 Task: Create a collage of FIFA World Cup 2022 final photos using Google Photos.
Action: Mouse moved to (1016, 68)
Screenshot: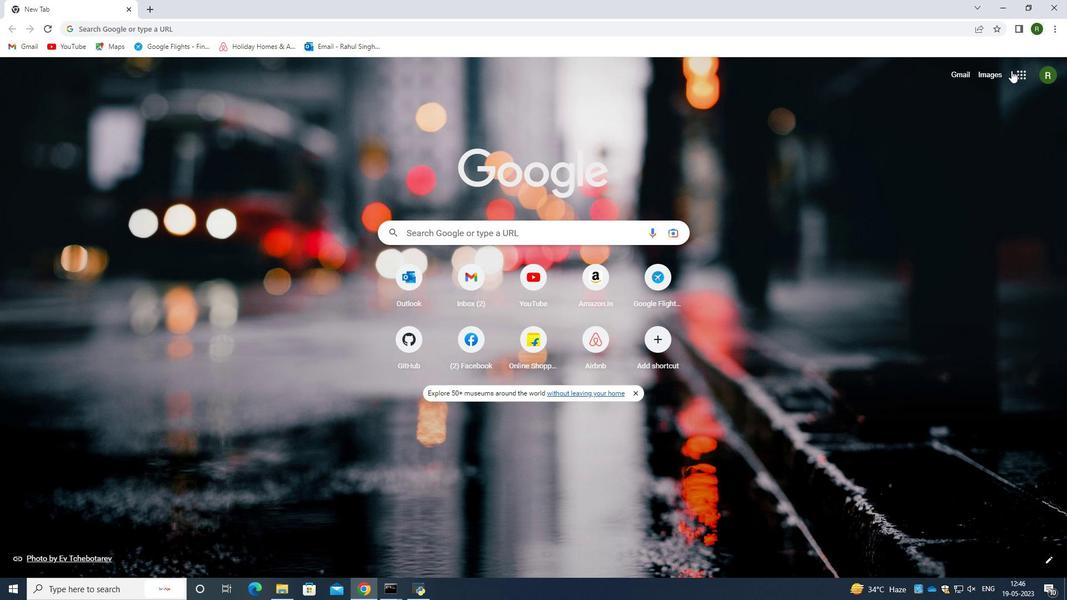 
Action: Mouse pressed left at (1016, 68)
Screenshot: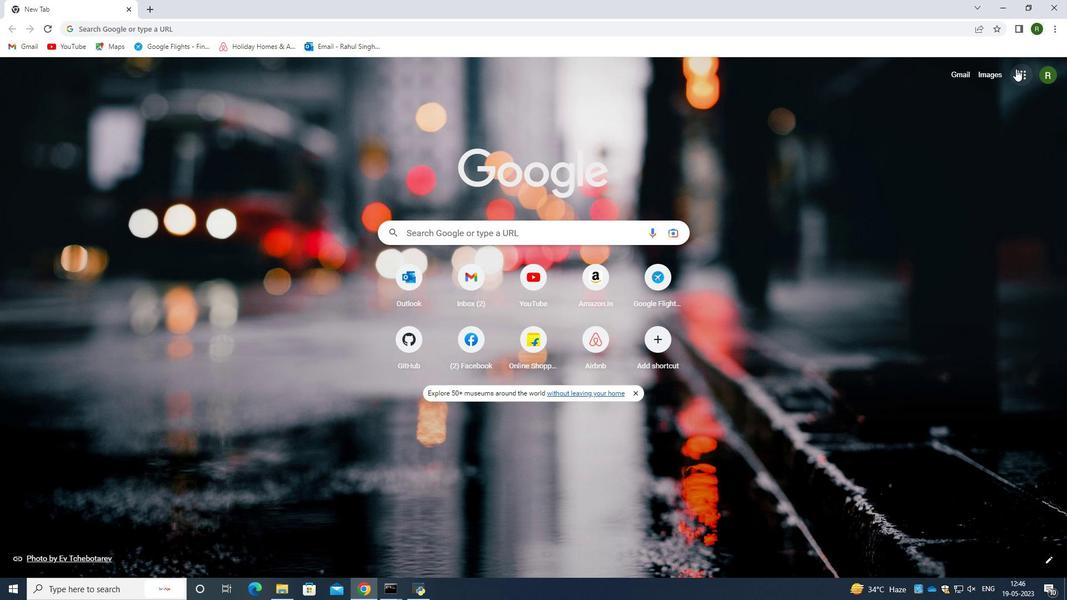 
Action: Mouse moved to (959, 220)
Screenshot: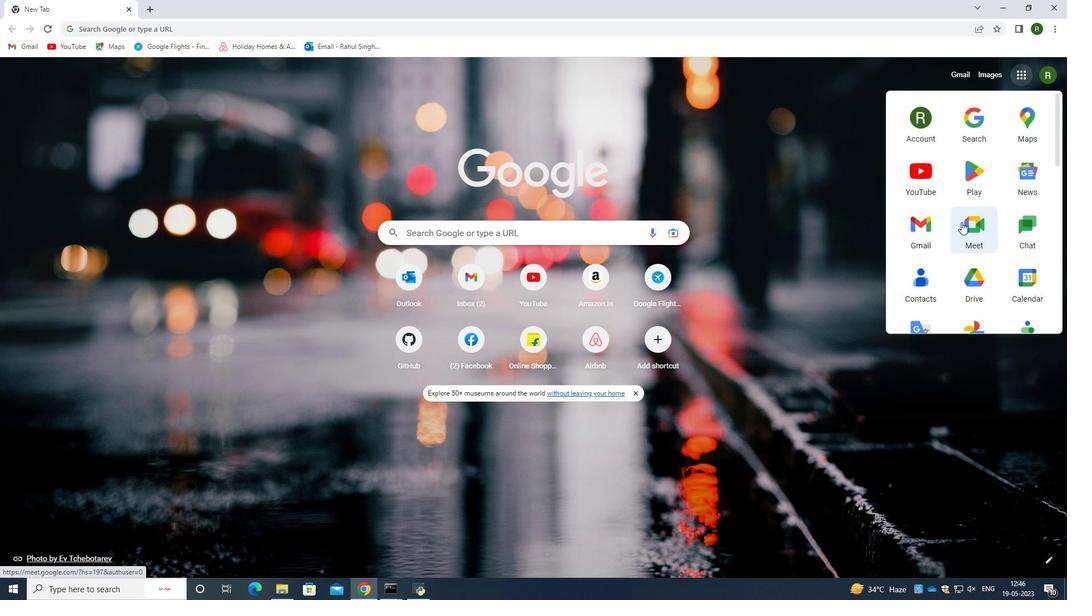 
Action: Mouse scrolled (959, 219) with delta (0, 0)
Screenshot: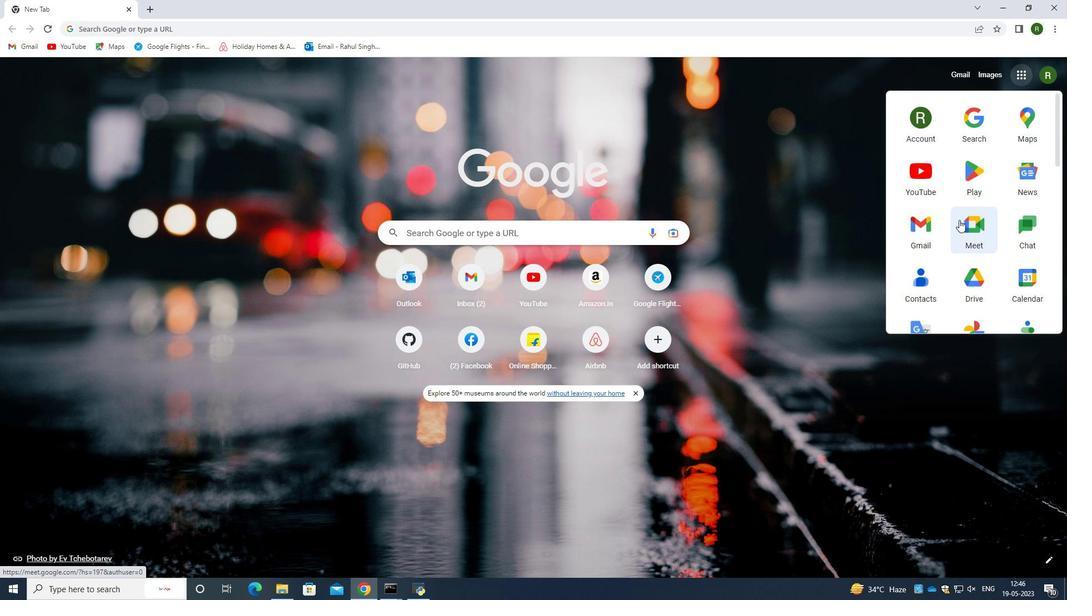 
Action: Mouse moved to (958, 220)
Screenshot: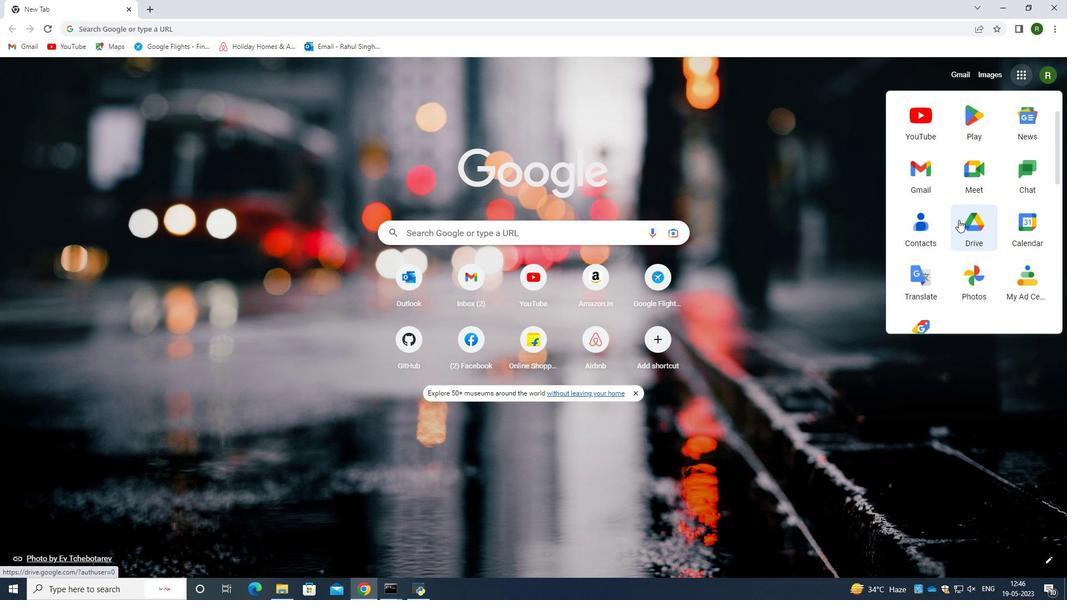 
Action: Mouse scrolled (958, 220) with delta (0, 0)
Screenshot: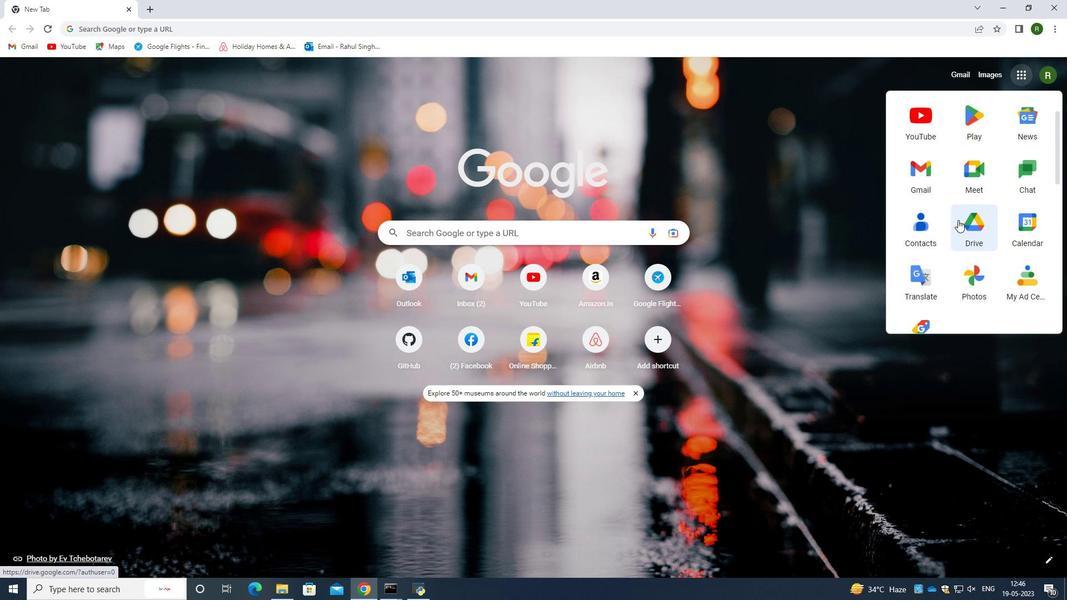 
Action: Mouse scrolled (958, 220) with delta (0, 0)
Screenshot: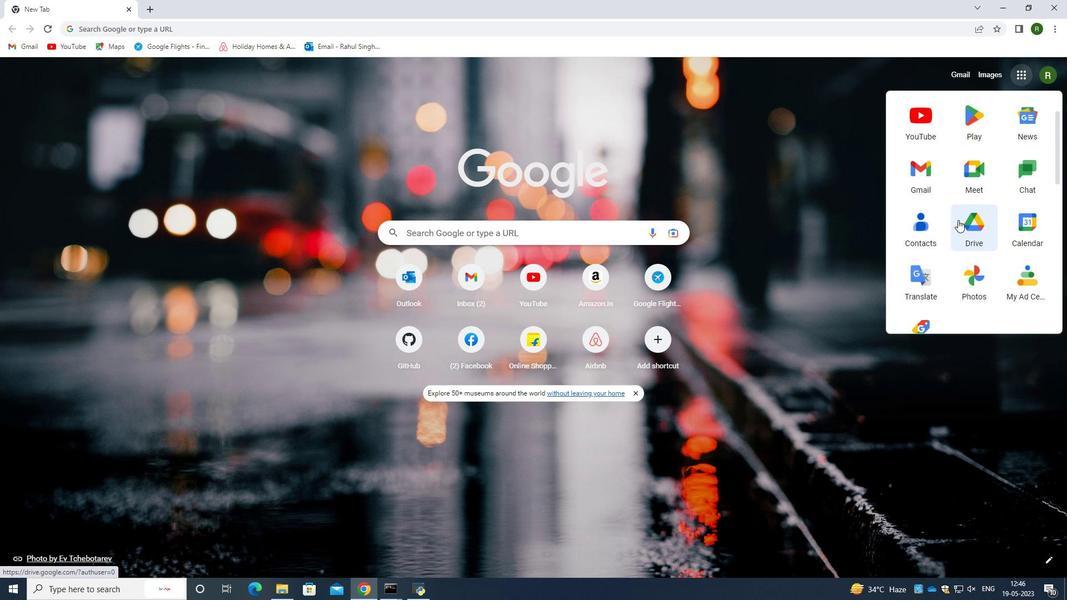 
Action: Mouse scrolled (958, 219) with delta (0, 0)
Screenshot: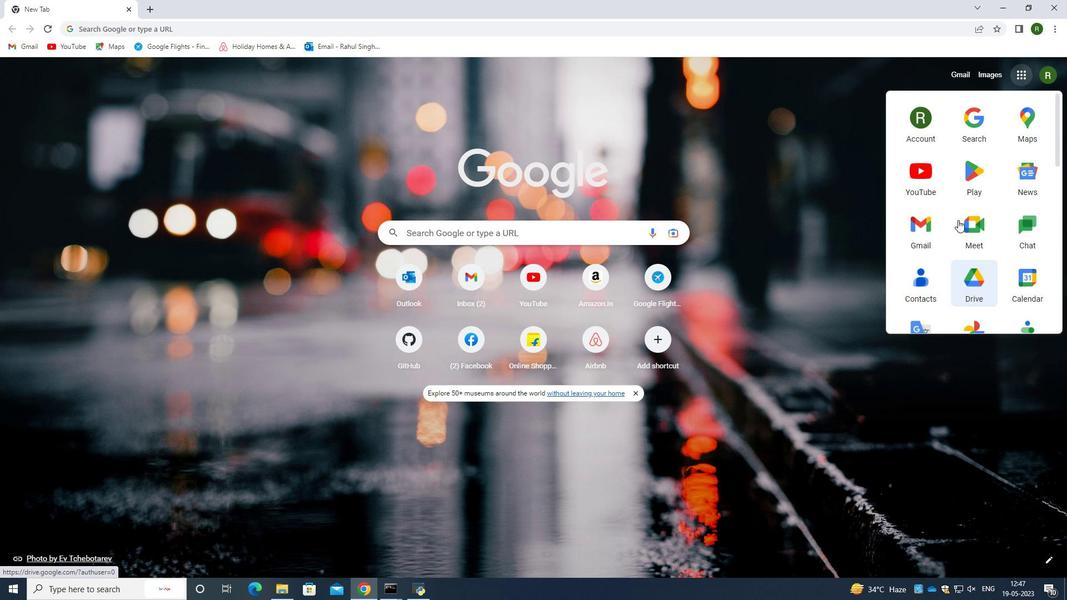 
Action: Mouse scrolled (958, 220) with delta (0, 0)
Screenshot: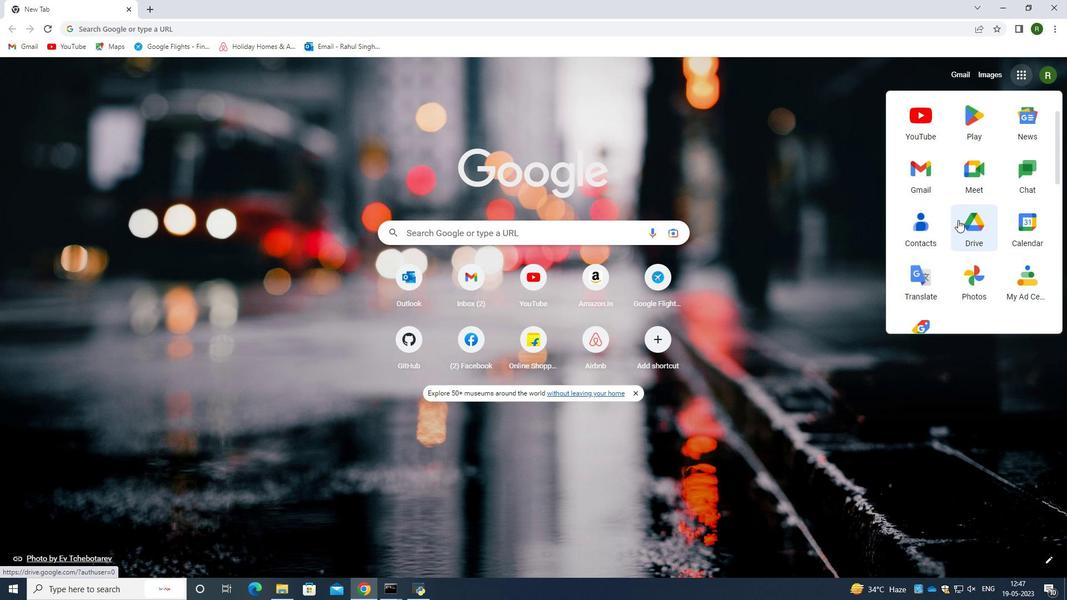 
Action: Mouse scrolled (958, 219) with delta (0, 0)
Screenshot: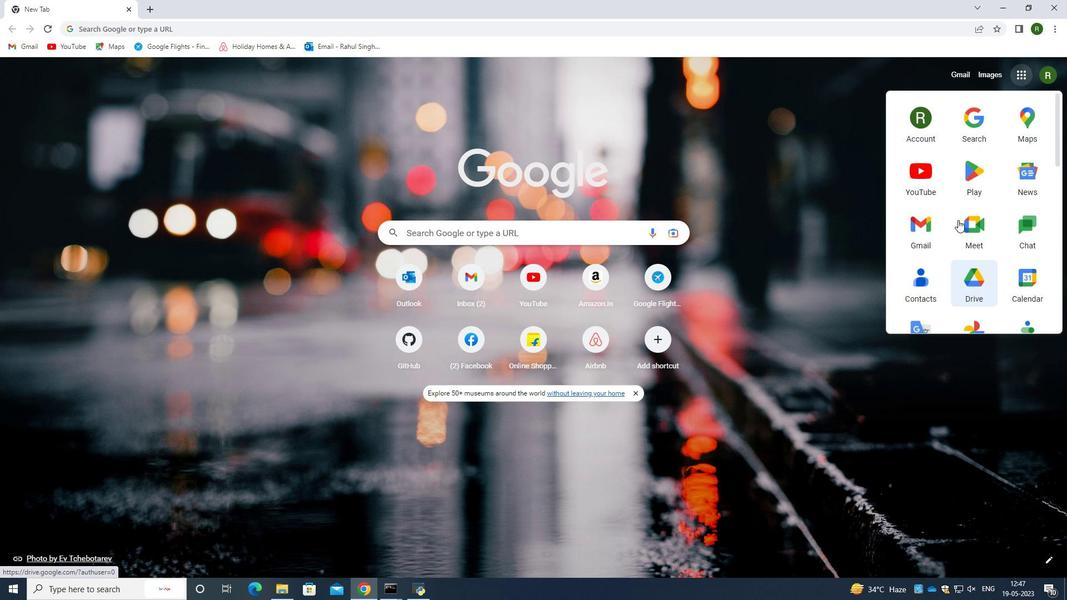 
Action: Mouse scrolled (958, 219) with delta (0, 0)
Screenshot: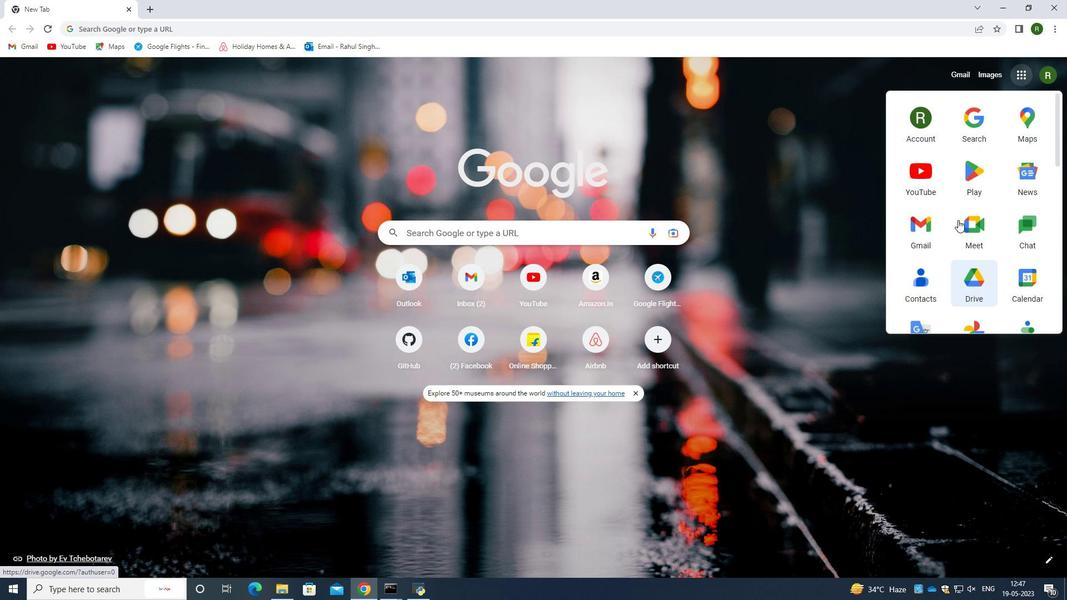 
Action: Mouse scrolled (958, 219) with delta (0, 0)
Screenshot: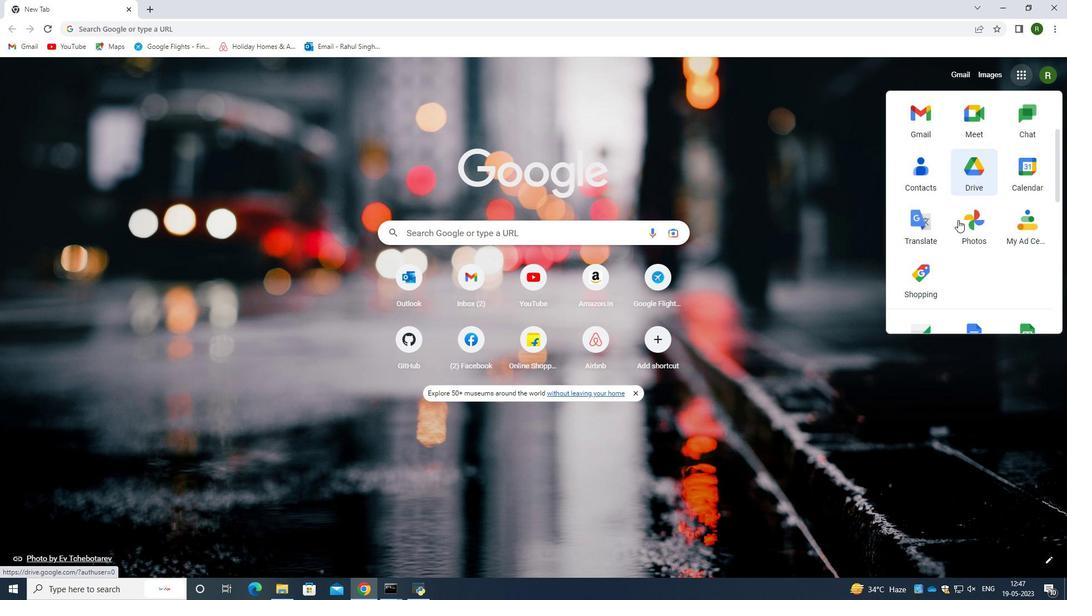 
Action: Mouse moved to (988, 186)
Screenshot: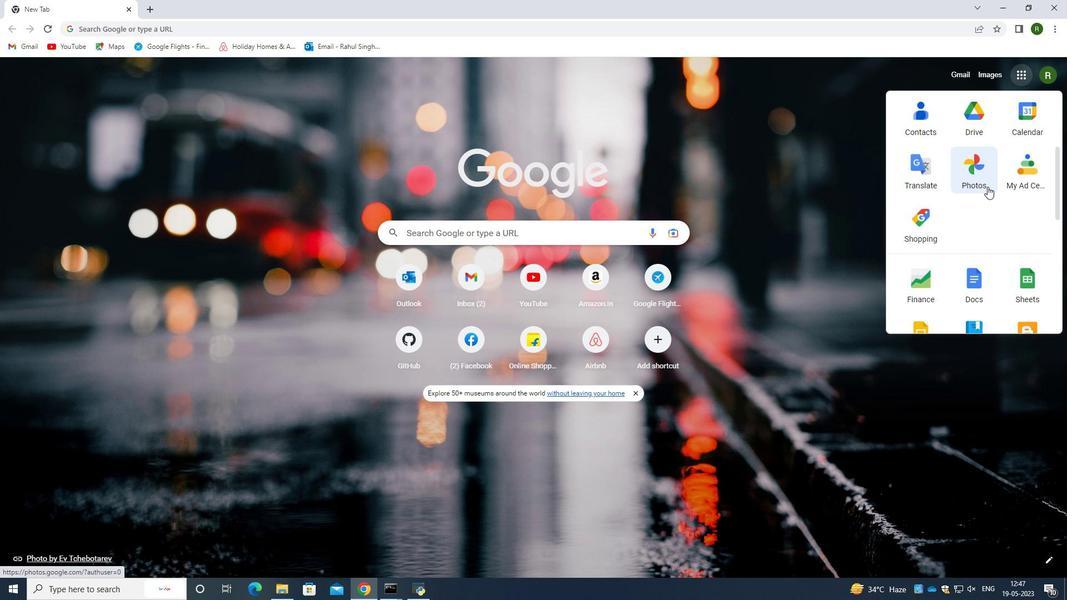 
Action: Mouse pressed left at (988, 186)
Screenshot: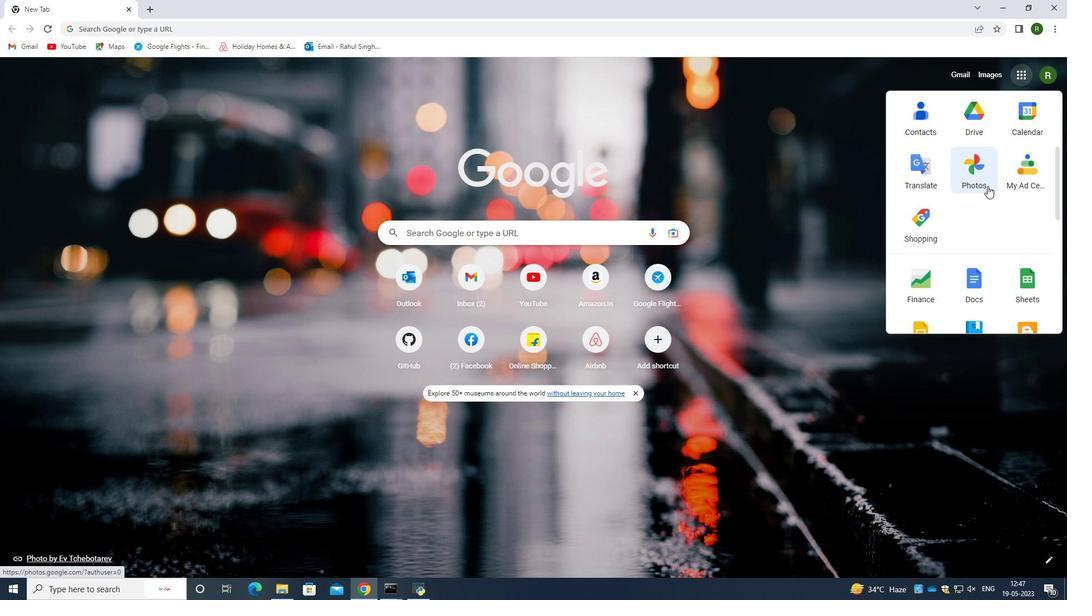
Action: Mouse moved to (149, 8)
Screenshot: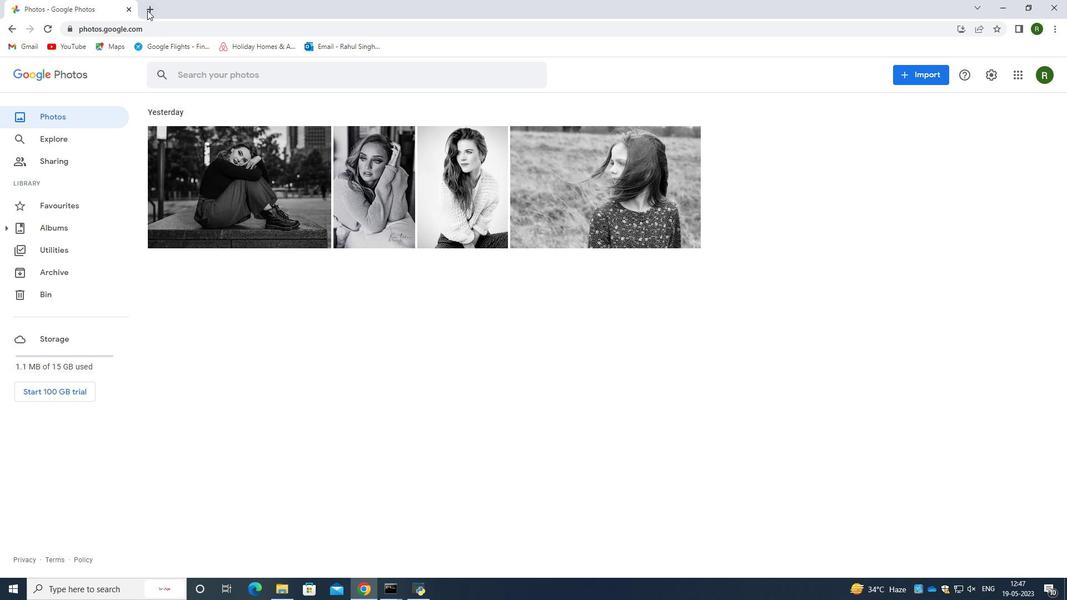 
Action: Mouse pressed left at (149, 8)
Screenshot: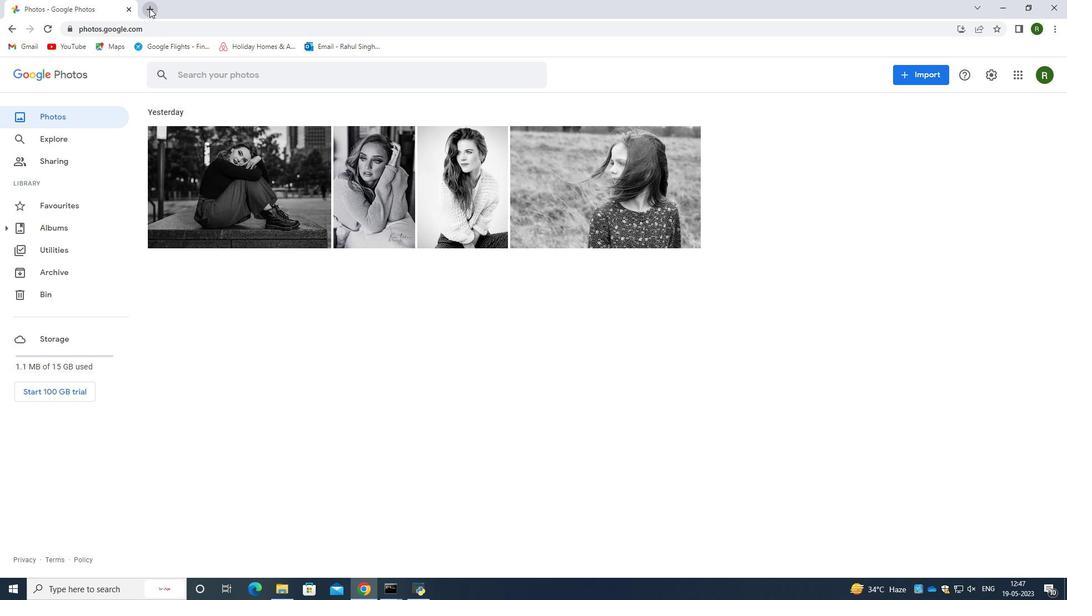 
Action: Mouse moved to (186, 29)
Screenshot: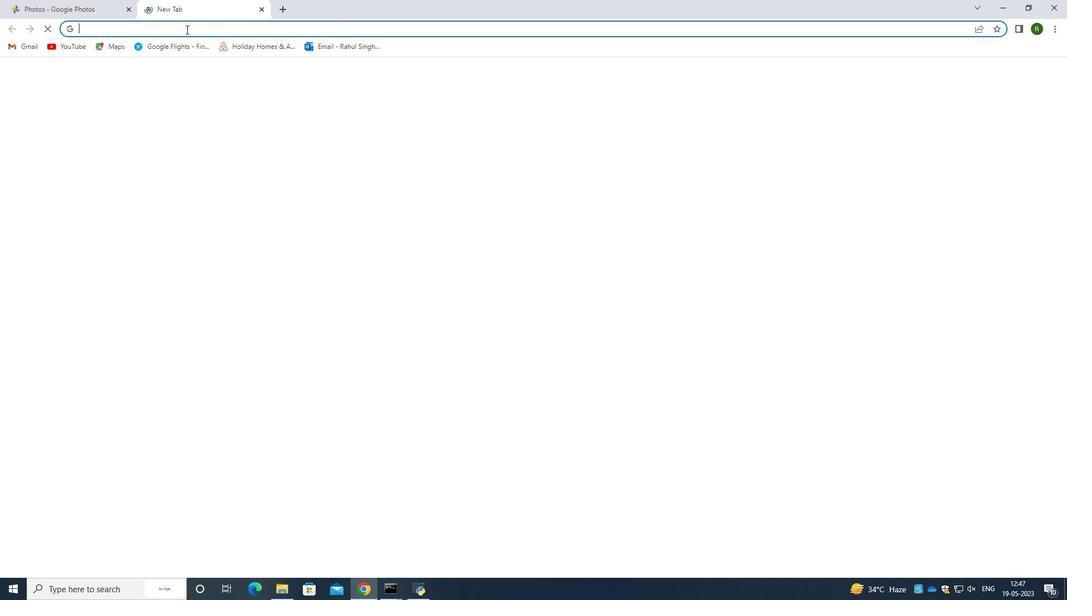 
Action: Key pressed pix<Key.backspace><Key.backspace><Key.backspace><Key.backspace>pix<Key.backspace>cs<Key.space>of<Key.space>a<Key.space>specific<Key.space>event\<Key.enter>
Screenshot: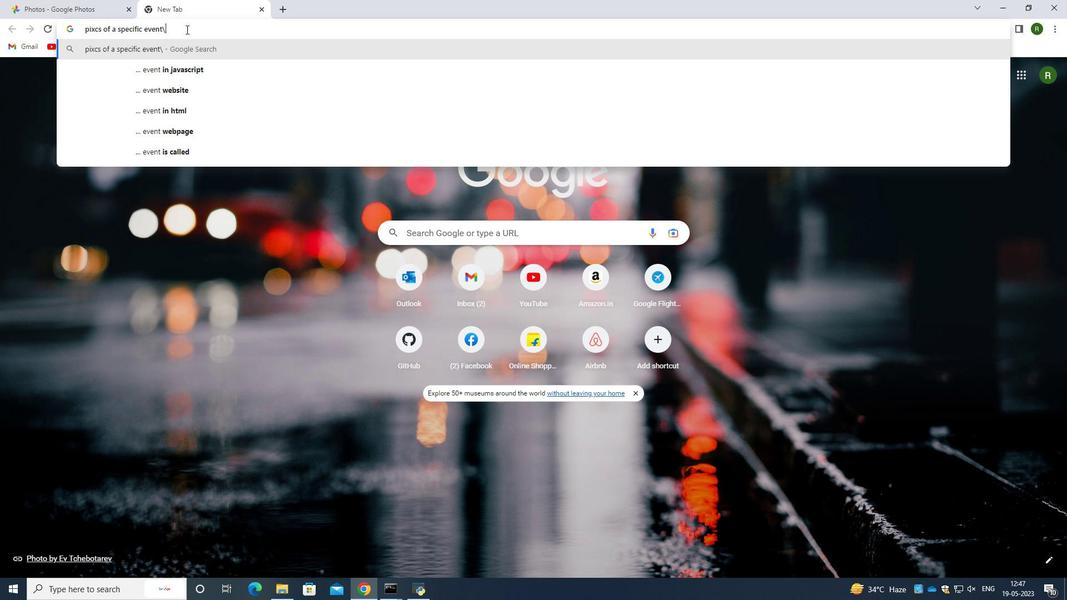 
Action: Mouse moved to (170, 117)
Screenshot: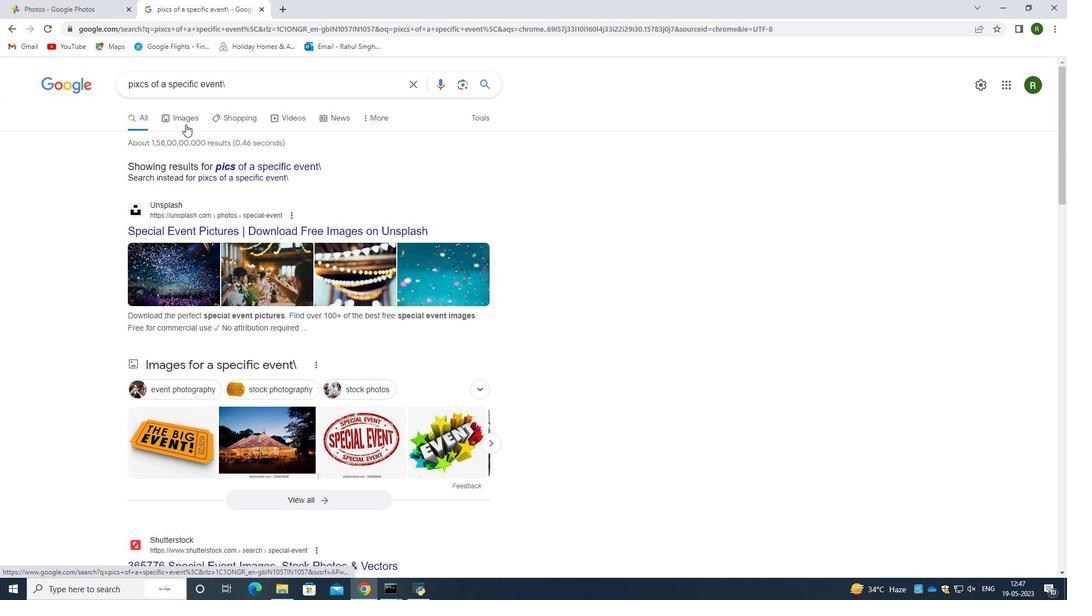 
Action: Mouse pressed left at (170, 117)
Screenshot: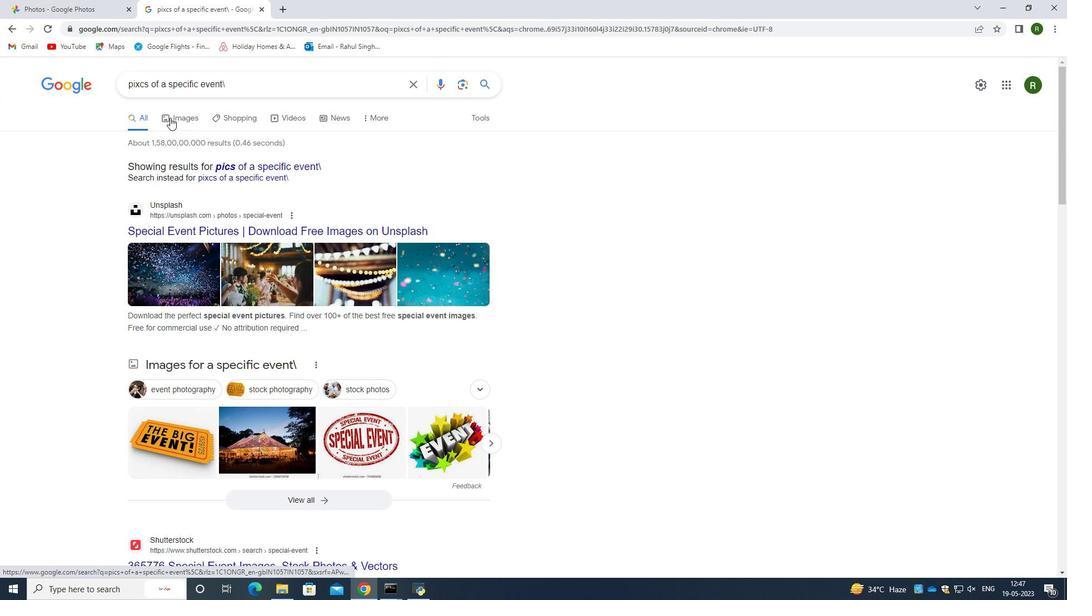 
Action: Mouse moved to (197, 171)
Screenshot: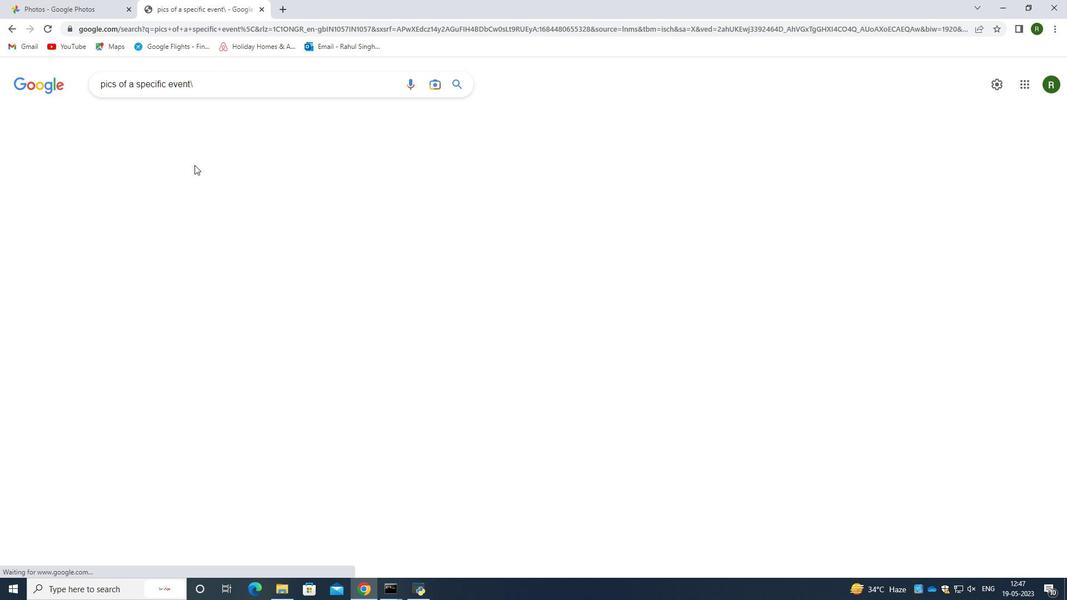 
Action: Mouse scrolled (197, 170) with delta (0, 0)
Screenshot: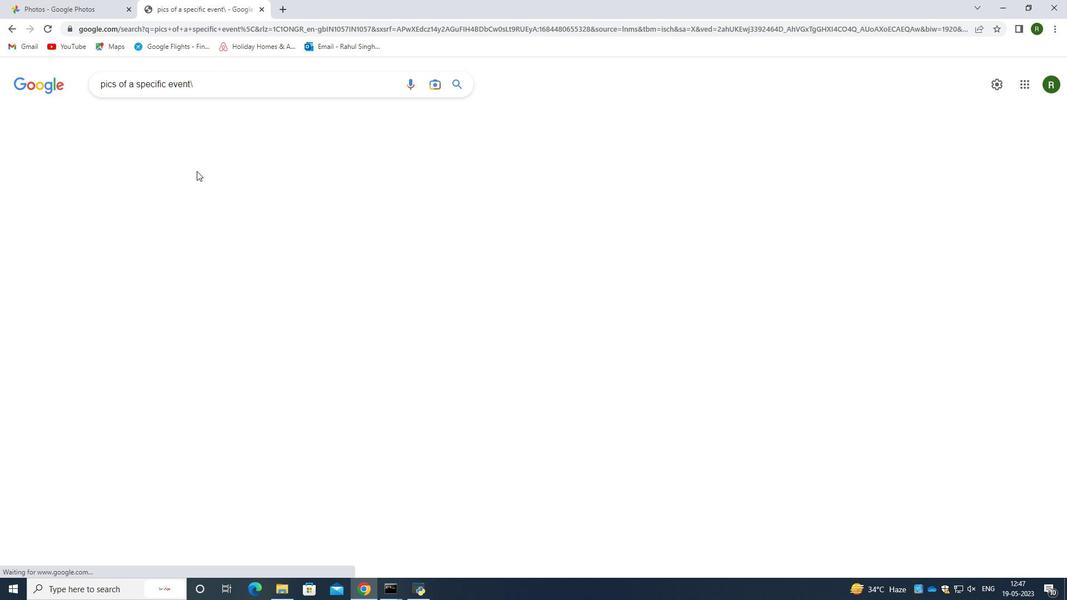 
Action: Mouse scrolled (197, 170) with delta (0, 0)
Screenshot: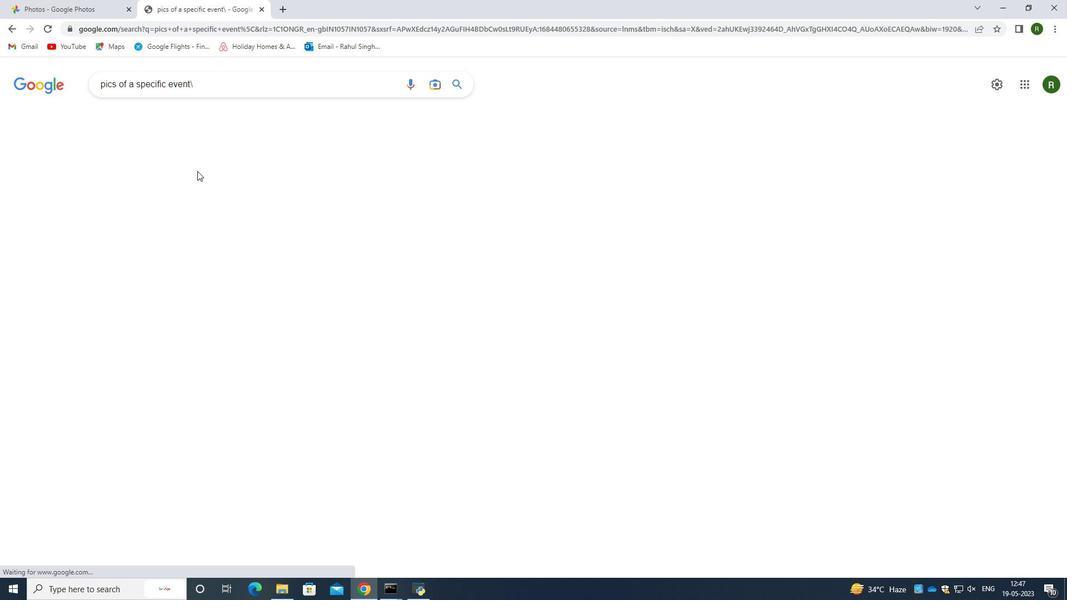 
Action: Mouse moved to (193, 179)
Screenshot: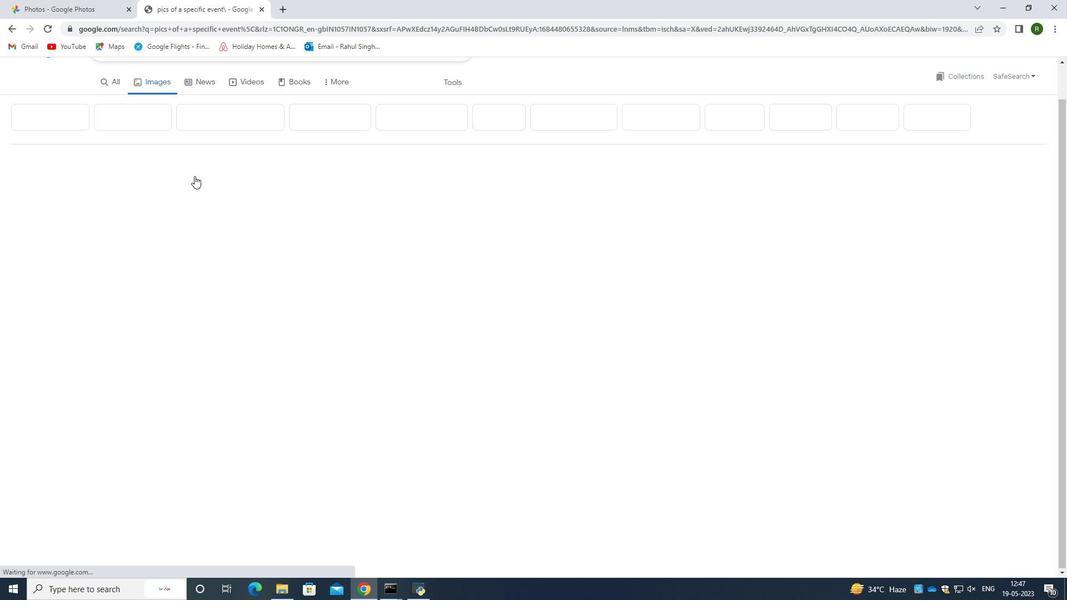 
Action: Mouse scrolled (193, 179) with delta (0, 0)
Screenshot: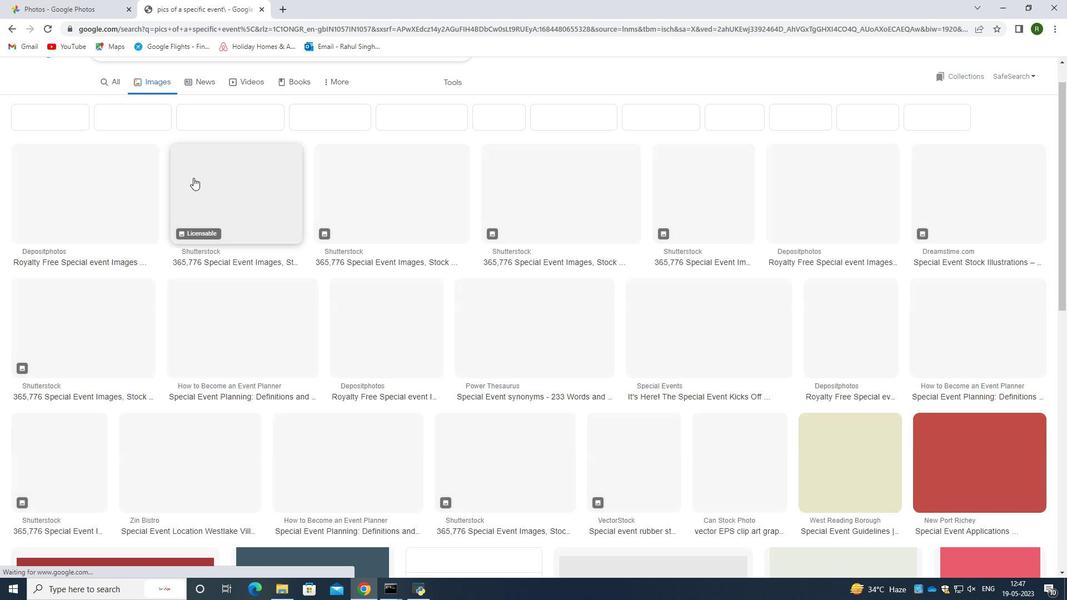 
Action: Mouse moved to (195, 181)
Screenshot: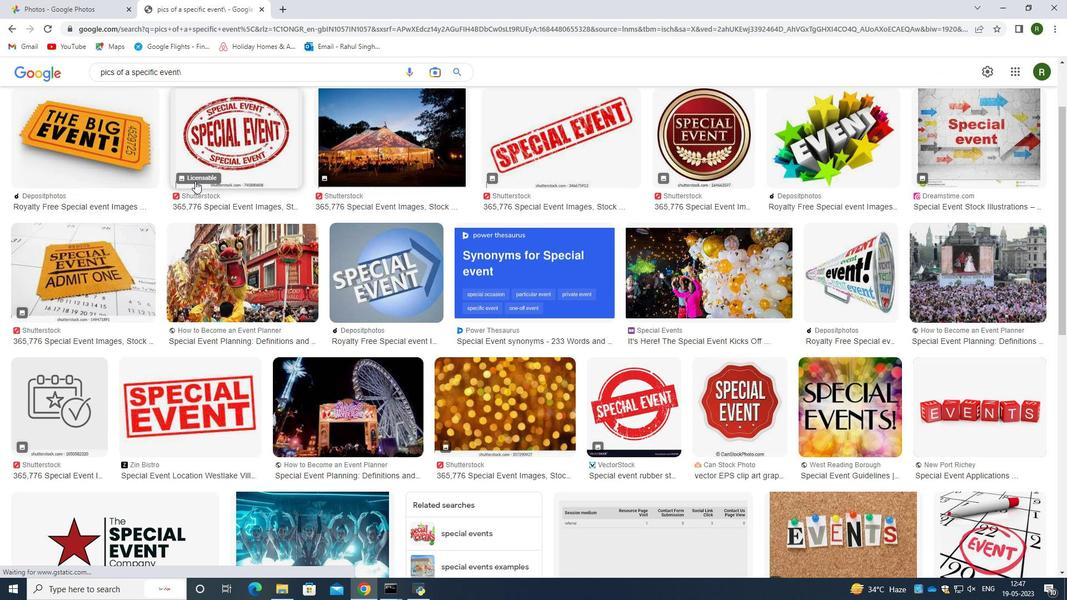 
Action: Mouse scrolled (195, 181) with delta (0, 0)
Screenshot: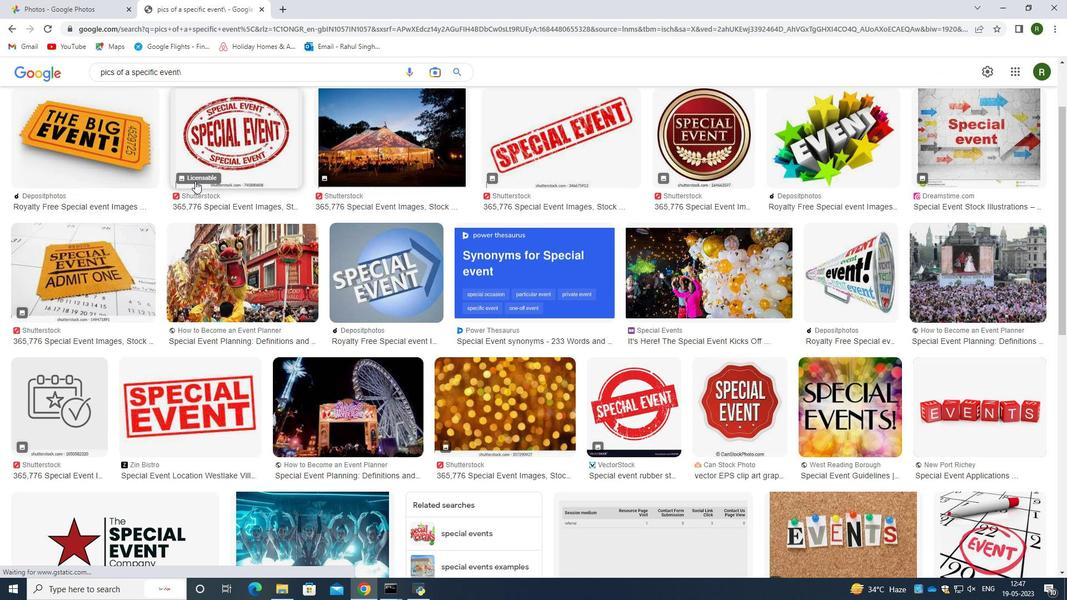
Action: Mouse scrolled (195, 181) with delta (0, 0)
Screenshot: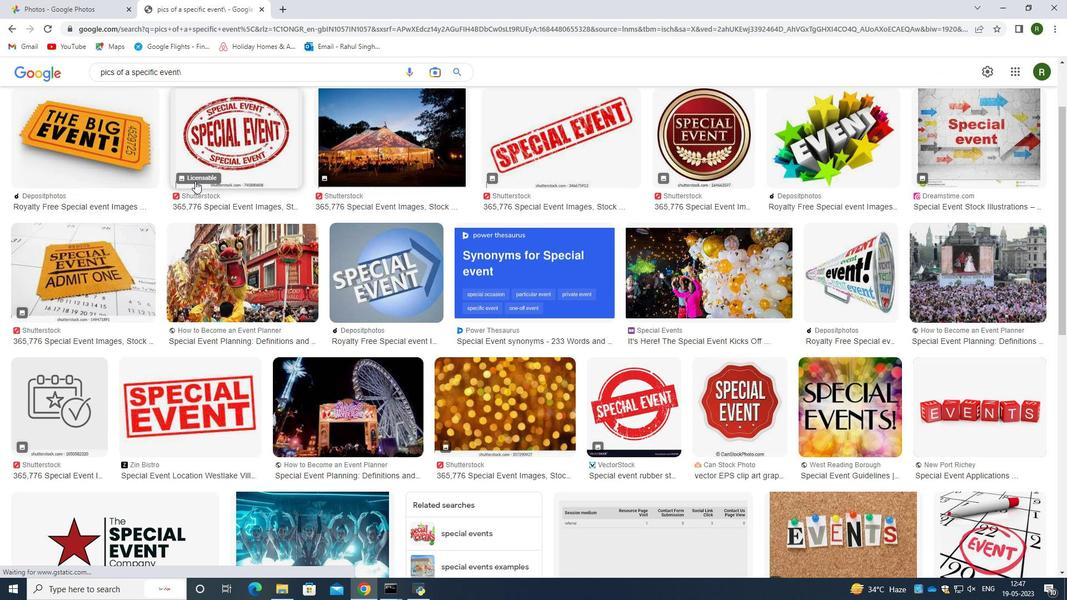 
Action: Mouse scrolled (195, 181) with delta (0, 0)
Screenshot: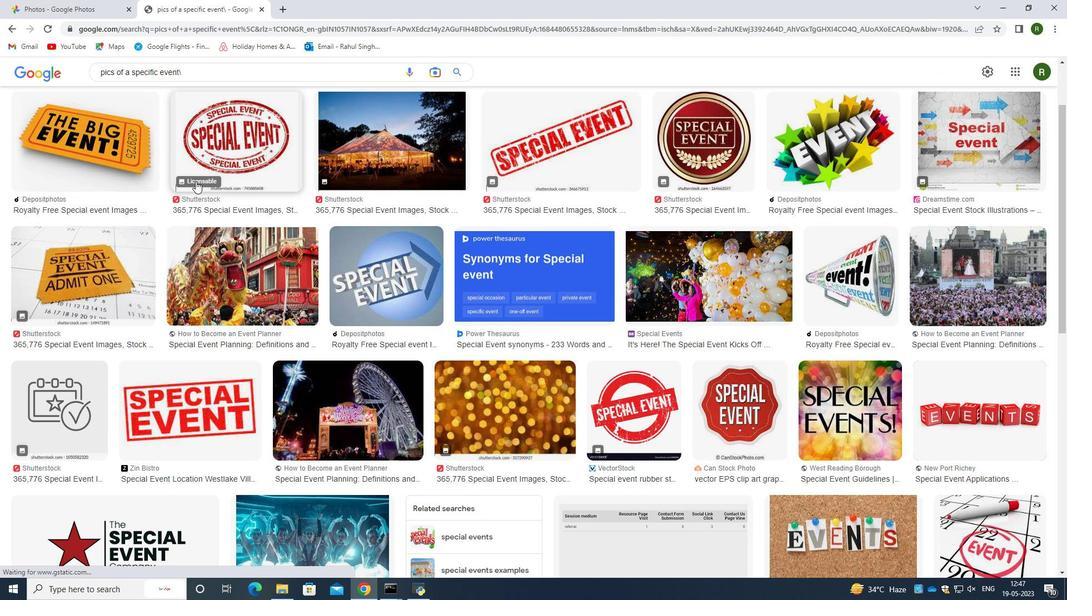 
Action: Mouse moved to (198, 82)
Screenshot: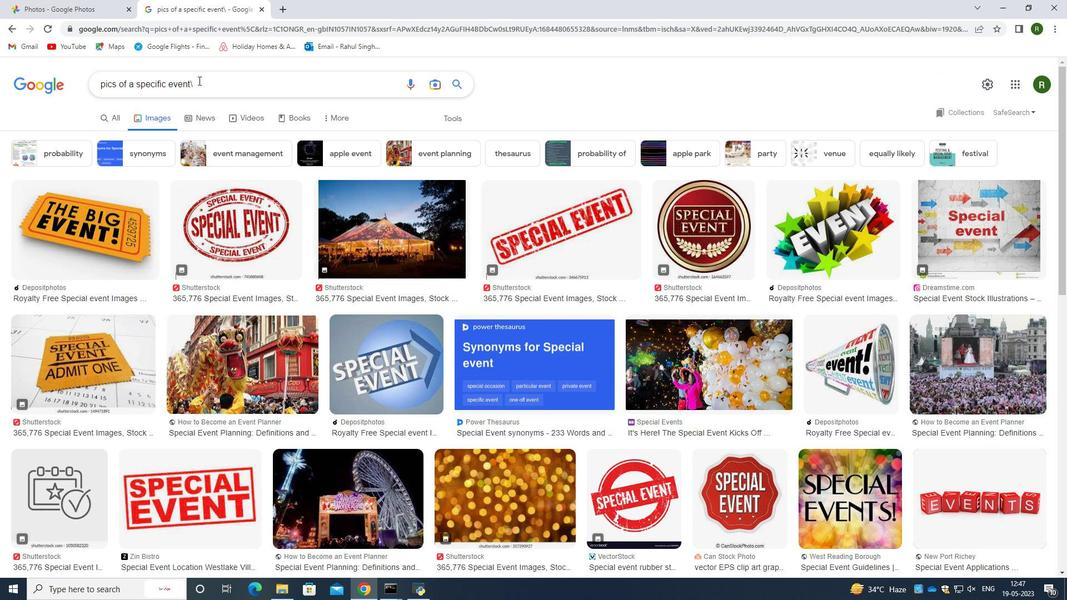 
Action: Mouse pressed left at (198, 82)
Screenshot: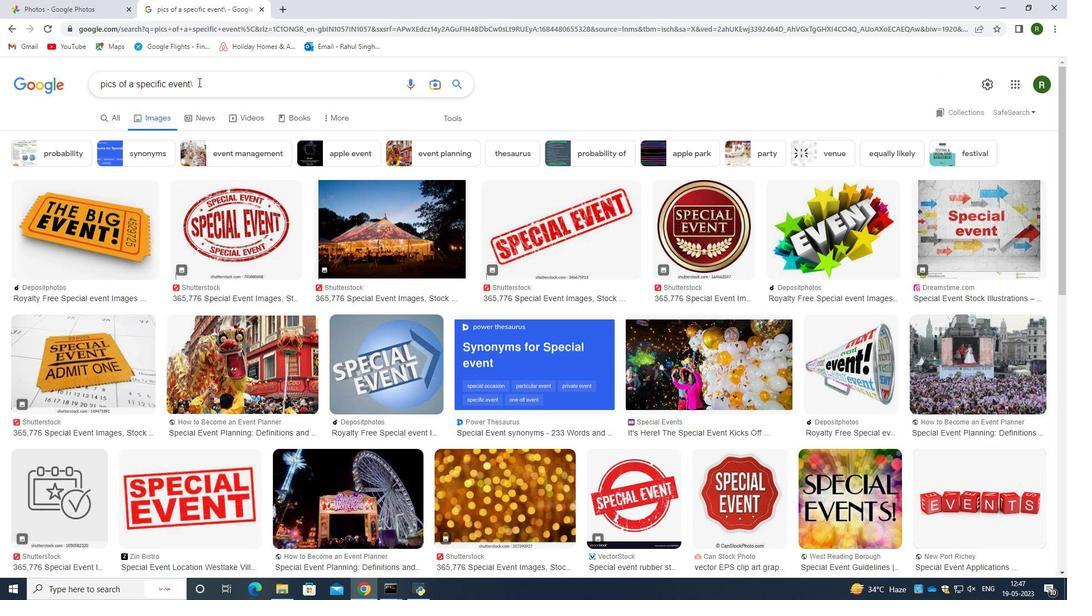
Action: Mouse moved to (92, 82)
Screenshot: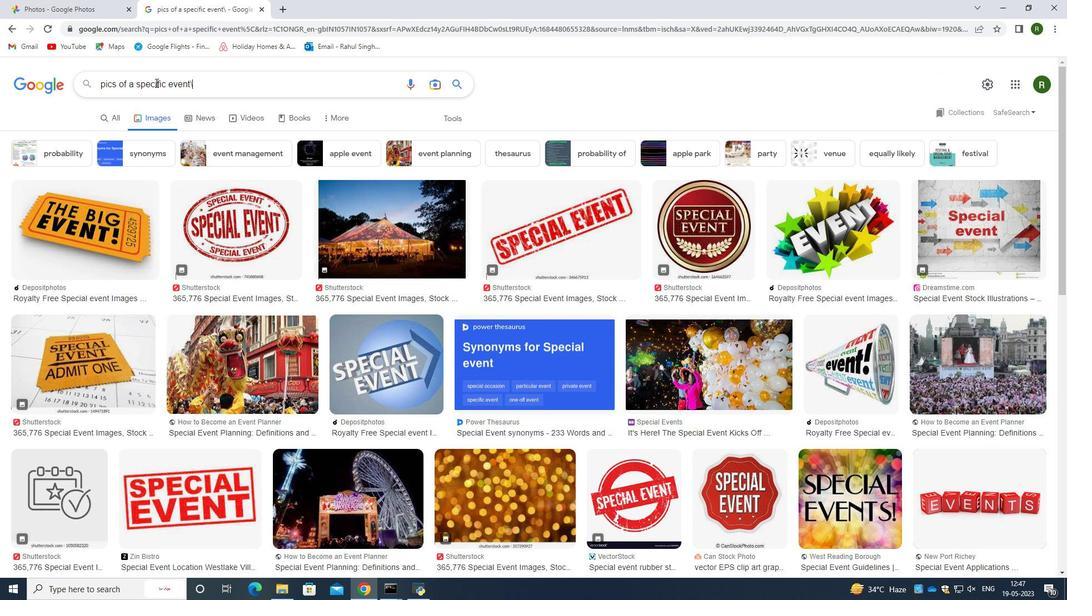 
Action: Key pressed <Key.backspace>b<Key.backspace>fifa<Key.space><Key.enter>
Screenshot: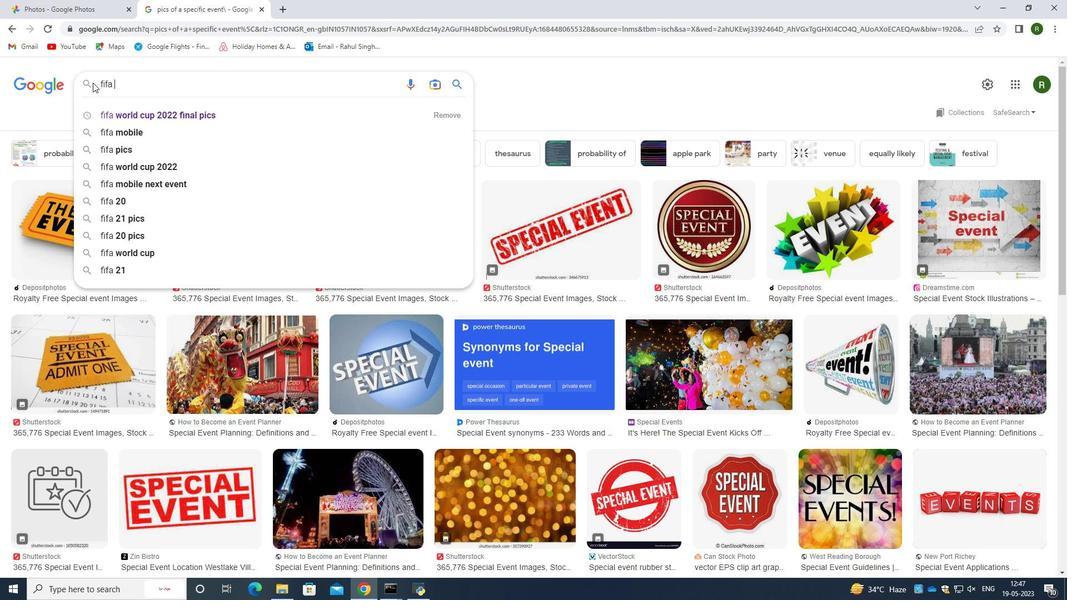 
Action: Mouse moved to (138, 89)
Screenshot: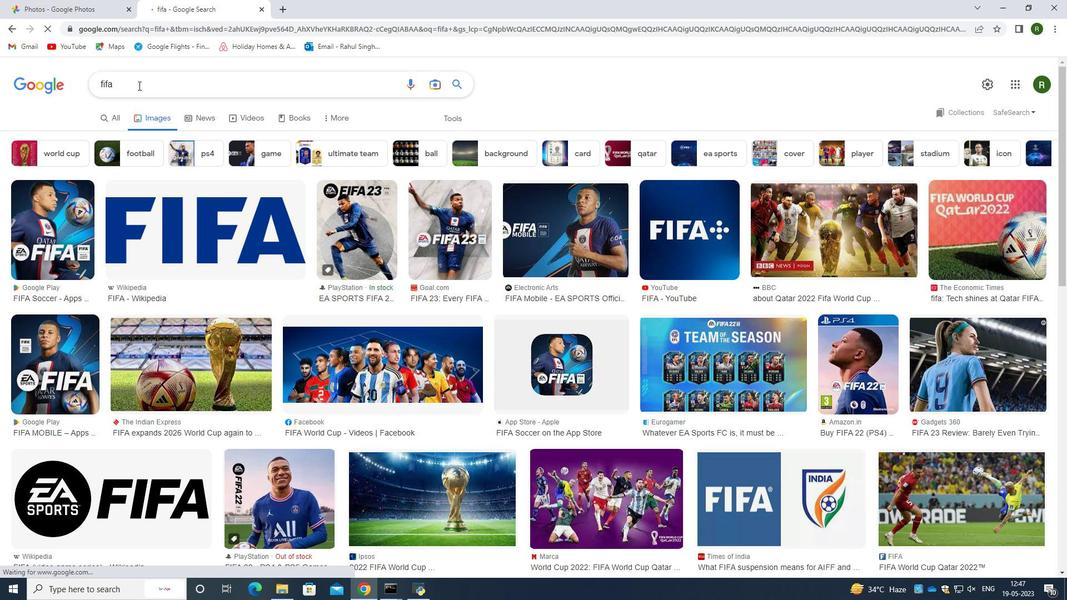 
Action: Mouse pressed left at (138, 89)
Screenshot: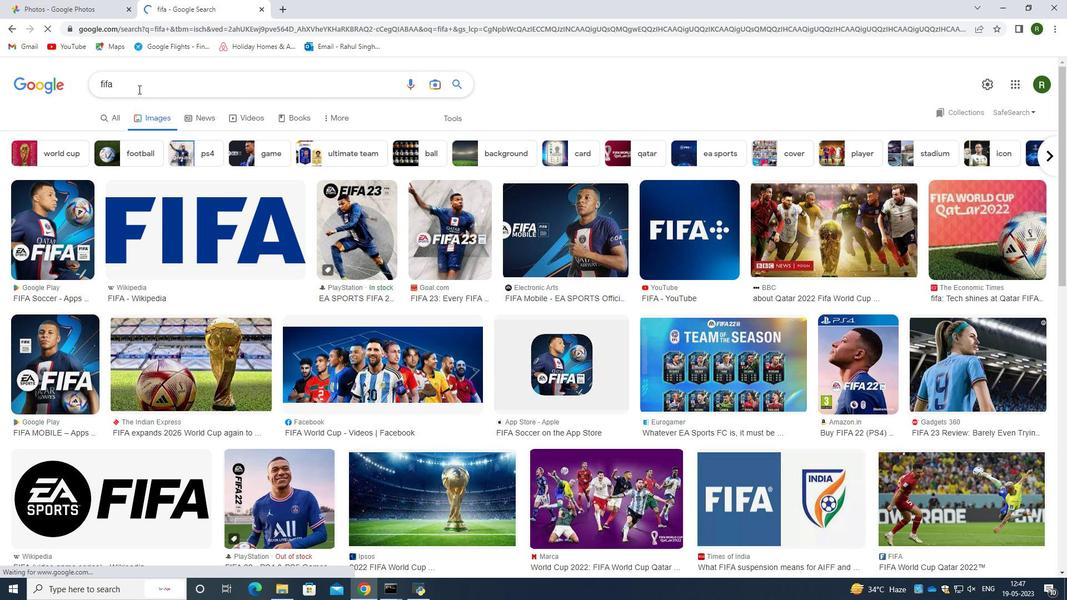 
Action: Key pressed <Key.space>
Screenshot: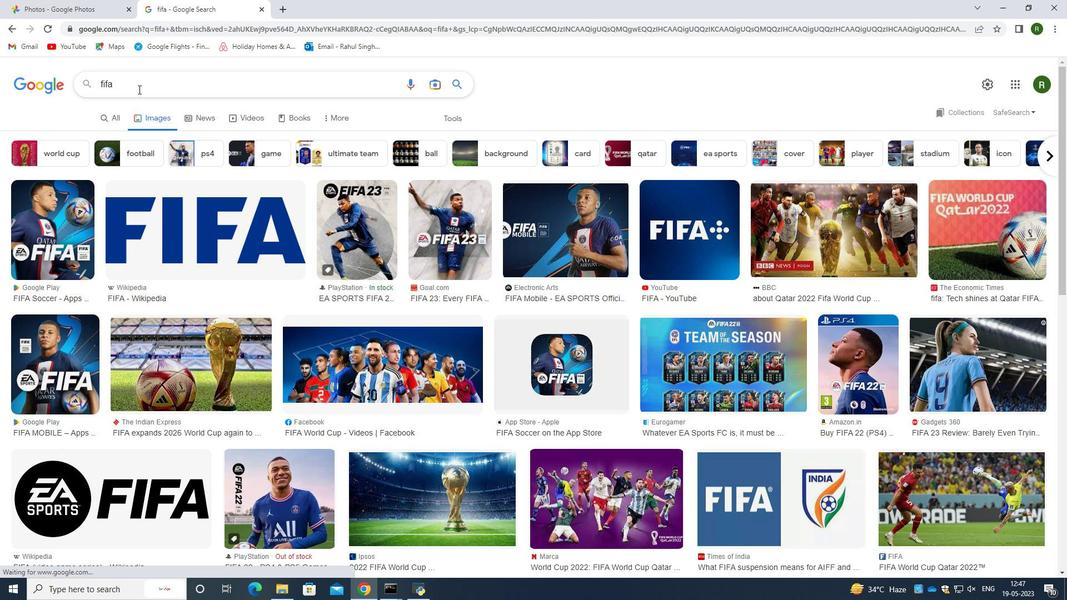 
Action: Mouse moved to (177, 116)
Screenshot: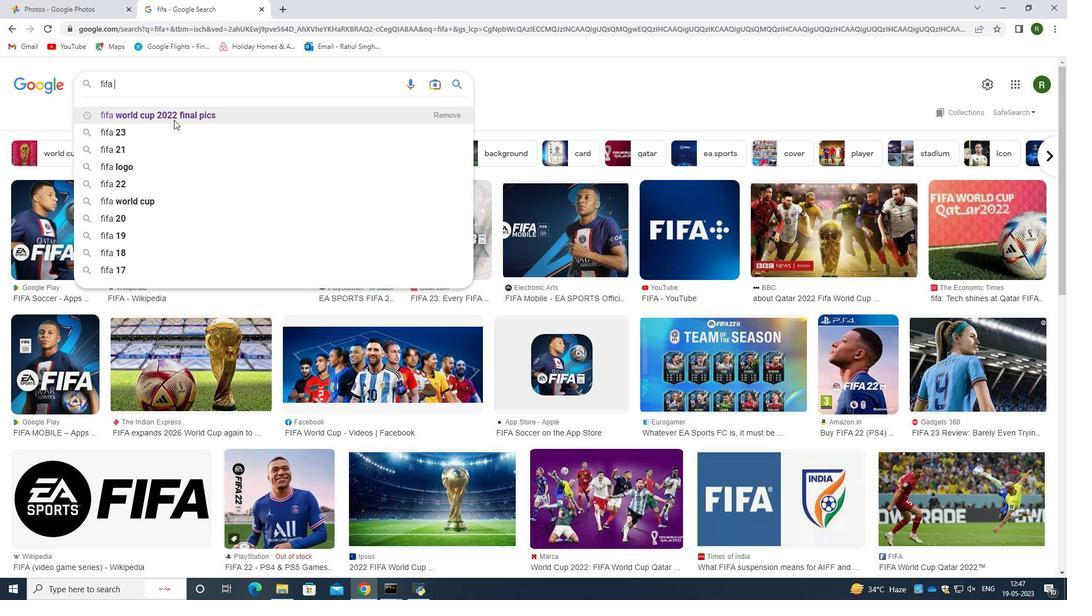 
Action: Mouse pressed left at (177, 116)
Screenshot: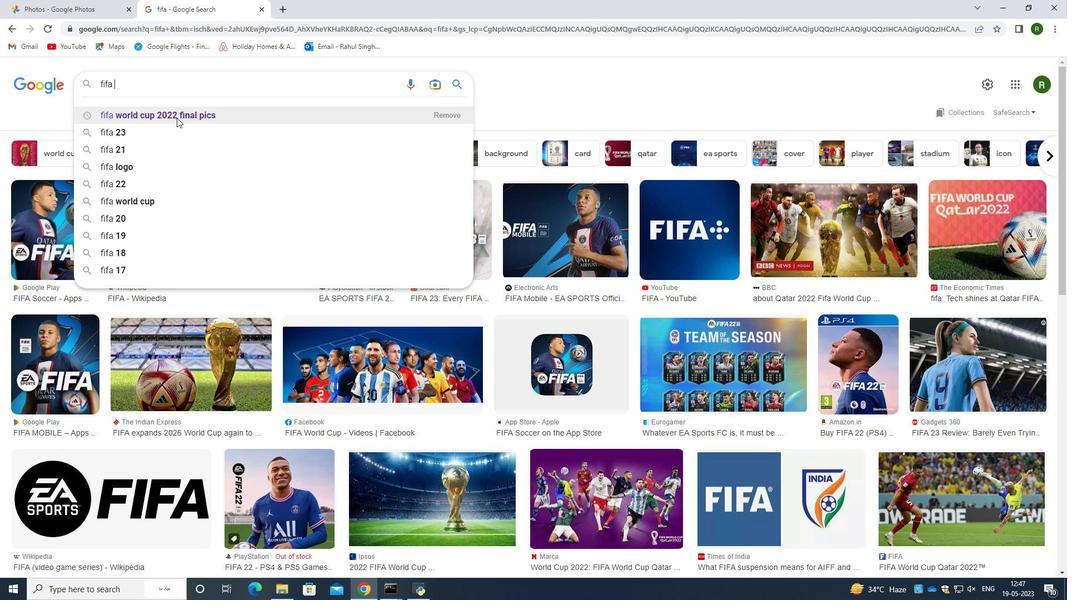 
Action: Mouse moved to (243, 291)
Screenshot: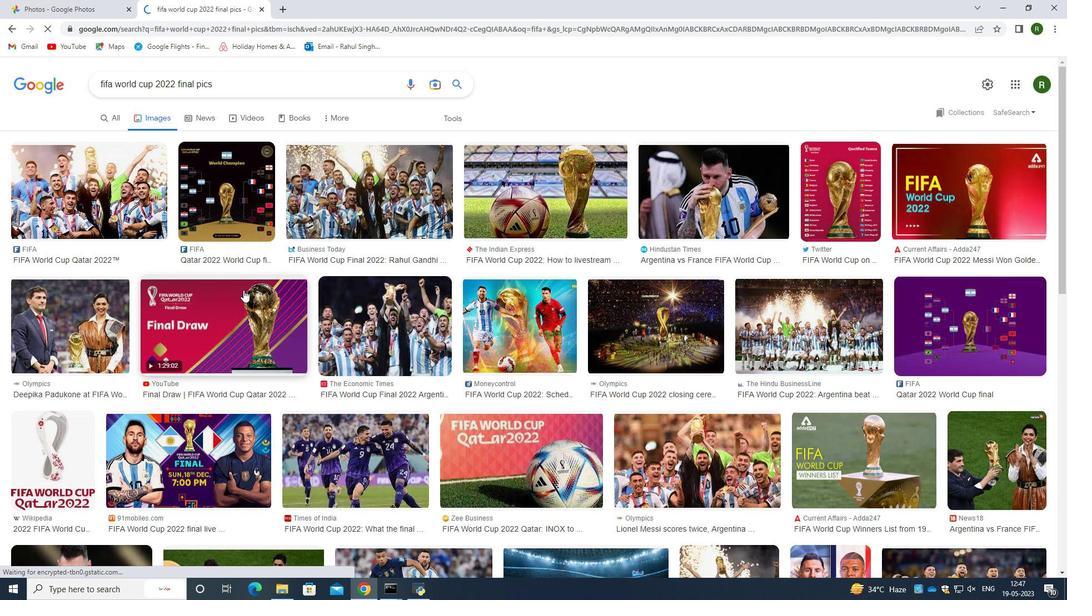 
Action: Mouse scrolled (243, 289) with delta (0, 0)
Screenshot: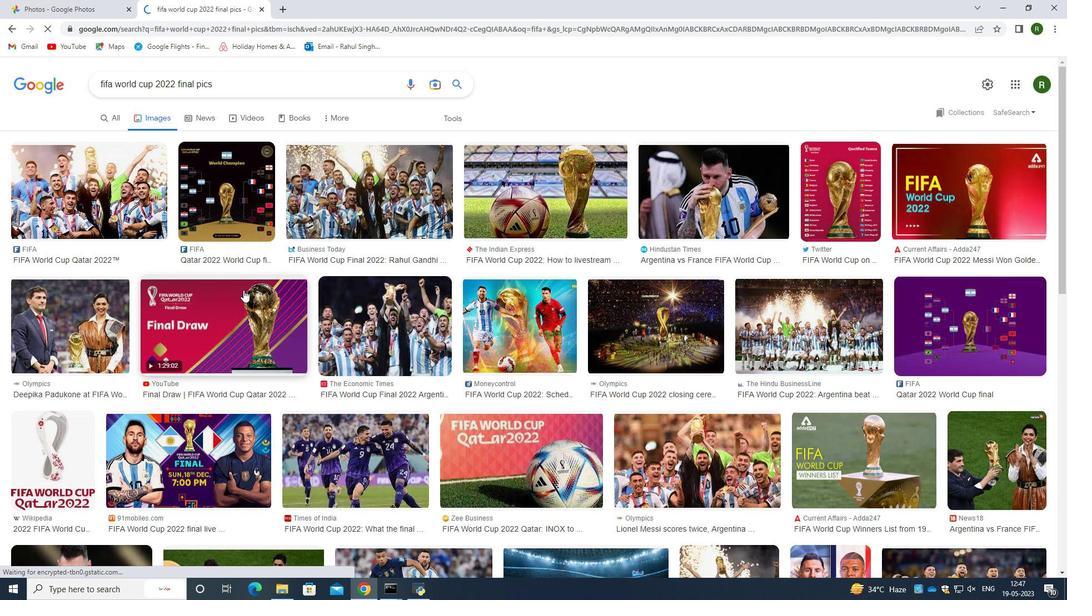 
Action: Mouse moved to (231, 296)
Screenshot: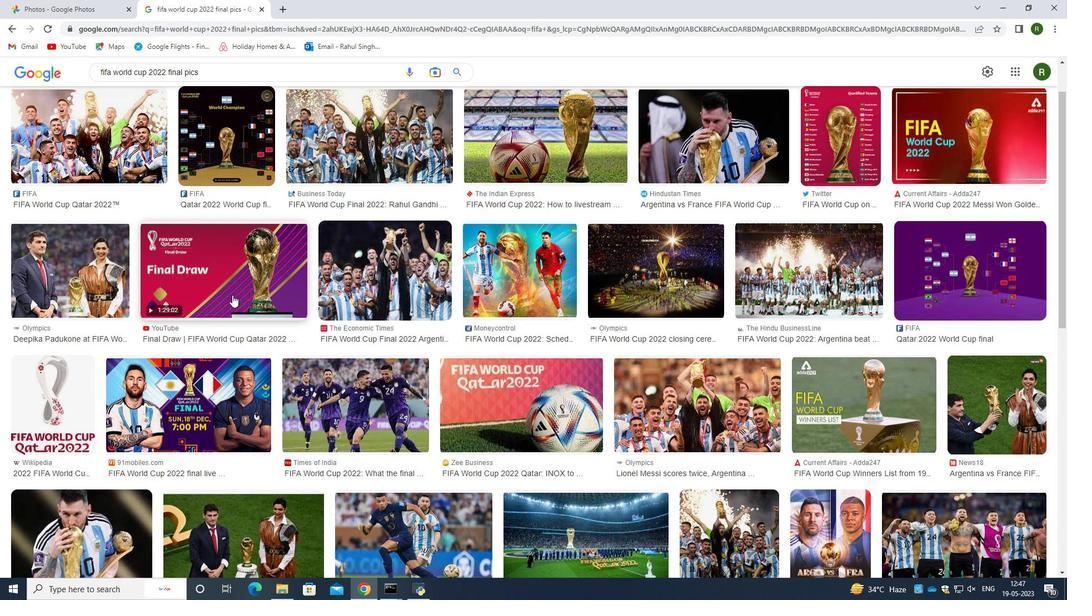 
Action: Mouse scrolled (231, 296) with delta (0, 0)
Screenshot: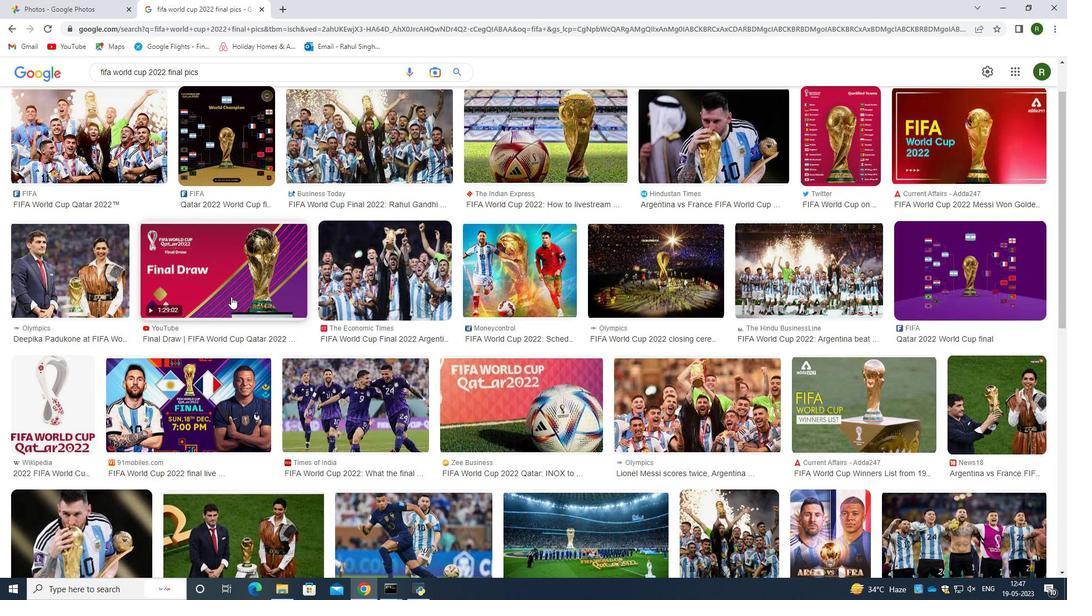 
Action: Mouse moved to (363, 335)
Screenshot: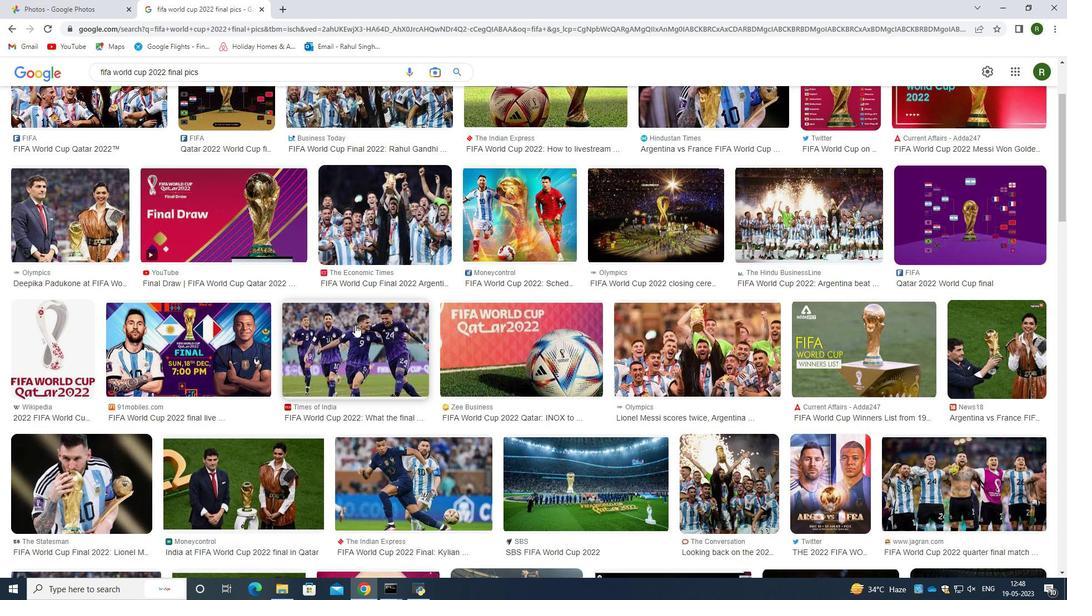 
Action: Mouse scrolled (363, 334) with delta (0, 0)
Screenshot: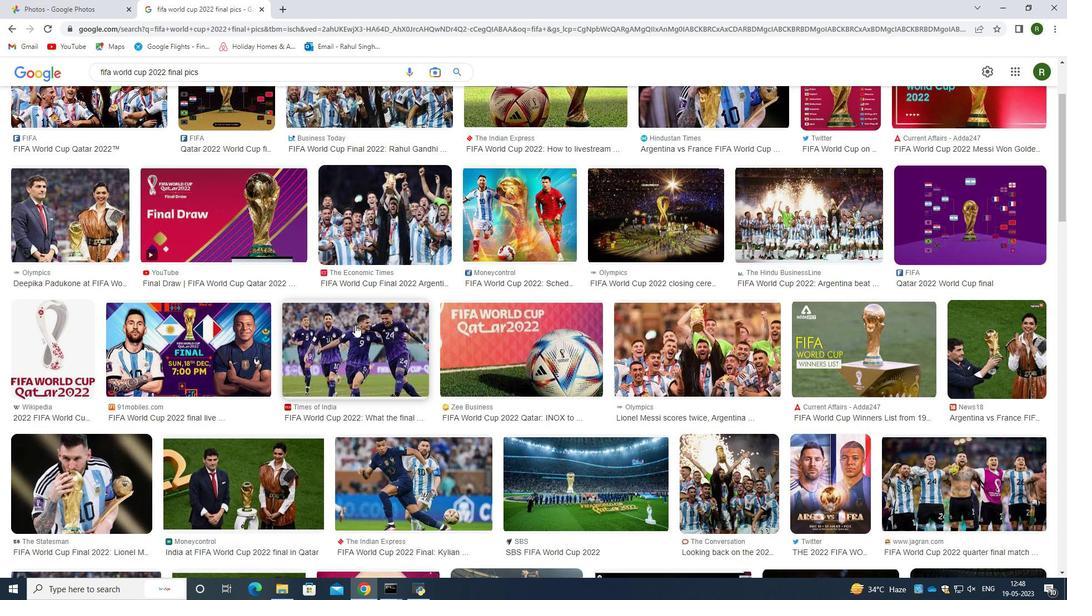 
Action: Mouse moved to (517, 299)
Screenshot: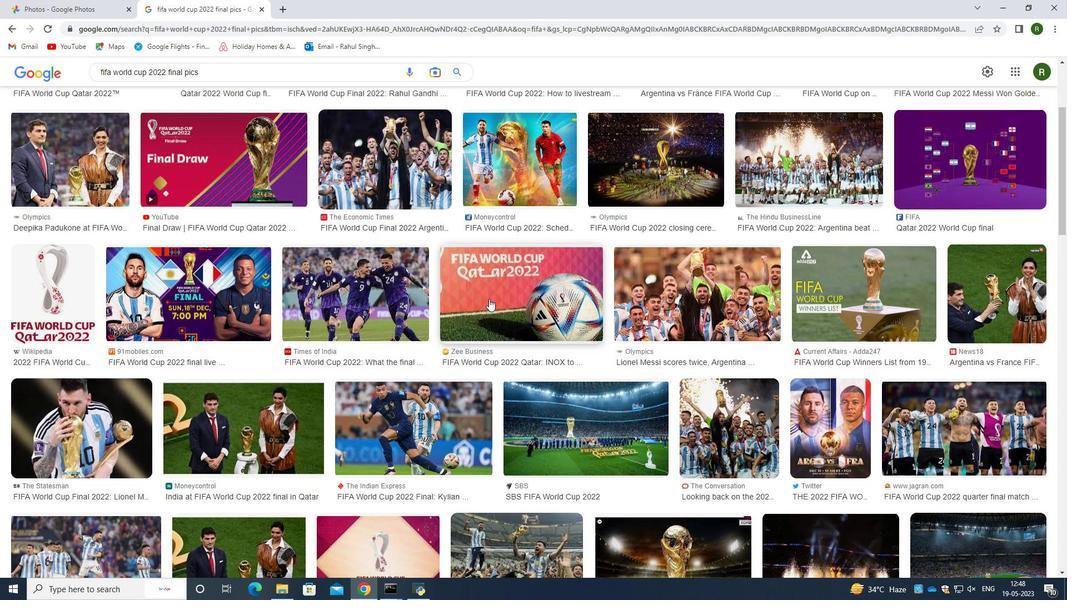 
Action: Mouse pressed left at (517, 299)
Screenshot: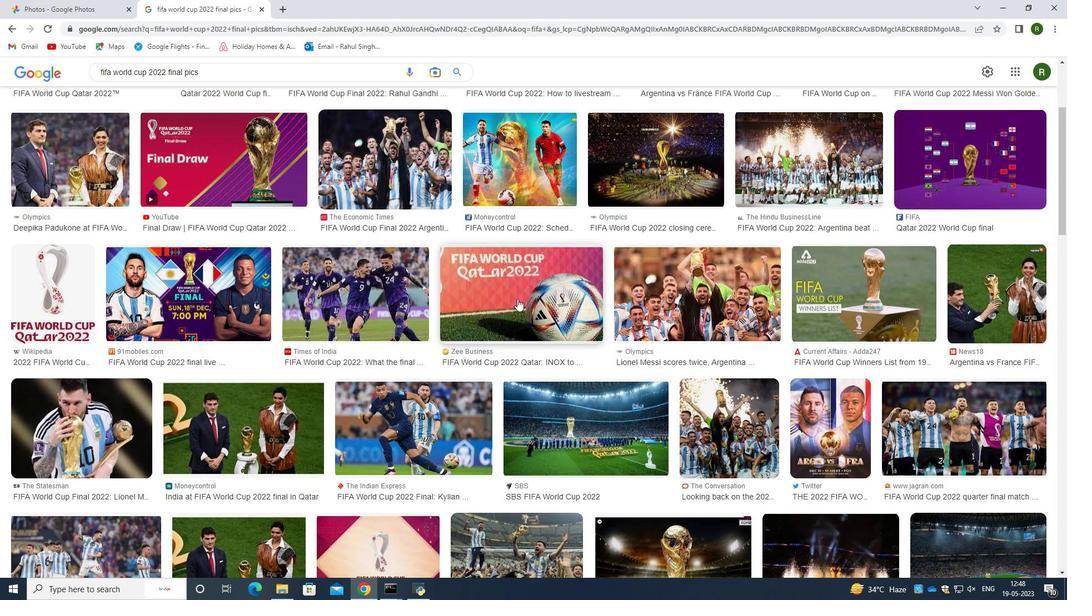 
Action: Mouse moved to (796, 258)
Screenshot: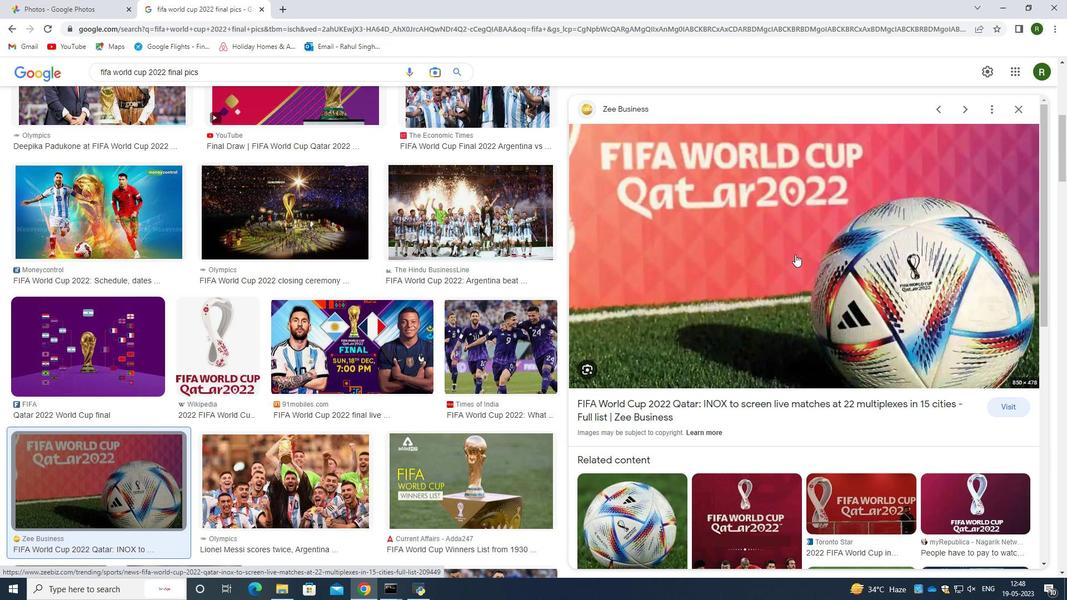 
Action: Mouse pressed right at (796, 258)
Screenshot: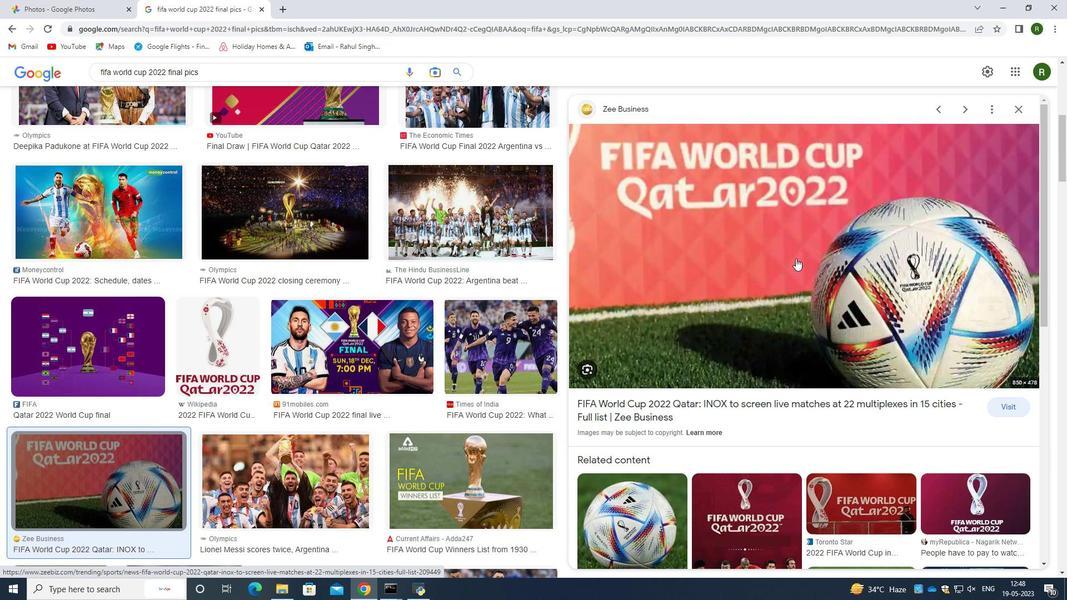 
Action: Mouse moved to (865, 377)
Screenshot: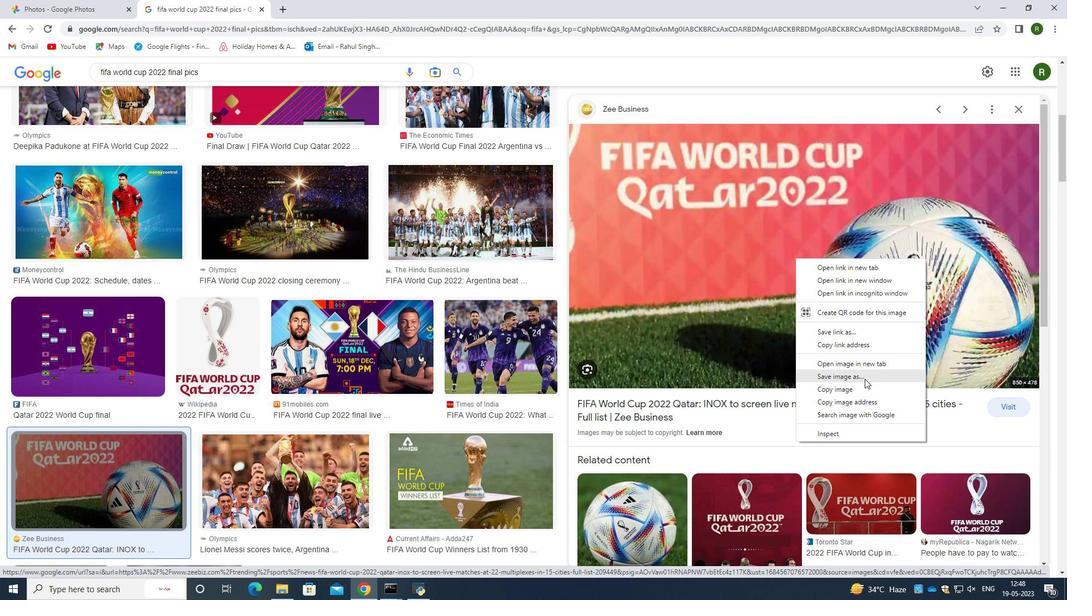 
Action: Mouse pressed left at (865, 377)
Screenshot: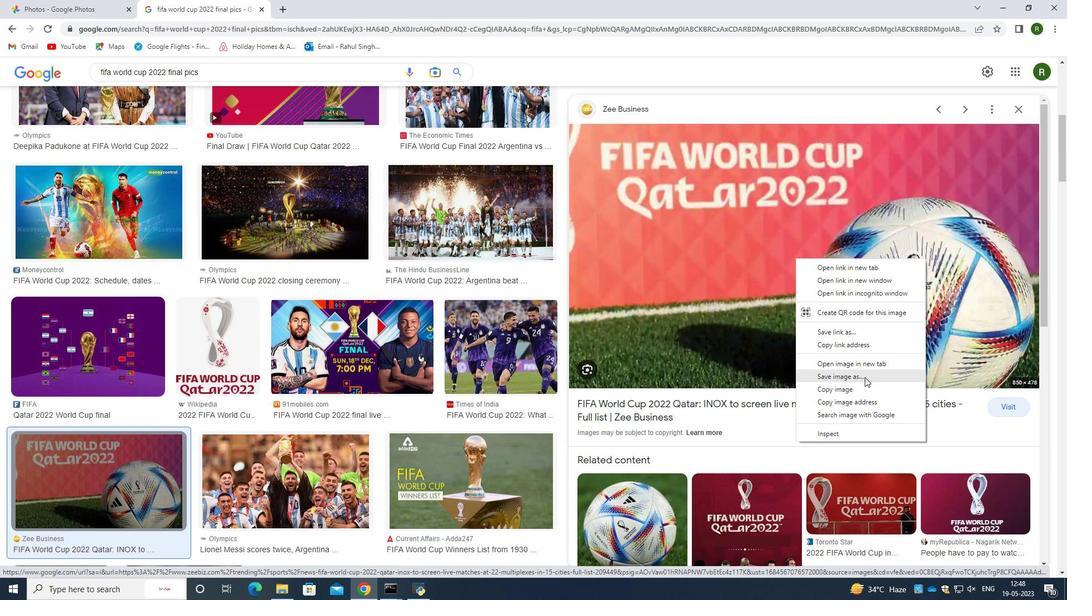 
Action: Mouse moved to (515, 6)
Screenshot: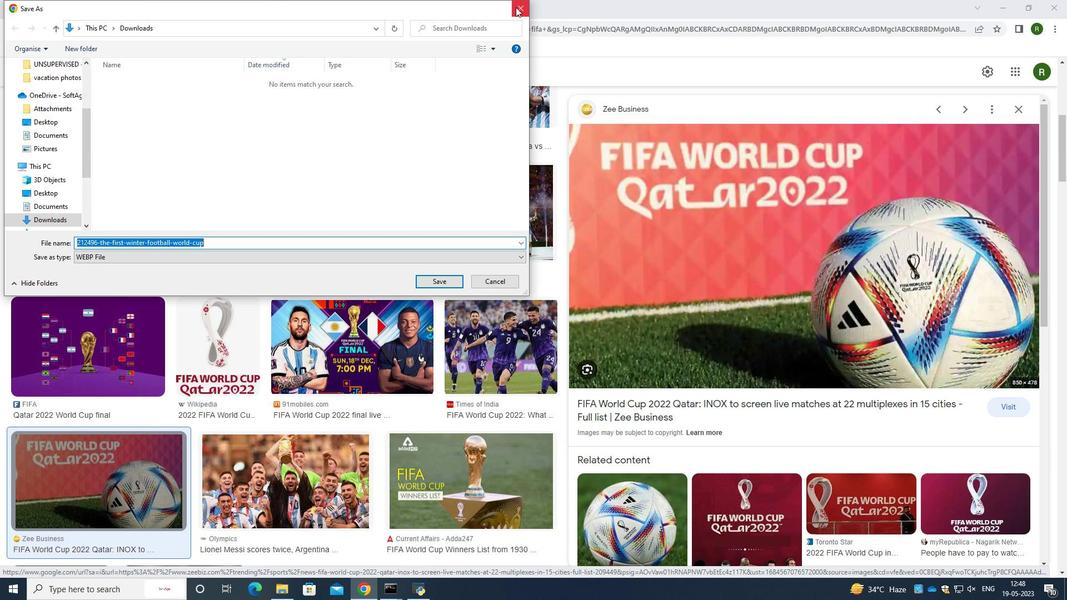 
Action: Mouse pressed left at (515, 6)
Screenshot: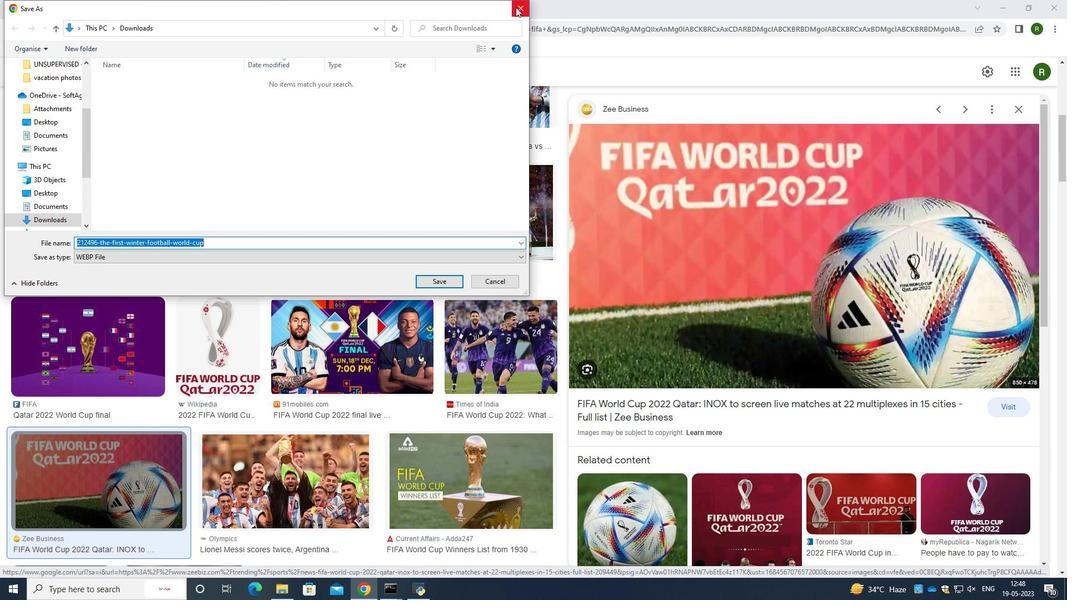 
Action: Mouse moved to (381, 298)
Screenshot: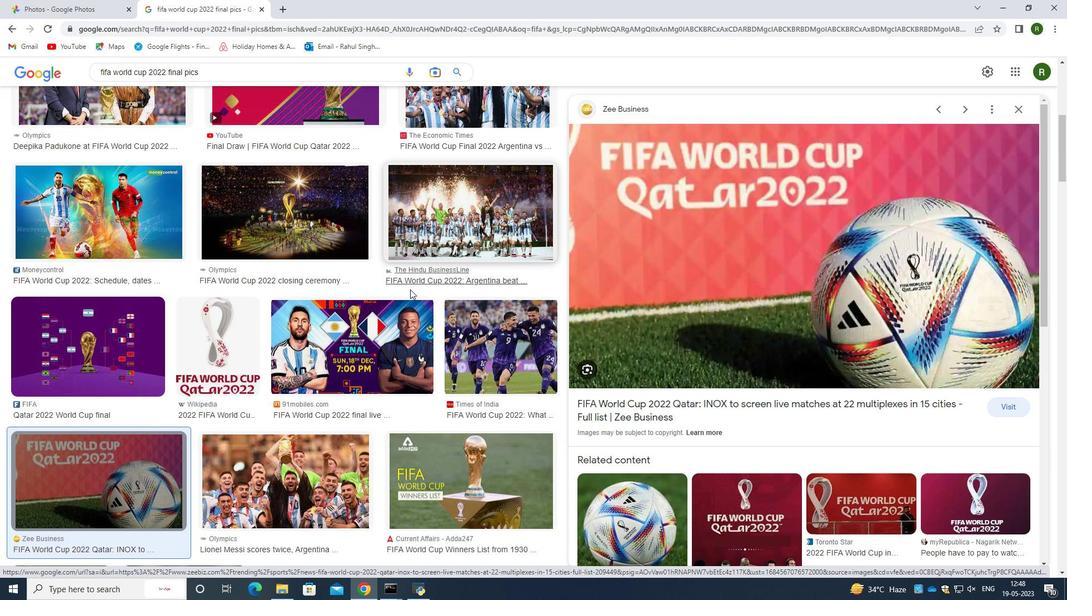 
Action: Mouse scrolled (381, 297) with delta (0, 0)
Screenshot: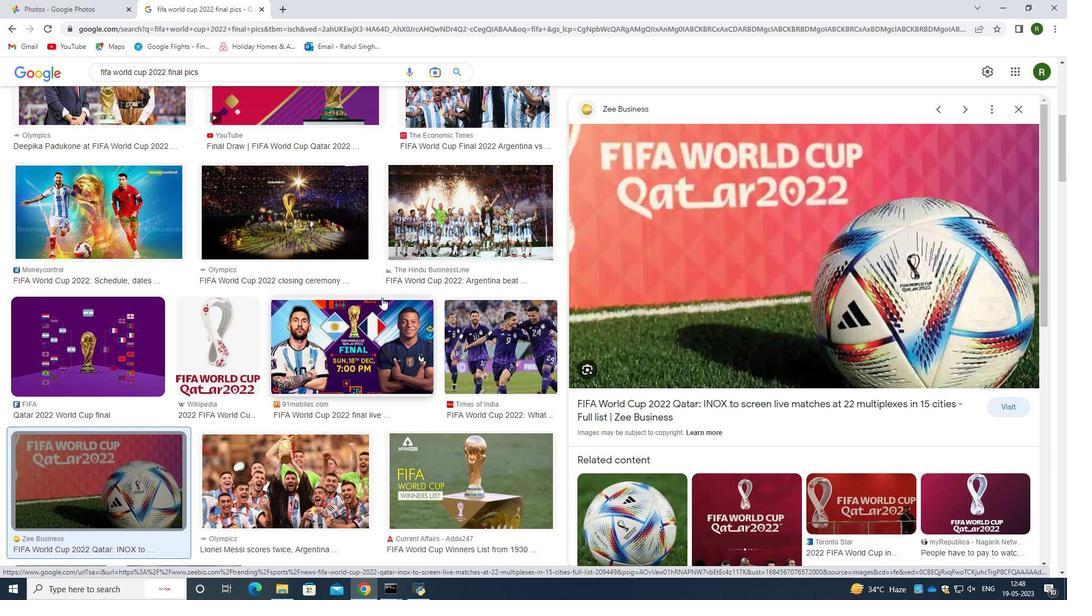 
Action: Mouse scrolled (381, 297) with delta (0, 0)
Screenshot: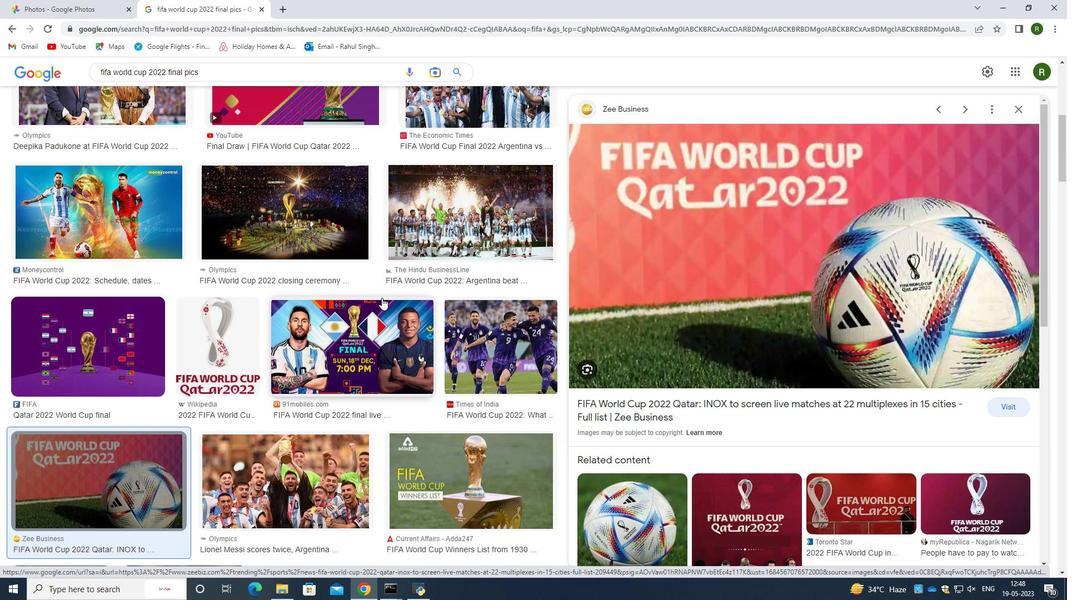 
Action: Mouse moved to (738, 544)
Screenshot: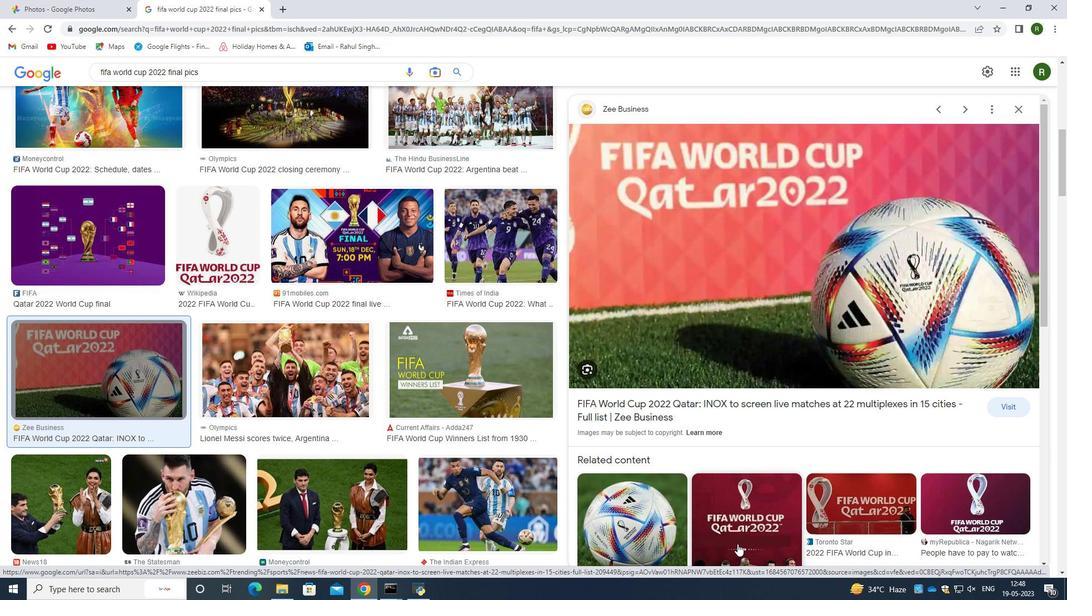 
Action: Mouse pressed left at (738, 544)
Screenshot: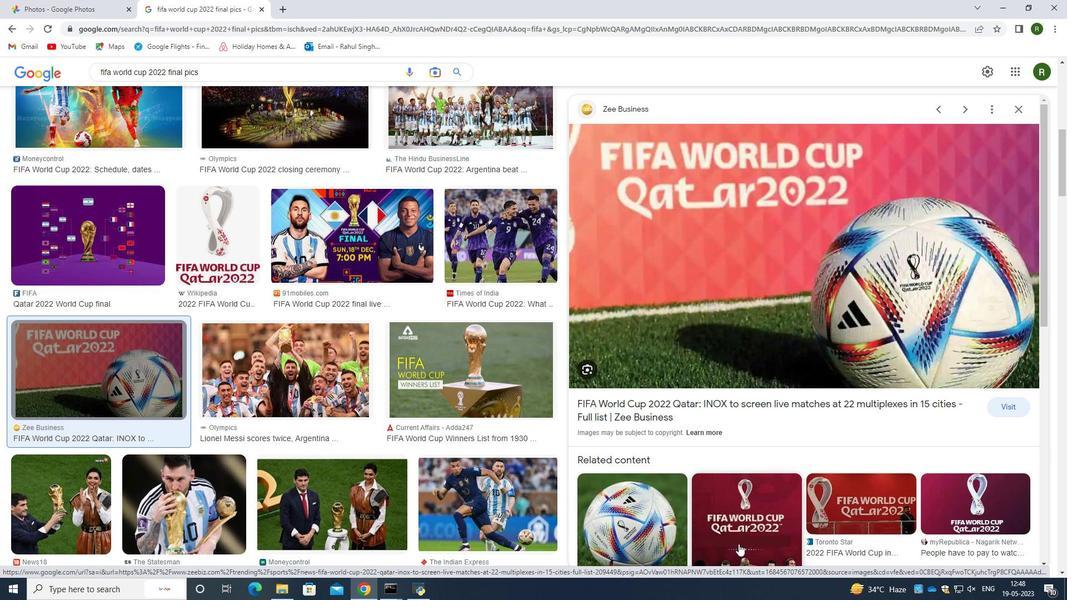 
Action: Mouse moved to (795, 296)
Screenshot: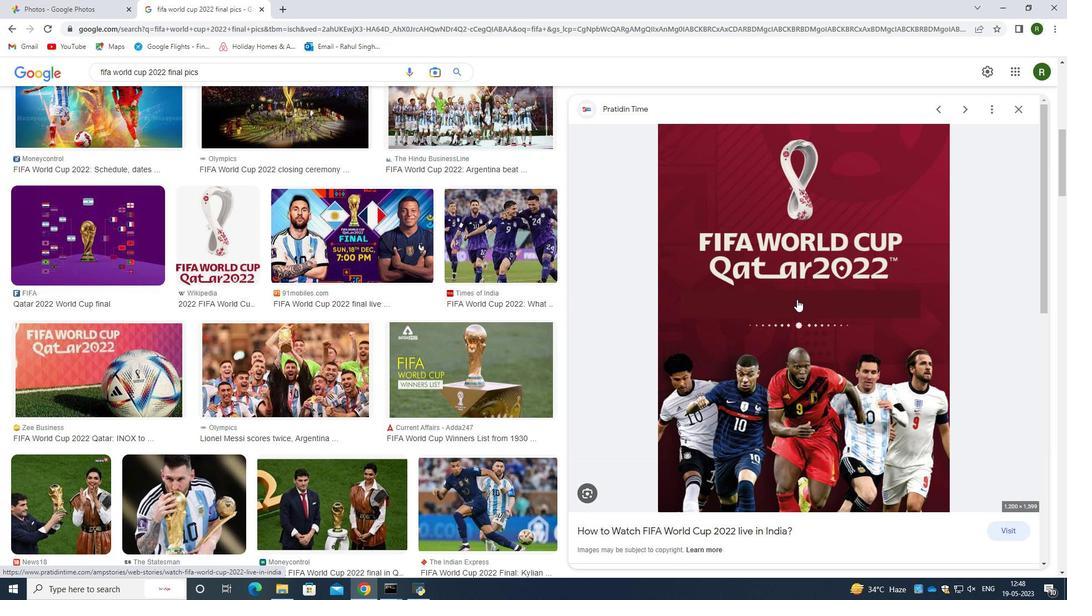 
Action: Mouse pressed right at (795, 296)
Screenshot: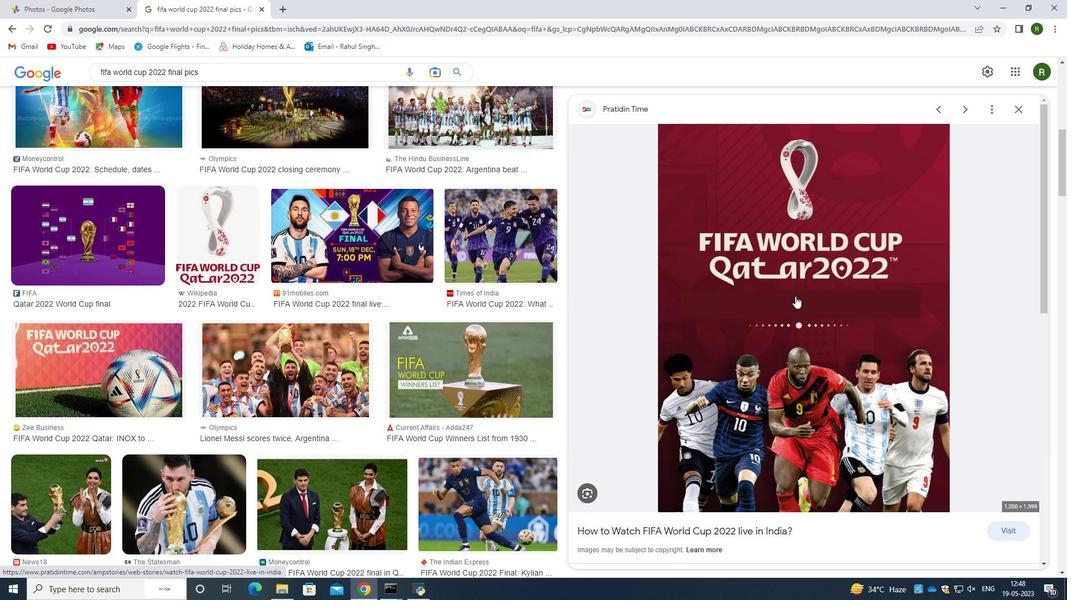 
Action: Mouse moved to (859, 416)
Screenshot: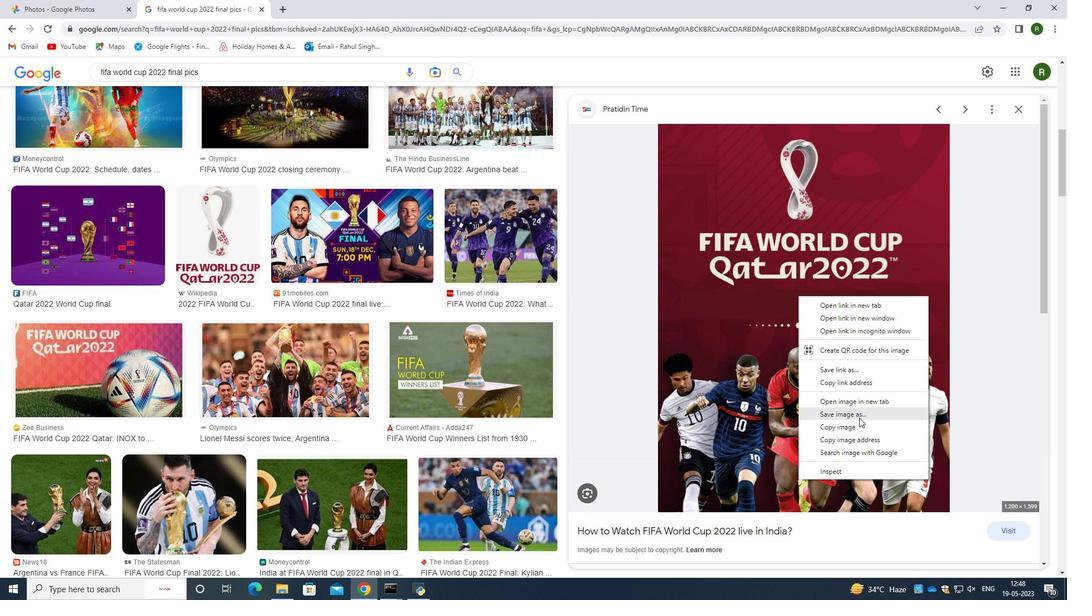 
Action: Mouse pressed left at (859, 416)
Screenshot: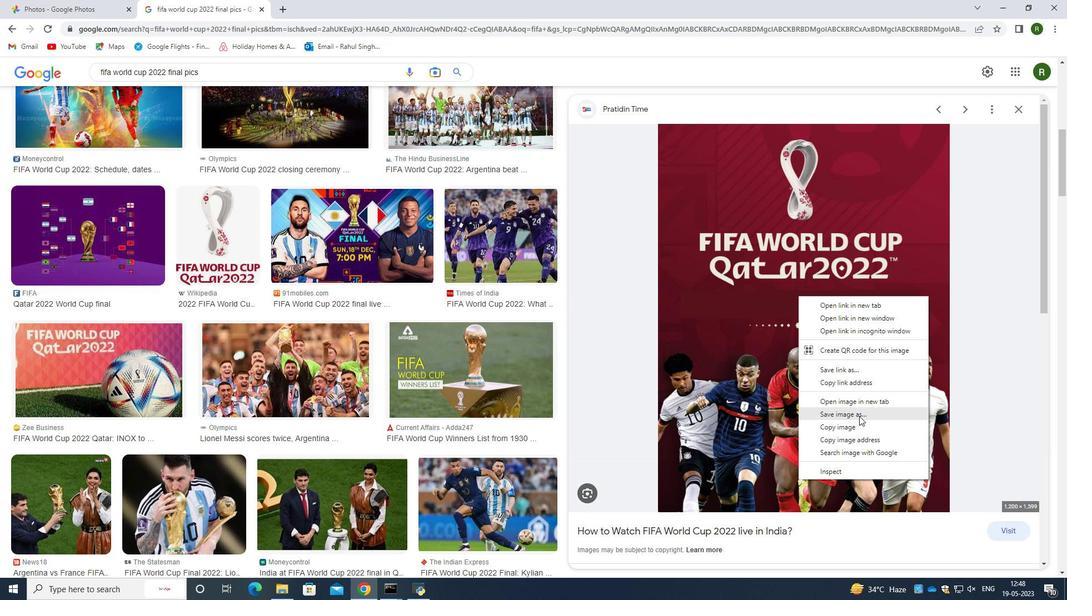 
Action: Mouse moved to (523, 8)
Screenshot: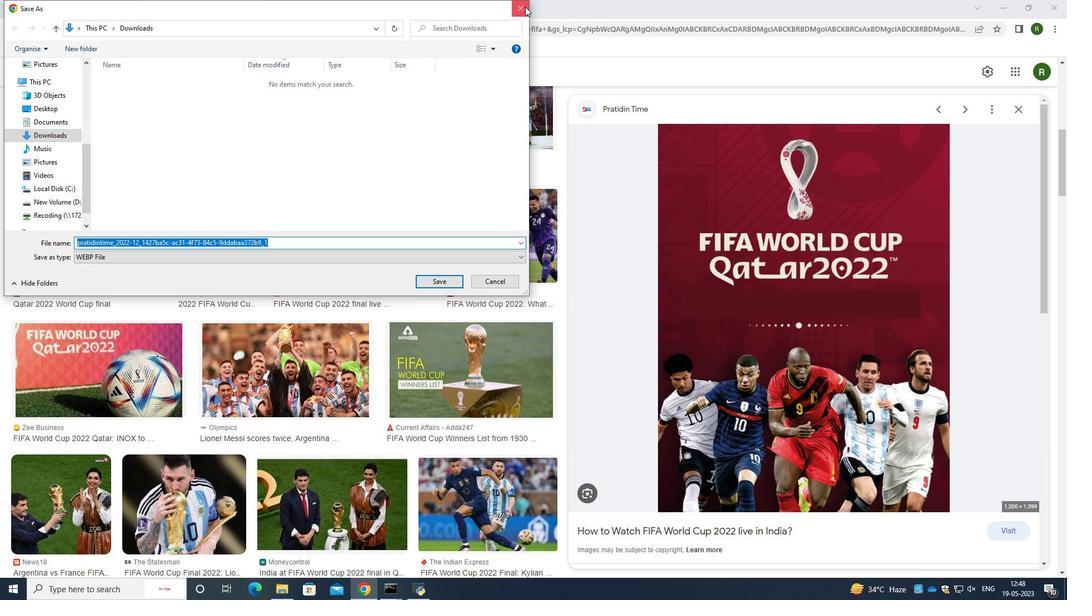 
Action: Mouse pressed left at (523, 8)
Screenshot: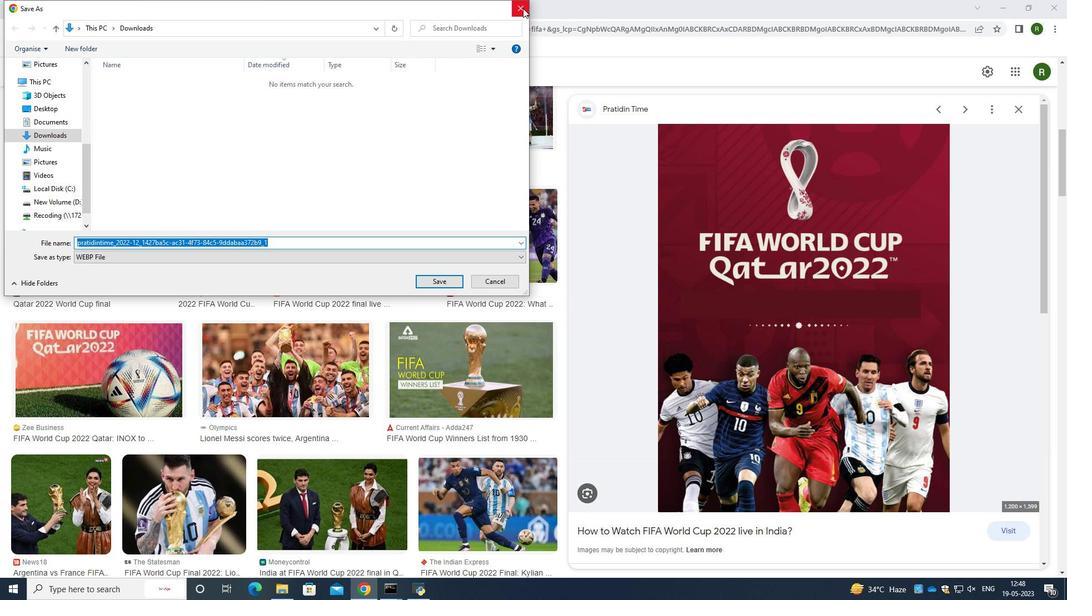 
Action: Mouse moved to (311, 447)
Screenshot: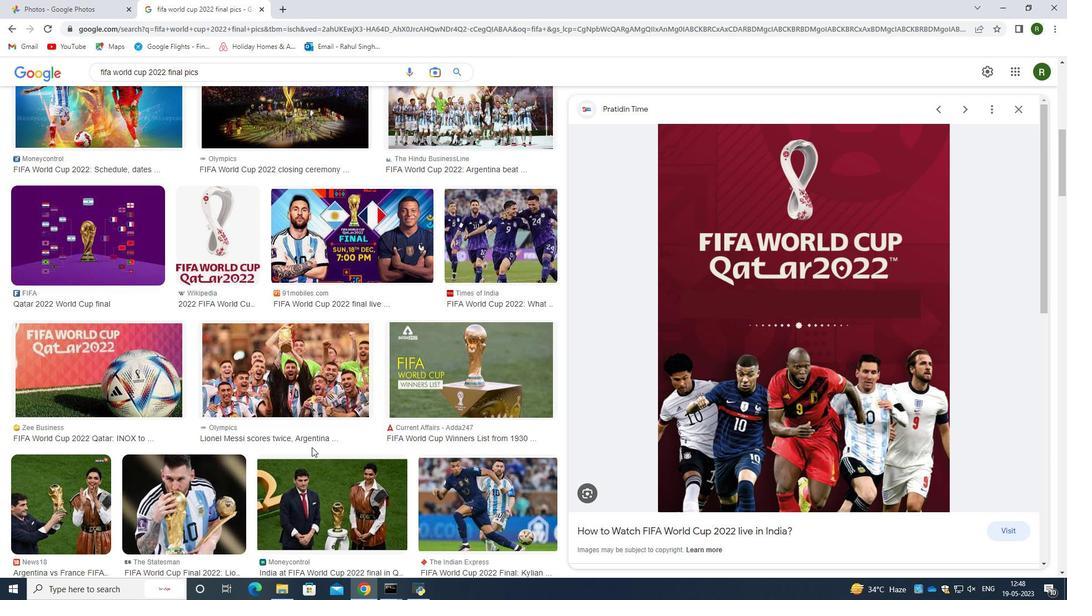 
Action: Mouse scrolled (311, 447) with delta (0, 0)
Screenshot: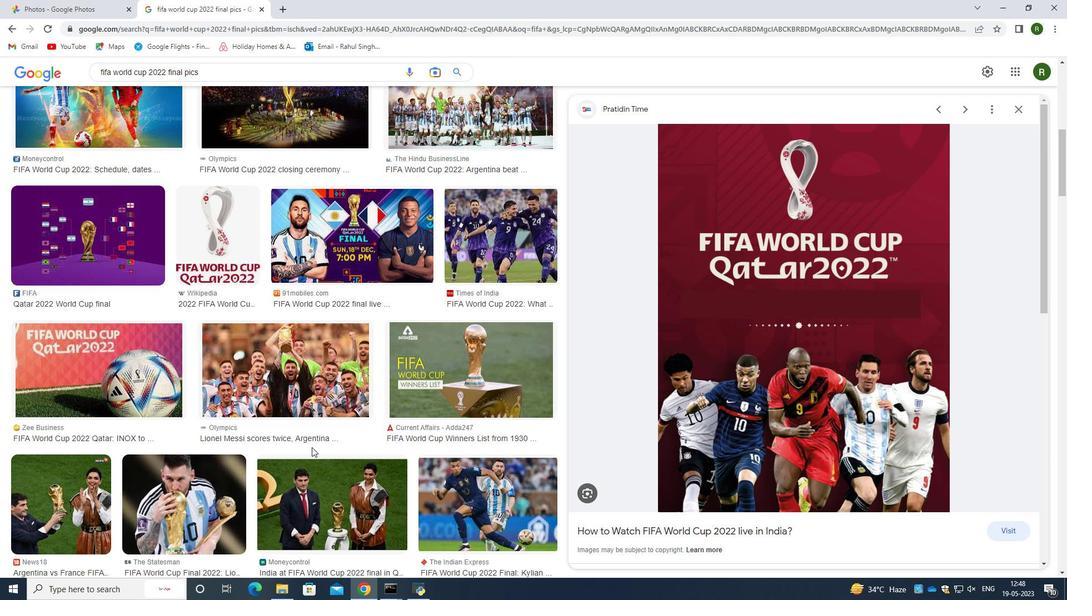 
Action: Mouse moved to (166, 434)
Screenshot: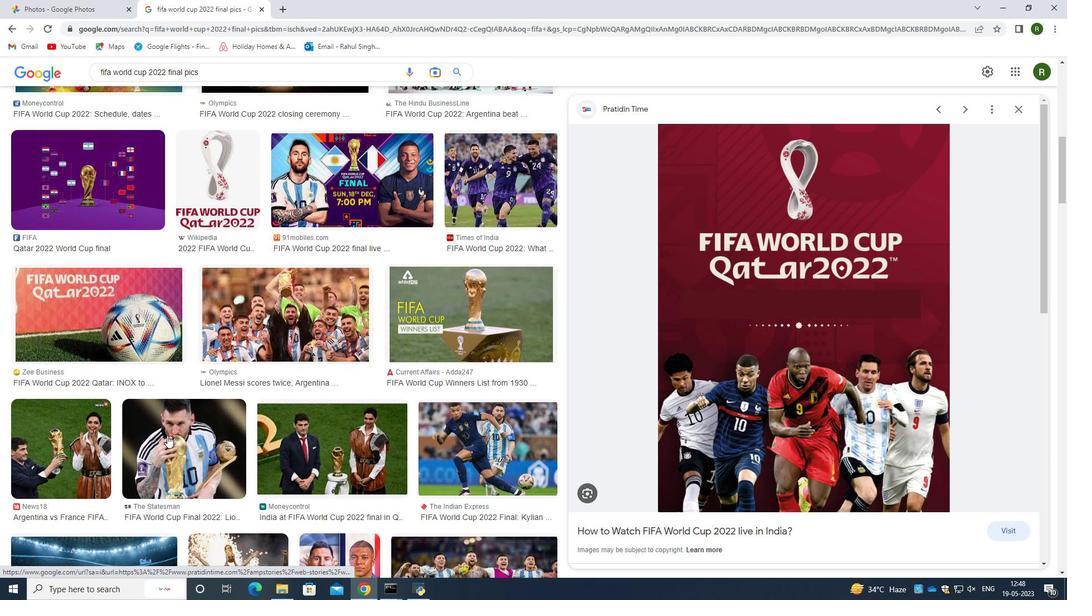 
Action: Mouse pressed left at (166, 434)
Screenshot: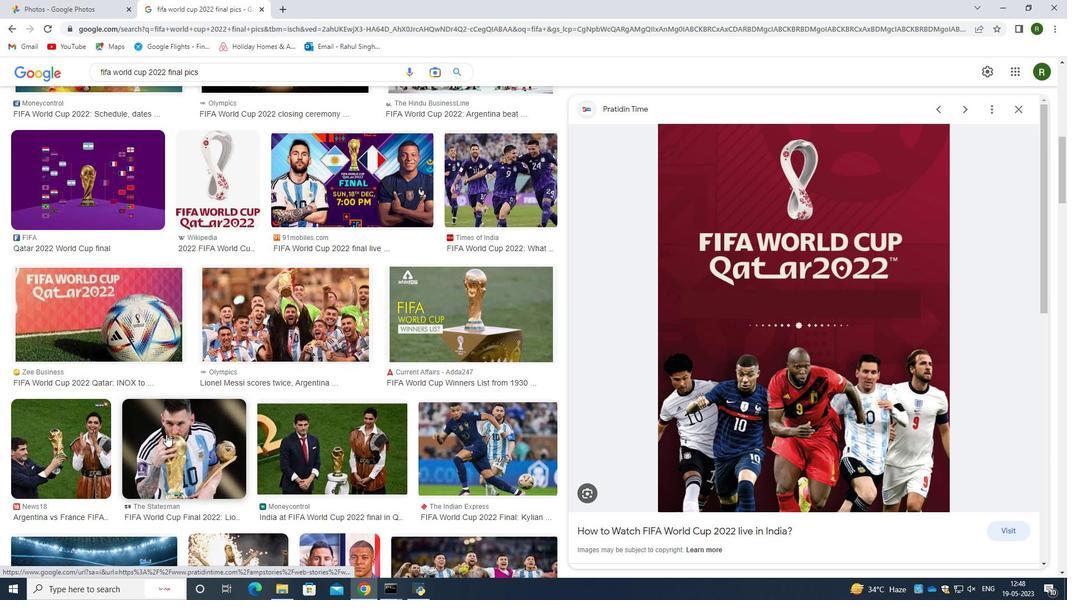 
Action: Mouse moved to (761, 318)
Screenshot: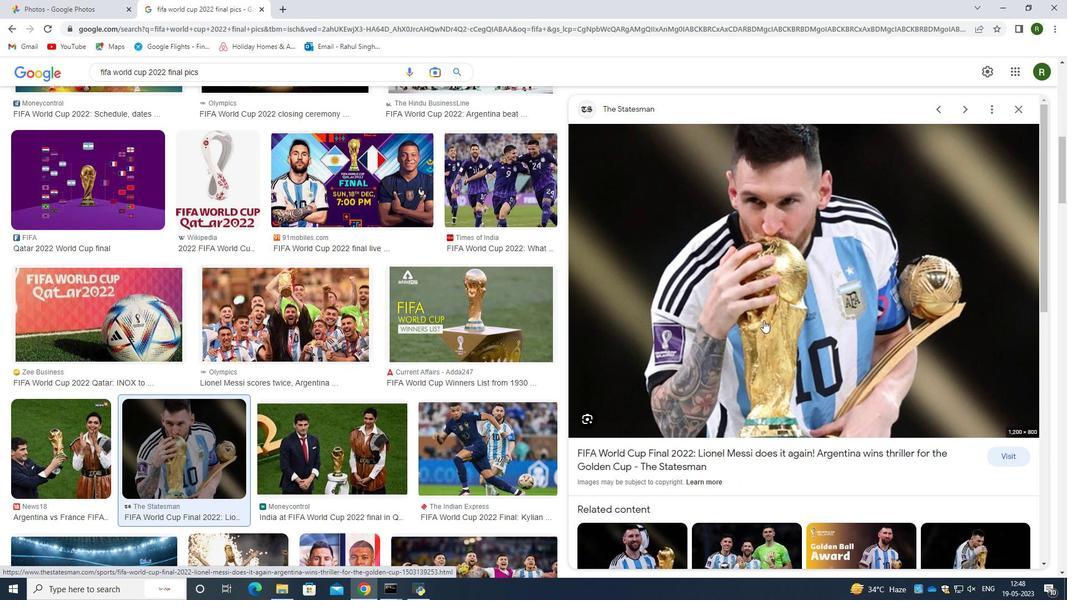 
Action: Mouse pressed right at (761, 318)
Screenshot: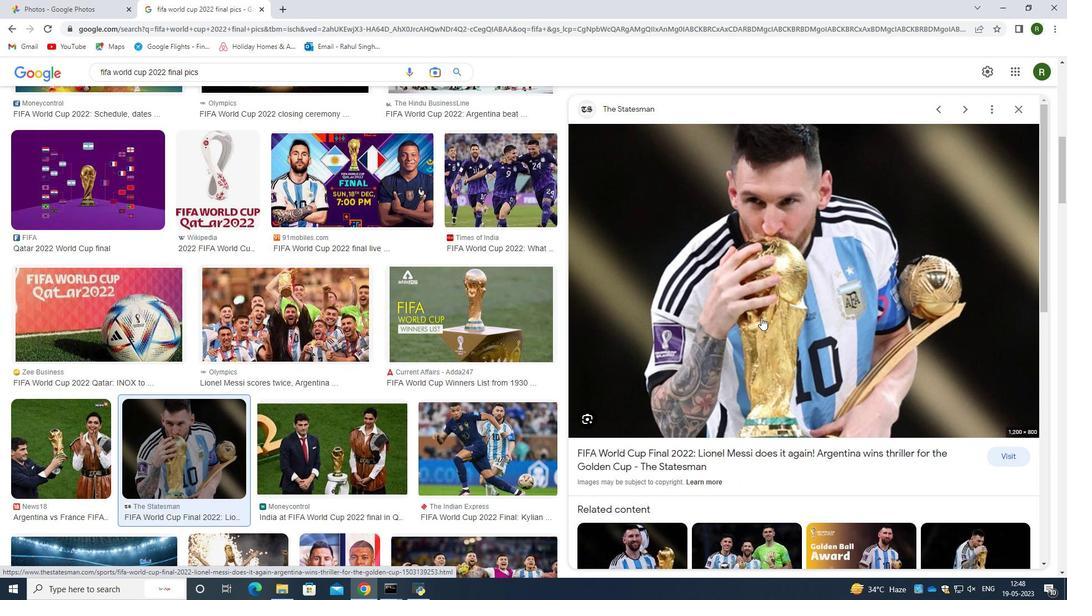 
Action: Mouse moved to (826, 433)
Screenshot: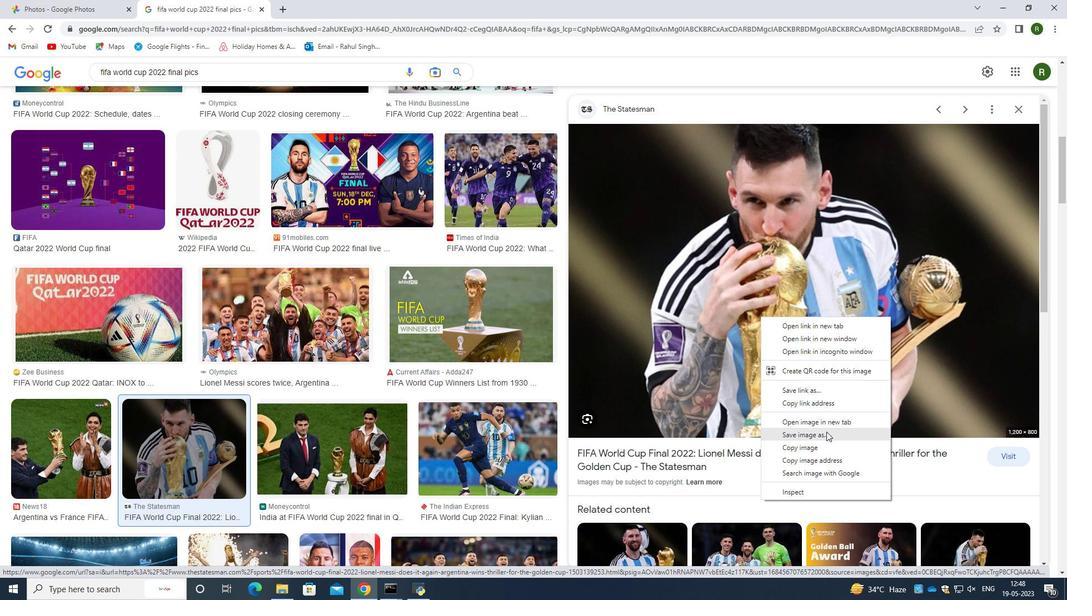 
Action: Mouse pressed left at (826, 433)
Screenshot: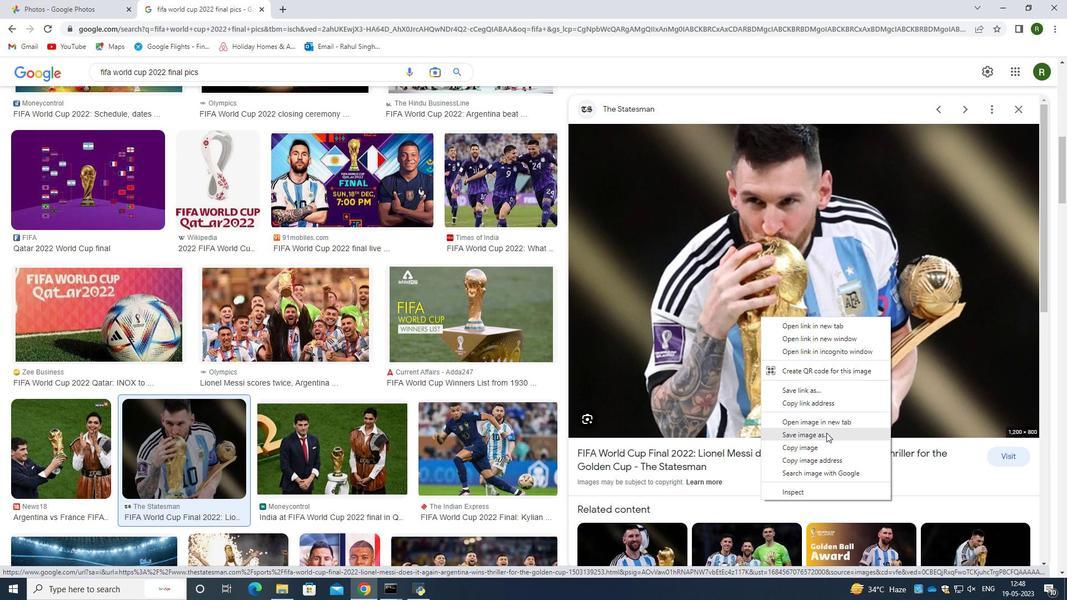 
Action: Mouse moved to (58, 200)
Screenshot: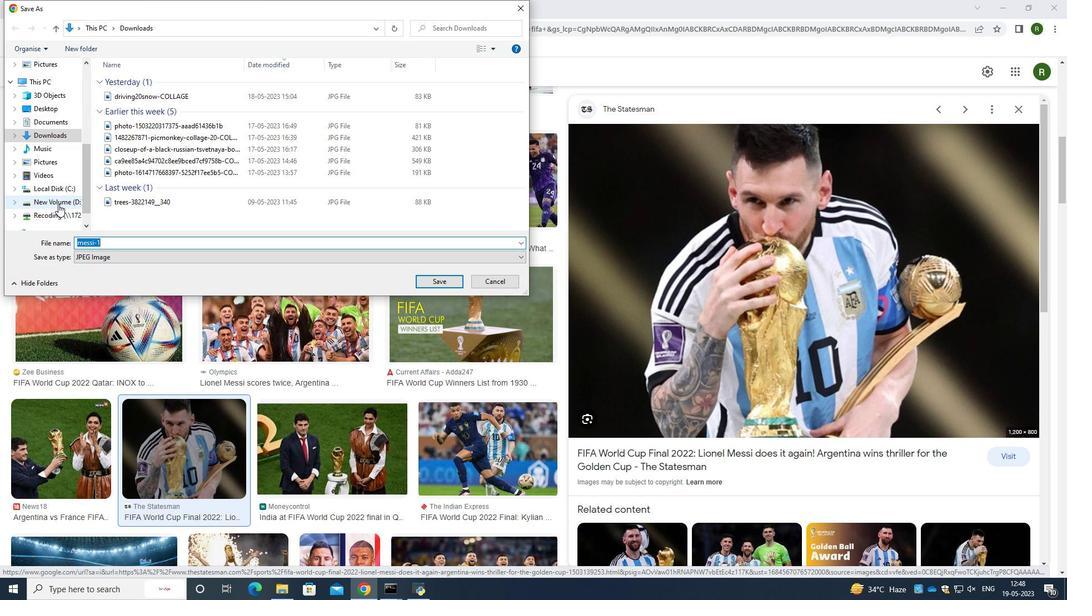 
Action: Mouse pressed left at (58, 200)
Screenshot: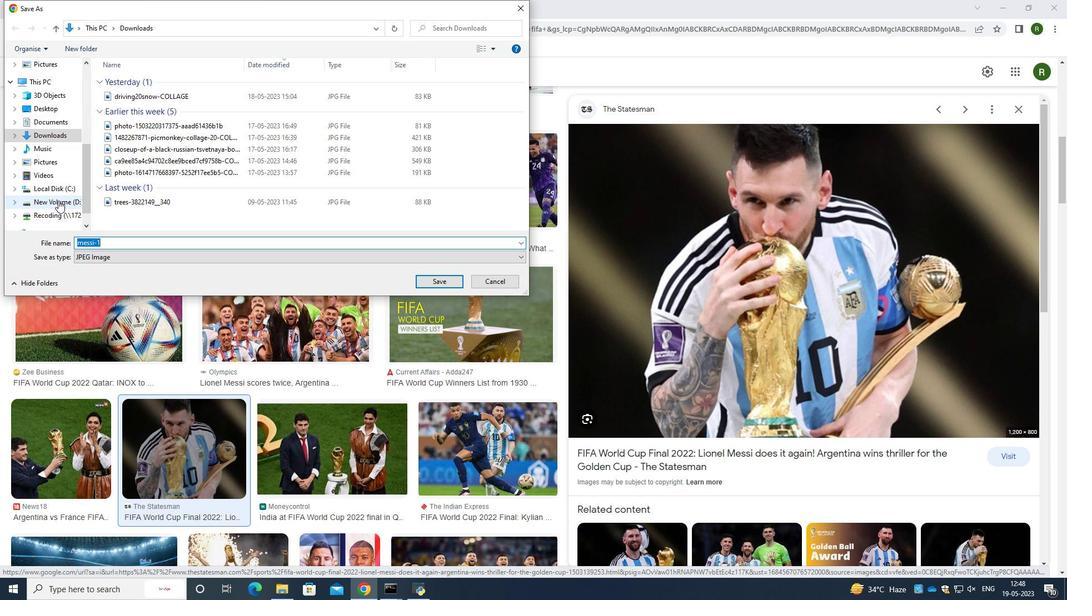 
Action: Mouse moved to (444, 281)
Screenshot: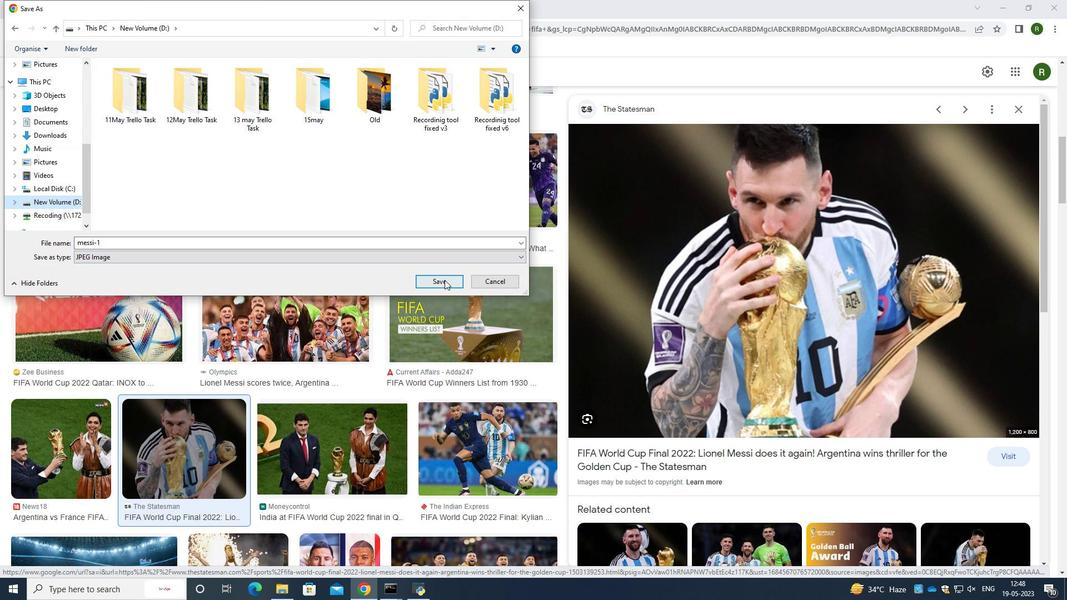 
Action: Mouse pressed left at (444, 281)
Screenshot: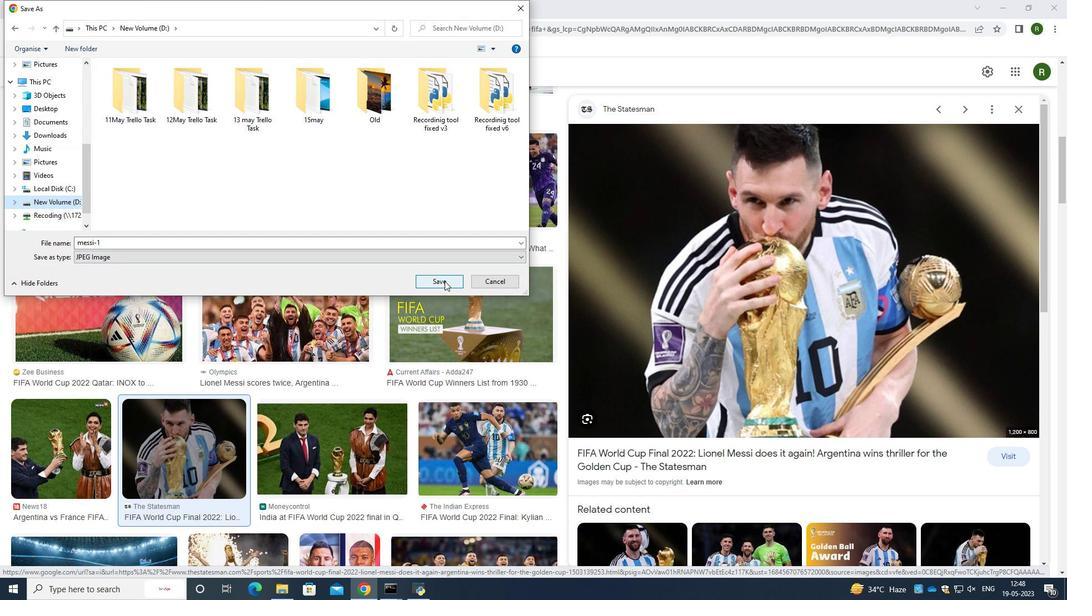 
Action: Mouse moved to (459, 318)
Screenshot: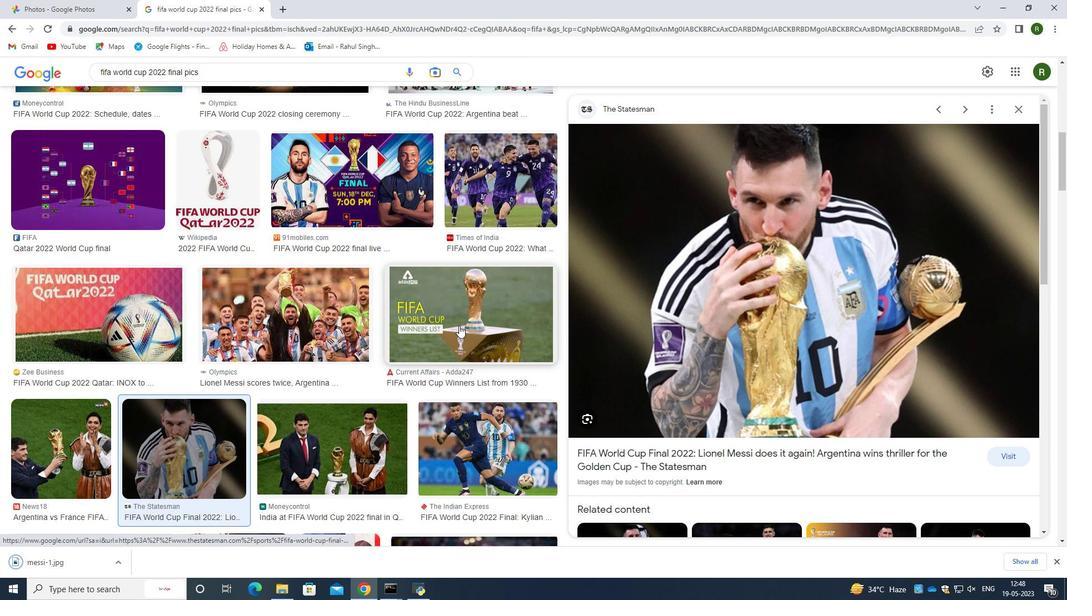 
Action: Mouse scrolled (459, 317) with delta (0, 0)
Screenshot: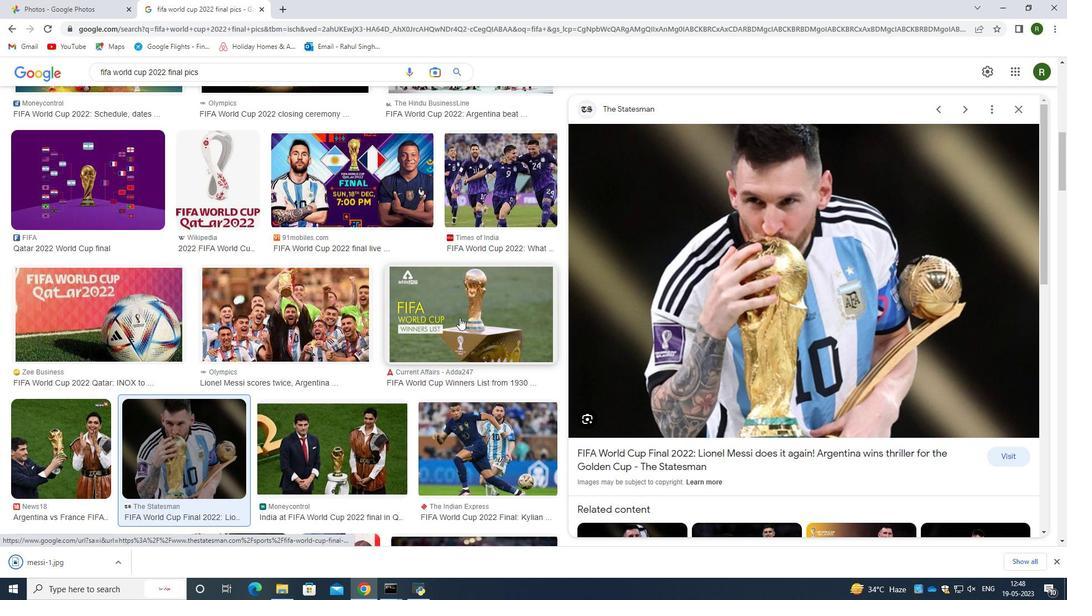 
Action: Mouse scrolled (459, 317) with delta (0, 0)
Screenshot: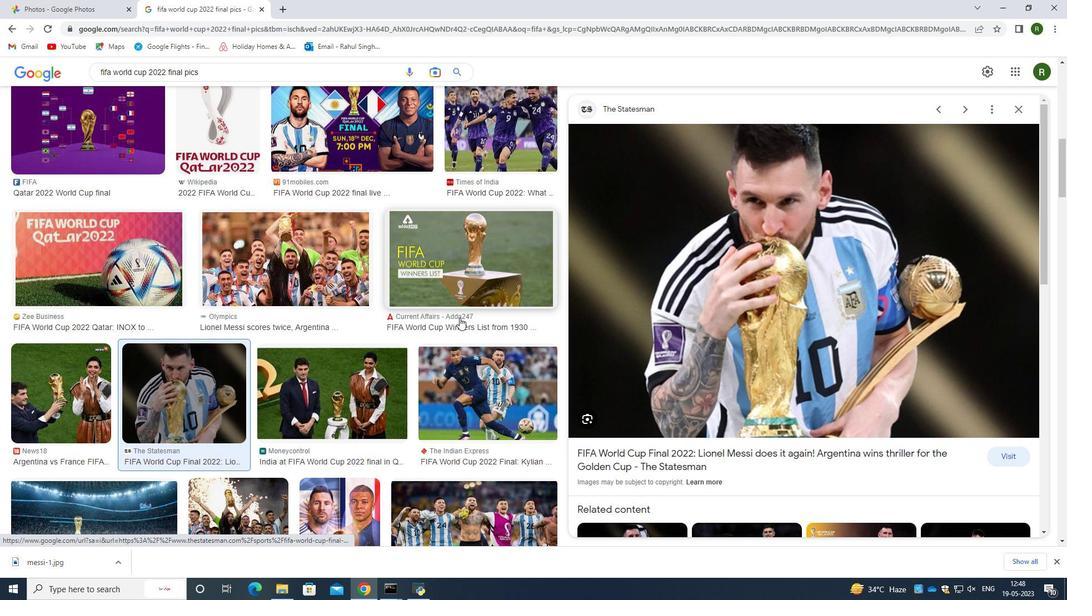 
Action: Mouse scrolled (459, 317) with delta (0, 0)
Screenshot: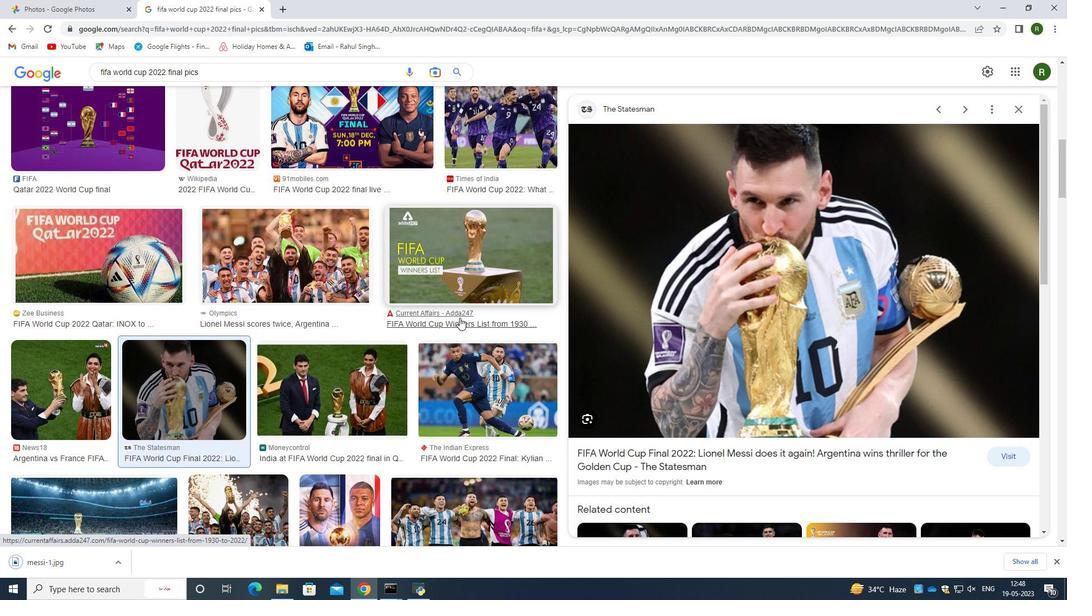 
Action: Mouse scrolled (459, 317) with delta (0, 0)
Screenshot: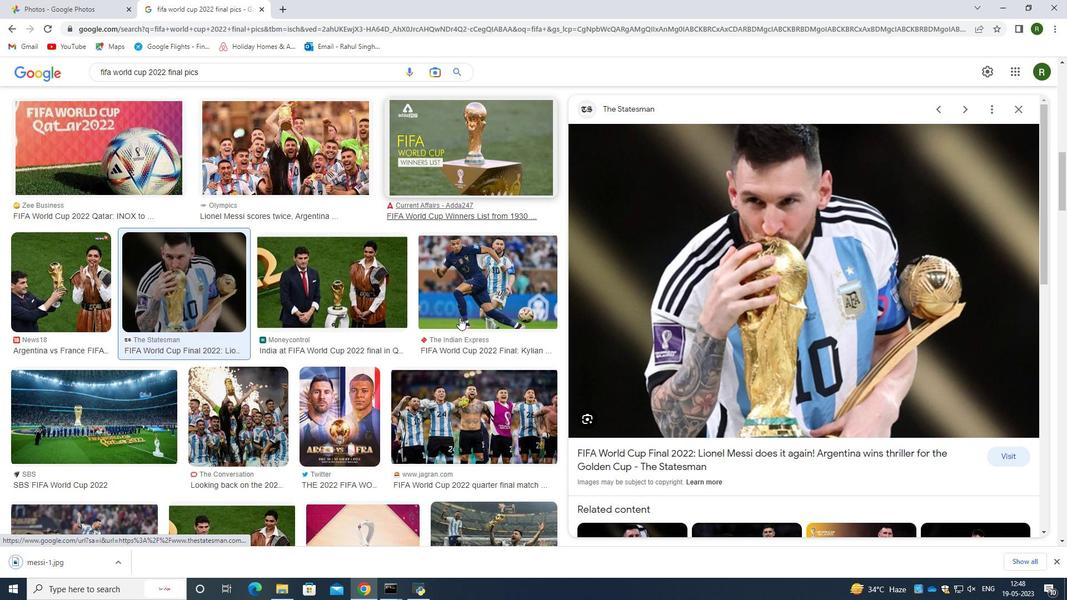 
Action: Mouse moved to (487, 250)
Screenshot: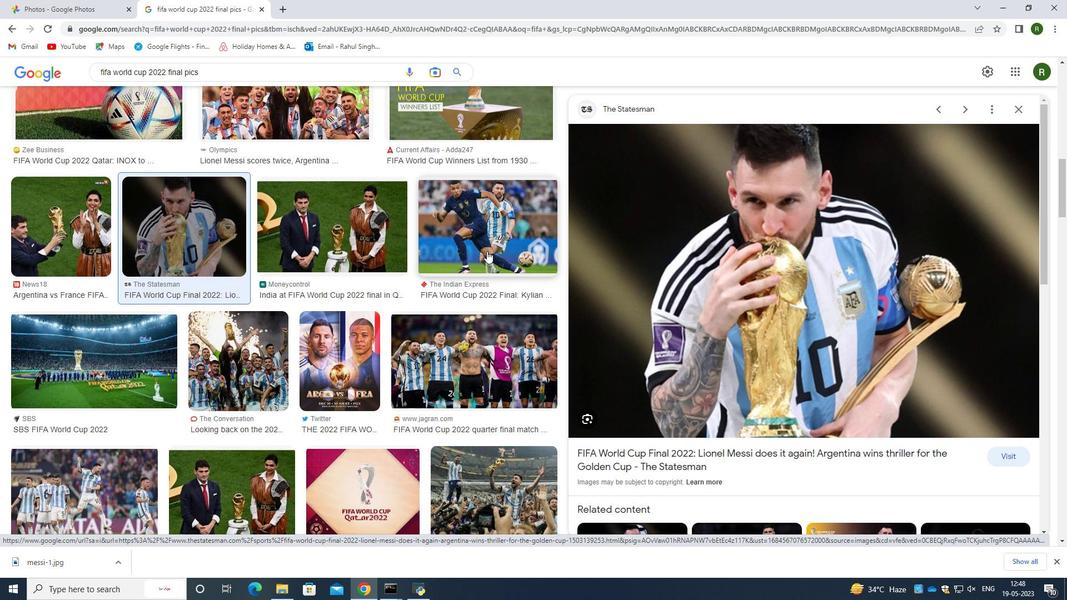 
Action: Mouse pressed left at (487, 250)
Screenshot: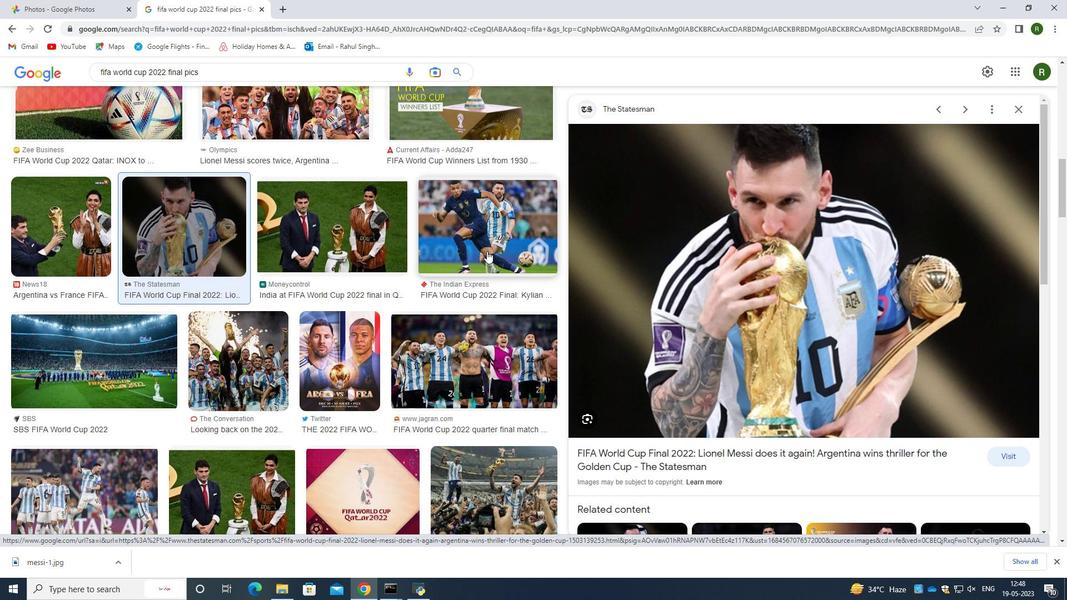 
Action: Mouse moved to (752, 274)
Screenshot: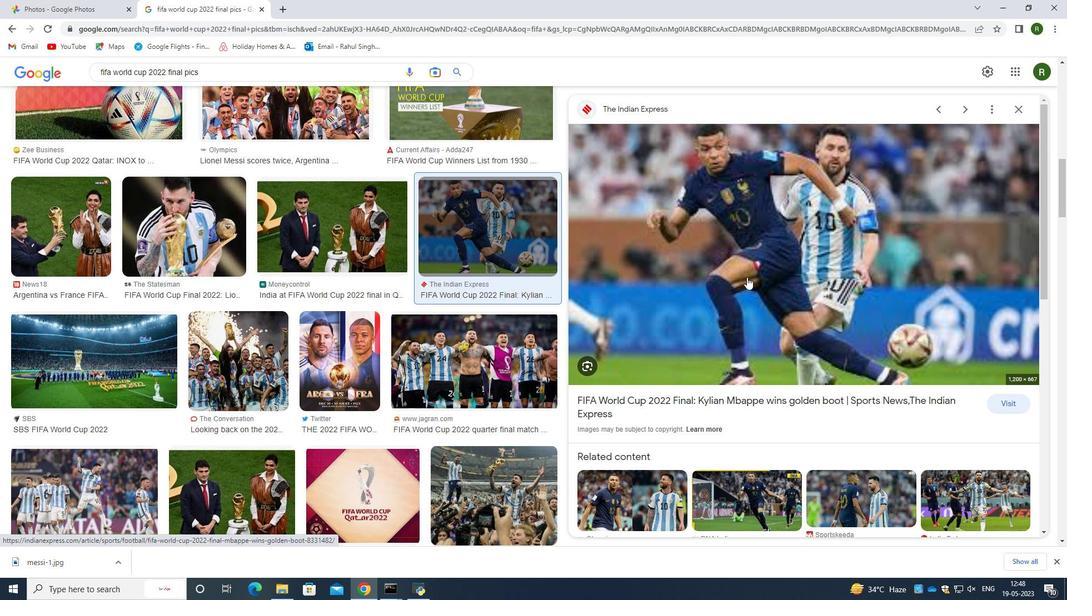 
Action: Mouse pressed right at (752, 274)
Screenshot: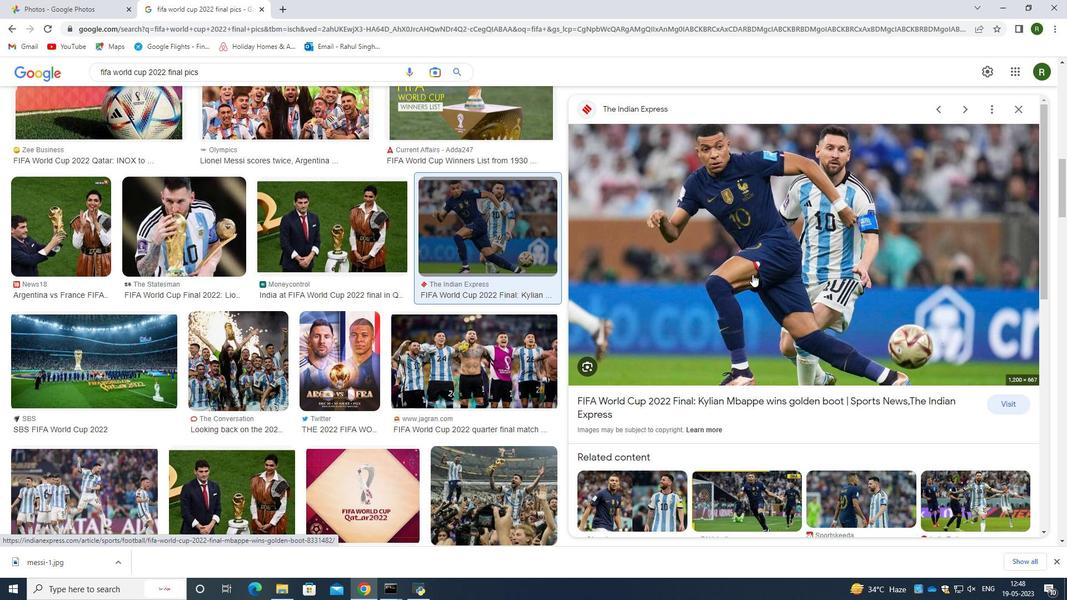 
Action: Mouse moved to (814, 389)
Screenshot: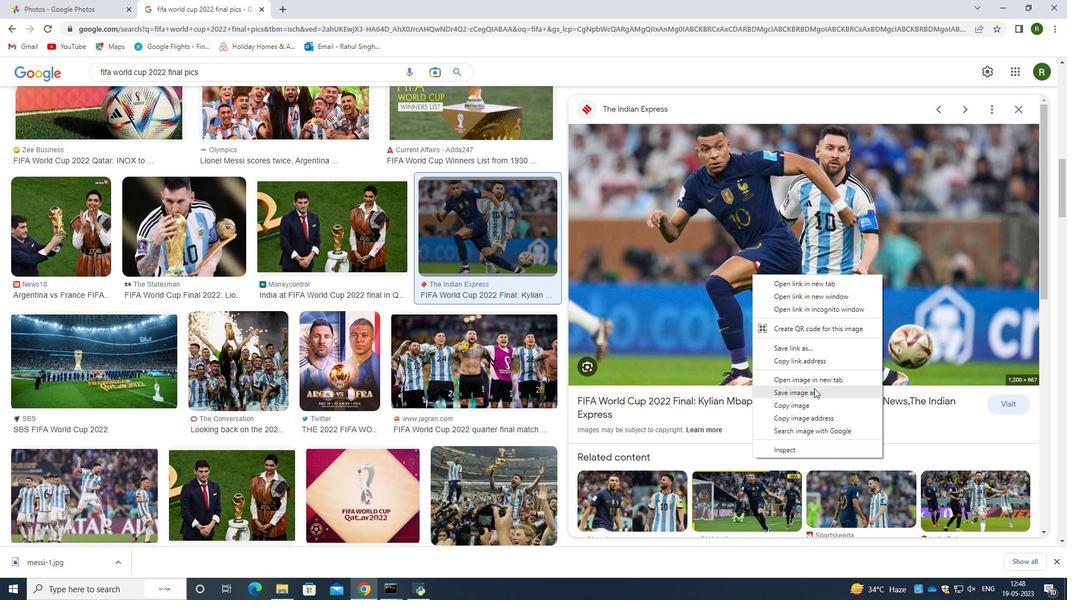
Action: Mouse pressed left at (814, 389)
Screenshot: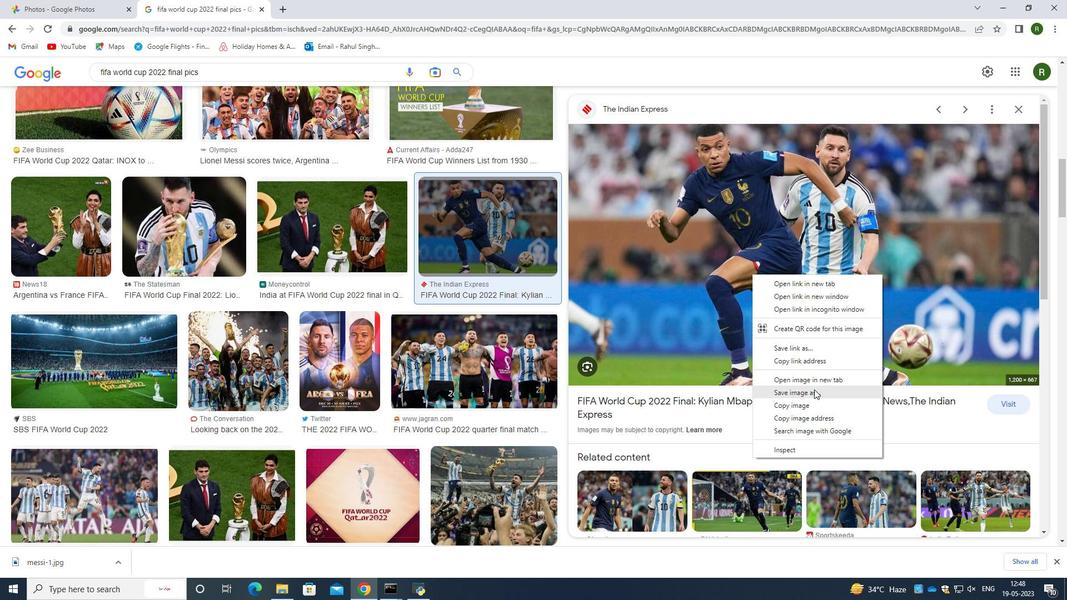 
Action: Mouse moved to (427, 283)
Screenshot: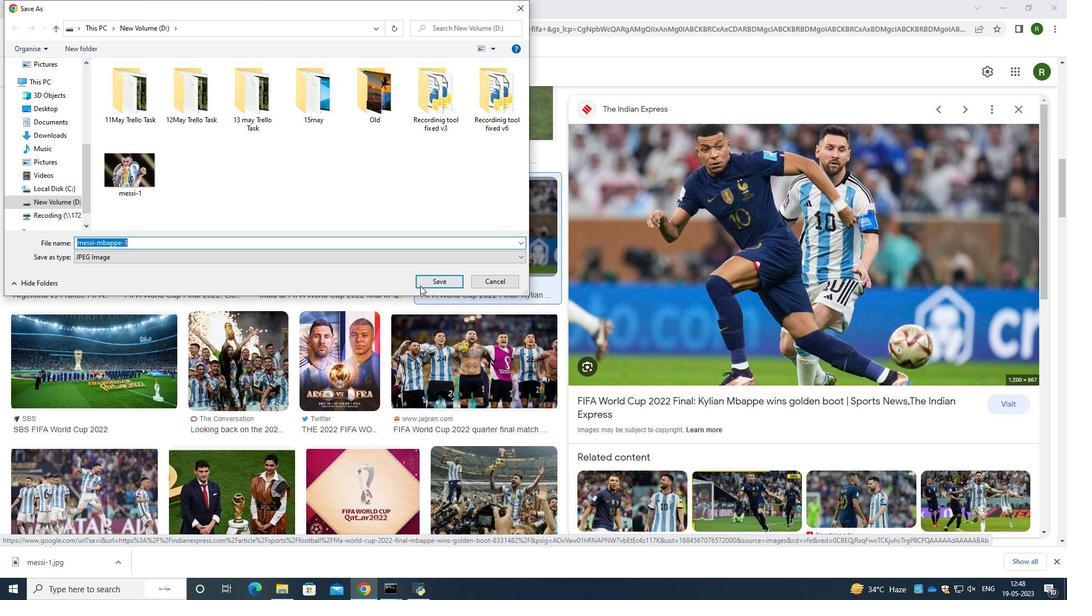 
Action: Mouse pressed left at (427, 283)
Screenshot: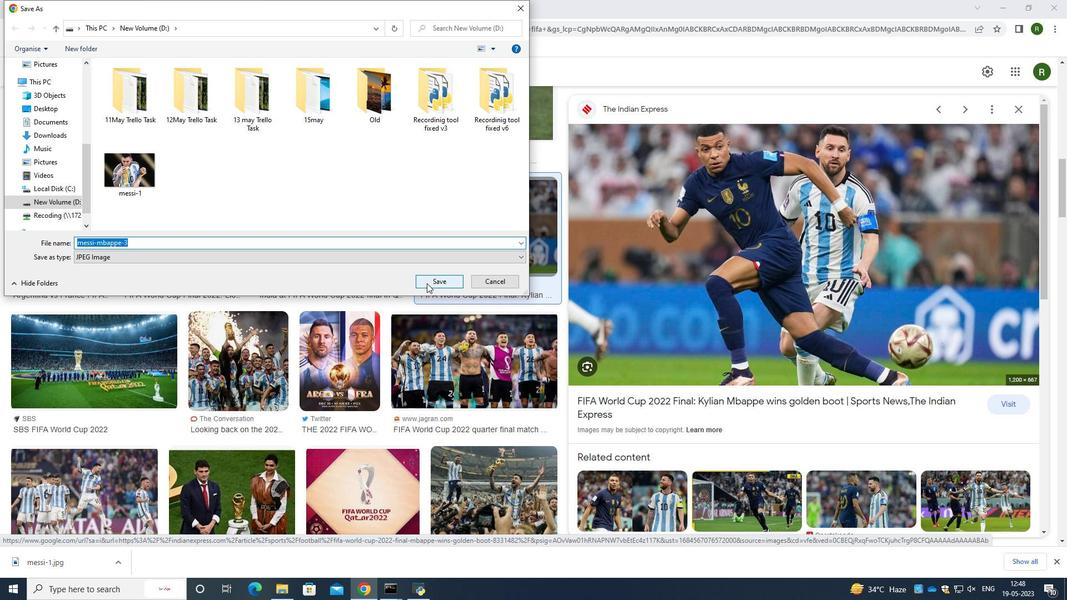 
Action: Mouse moved to (338, 387)
Screenshot: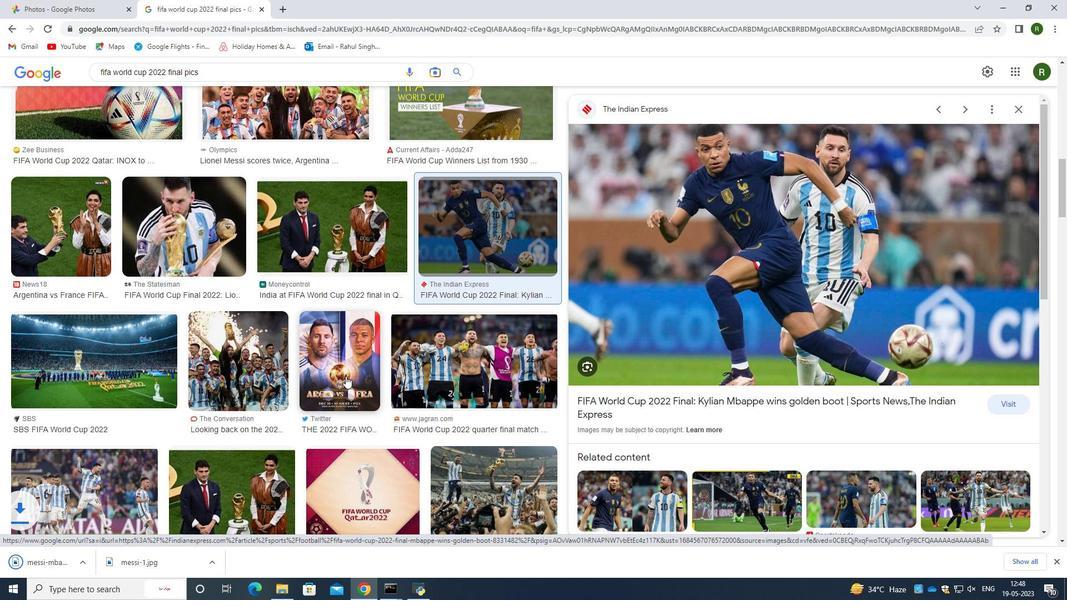 
Action: Mouse scrolled (338, 386) with delta (0, 0)
Screenshot: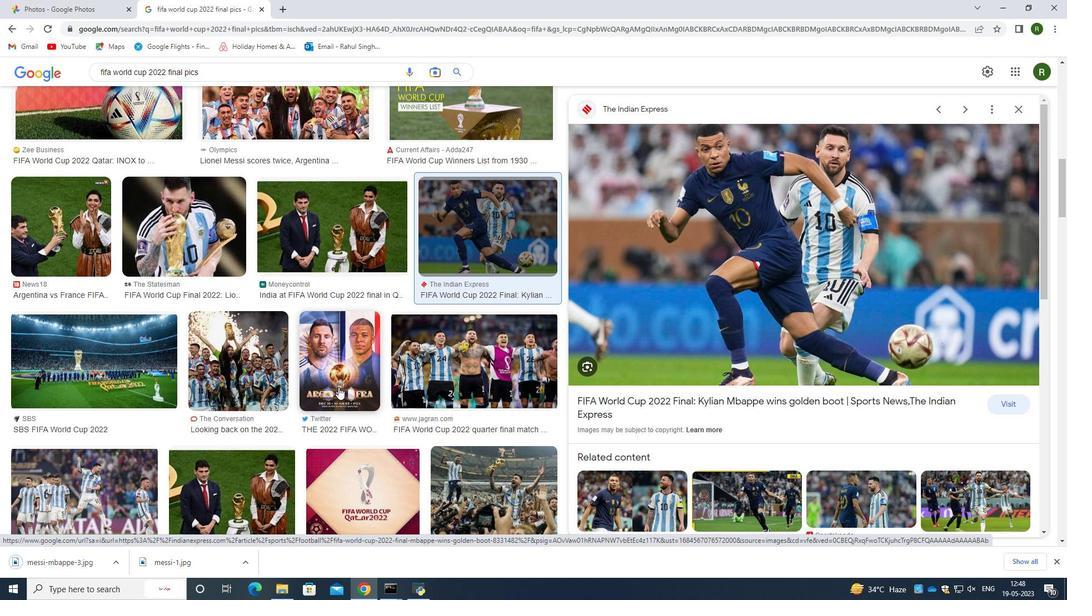 
Action: Mouse scrolled (338, 386) with delta (0, 0)
Screenshot: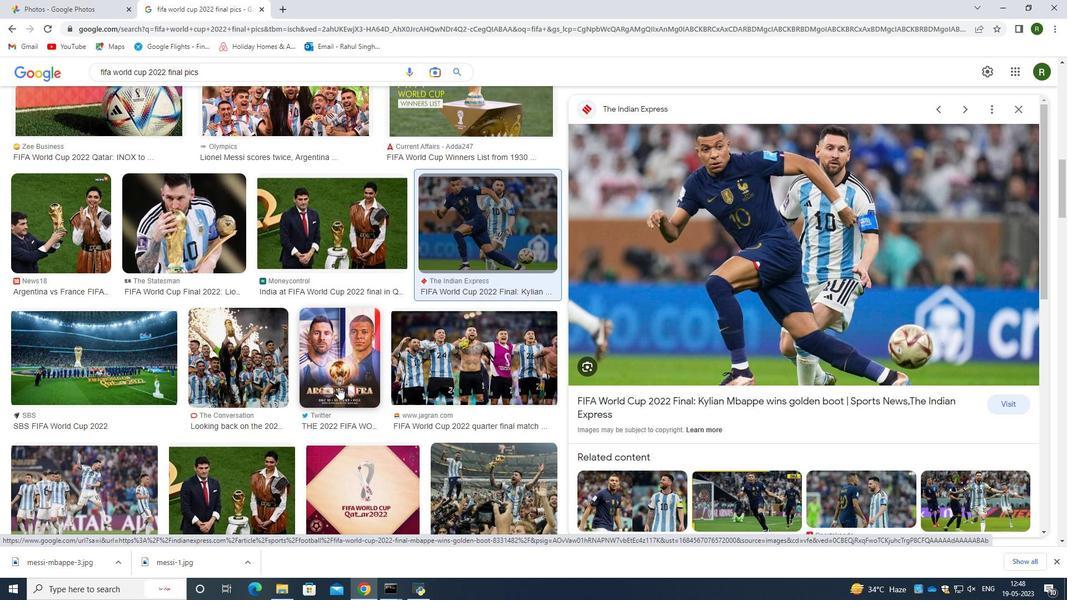 
Action: Mouse moved to (339, 388)
Screenshot: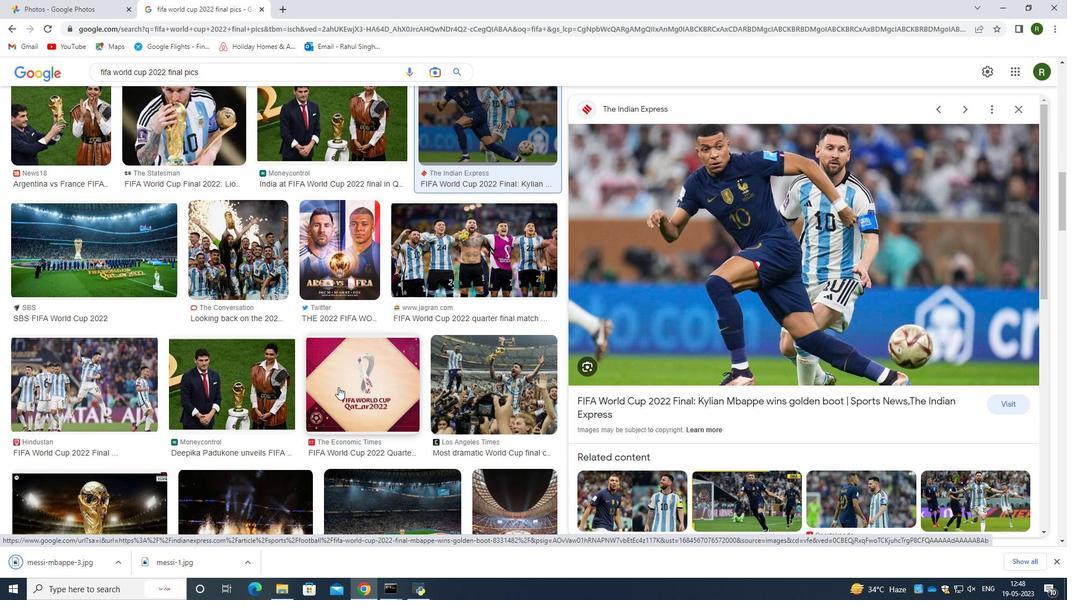 
Action: Mouse scrolled (339, 387) with delta (0, 0)
Screenshot: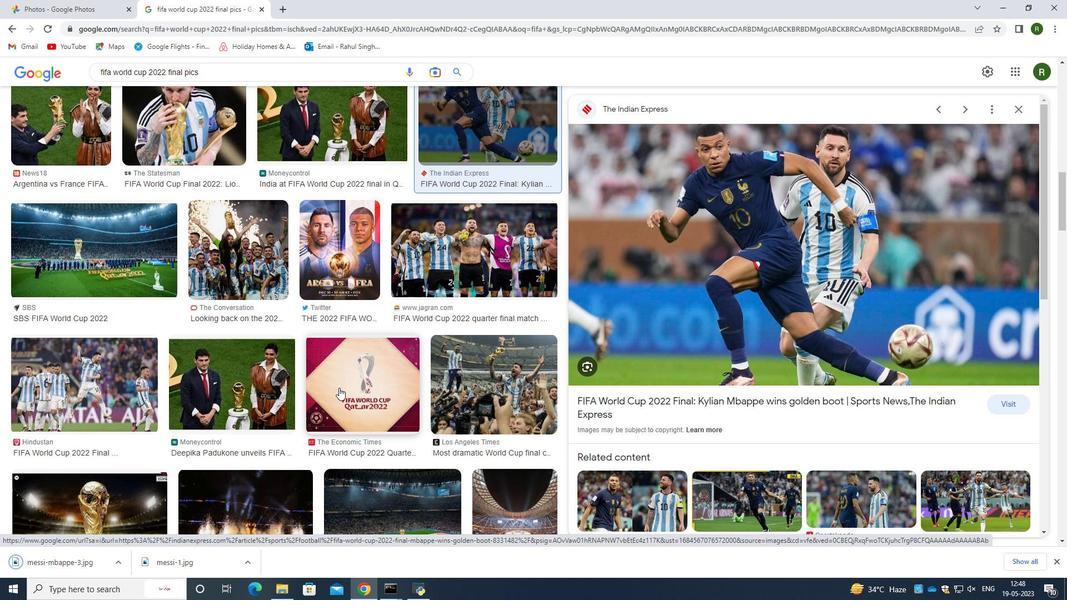 
Action: Mouse moved to (340, 388)
Screenshot: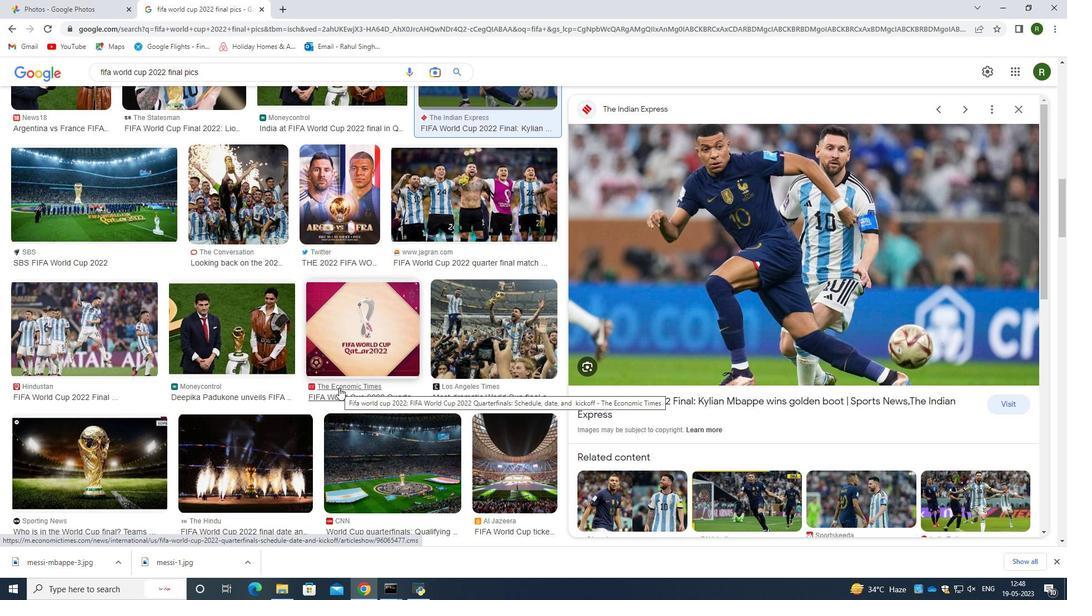 
Action: Mouse scrolled (340, 387) with delta (0, 0)
Screenshot: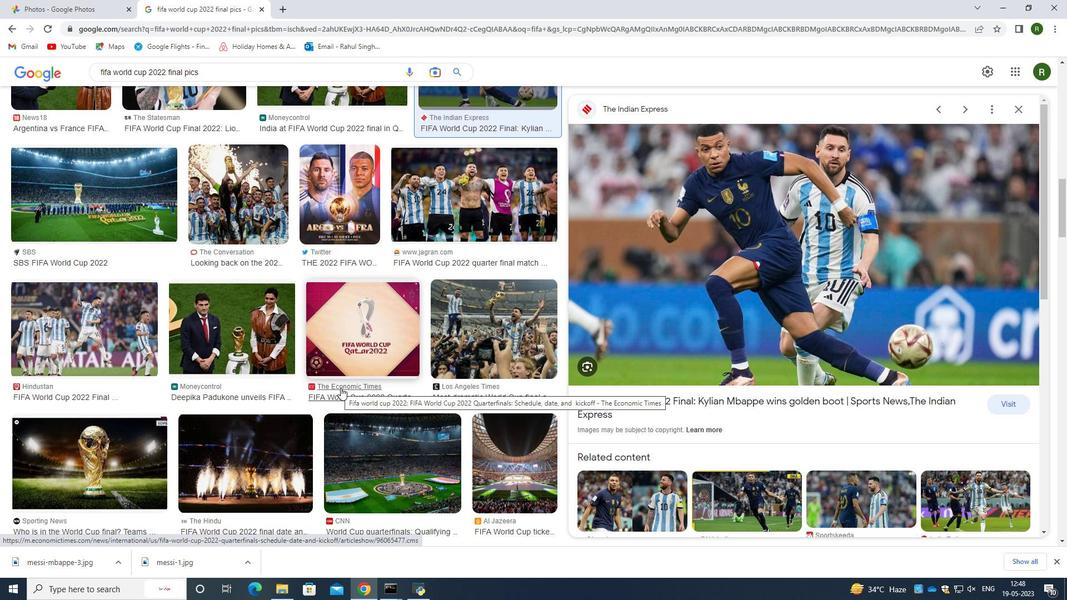 
Action: Mouse moved to (252, 278)
Screenshot: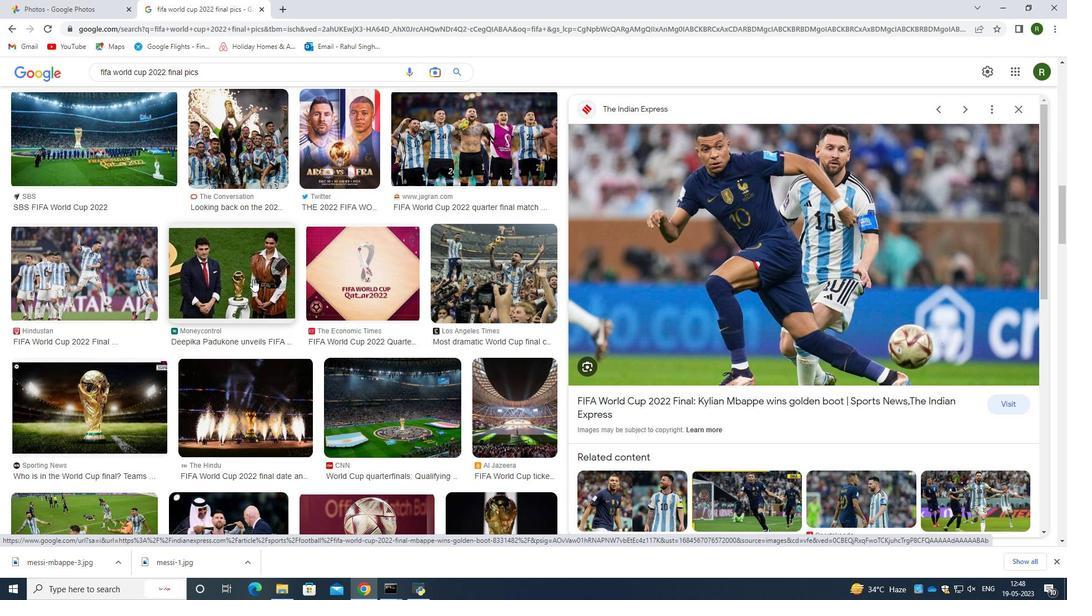 
Action: Mouse pressed left at (252, 278)
Screenshot: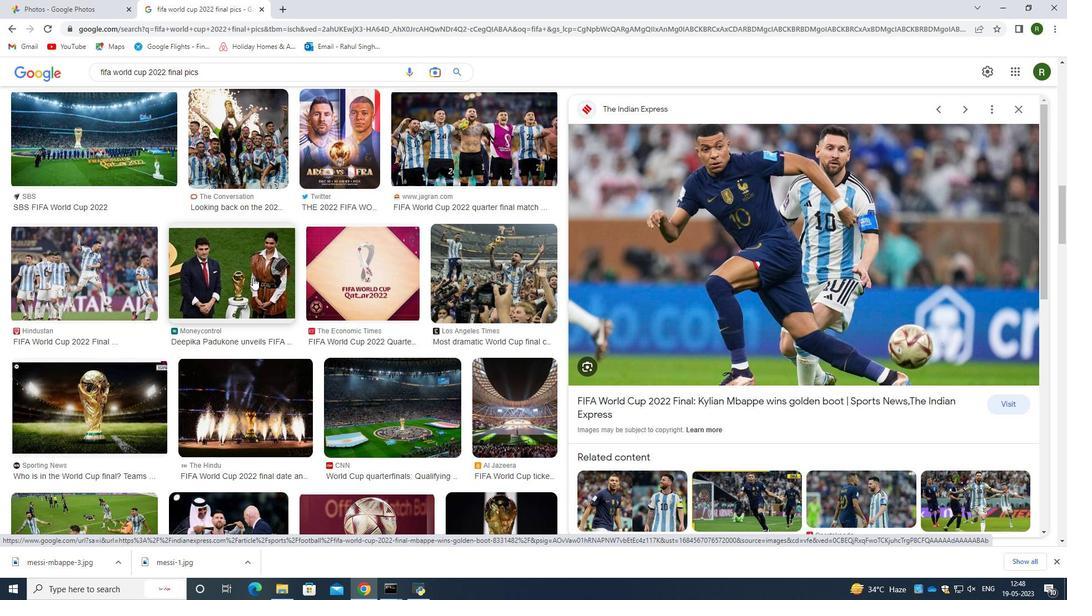
Action: Mouse moved to (628, 462)
Screenshot: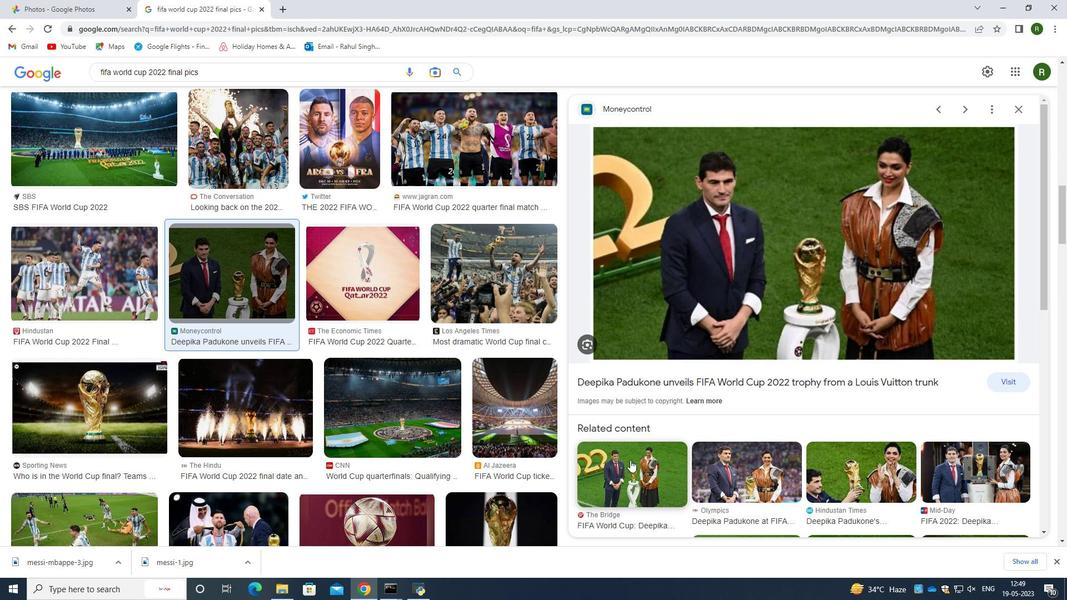 
Action: Mouse pressed left at (628, 462)
Screenshot: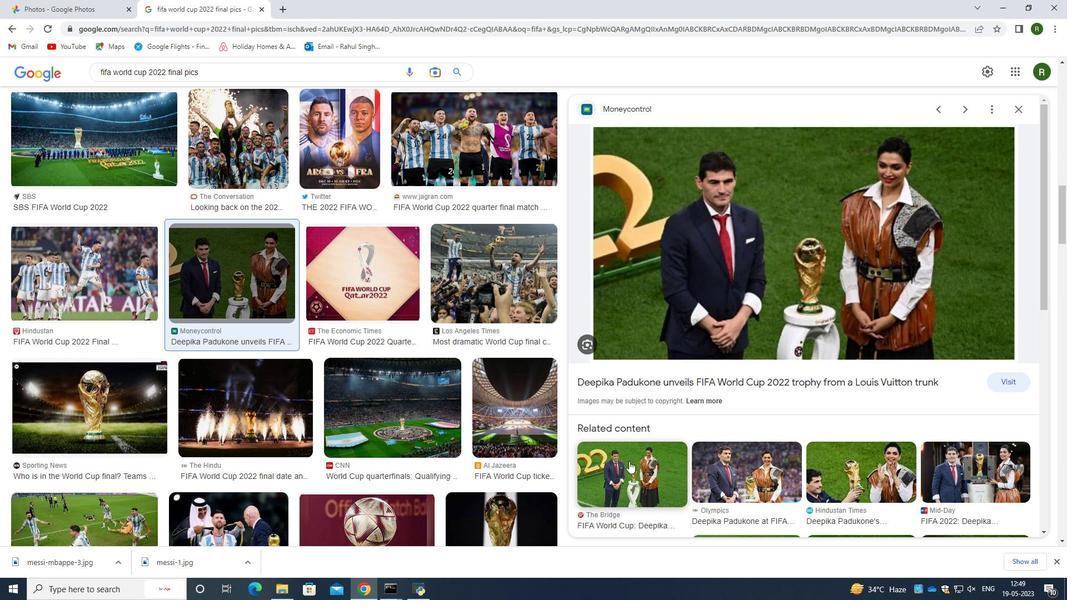 
Action: Mouse moved to (730, 282)
Screenshot: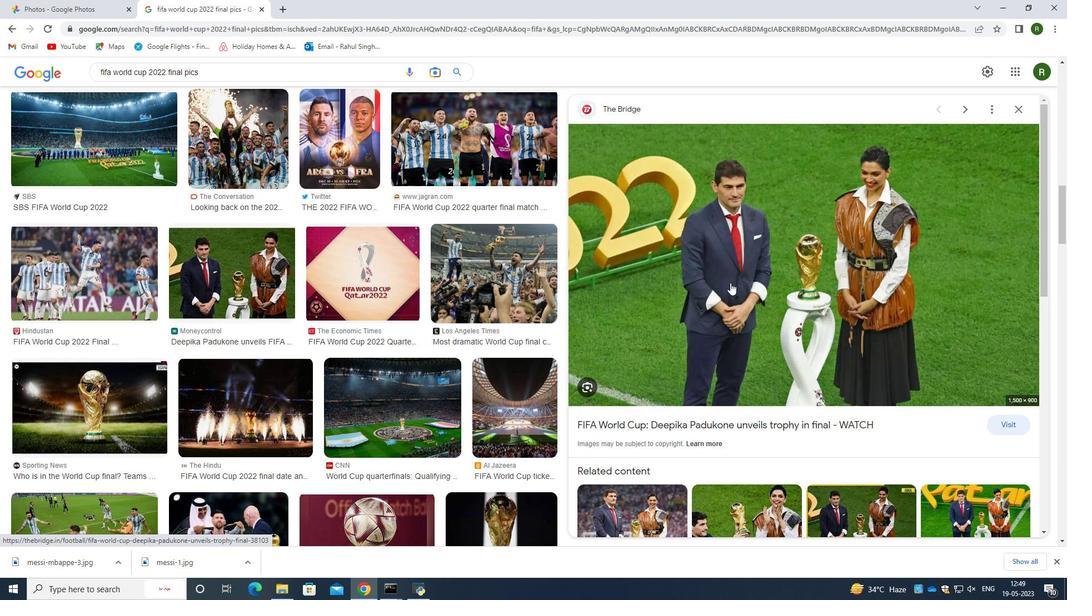 
Action: Mouse pressed right at (730, 282)
Screenshot: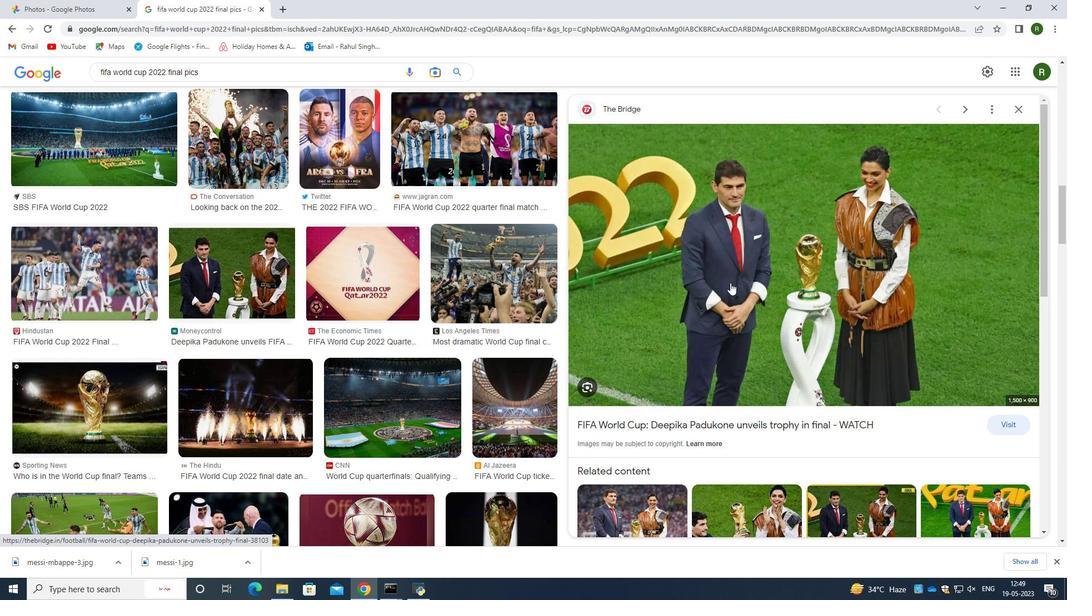 
Action: Mouse moved to (778, 408)
Screenshot: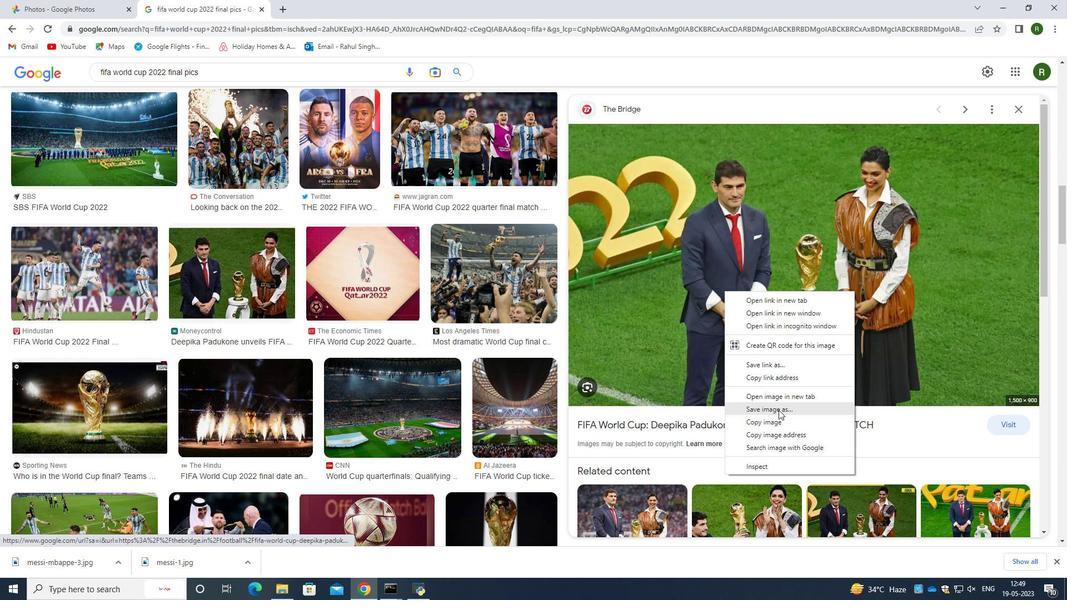 
Action: Mouse pressed left at (778, 408)
Screenshot: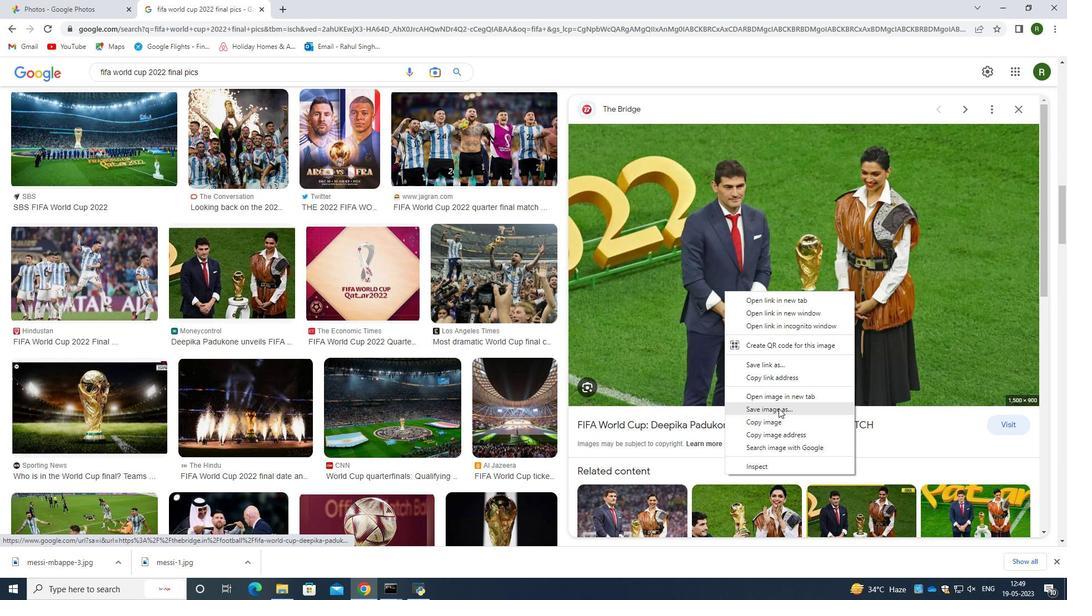 
Action: Mouse moved to (518, 7)
Screenshot: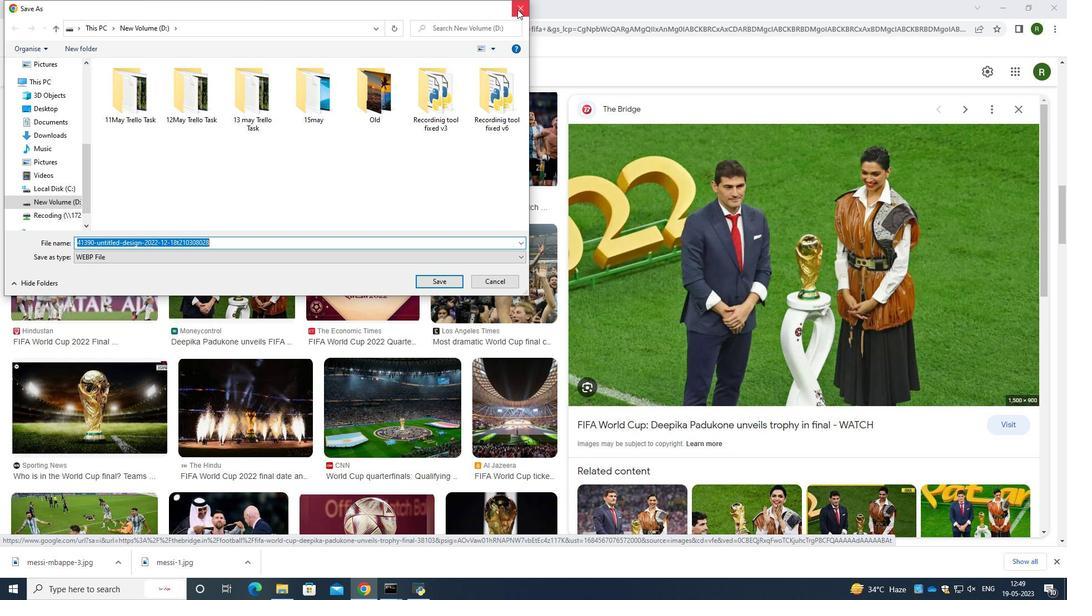 
Action: Mouse pressed left at (518, 7)
Screenshot: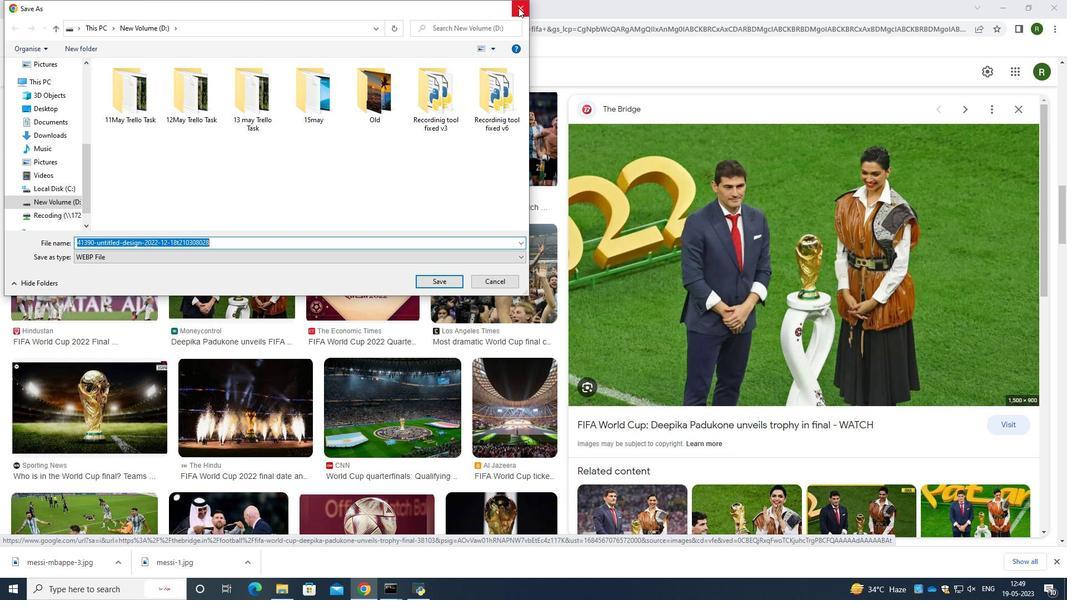 
Action: Mouse moved to (335, 351)
Screenshot: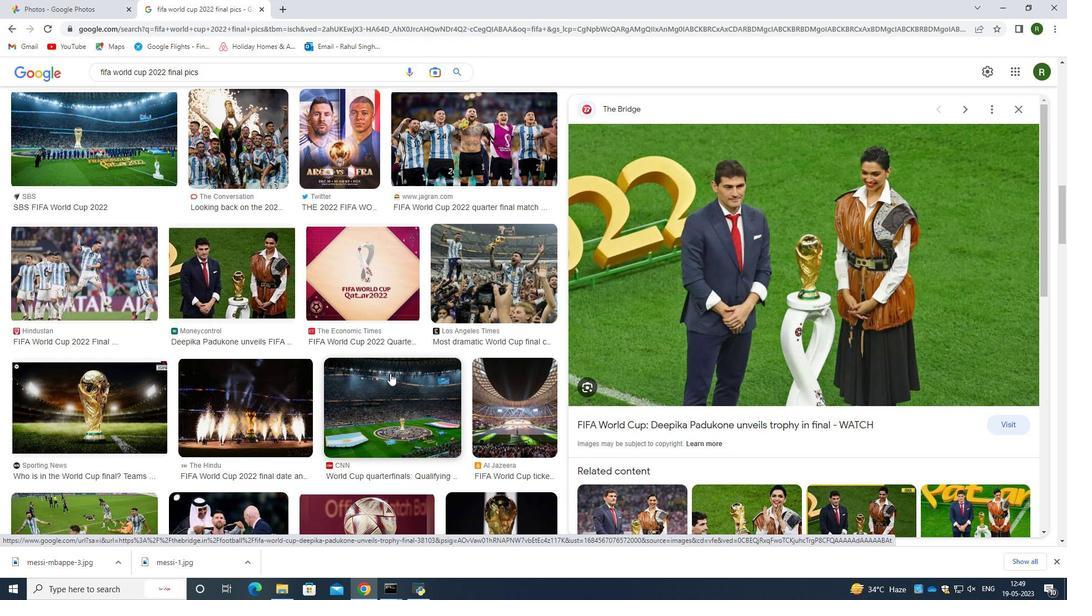 
Action: Mouse scrolled (335, 351) with delta (0, 0)
Screenshot: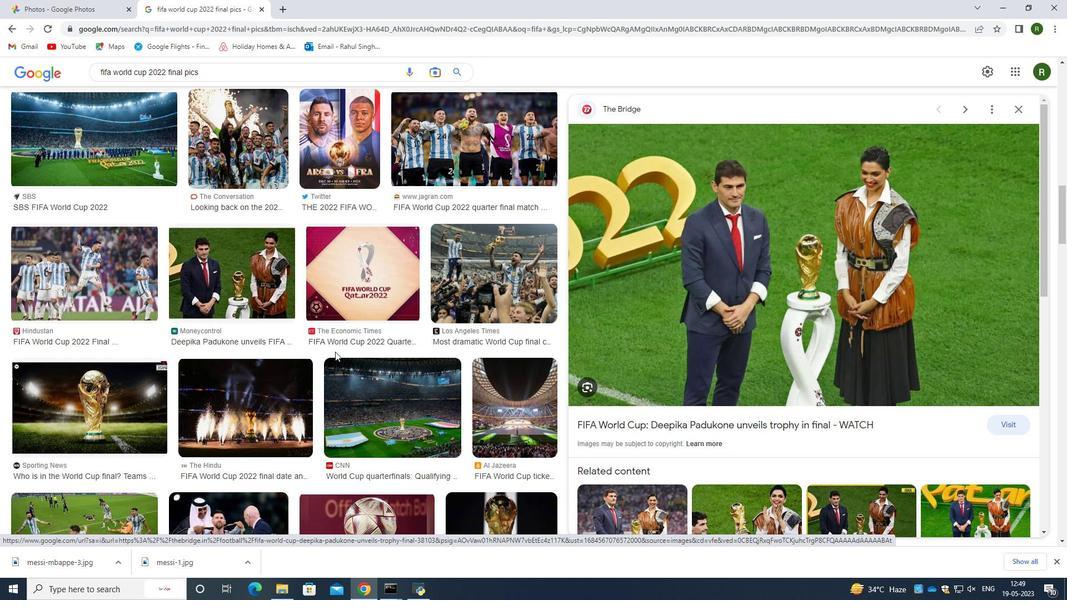 
Action: Mouse moved to (349, 349)
Screenshot: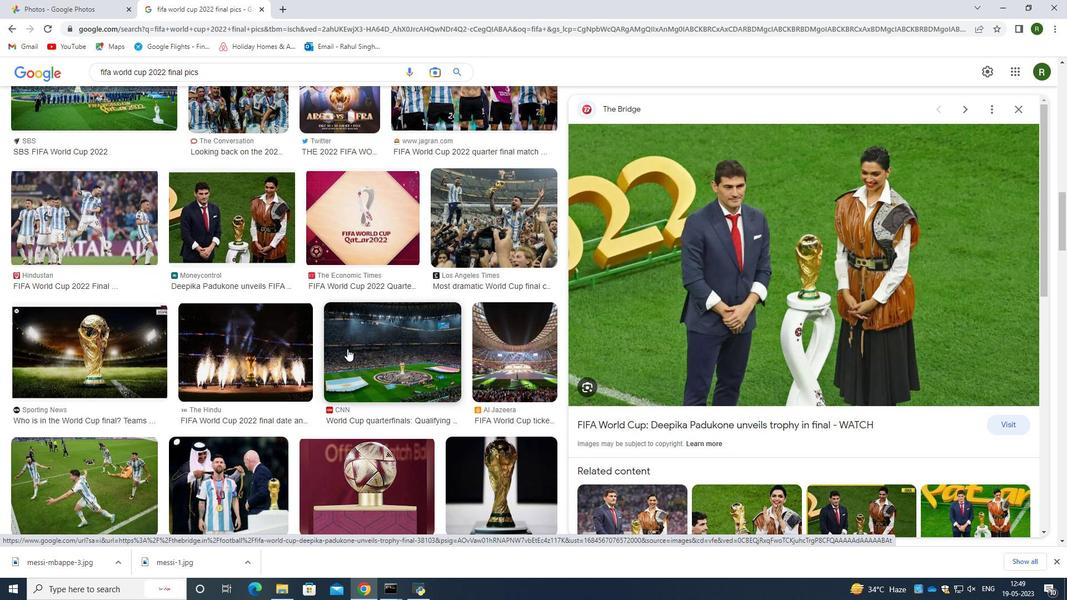 
Action: Mouse scrolled (349, 349) with delta (0, 0)
Screenshot: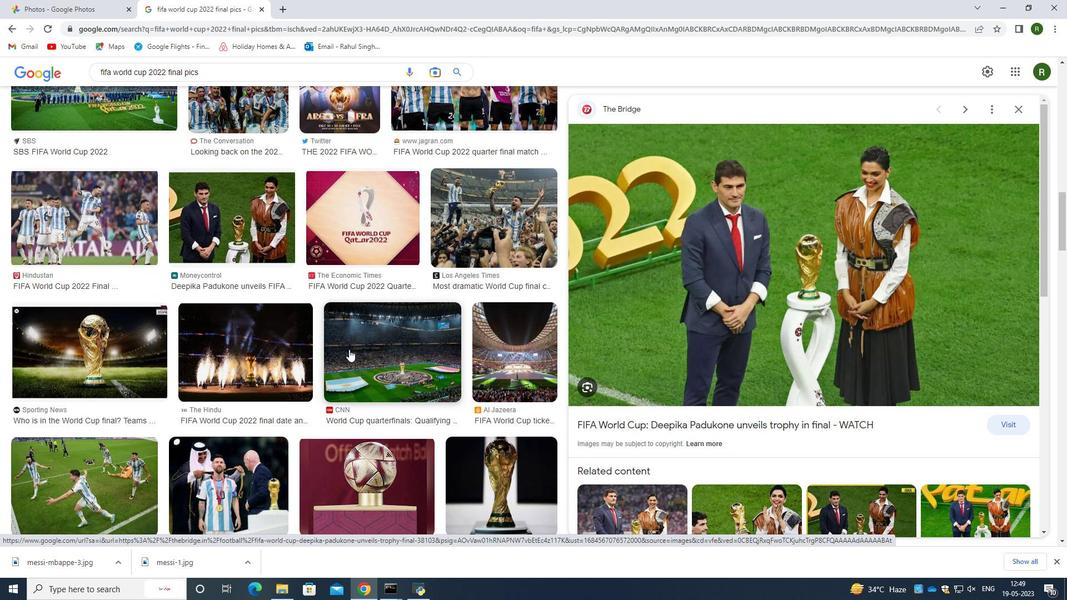 
Action: Mouse moved to (227, 429)
Screenshot: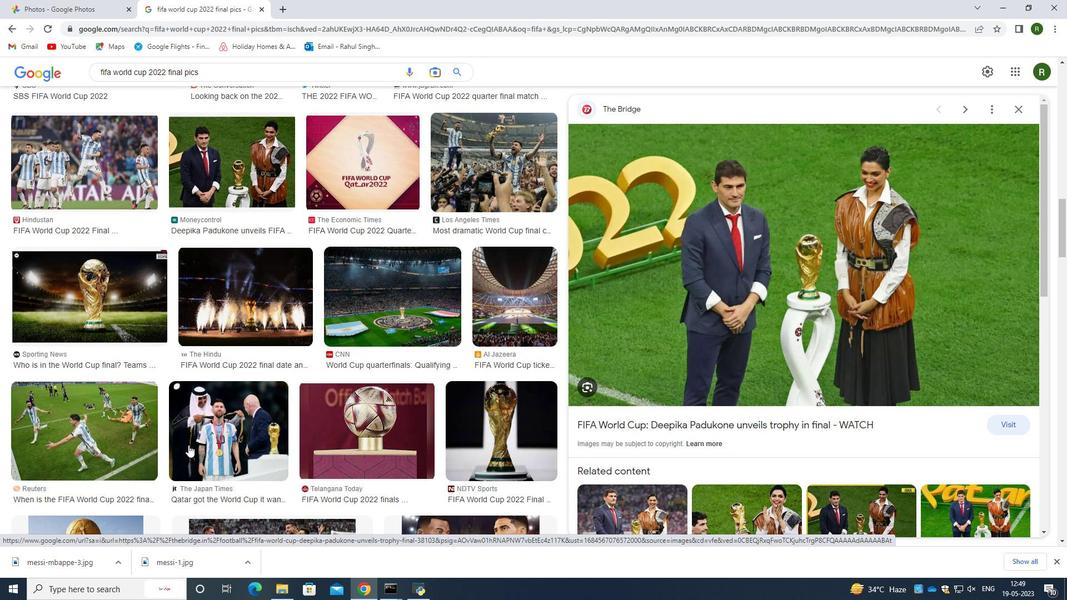 
Action: Mouse pressed left at (227, 429)
Screenshot: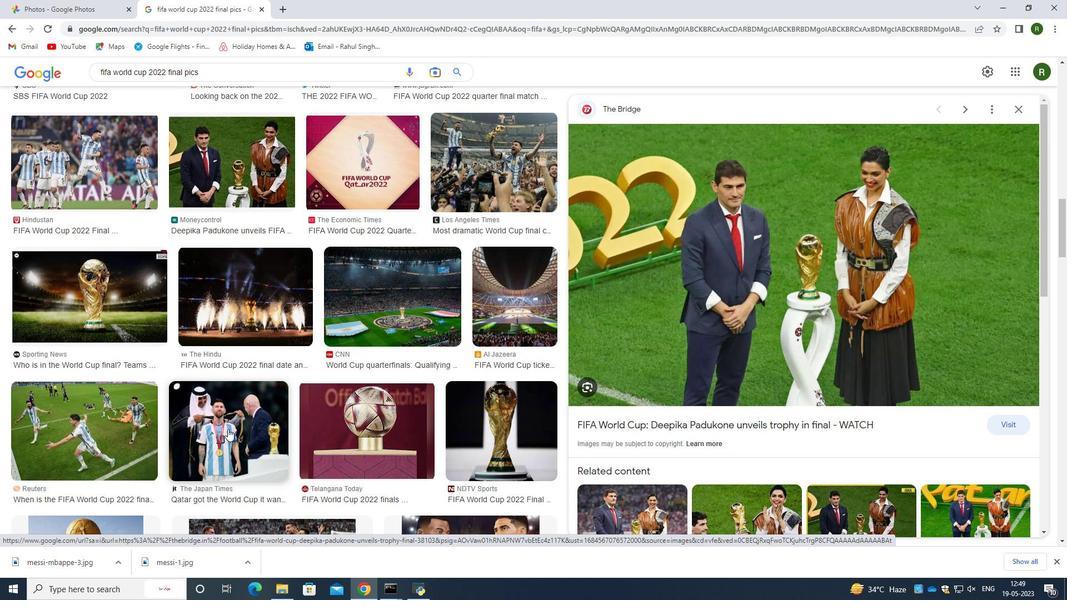 
Action: Mouse moved to (768, 316)
Screenshot: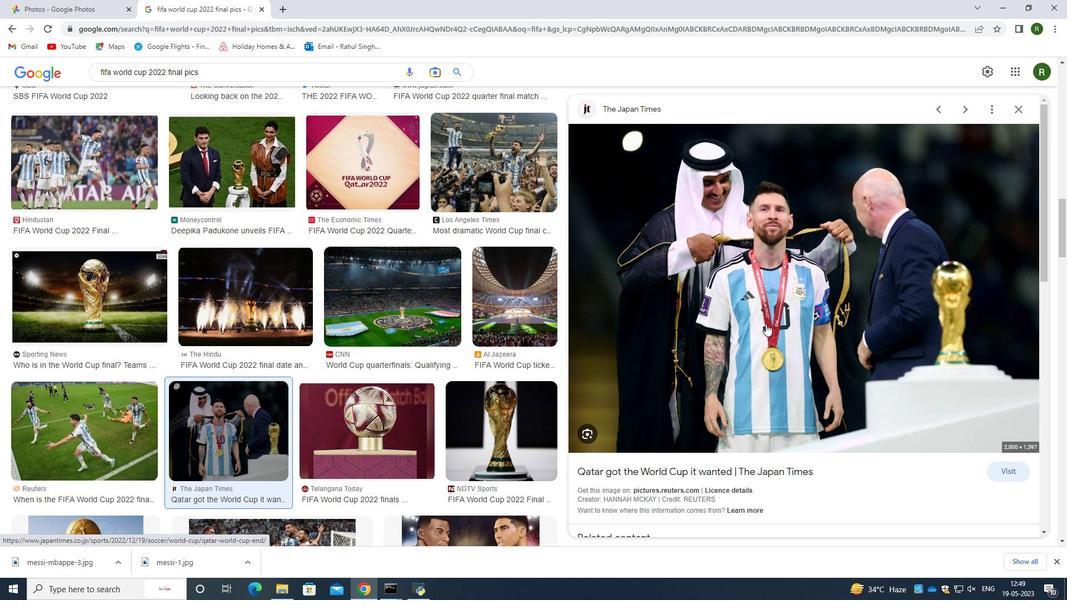 
Action: Mouse pressed right at (768, 316)
Screenshot: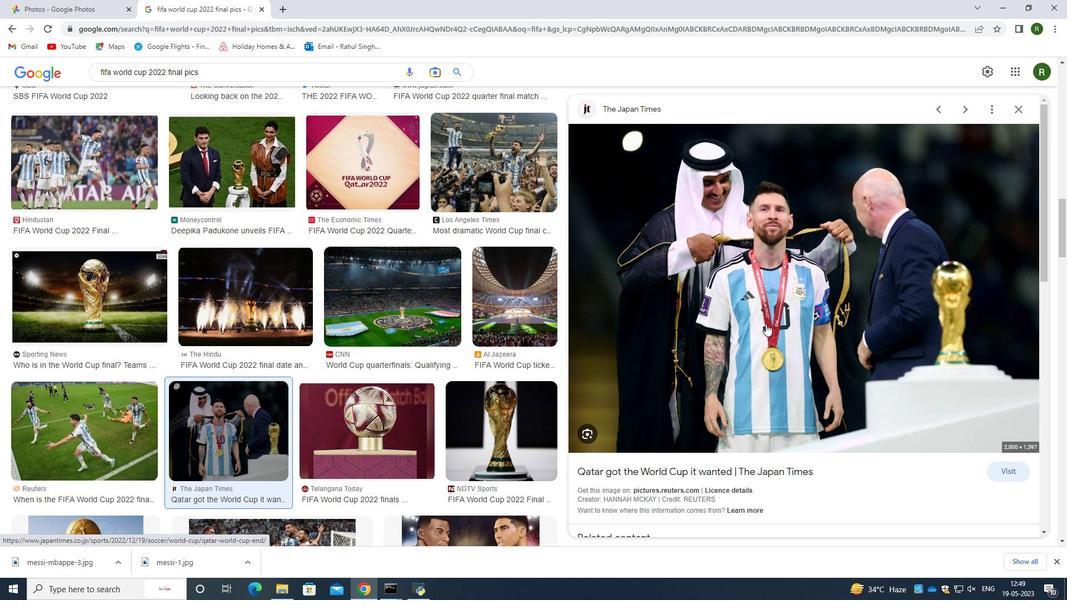 
Action: Mouse moved to (831, 430)
Screenshot: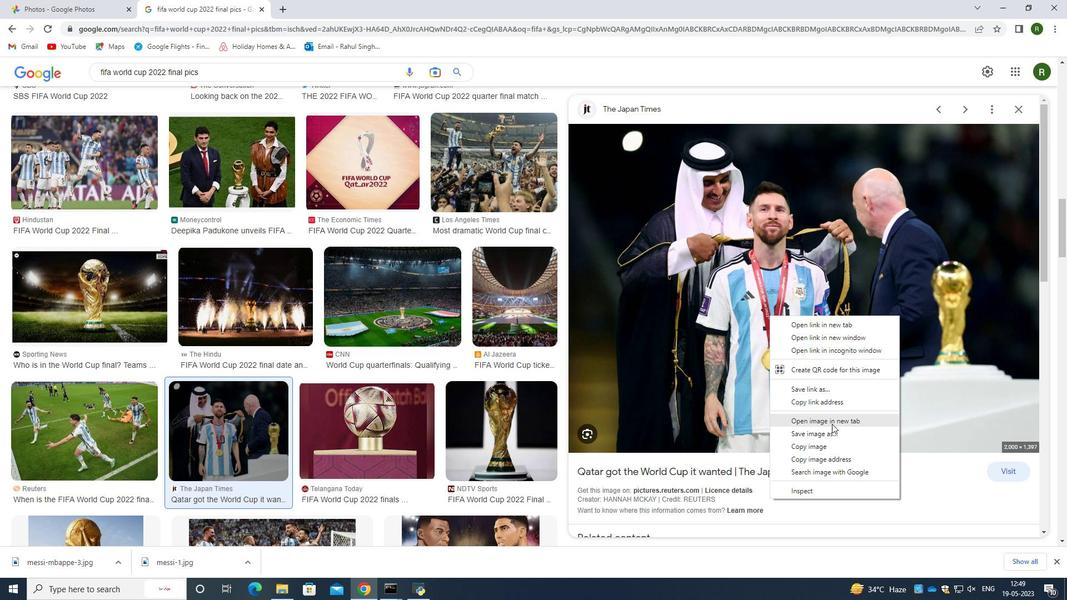 
Action: Mouse pressed left at (831, 430)
Screenshot: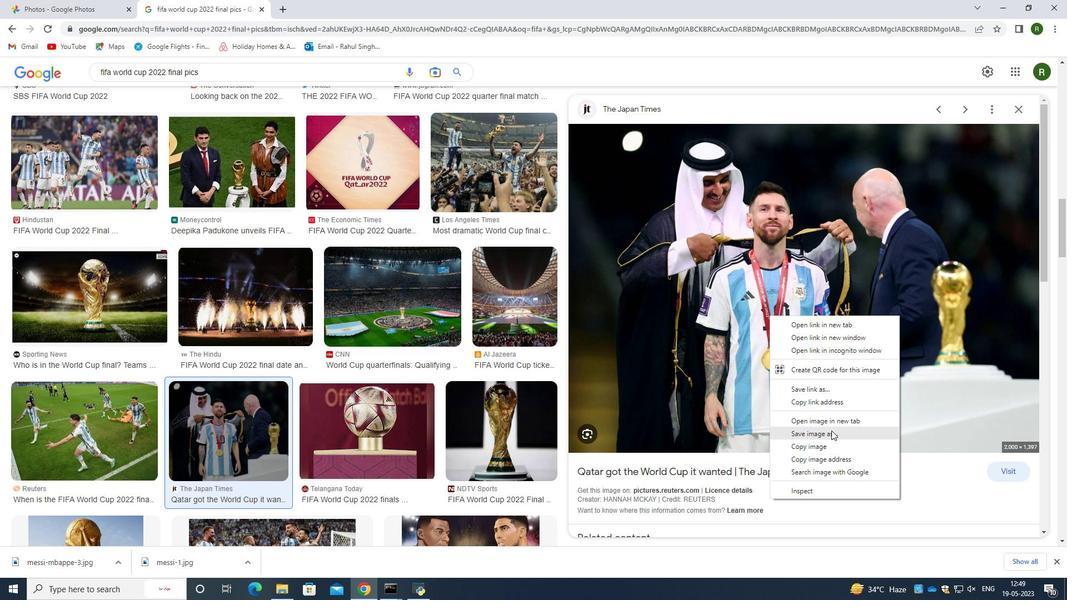 
Action: Mouse moved to (419, 283)
Screenshot: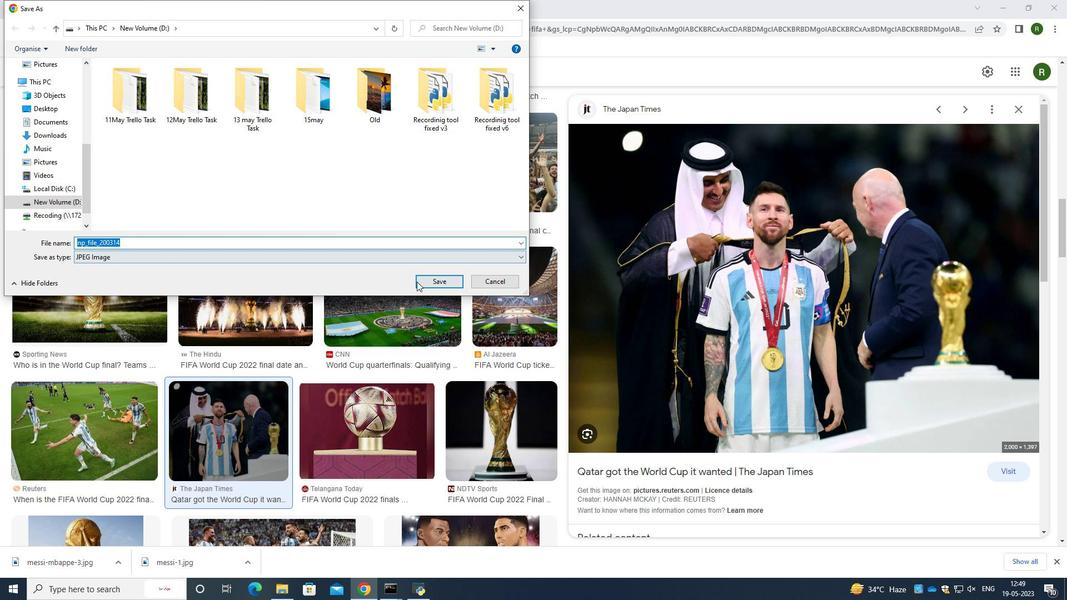 
Action: Mouse pressed left at (419, 283)
Screenshot: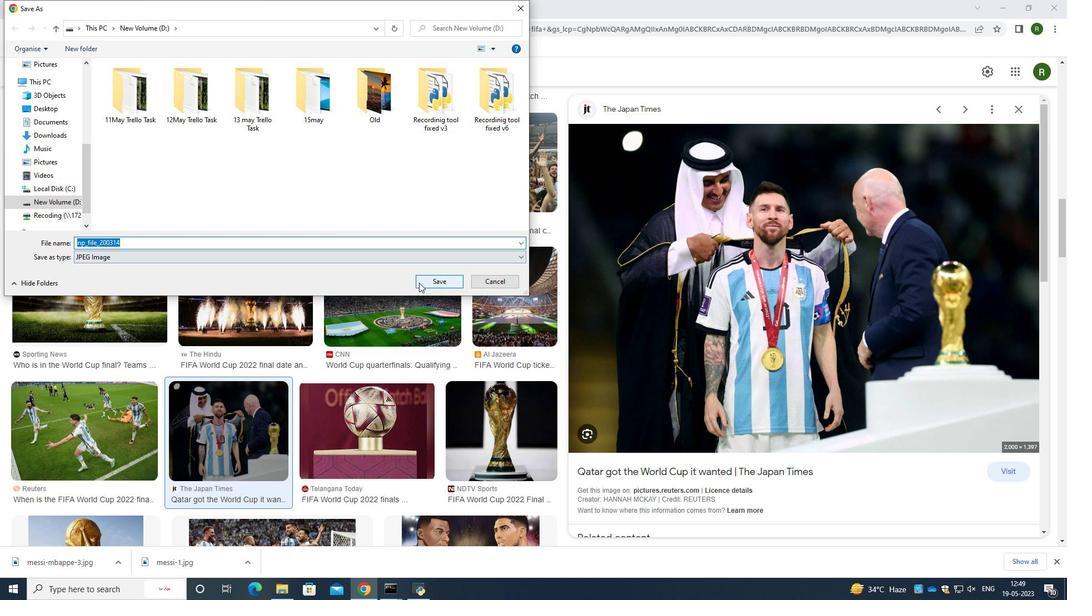
Action: Mouse moved to (449, 320)
Screenshot: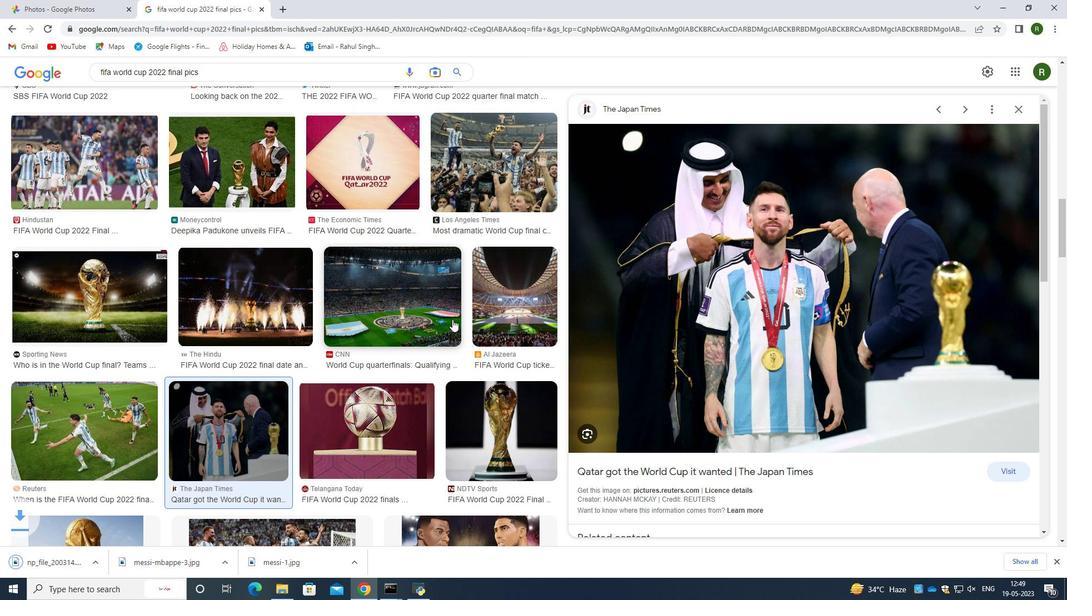 
Action: Mouse scrolled (449, 319) with delta (0, 0)
Screenshot: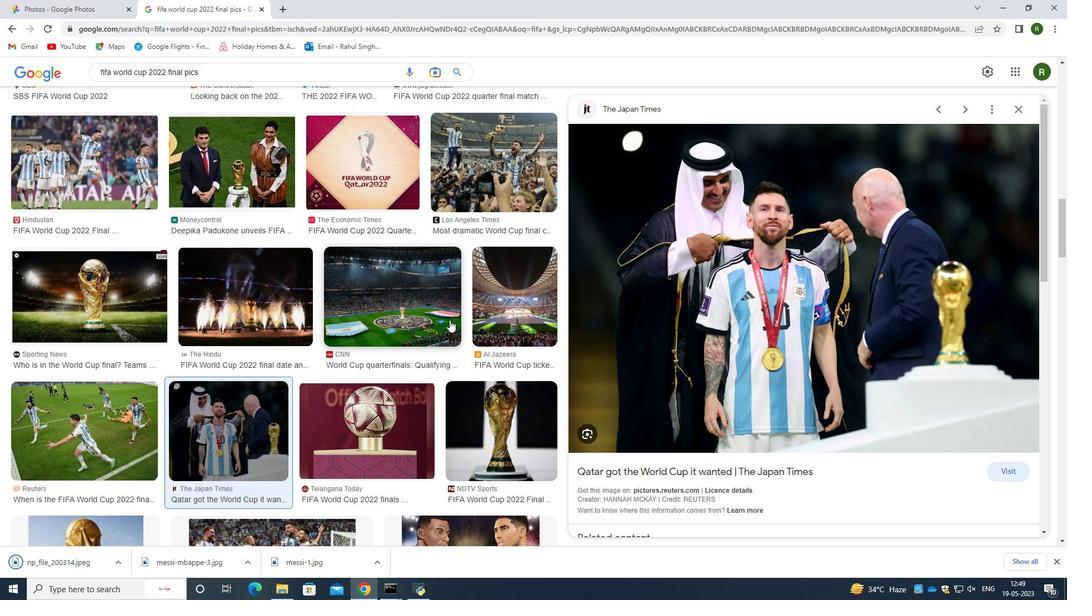 
Action: Mouse moved to (449, 320)
Screenshot: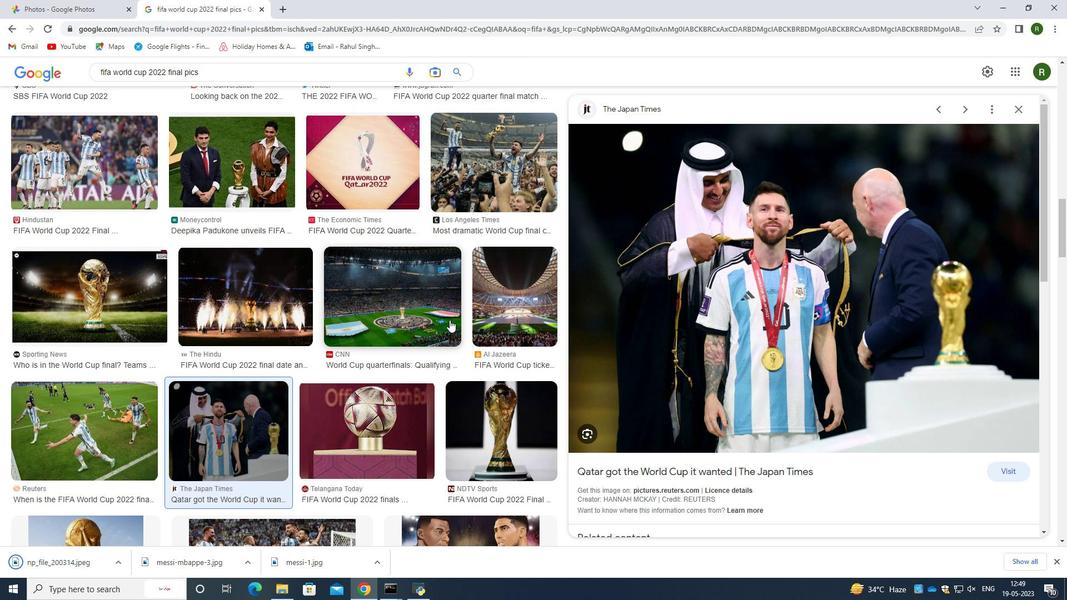 
Action: Mouse scrolled (449, 319) with delta (0, 0)
Screenshot: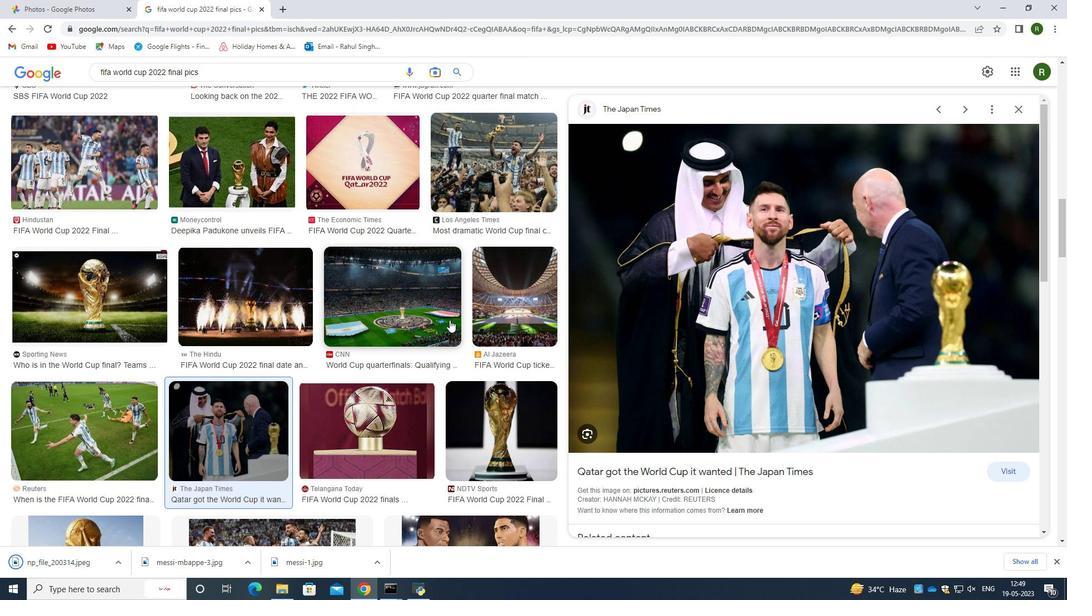 
Action: Mouse scrolled (449, 319) with delta (0, 0)
Screenshot: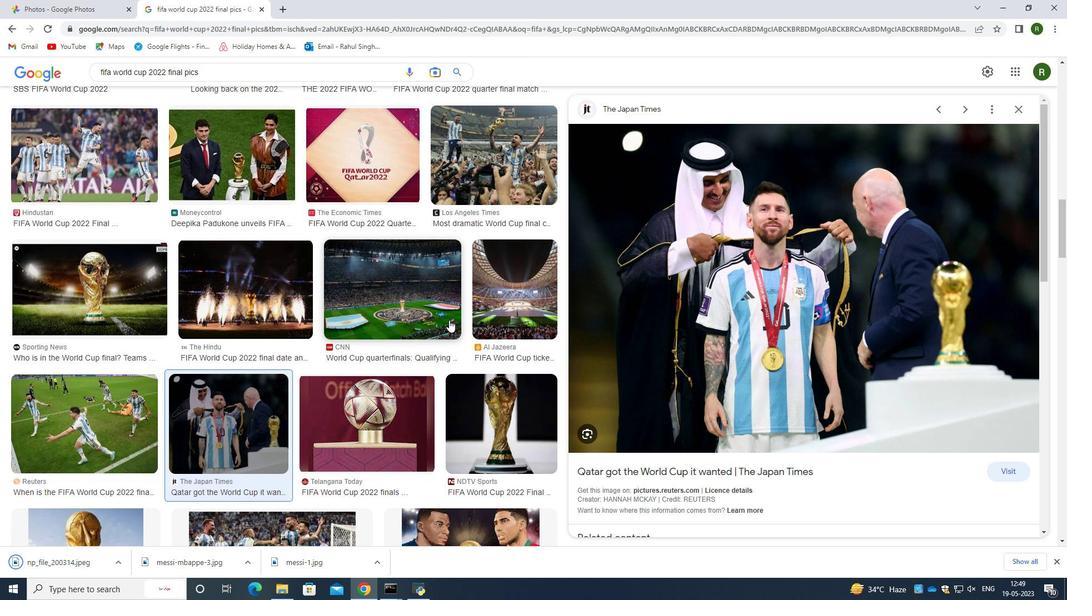 
Action: Mouse moved to (447, 321)
Screenshot: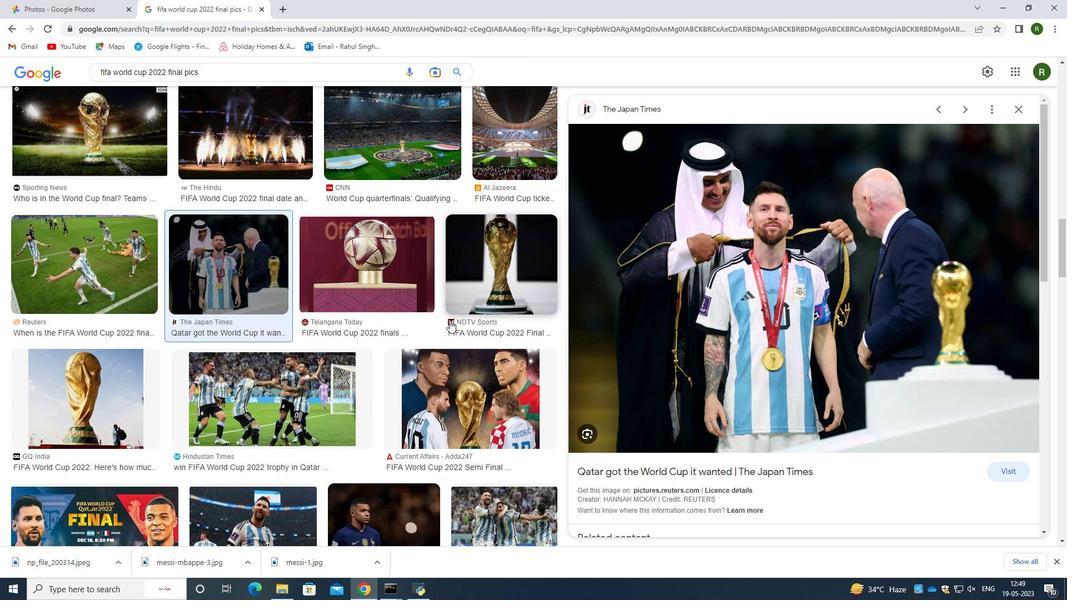 
Action: Mouse scrolled (447, 321) with delta (0, 0)
Screenshot: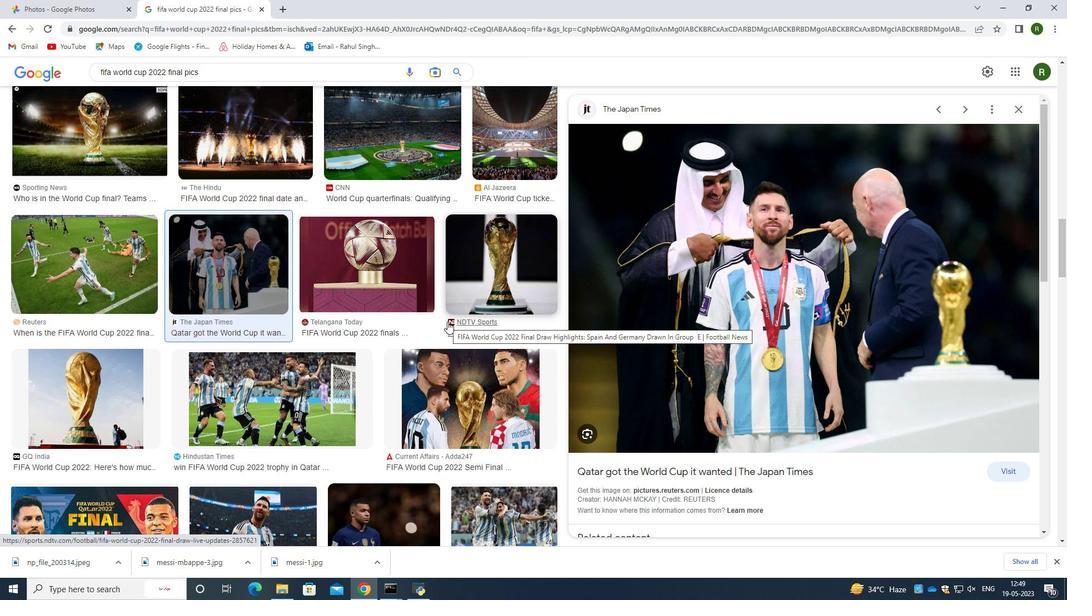 
Action: Mouse scrolled (447, 321) with delta (0, 0)
Screenshot: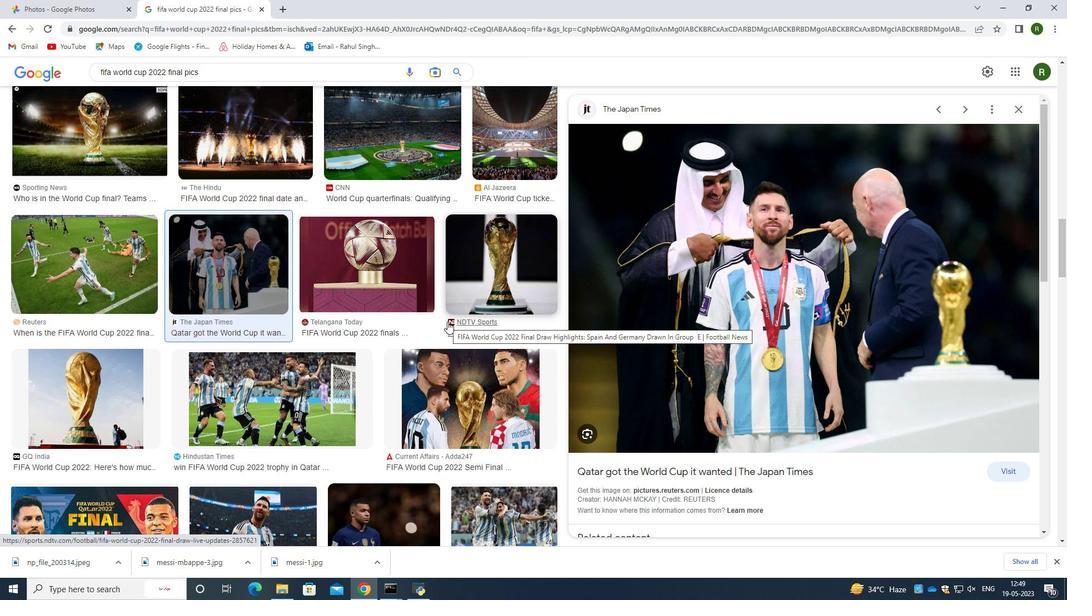 
Action: Mouse moved to (345, 286)
Screenshot: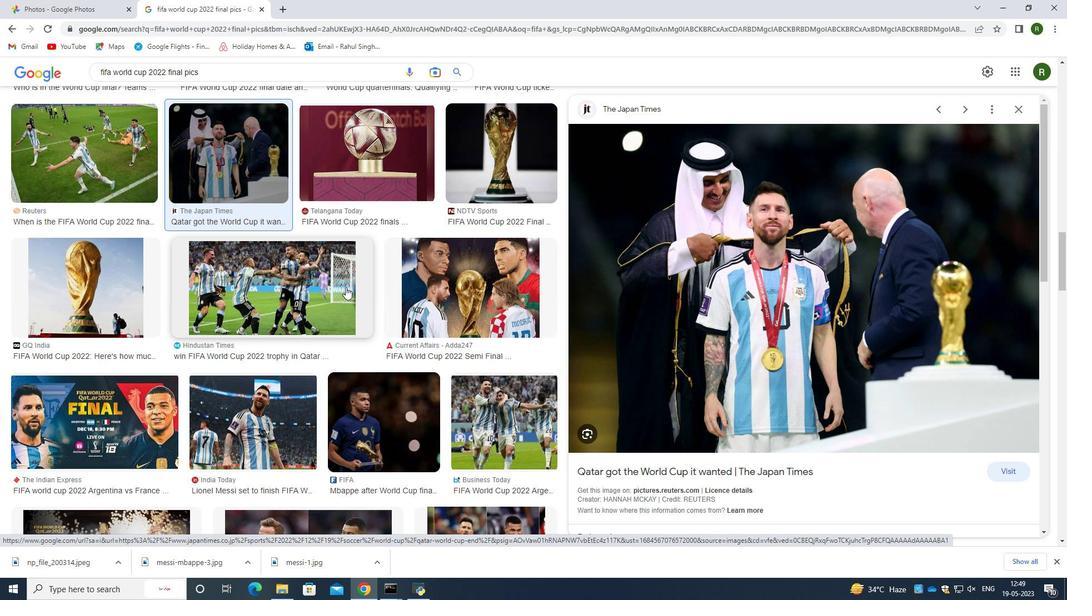 
Action: Mouse scrolled (345, 286) with delta (0, 0)
Screenshot: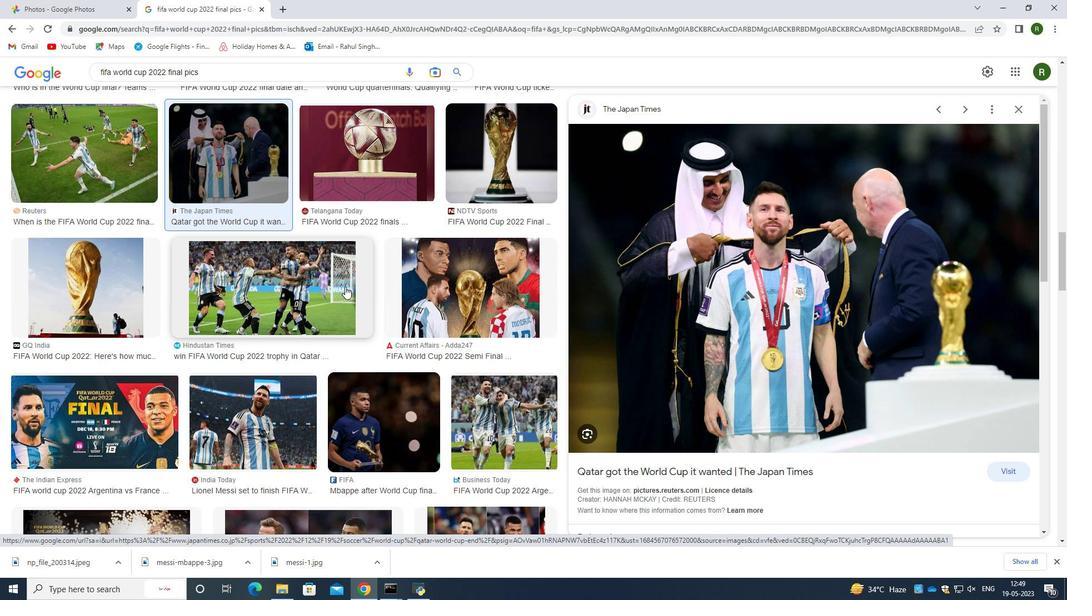 
Action: Mouse moved to (375, 338)
Screenshot: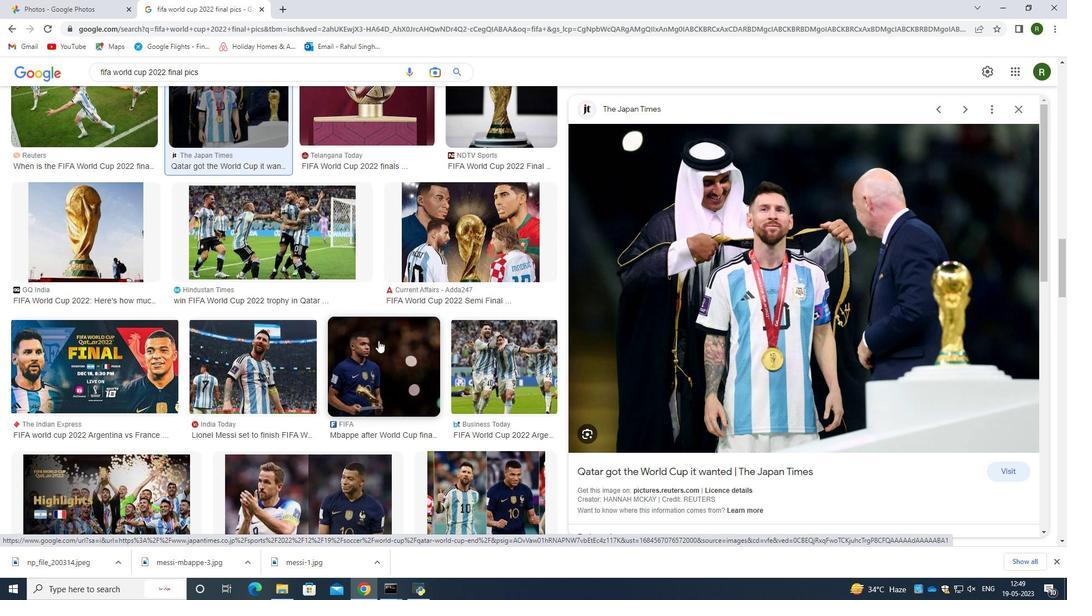 
Action: Mouse scrolled (375, 338) with delta (0, 0)
Screenshot: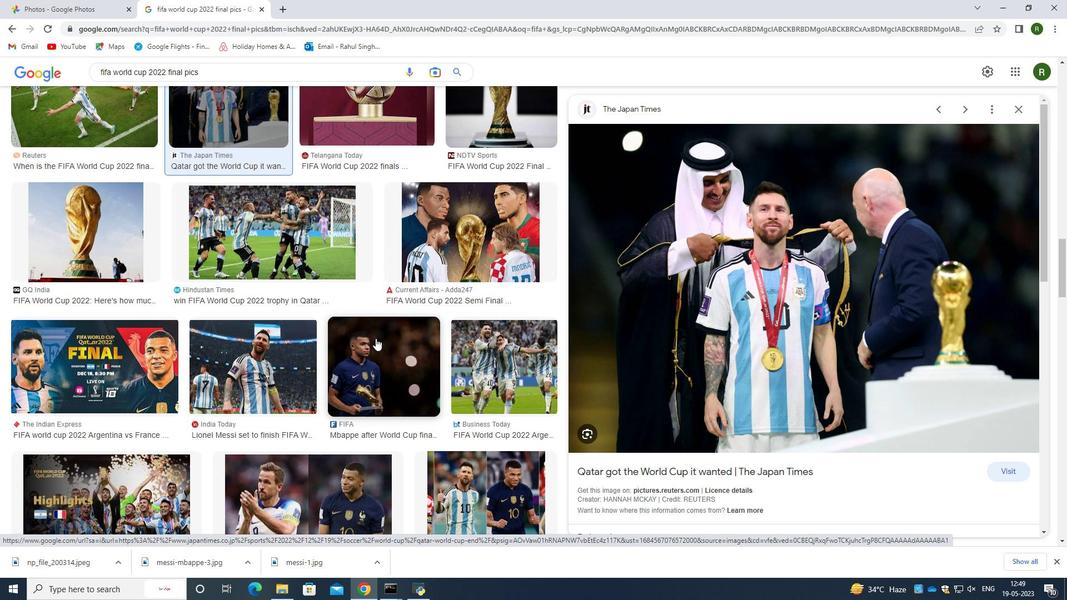 
Action: Mouse moved to (279, 361)
Screenshot: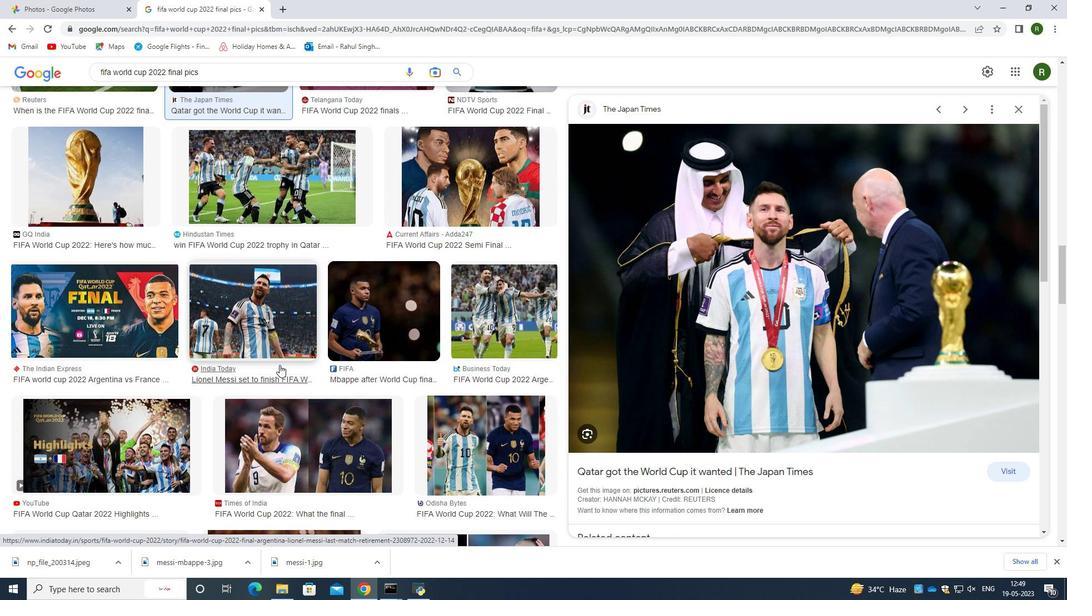 
Action: Mouse scrolled (279, 361) with delta (0, 0)
Screenshot: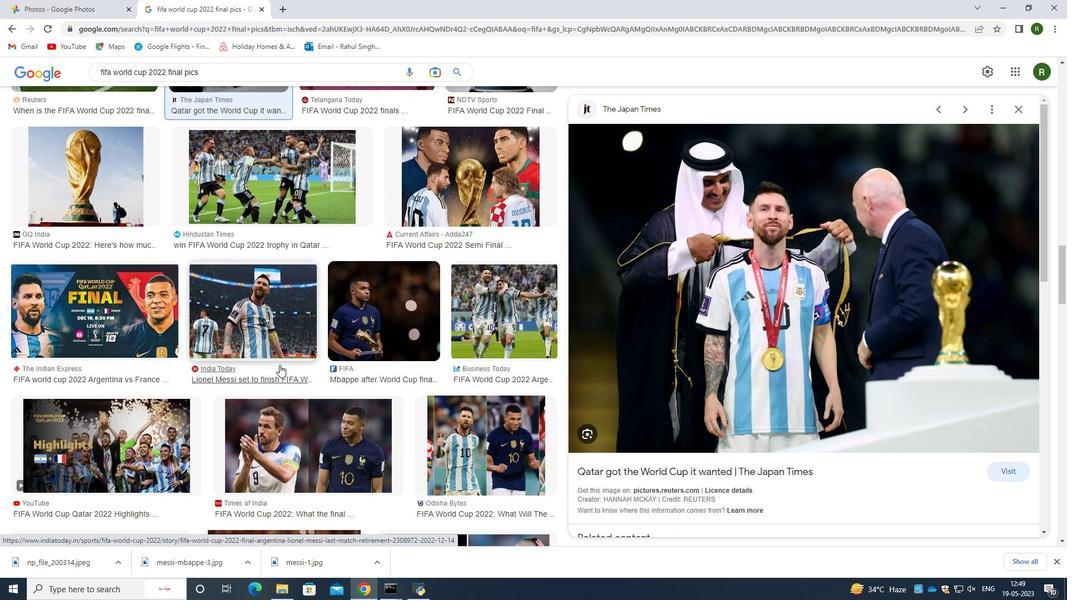 
Action: Mouse scrolled (279, 361) with delta (0, 0)
Screenshot: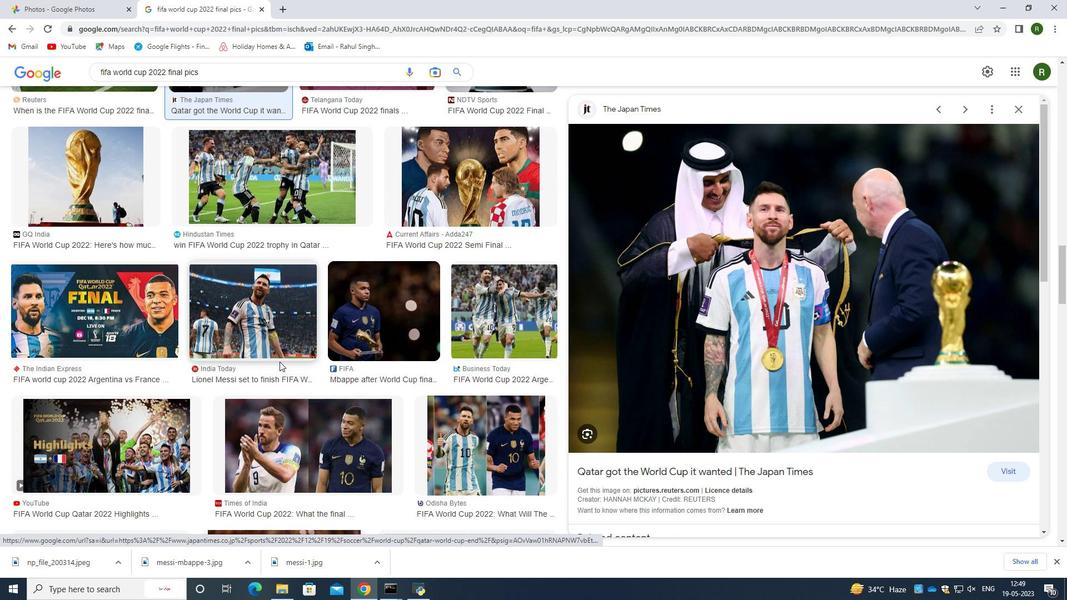 
Action: Mouse moved to (288, 361)
Screenshot: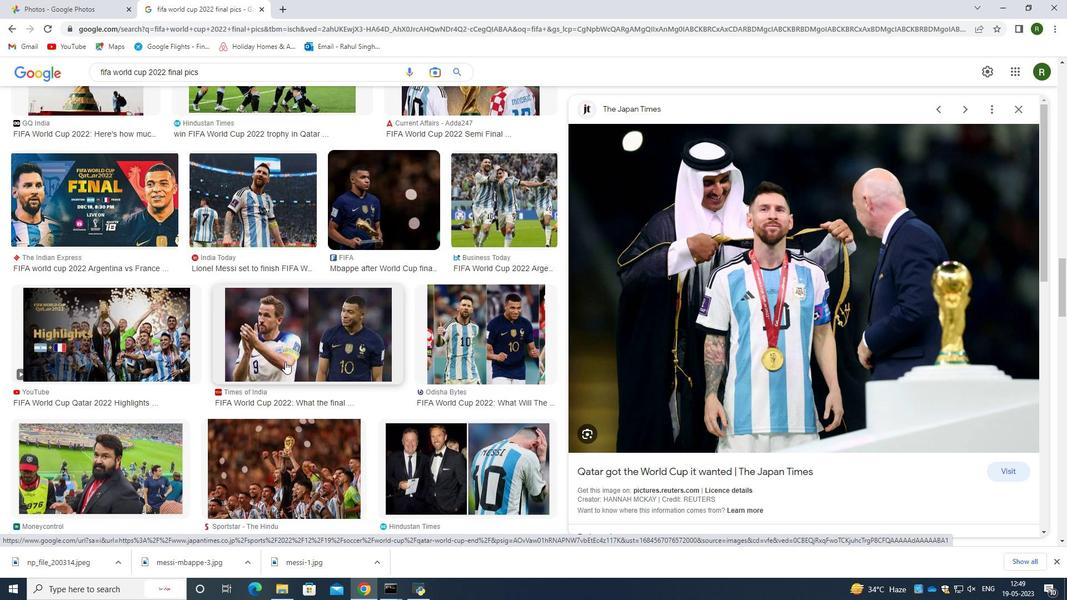 
Action: Mouse scrolled (288, 361) with delta (0, 0)
Screenshot: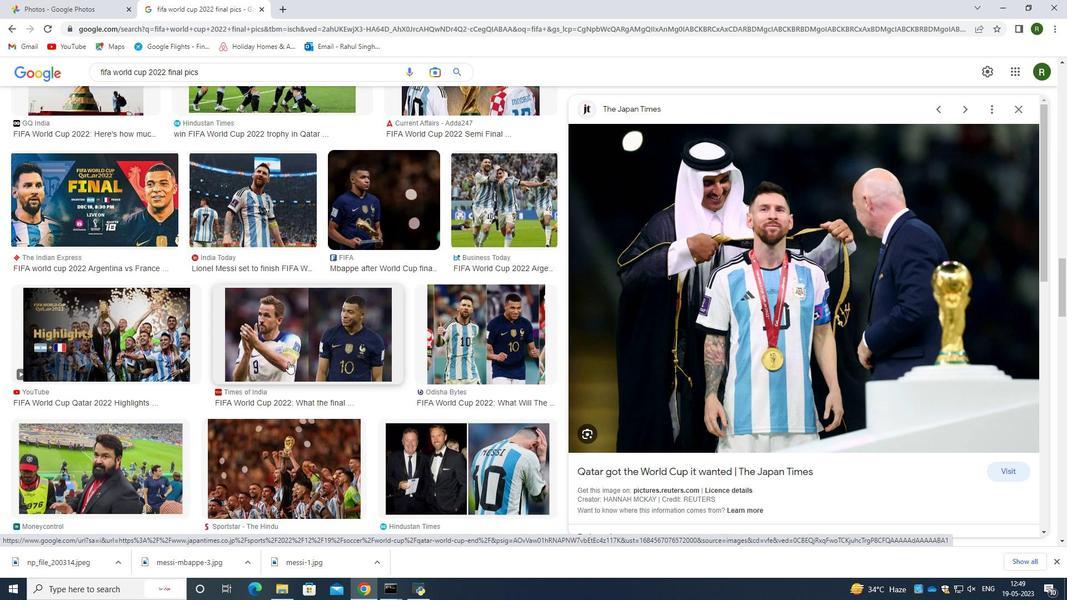 
Action: Mouse moved to (301, 366)
Screenshot: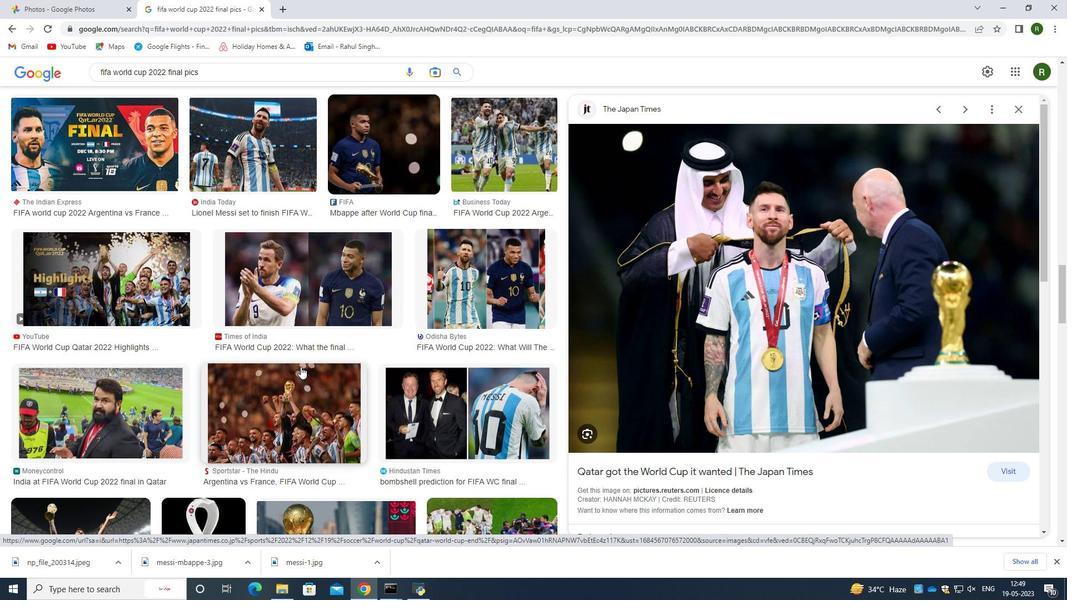 
Action: Mouse scrolled (301, 367) with delta (0, 0)
Screenshot: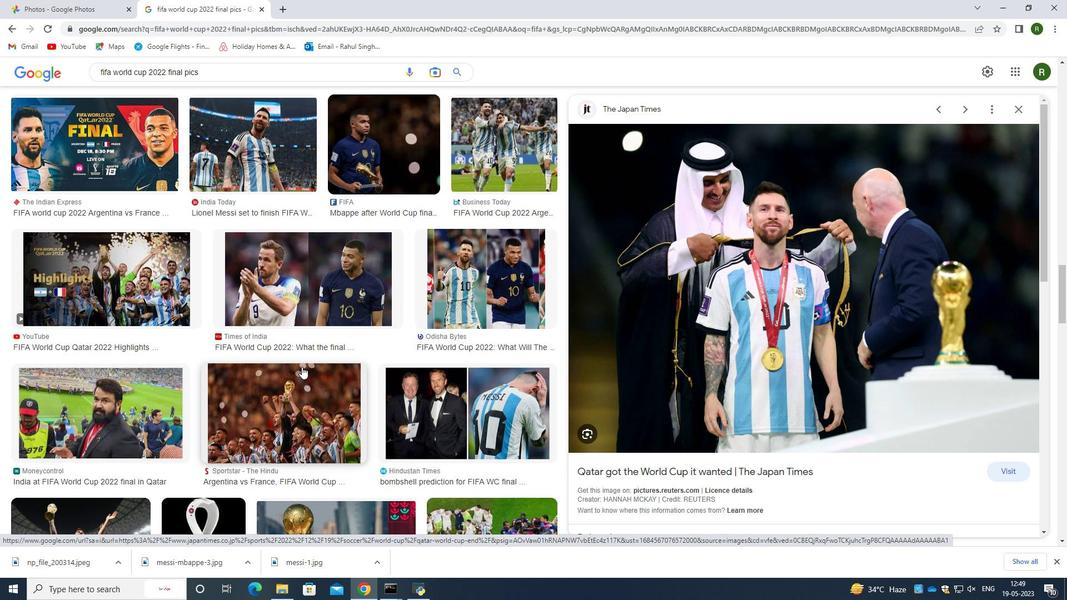 
Action: Mouse scrolled (301, 366) with delta (0, 0)
Screenshot: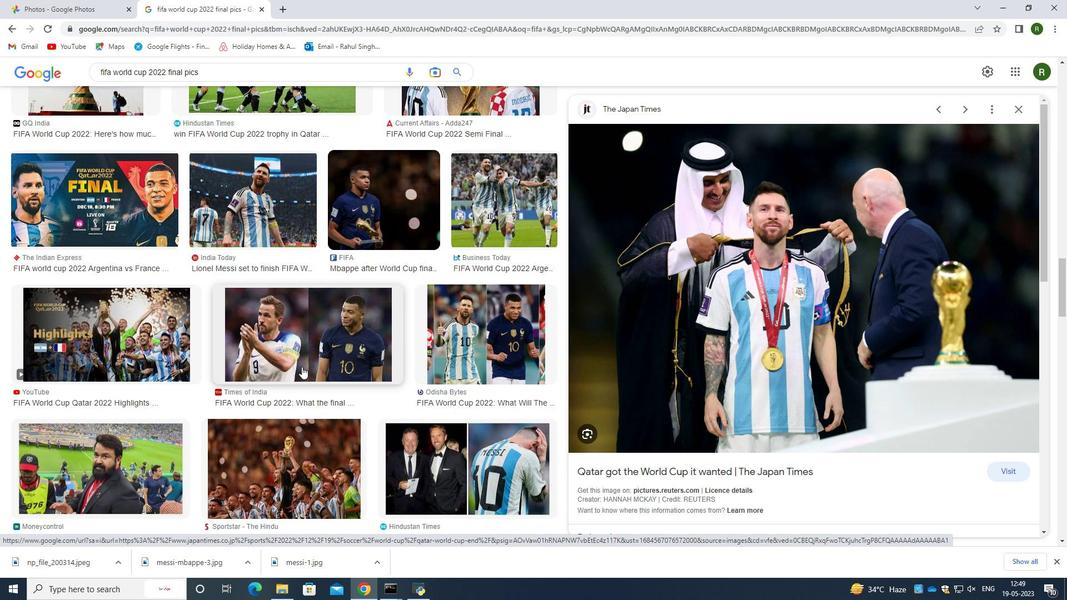 
Action: Mouse scrolled (301, 366) with delta (0, 0)
Screenshot: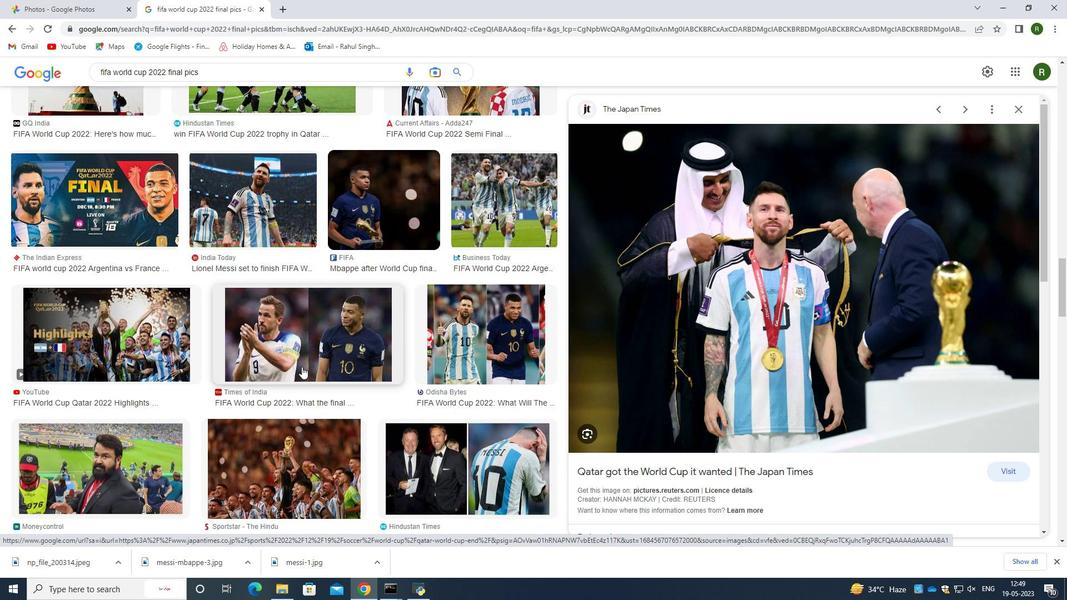 
Action: Mouse scrolled (301, 366) with delta (0, 0)
Screenshot: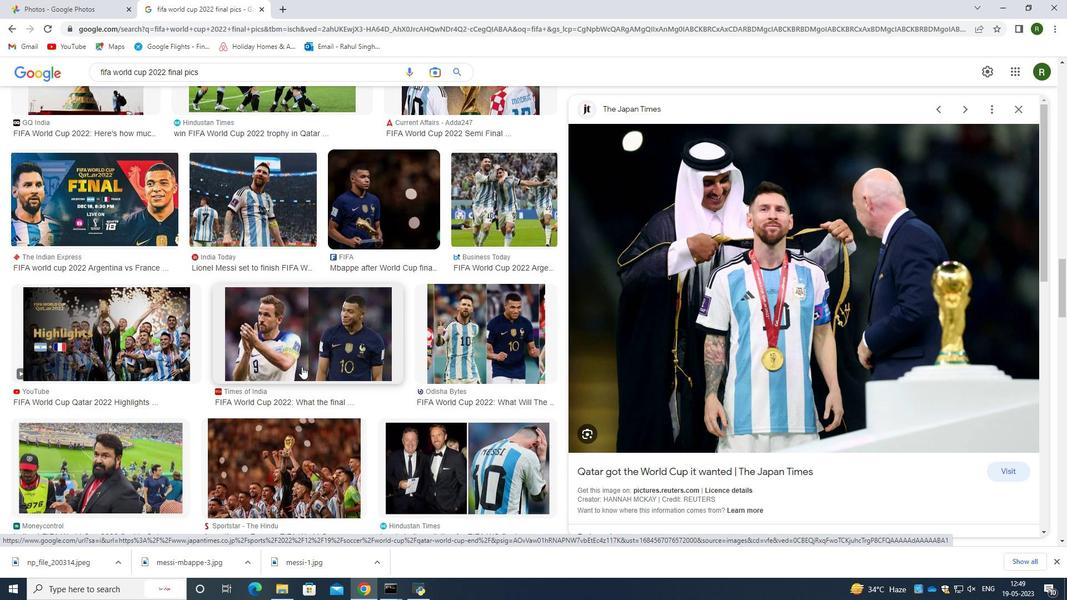 
Action: Mouse moved to (301, 366)
Screenshot: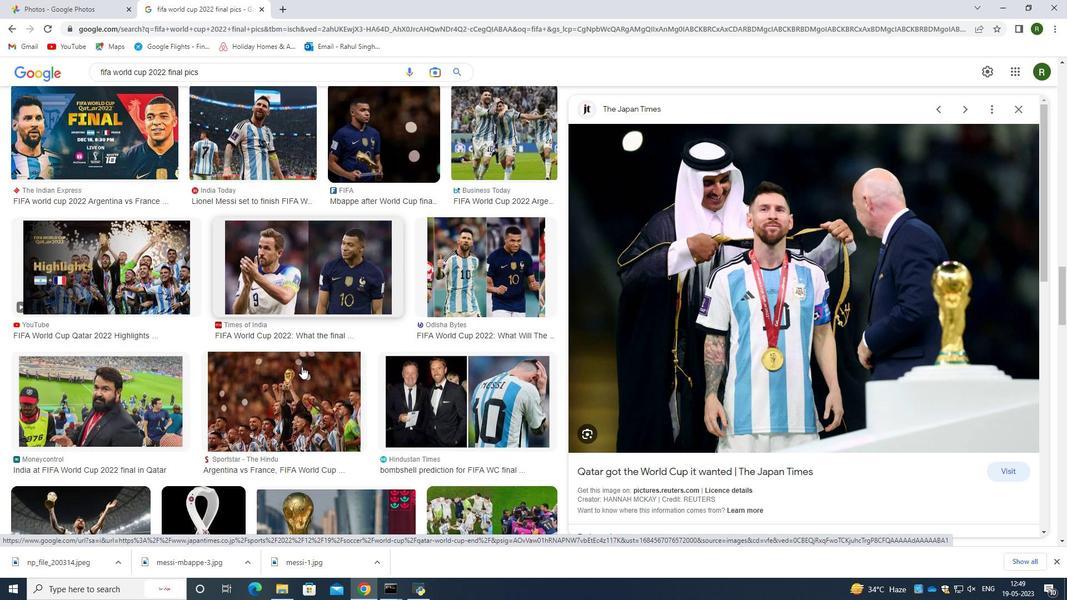 
Action: Mouse scrolled (301, 366) with delta (0, 0)
Screenshot: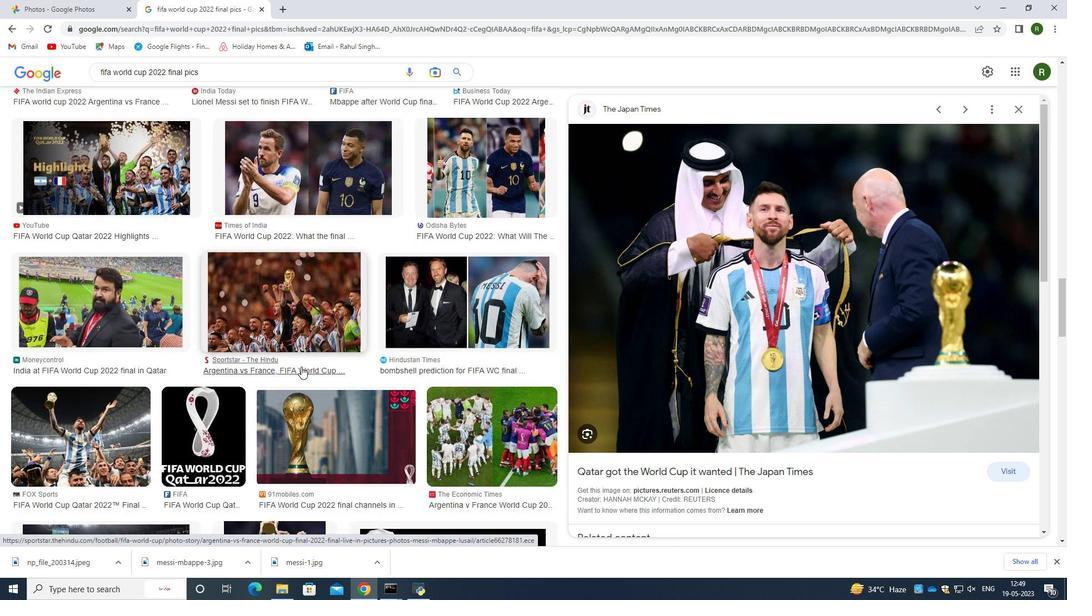 
Action: Mouse scrolled (301, 366) with delta (0, 0)
Screenshot: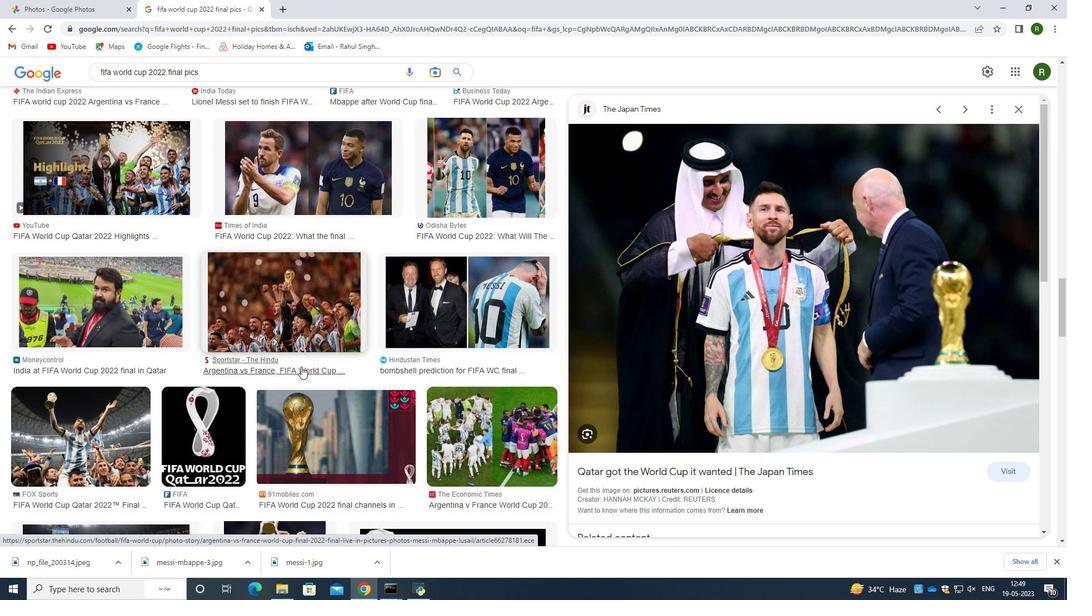 
Action: Mouse scrolled (301, 366) with delta (0, 0)
Screenshot: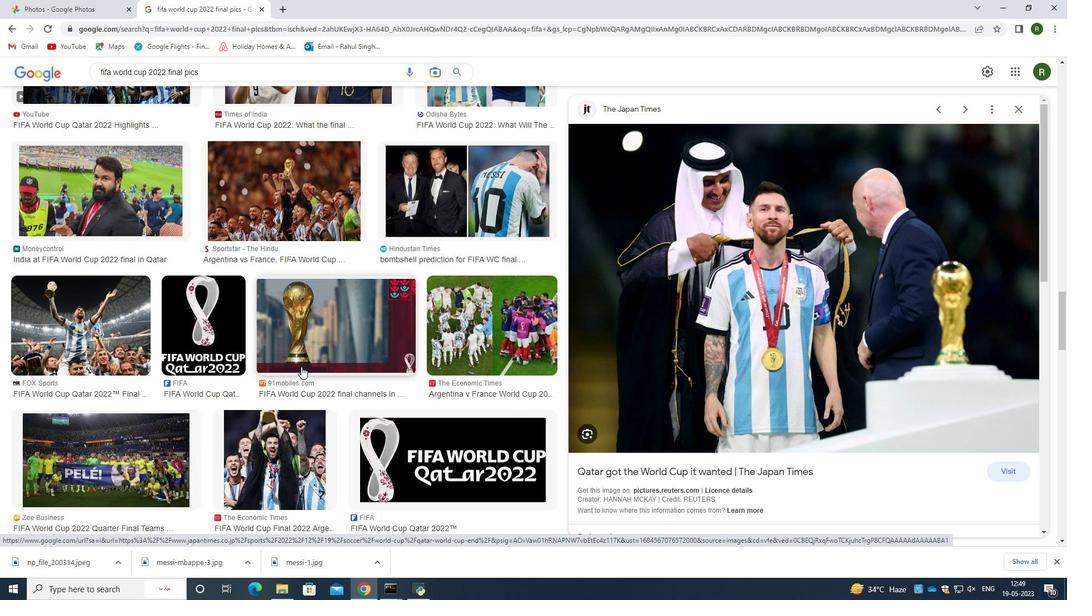 
Action: Mouse scrolled (301, 366) with delta (0, 0)
Screenshot: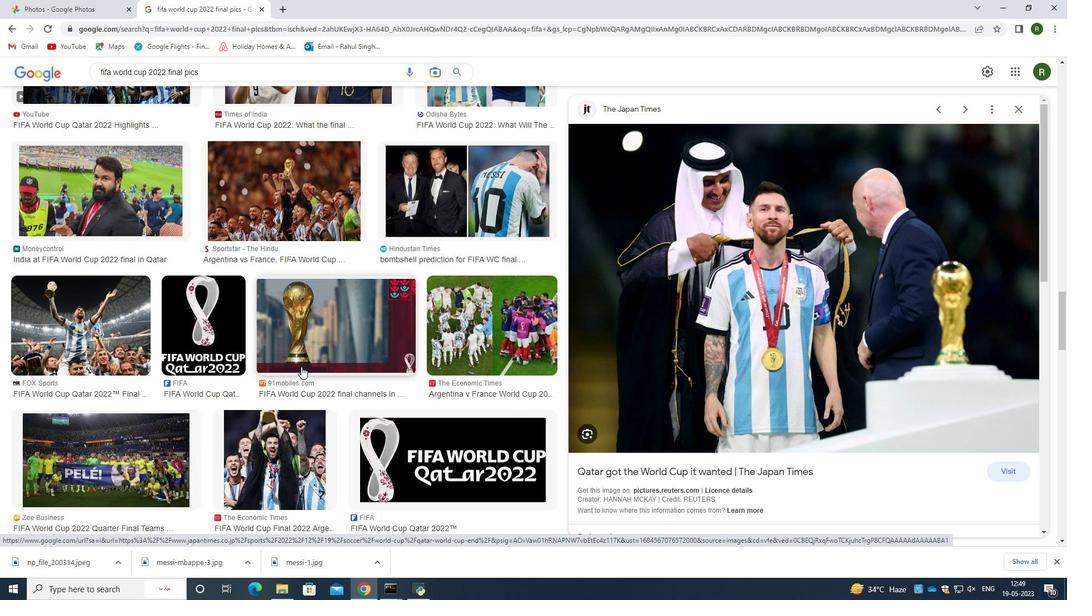 
Action: Mouse scrolled (301, 366) with delta (0, 0)
Screenshot: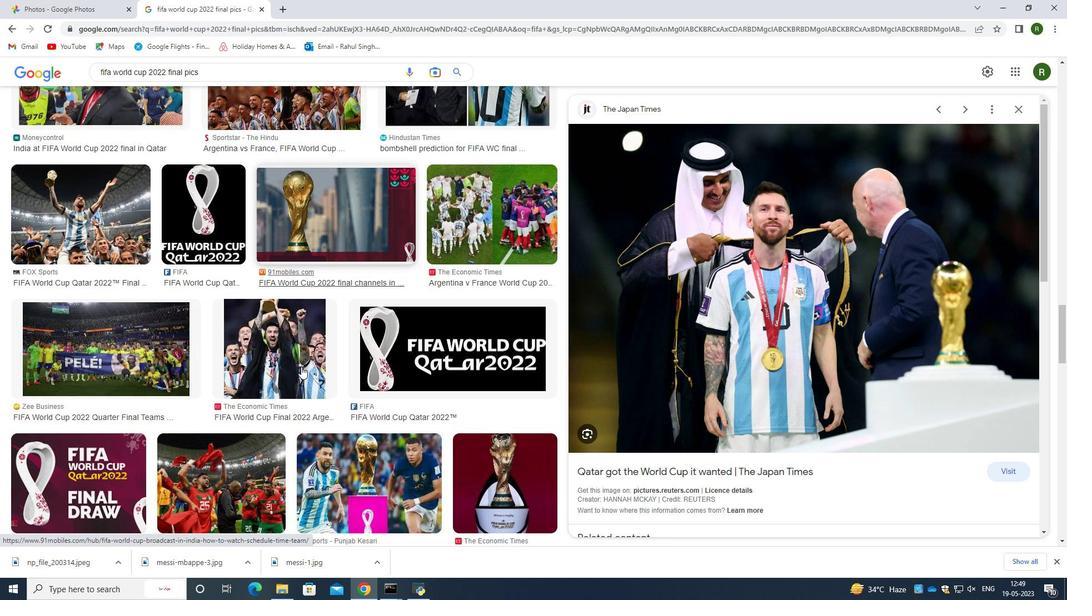 
Action: Mouse scrolled (301, 366) with delta (0, 0)
Screenshot: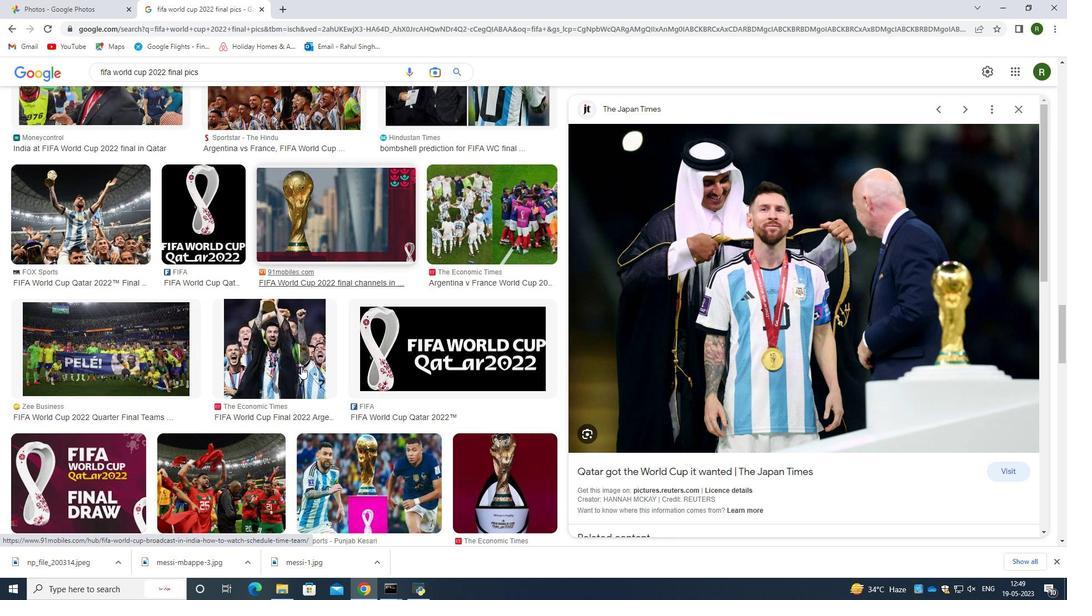
Action: Mouse scrolled (301, 366) with delta (0, 0)
Screenshot: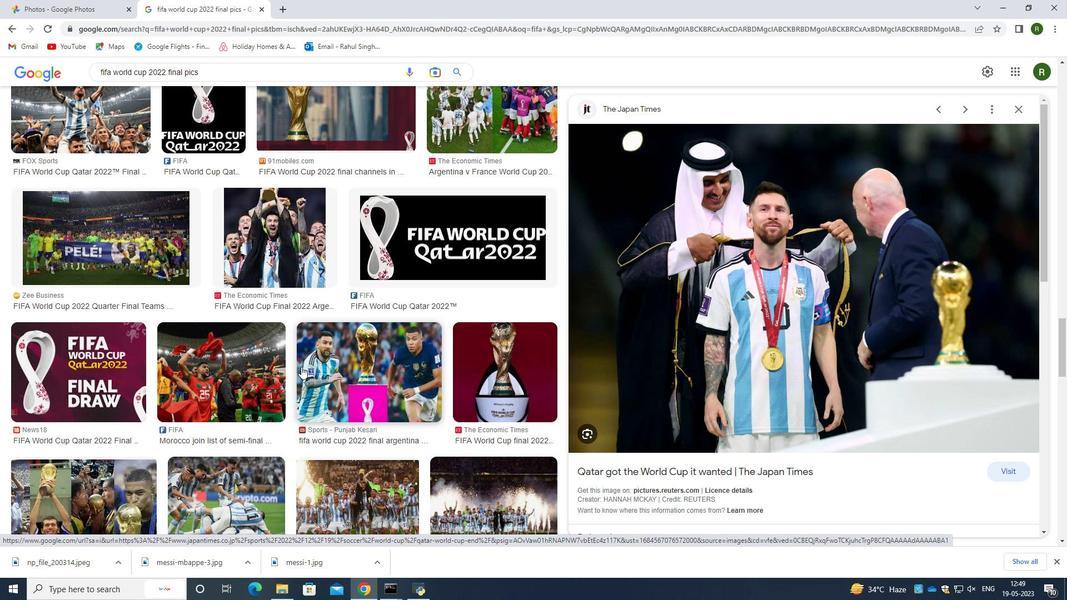 
Action: Mouse moved to (391, 306)
Screenshot: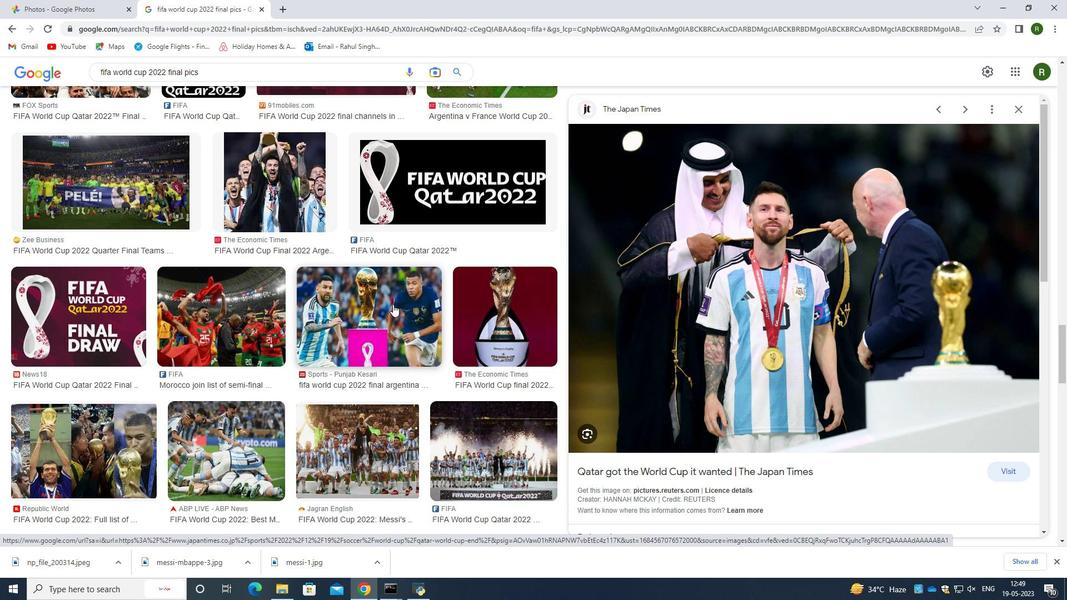 
Action: Mouse pressed left at (391, 306)
Screenshot: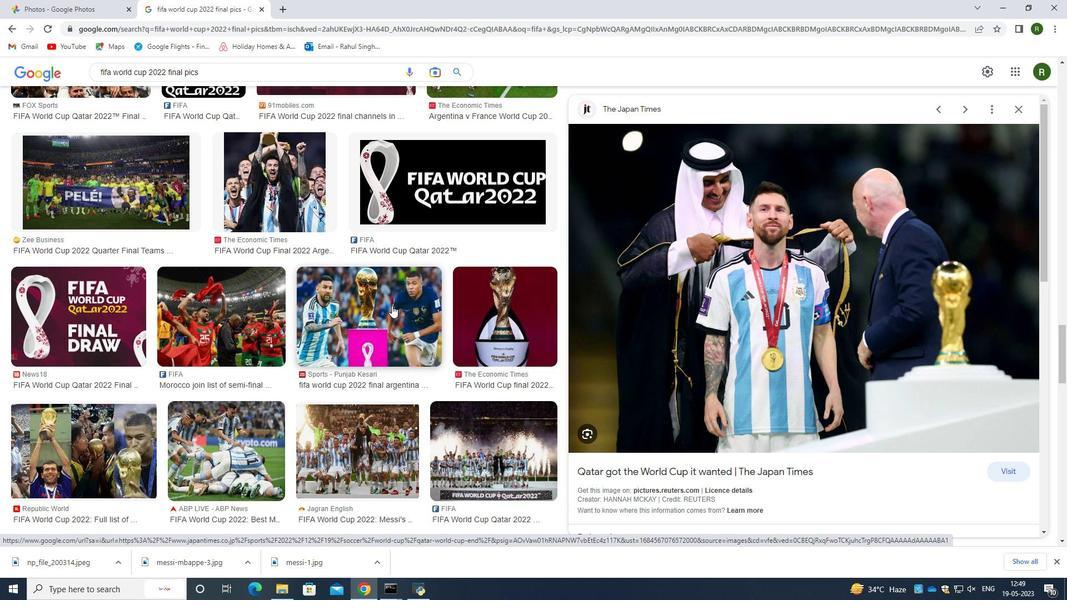 
Action: Mouse moved to (267, 397)
Screenshot: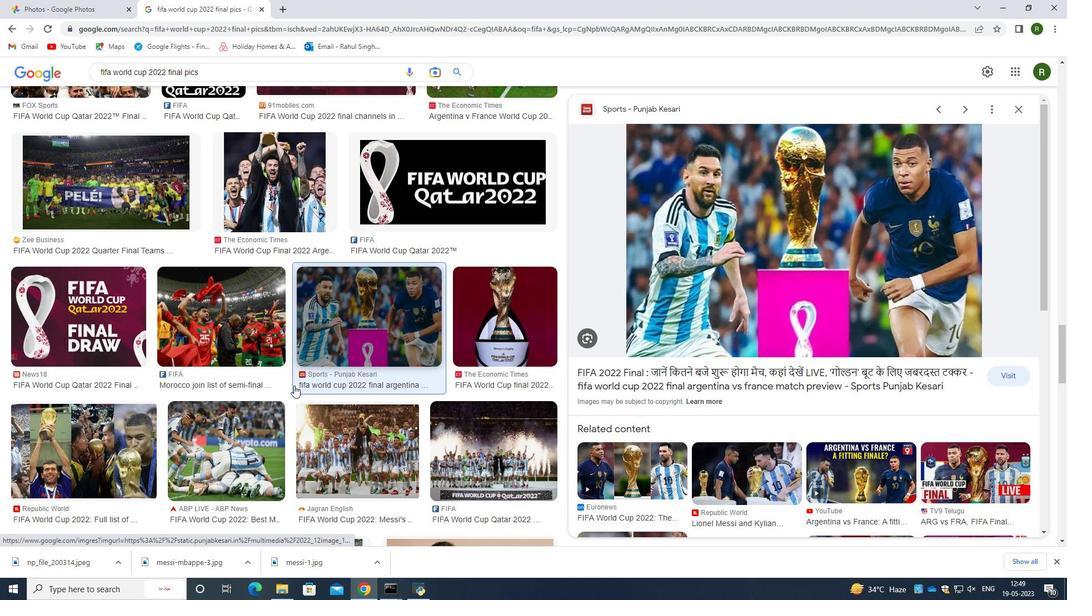 
Action: Mouse scrolled (267, 396) with delta (0, 0)
Screenshot: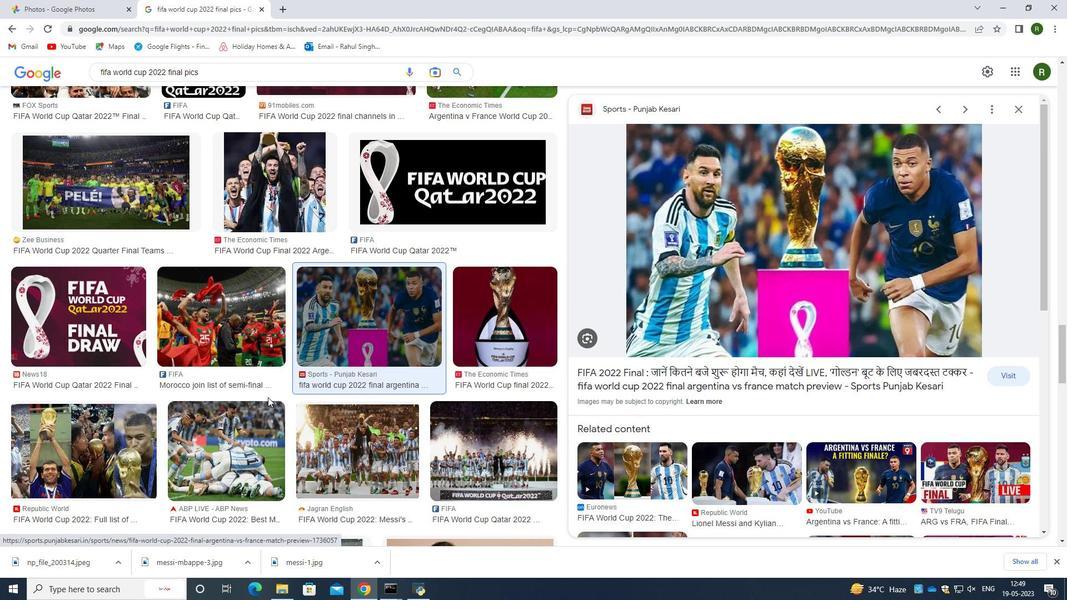 
Action: Mouse scrolled (267, 396) with delta (0, 0)
Screenshot: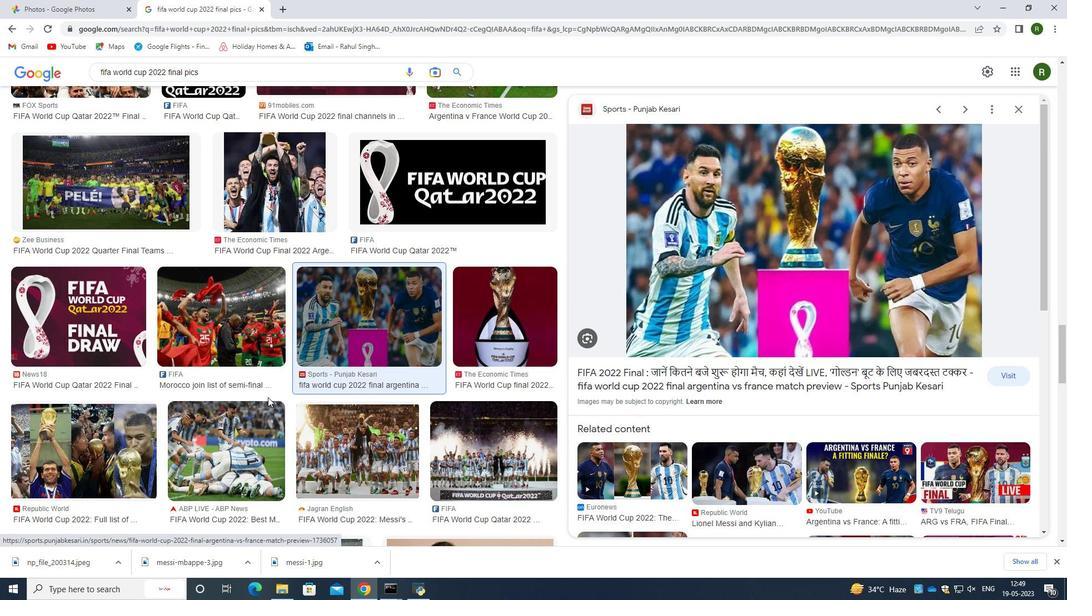 
Action: Mouse moved to (773, 462)
Screenshot: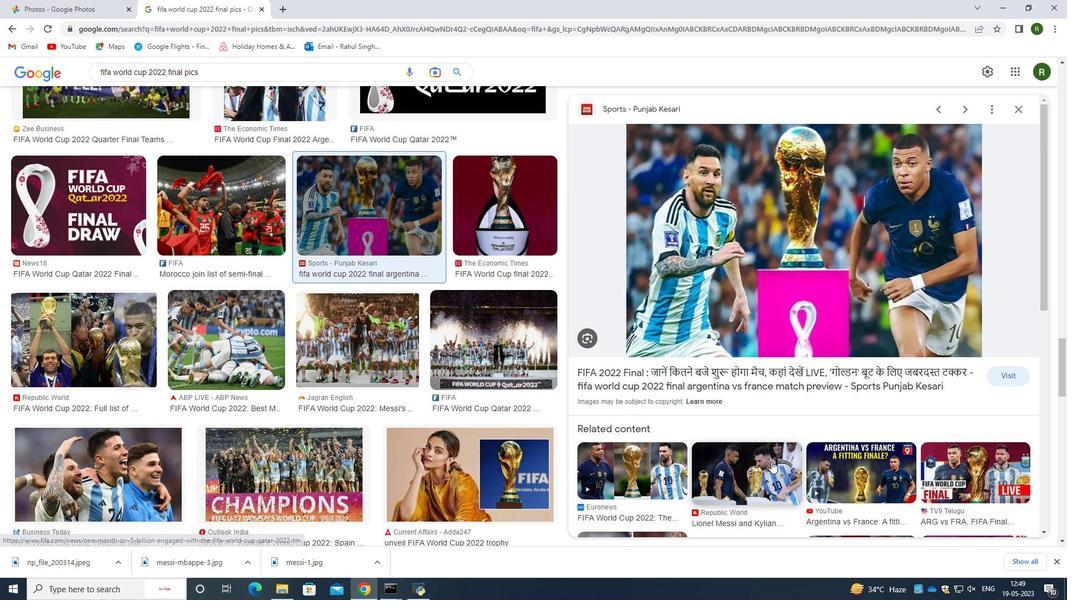 
Action: Mouse scrolled (773, 462) with delta (0, 0)
Screenshot: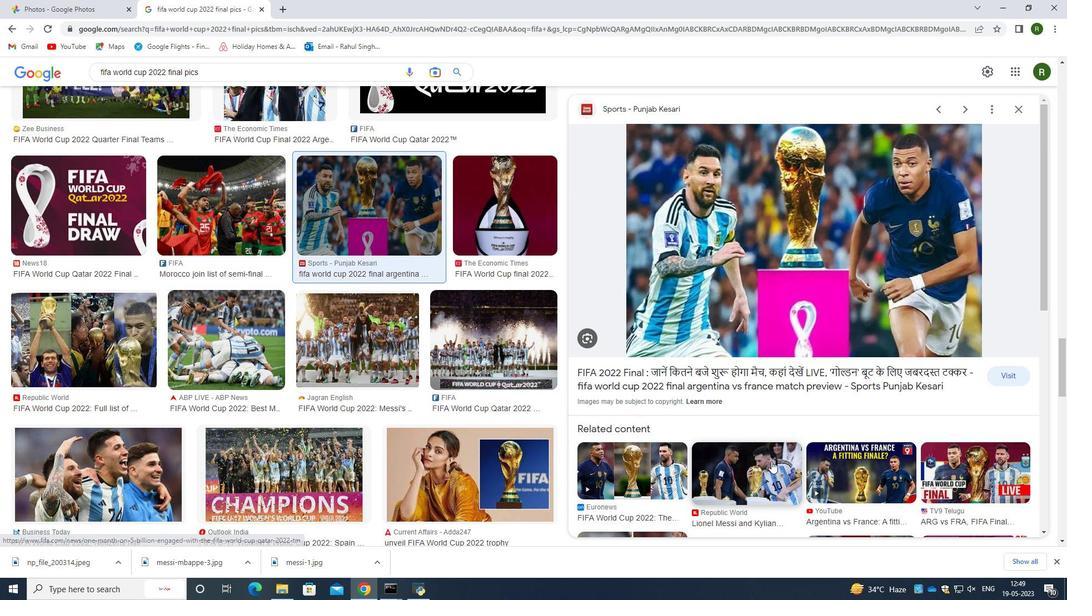 
Action: Mouse scrolled (773, 462) with delta (0, 0)
Screenshot: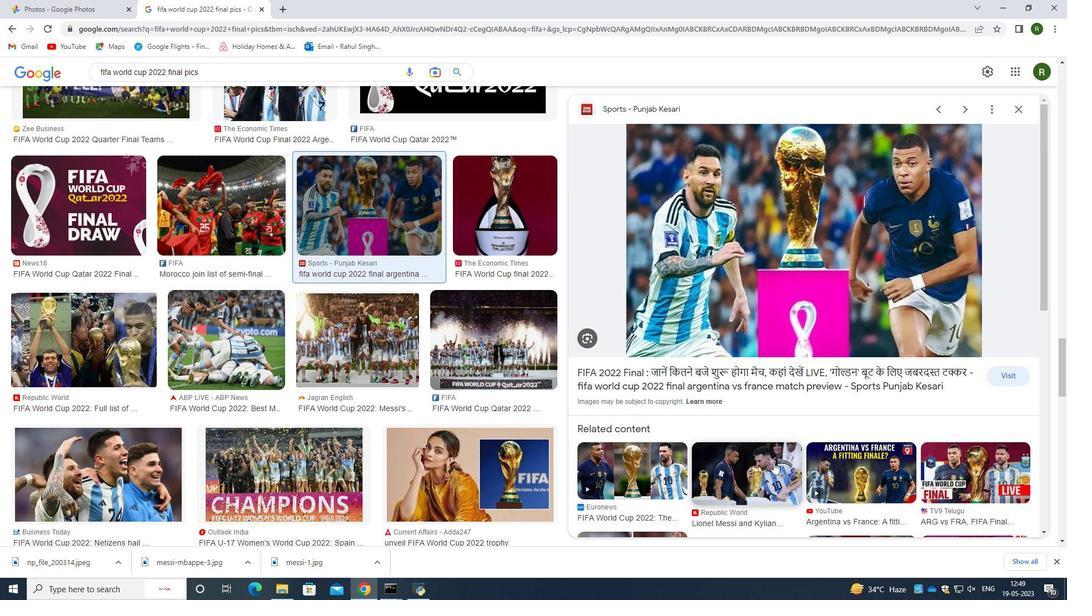 
Action: Mouse moved to (736, 370)
Screenshot: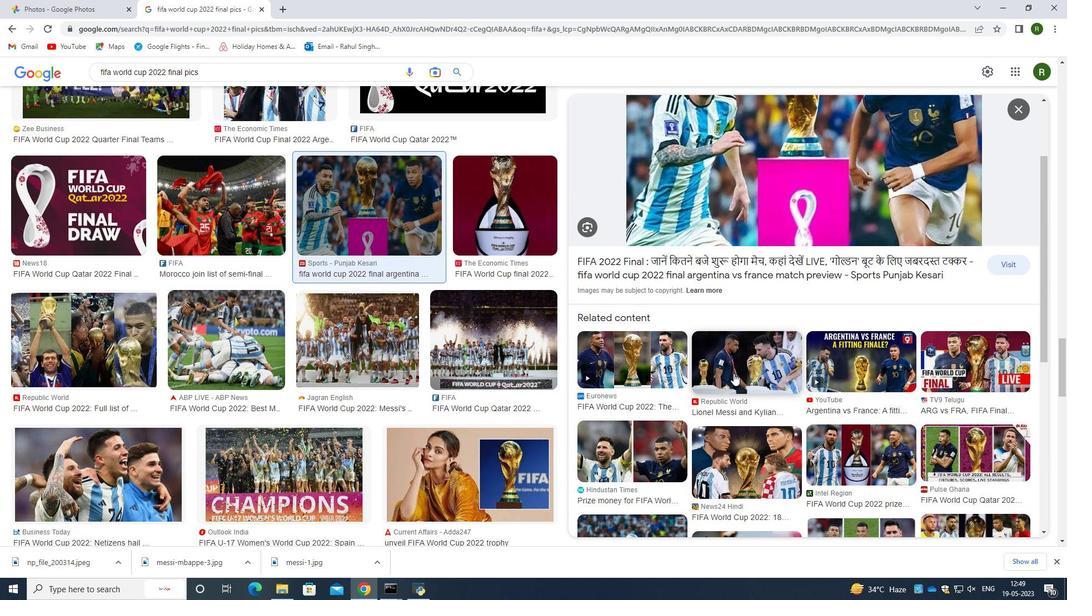 
Action: Mouse pressed left at (736, 370)
Screenshot: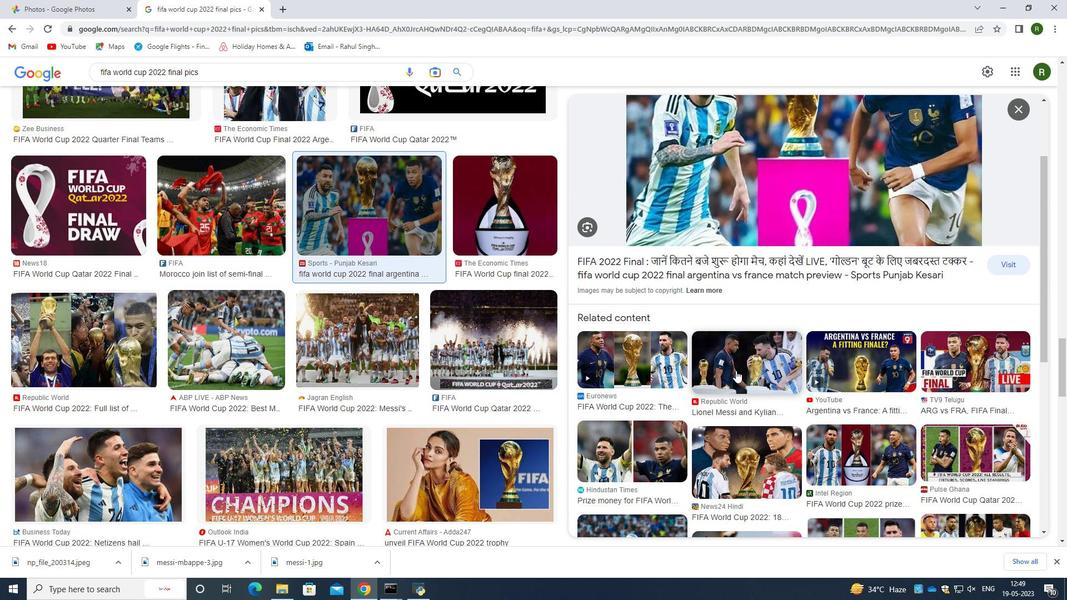 
Action: Mouse moved to (731, 275)
Screenshot: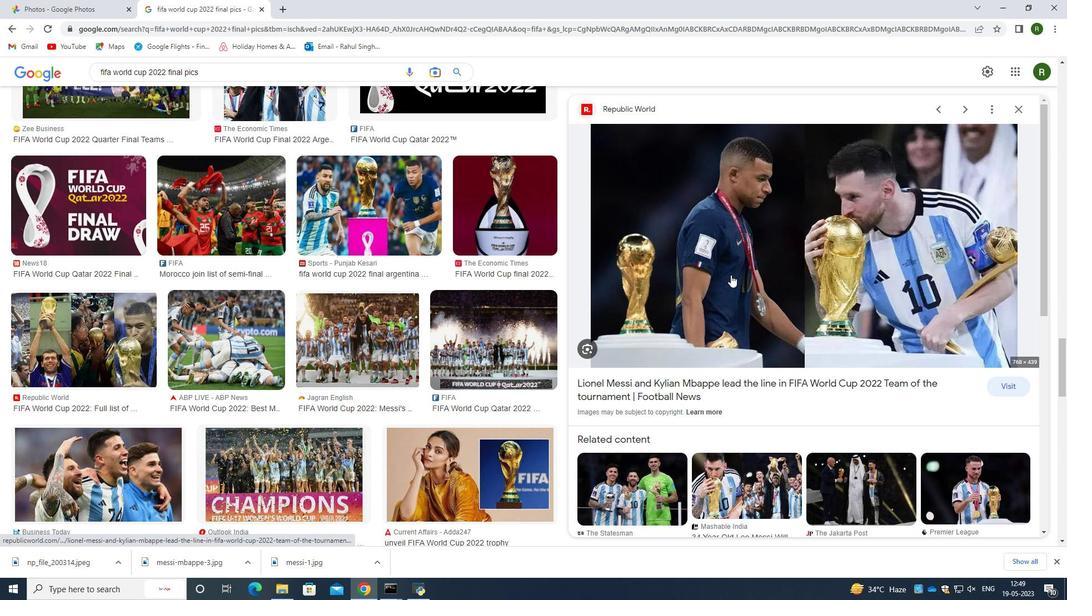 
Action: Mouse pressed right at (731, 275)
Screenshot: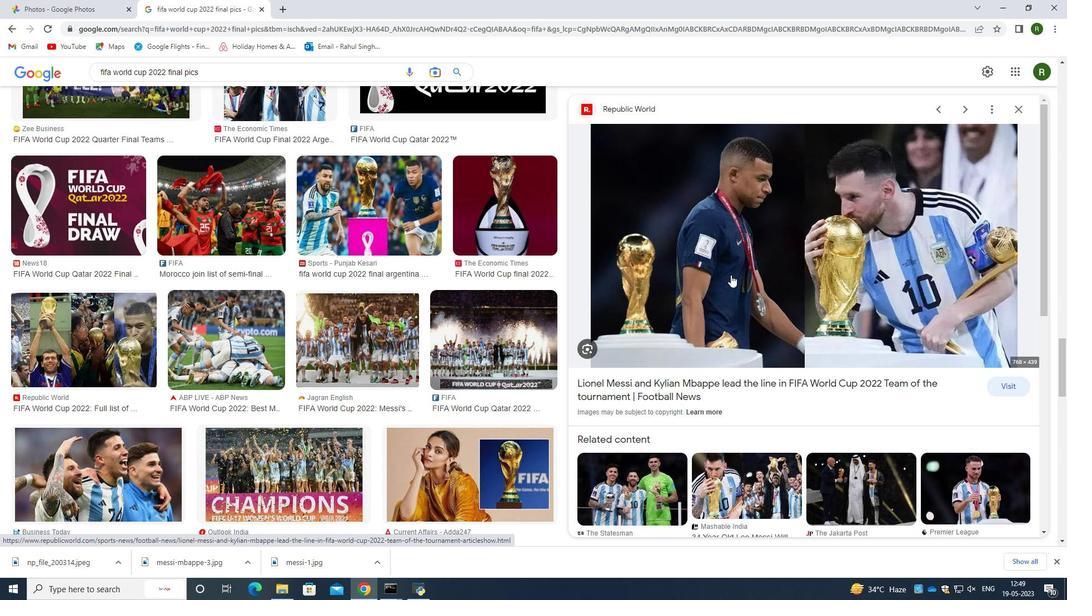 
Action: Mouse moved to (796, 390)
Screenshot: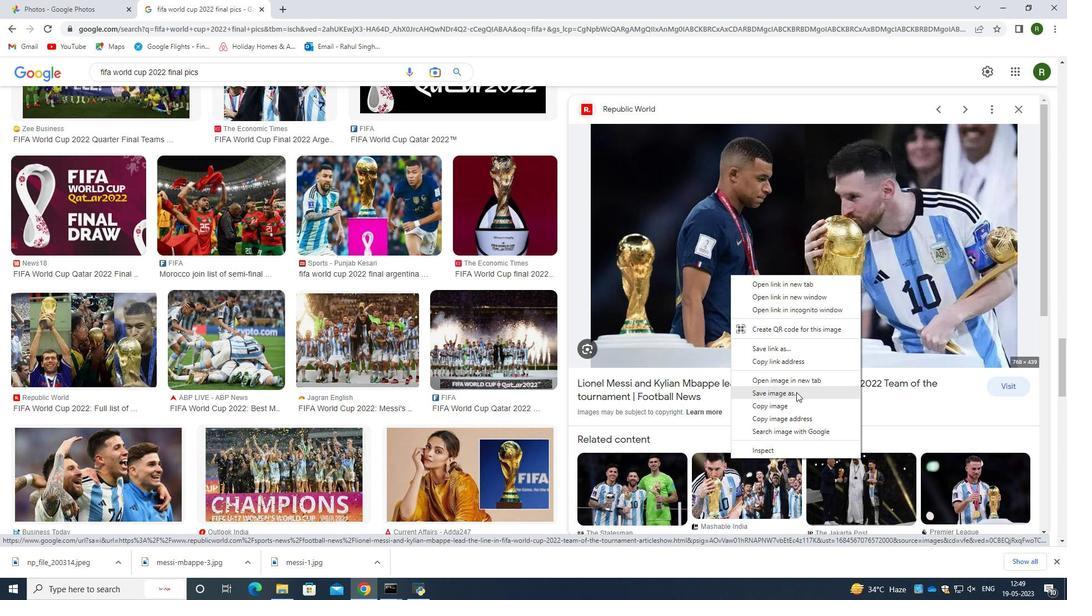 
Action: Mouse pressed left at (796, 390)
Screenshot: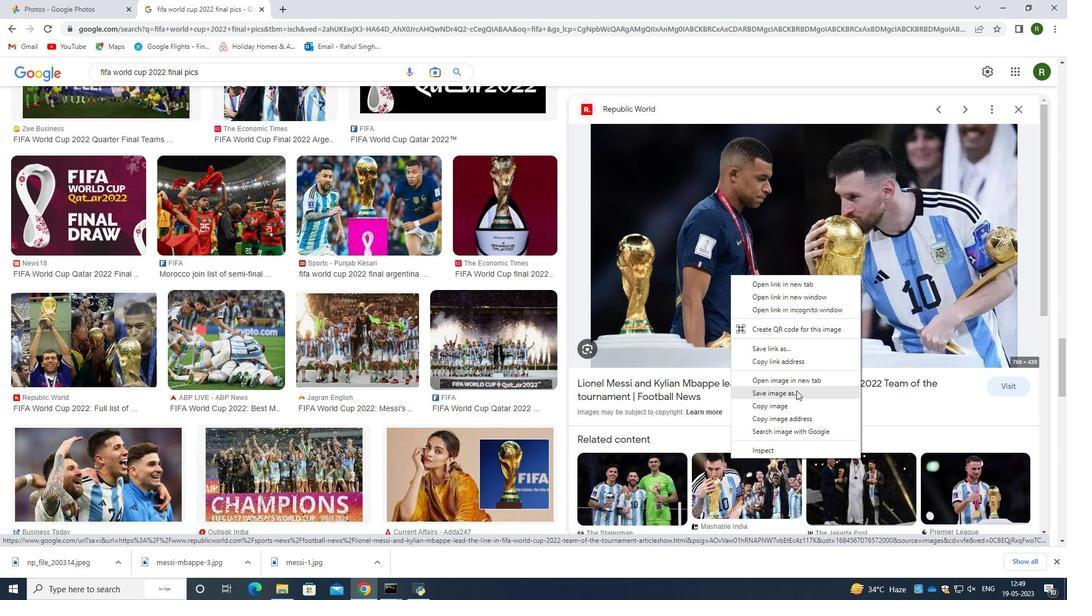
Action: Mouse moved to (509, 7)
Screenshot: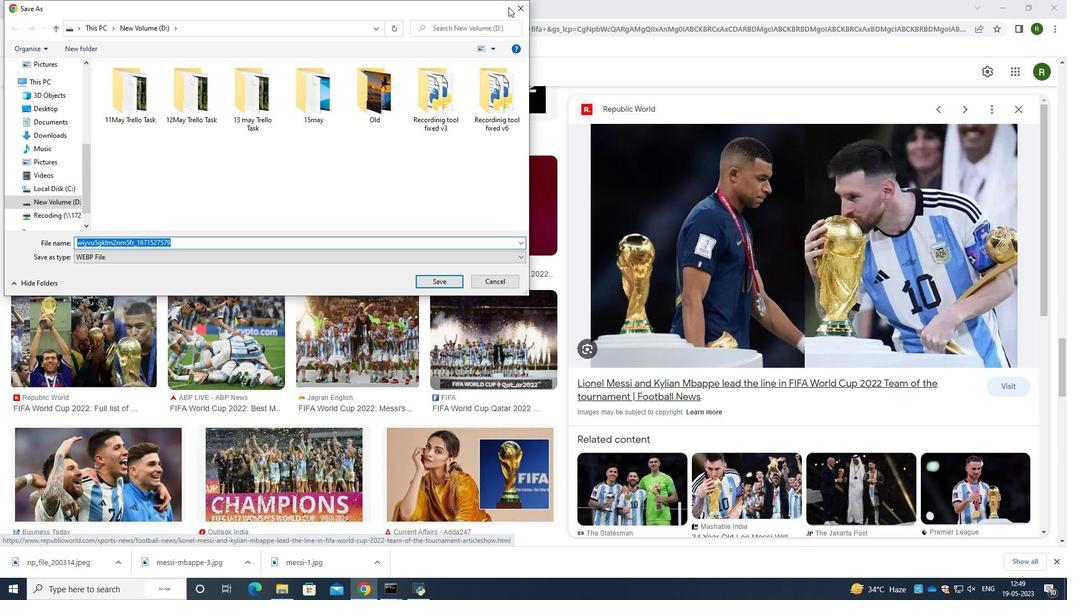 
Action: Mouse pressed left at (509, 7)
Screenshot: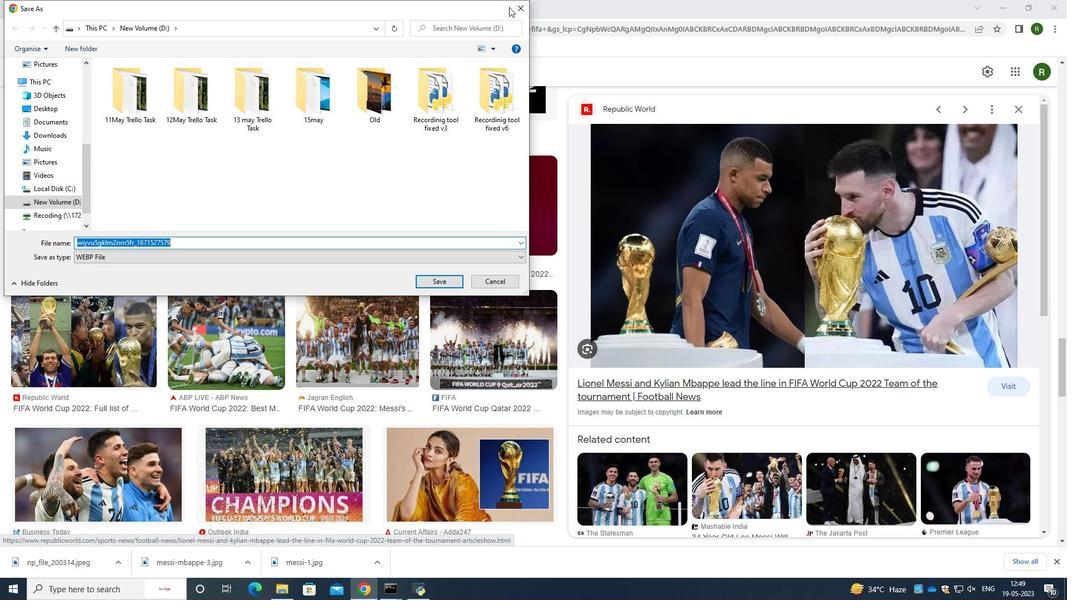 
Action: Mouse moved to (516, 7)
Screenshot: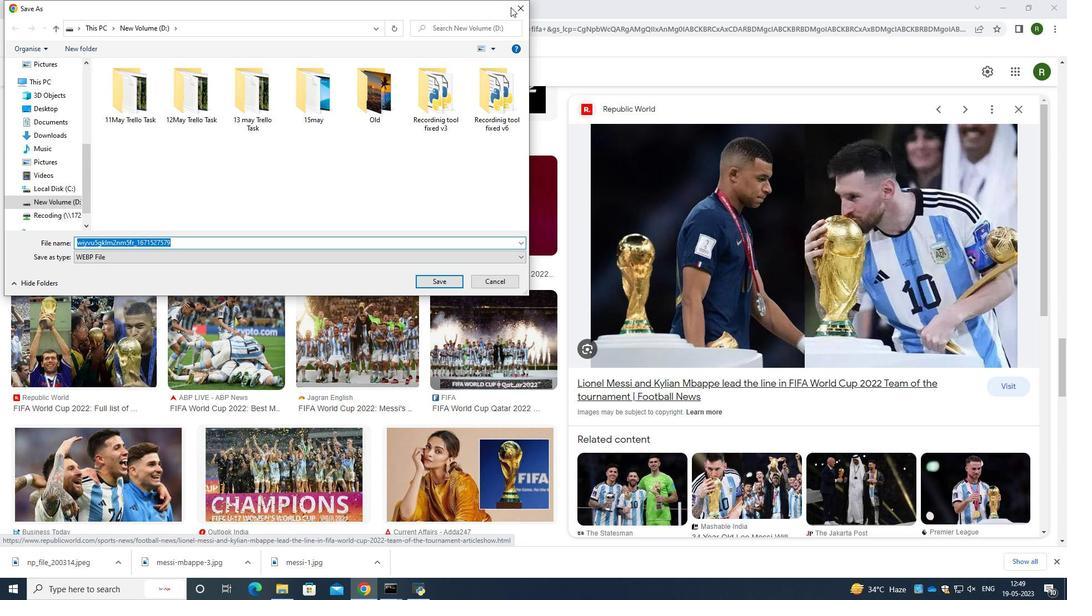 
Action: Mouse pressed left at (516, 7)
Screenshot: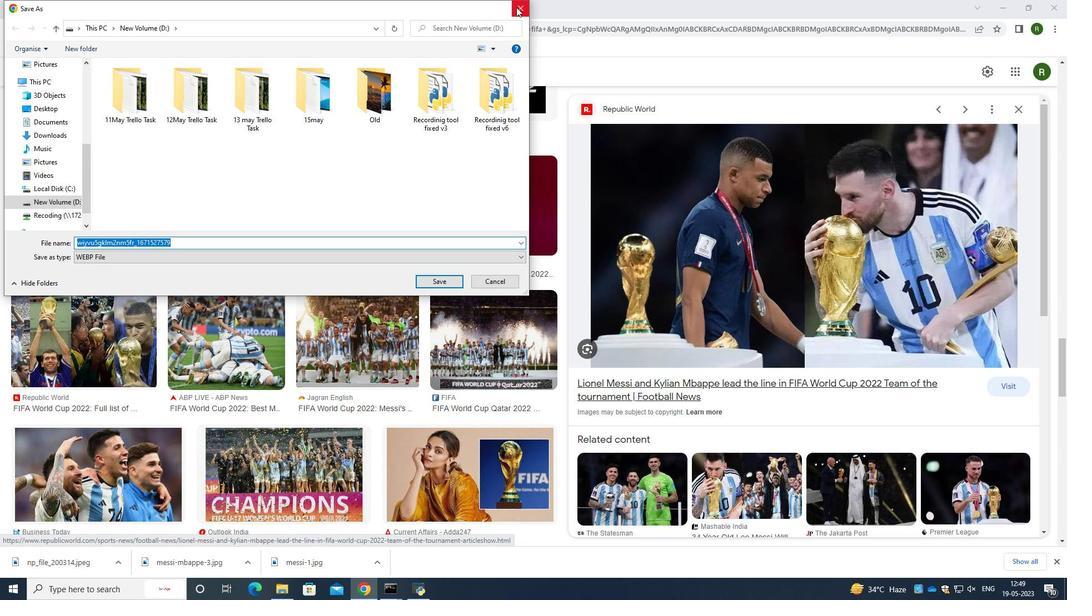 
Action: Mouse moved to (388, 444)
Screenshot: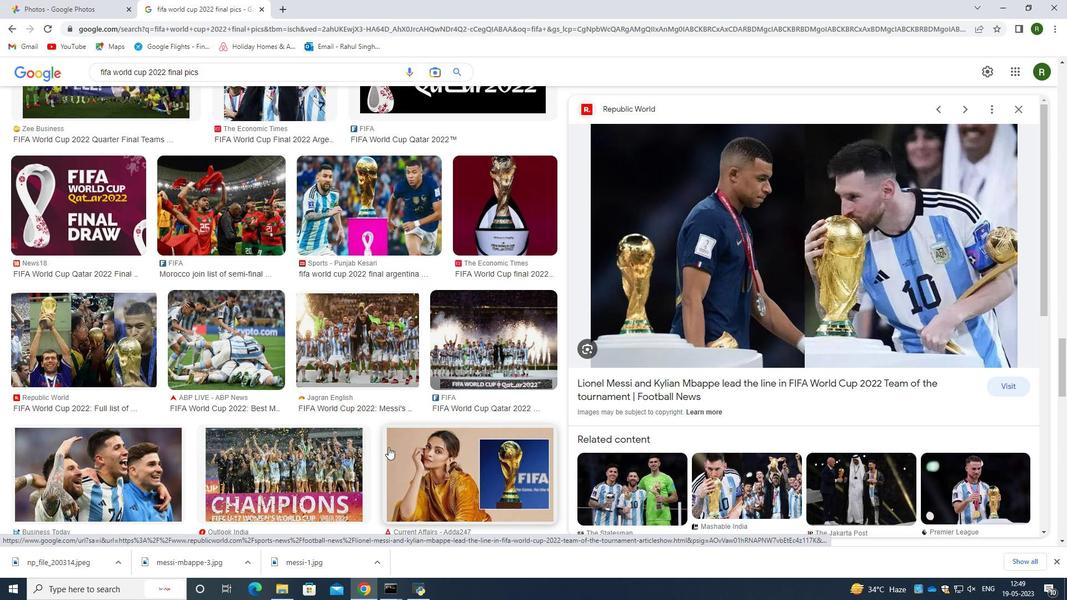 
Action: Mouse scrolled (388, 443) with delta (0, 0)
Screenshot: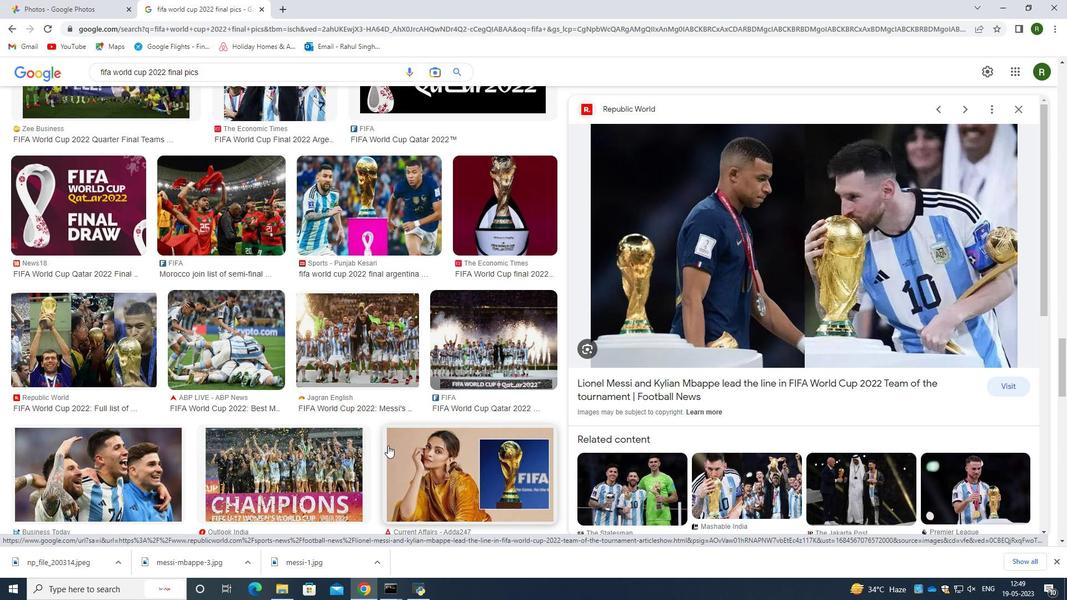 
Action: Mouse moved to (304, 430)
Screenshot: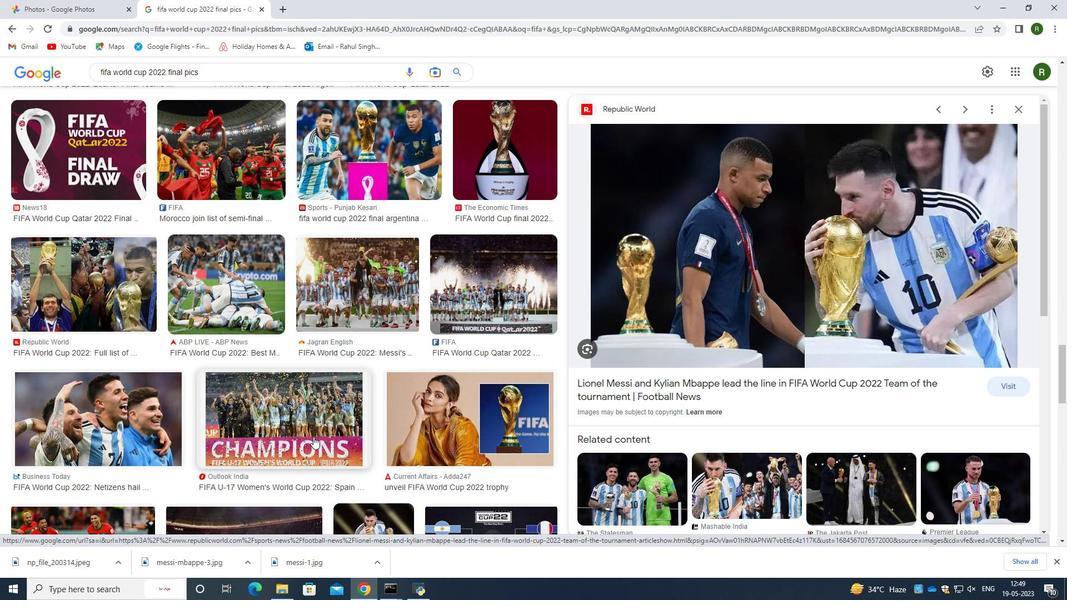 
Action: Mouse pressed left at (304, 430)
Screenshot: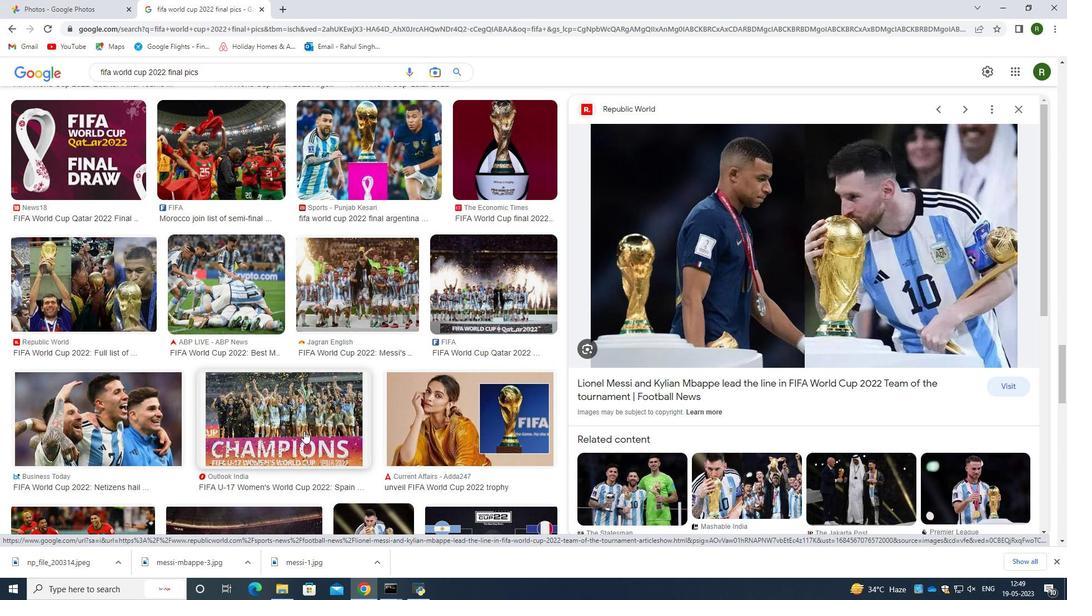 
Action: Mouse moved to (731, 258)
Screenshot: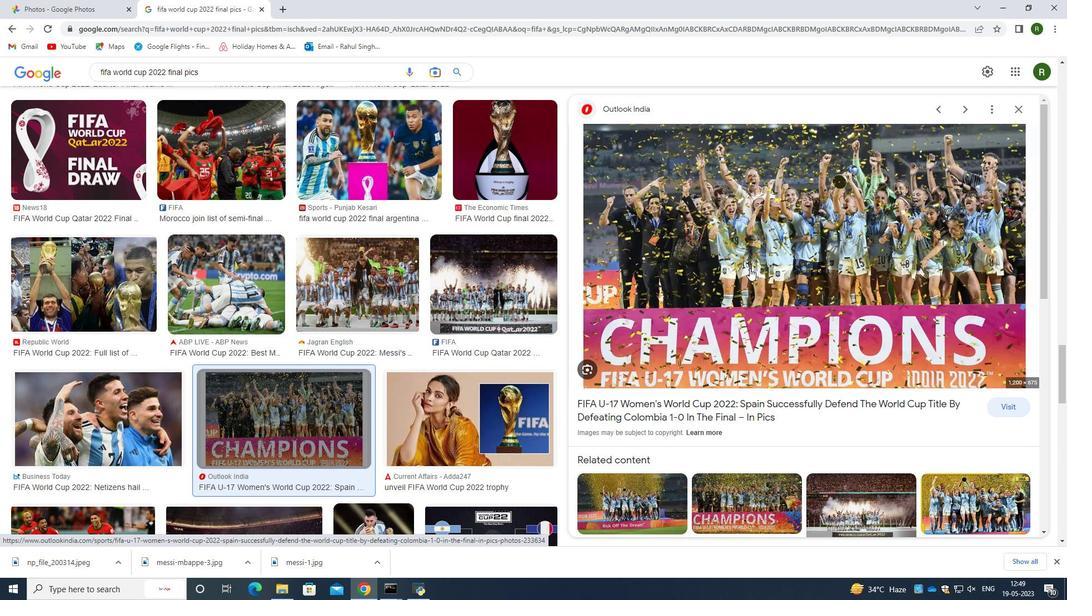 
Action: Mouse pressed right at (731, 258)
Screenshot: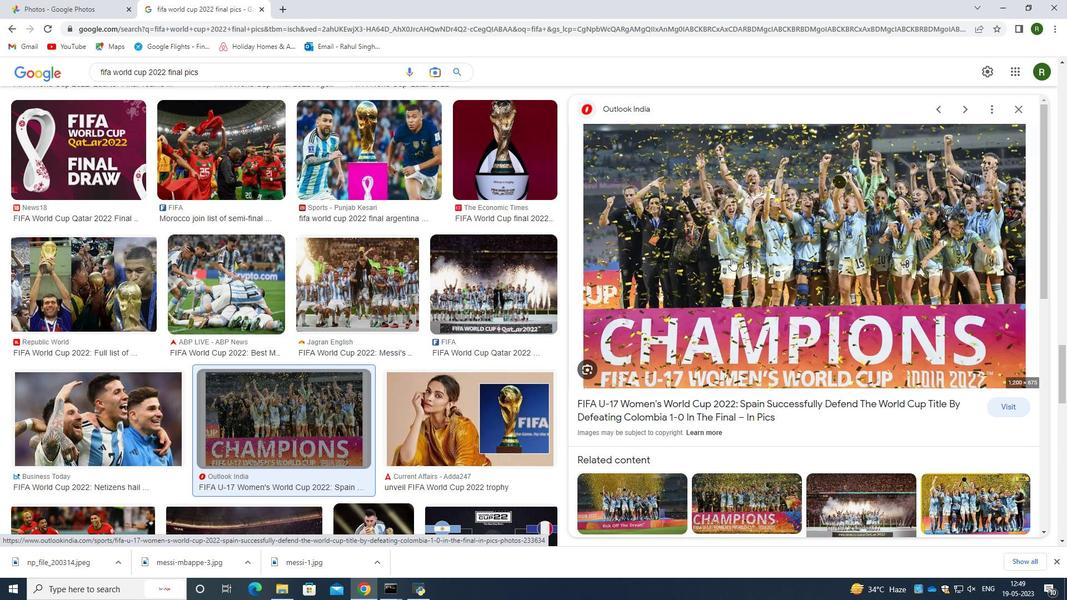 
Action: Mouse moved to (781, 375)
Screenshot: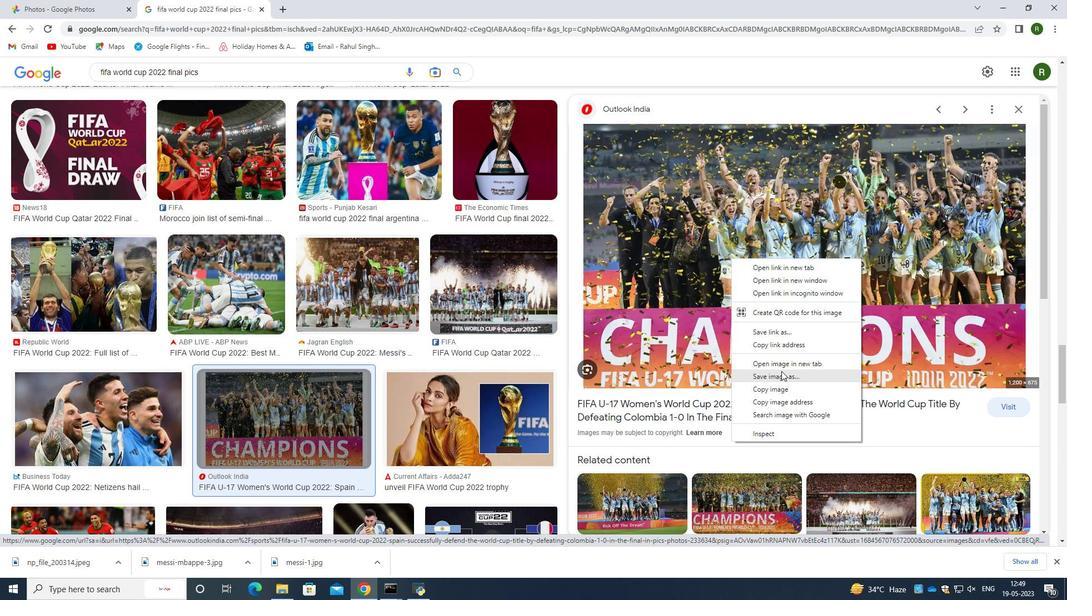 
Action: Mouse pressed left at (781, 375)
Screenshot: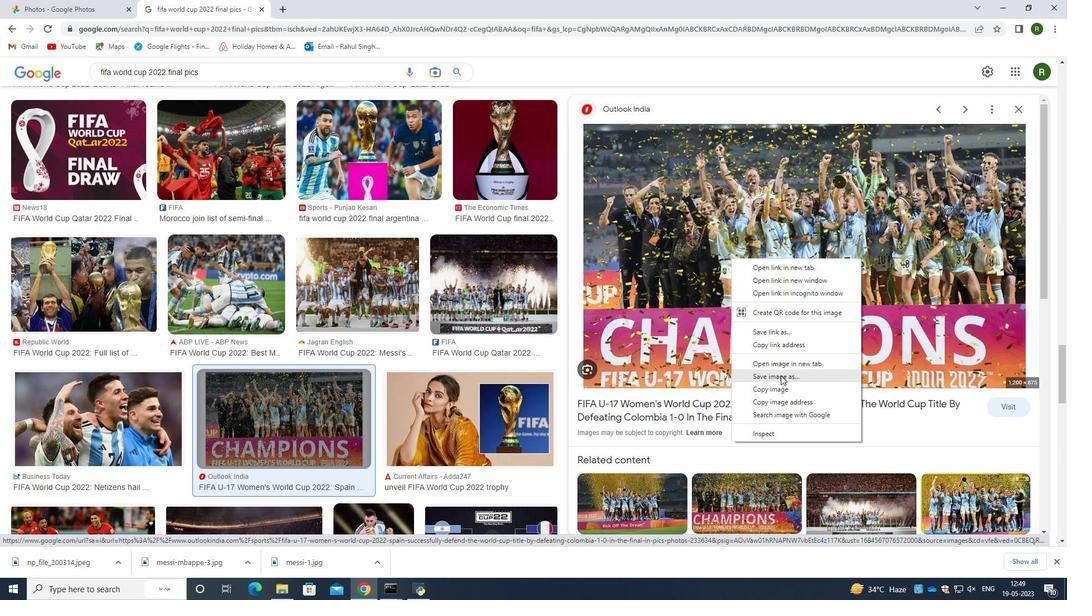 
Action: Mouse moved to (528, 7)
Screenshot: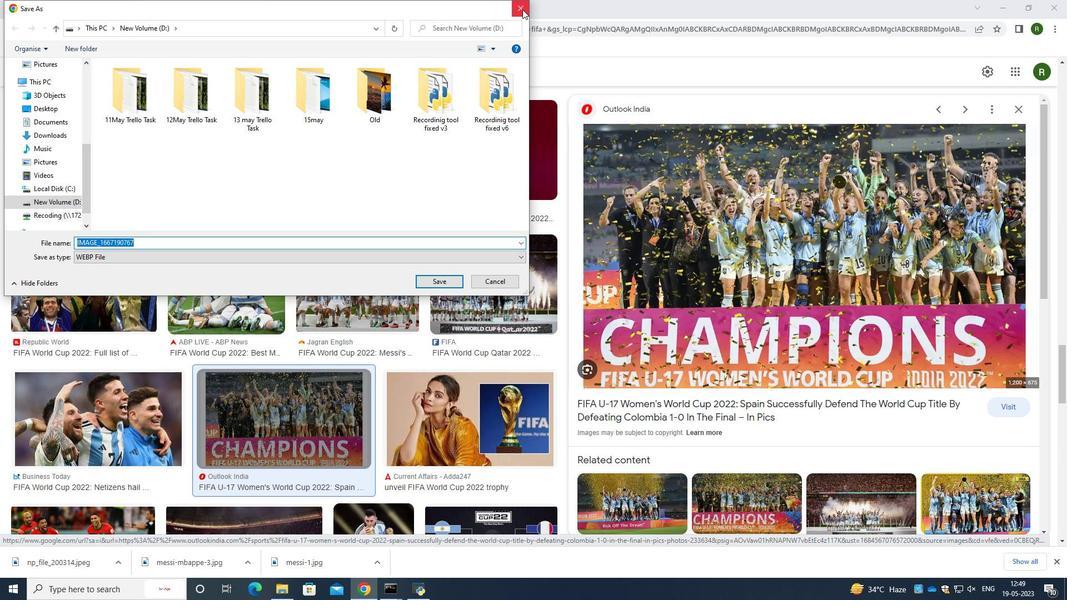 
Action: Mouse pressed left at (528, 7)
Screenshot: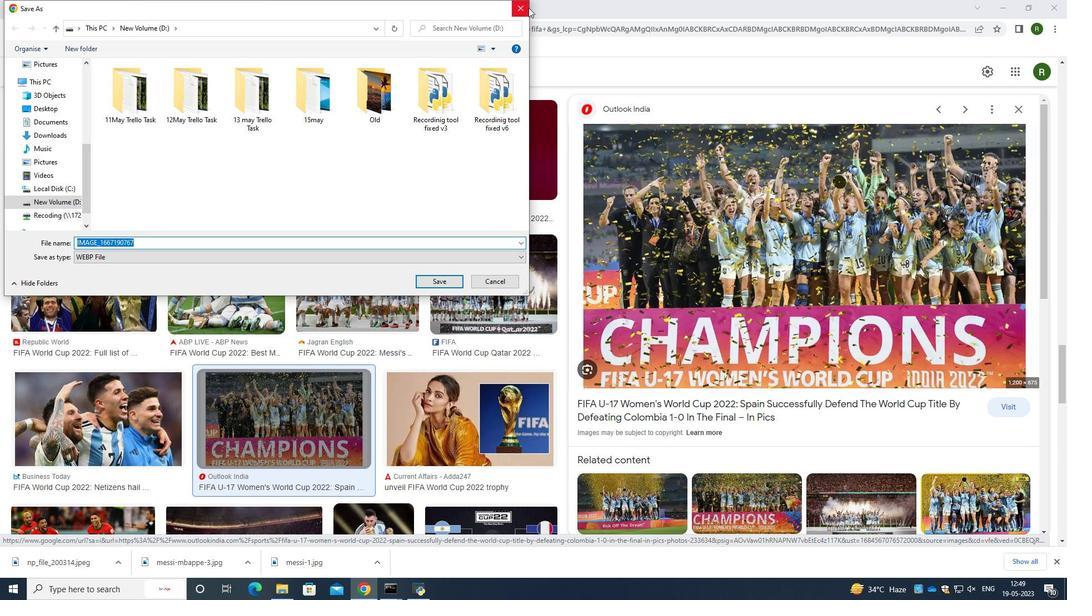 
Action: Mouse moved to (308, 249)
Screenshot: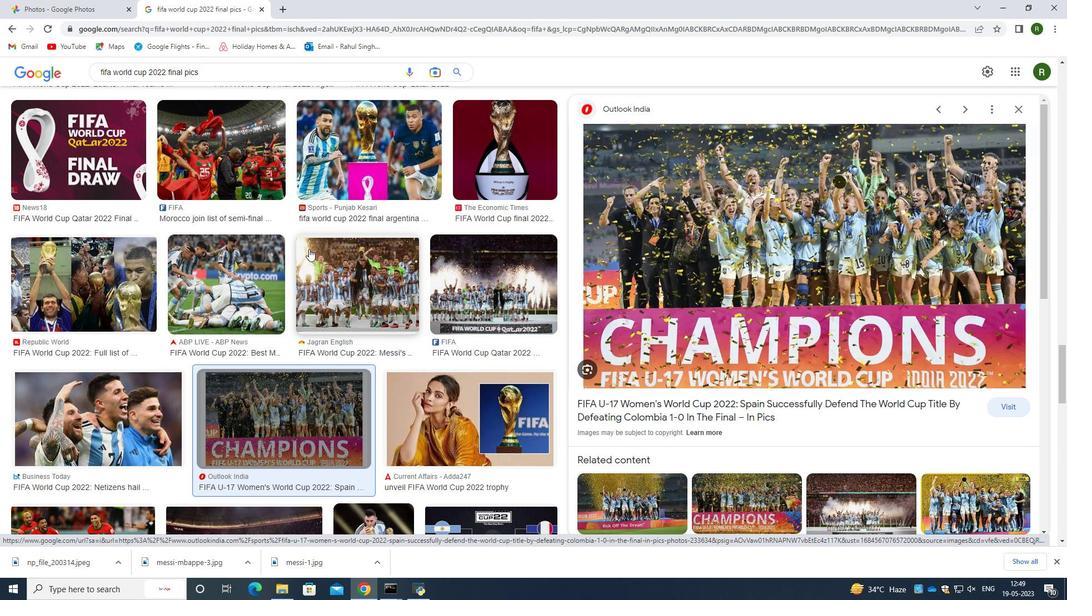 
Action: Mouse scrolled (308, 249) with delta (0, 0)
Screenshot: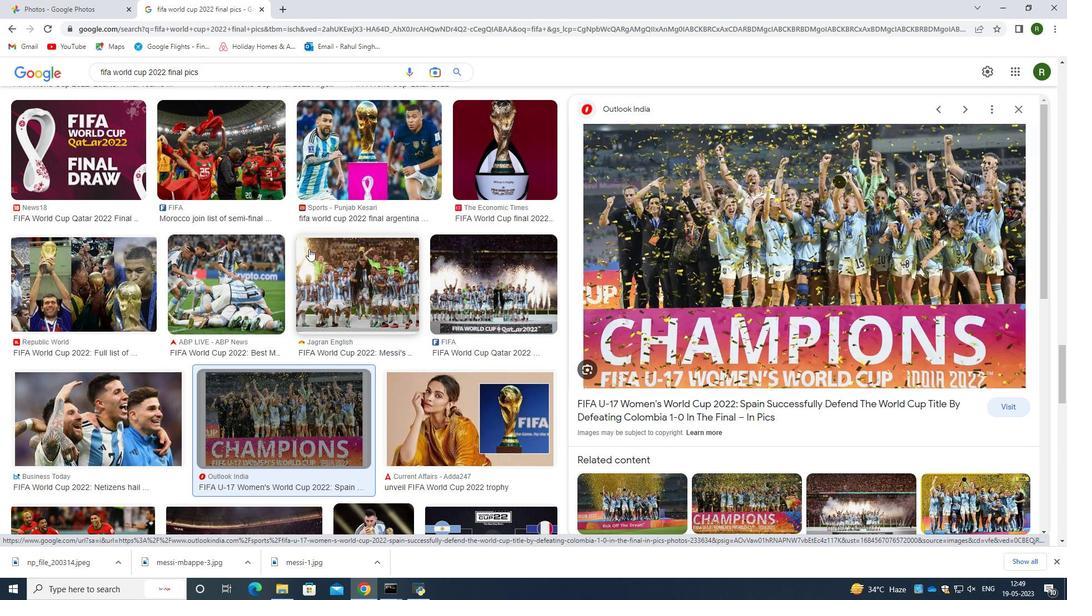
Action: Mouse moved to (307, 251)
Screenshot: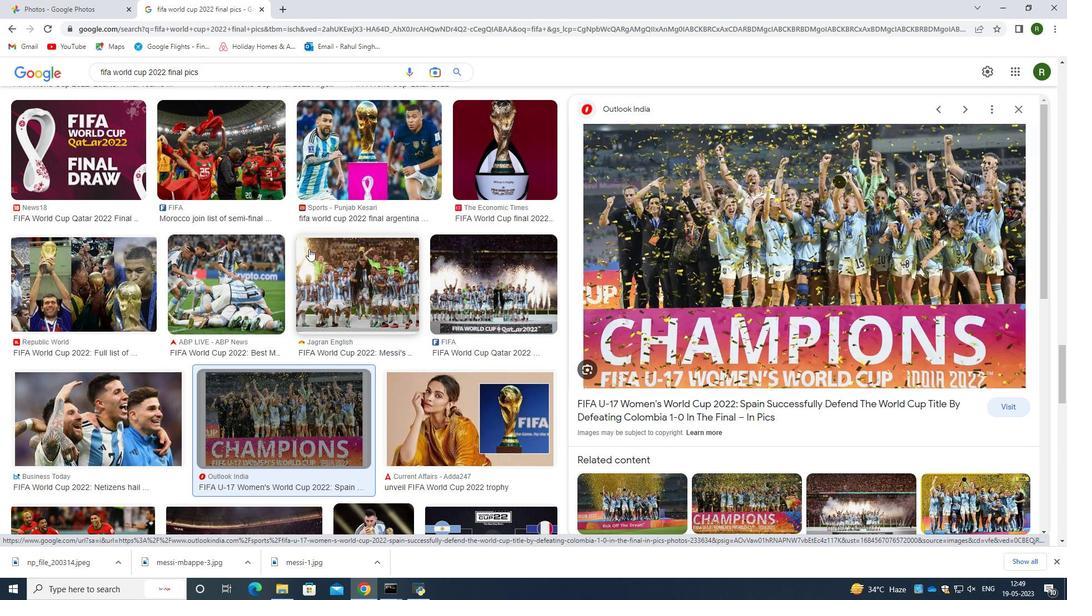 
Action: Mouse scrolled (307, 251) with delta (0, 0)
Screenshot: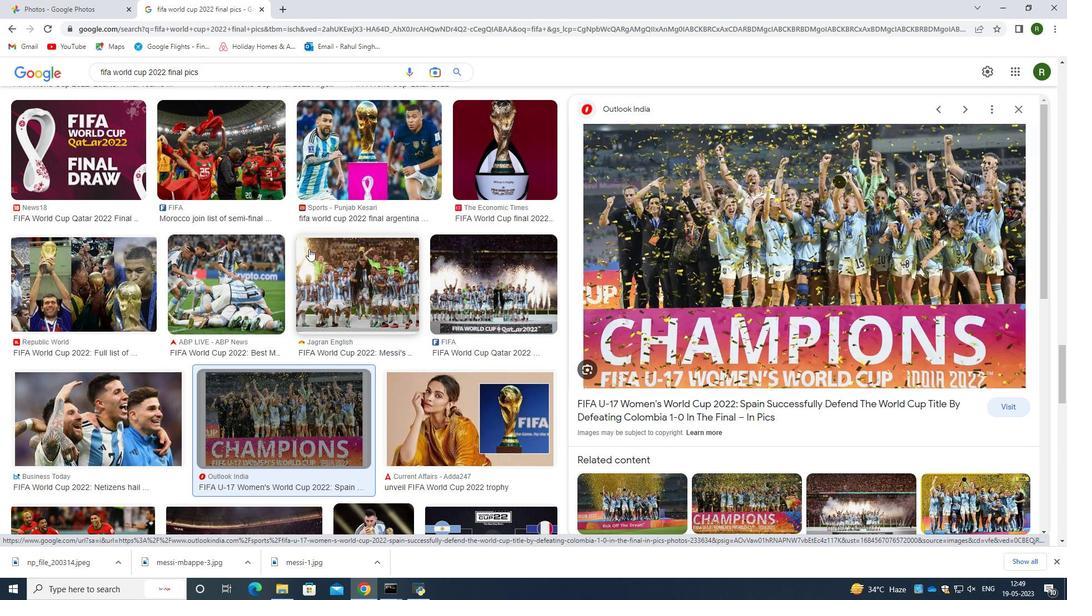 
Action: Mouse scrolled (307, 251) with delta (0, 0)
Screenshot: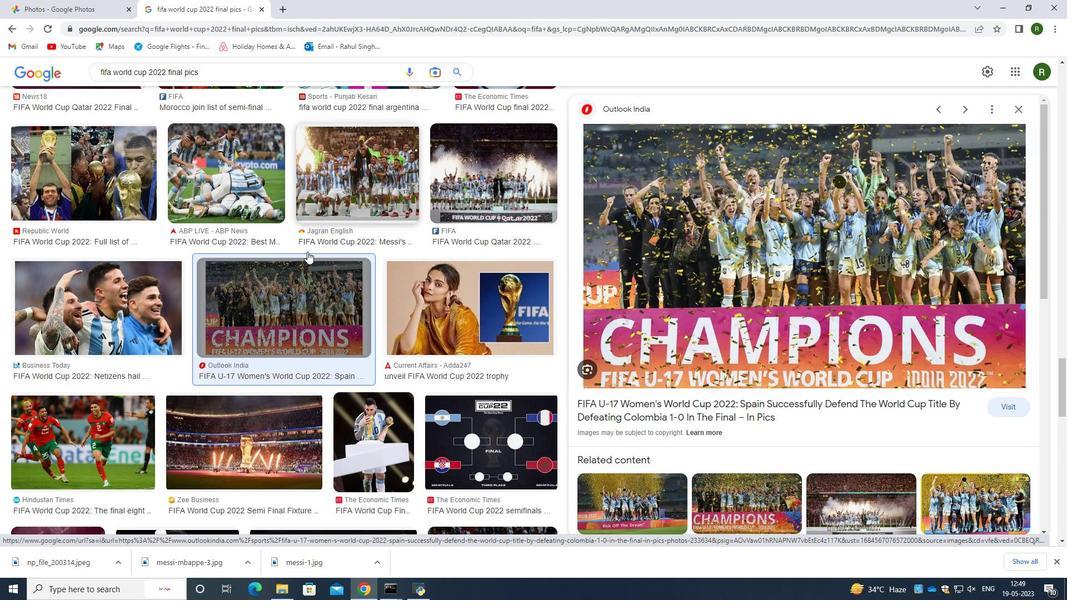 
Action: Mouse scrolled (307, 251) with delta (0, 0)
Screenshot: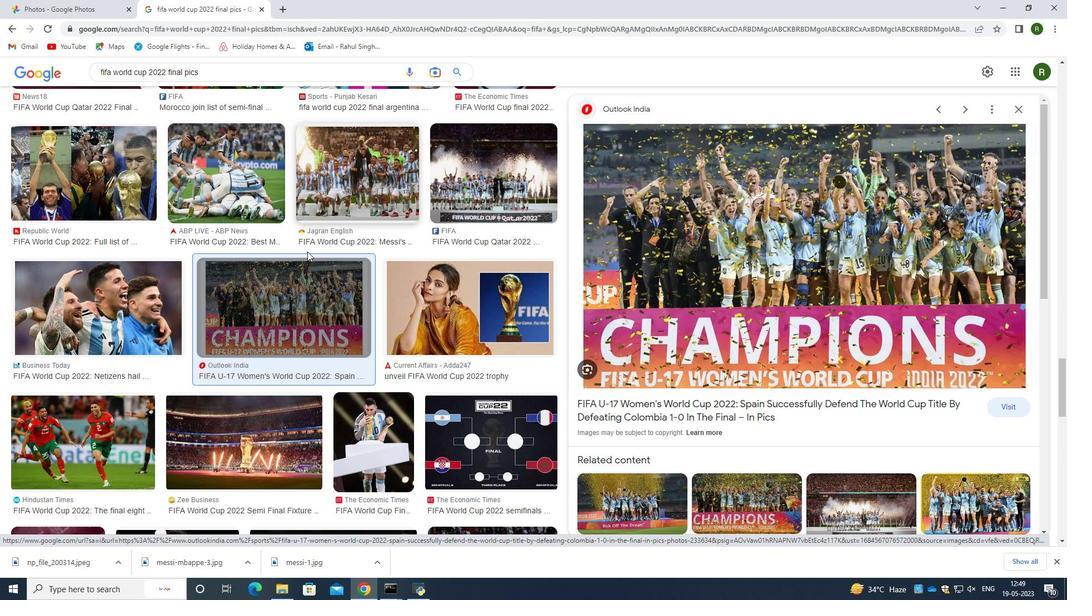 
Action: Mouse moved to (383, 321)
Screenshot: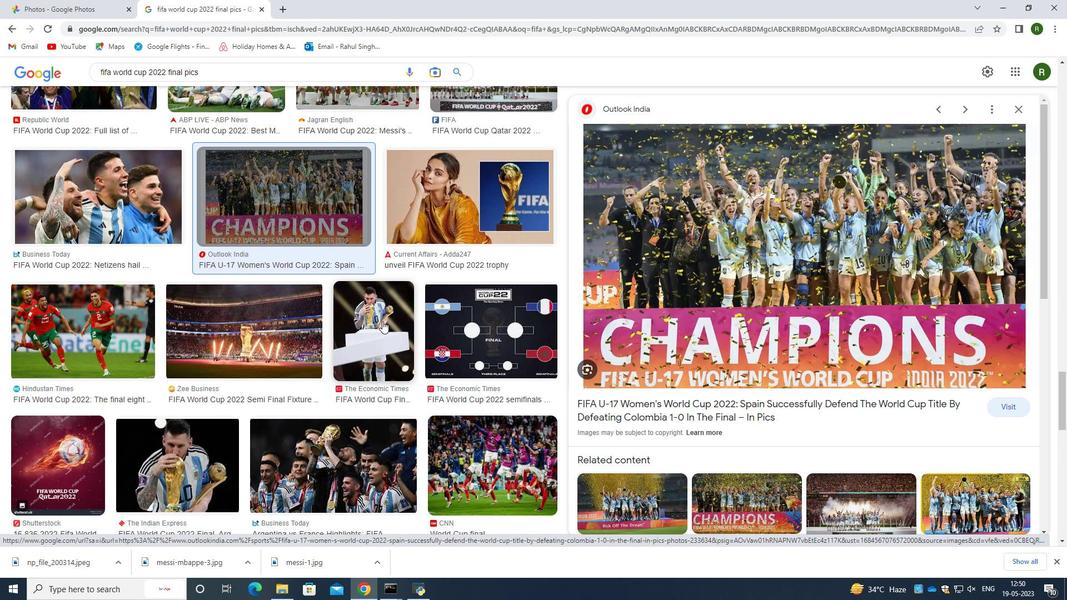 
Action: Mouse scrolled (383, 320) with delta (0, 0)
Screenshot: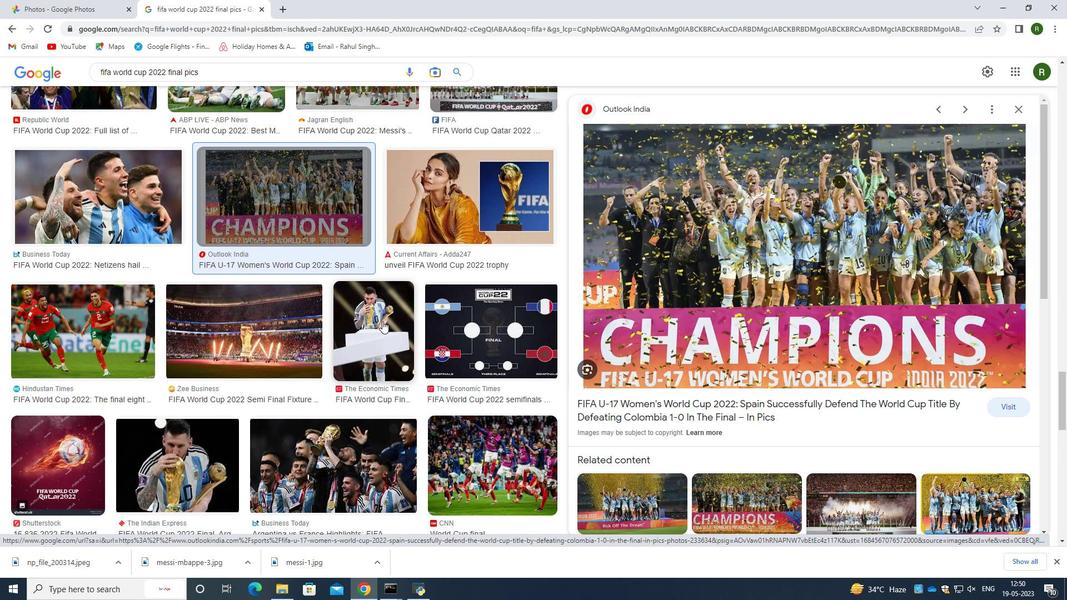 
Action: Mouse scrolled (383, 320) with delta (0, 0)
Screenshot: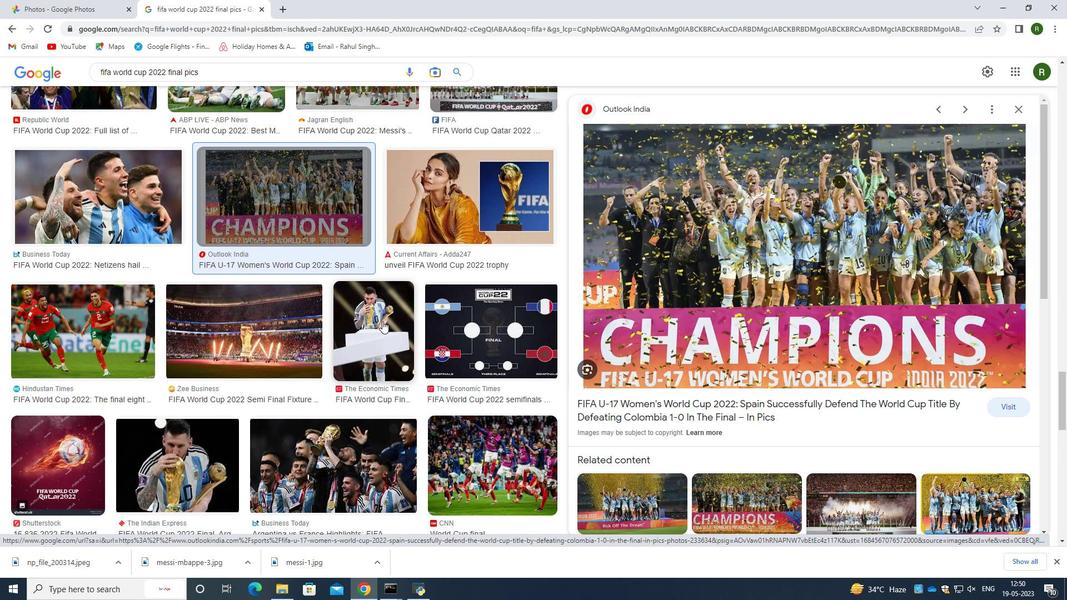 
Action: Mouse moved to (315, 354)
Screenshot: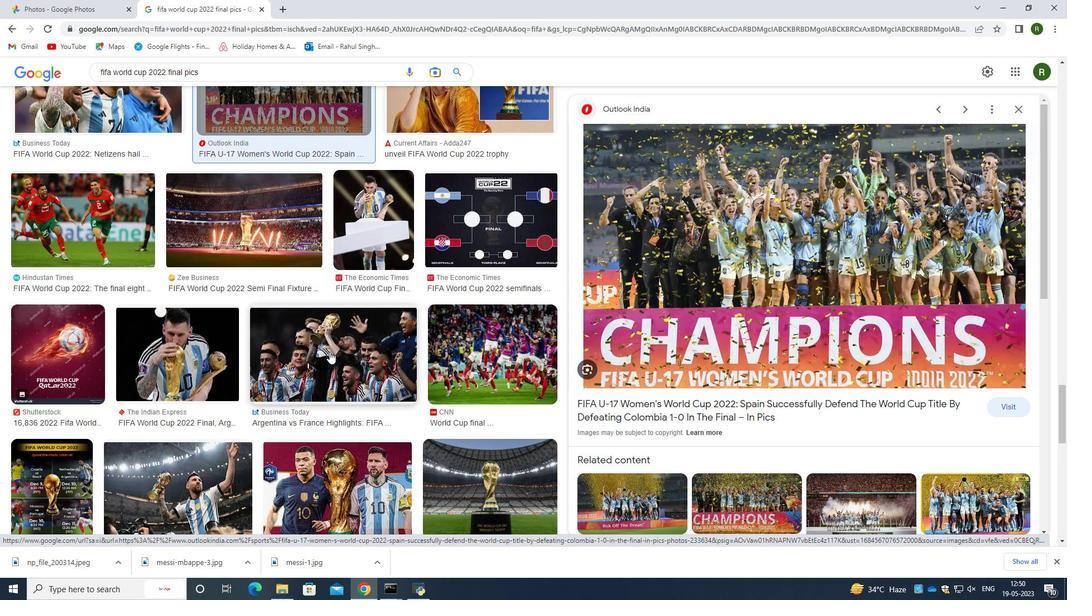 
Action: Mouse pressed left at (315, 354)
Screenshot: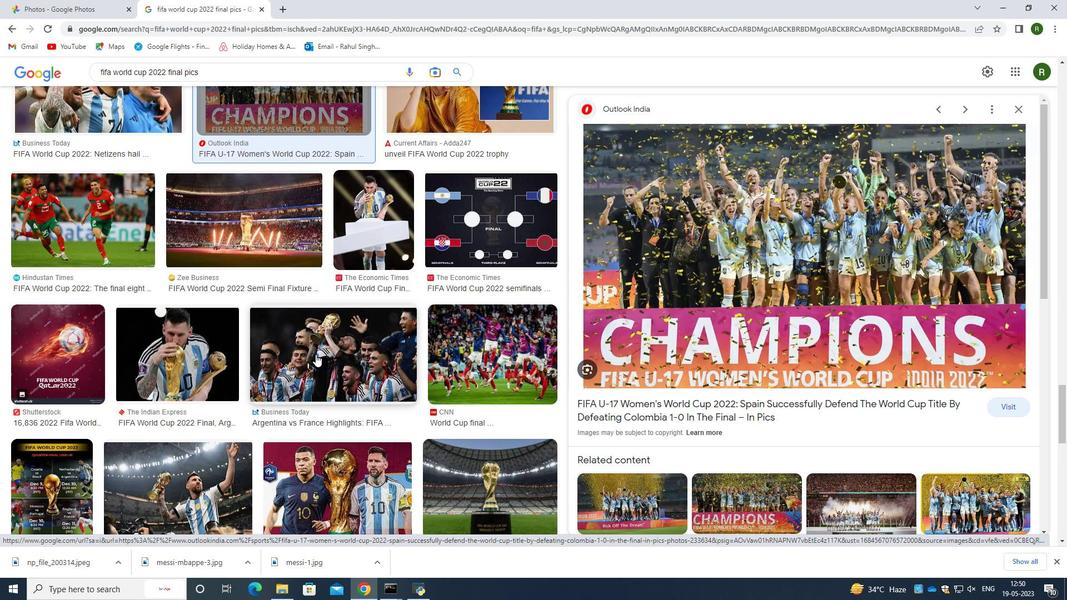 
Action: Mouse moved to (708, 260)
Screenshot: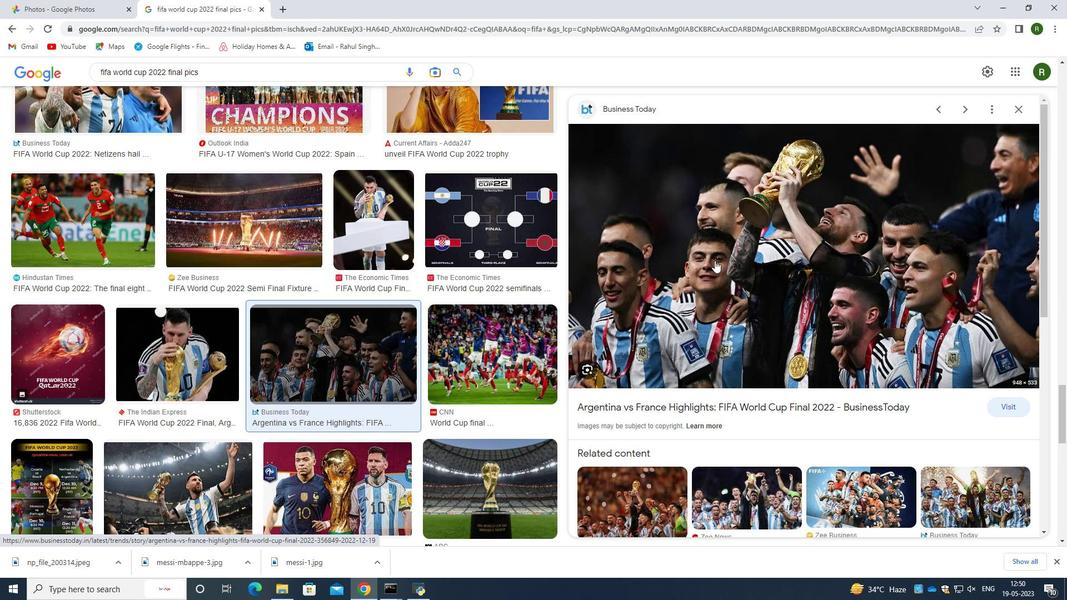 
Action: Mouse pressed right at (708, 260)
Screenshot: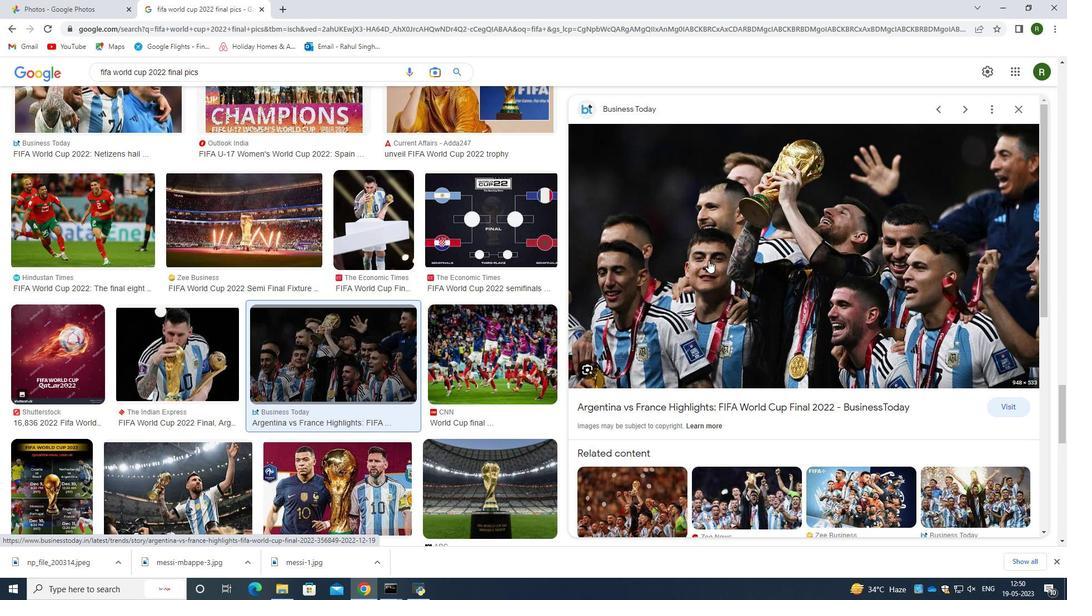 
Action: Mouse moved to (770, 377)
Screenshot: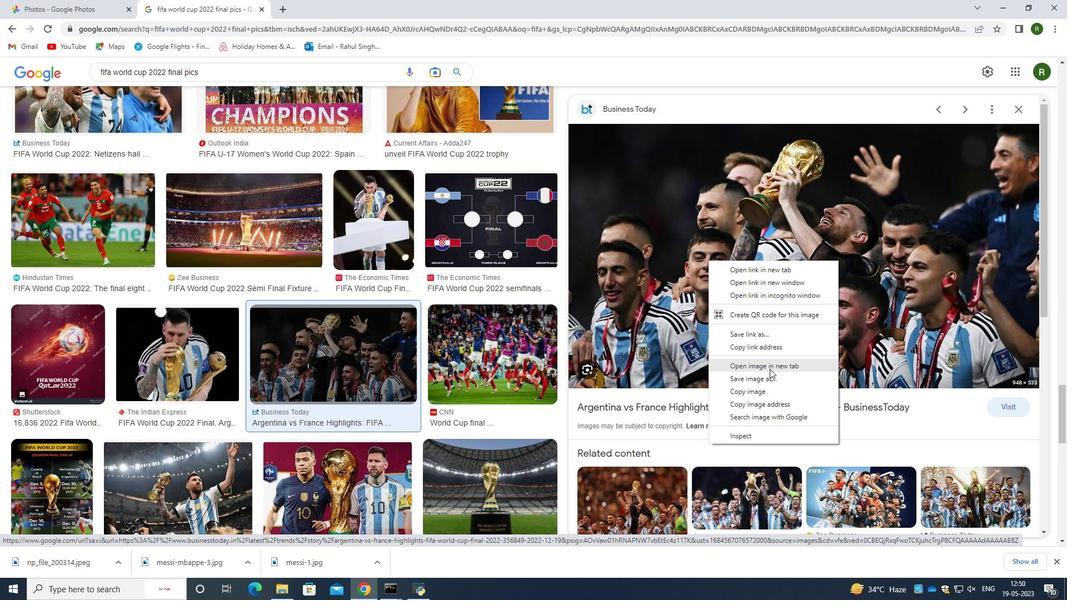 
Action: Mouse pressed left at (770, 377)
Screenshot: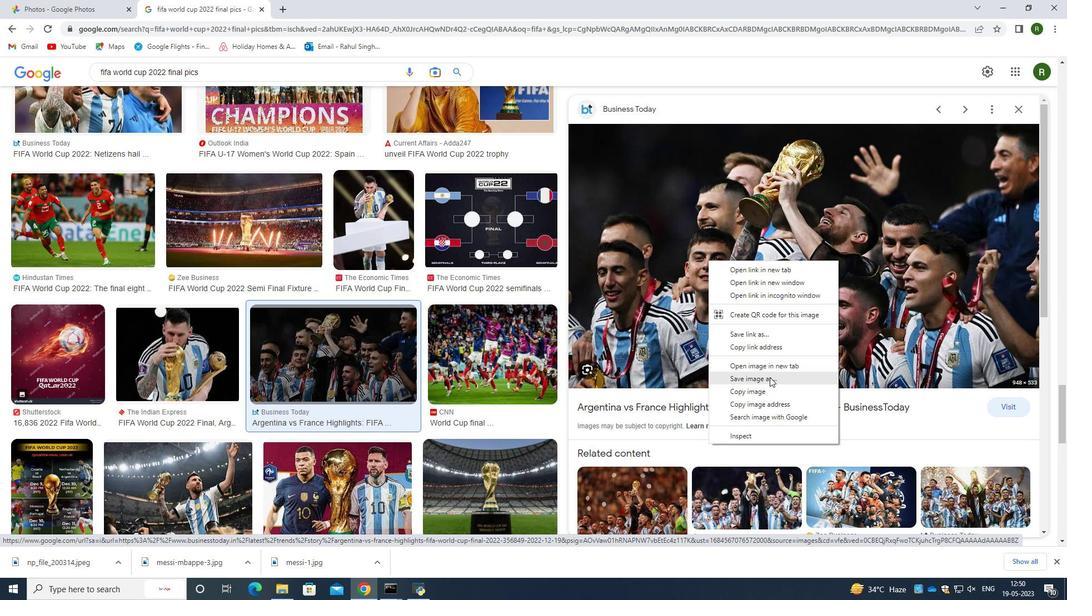
Action: Mouse moved to (525, 8)
Screenshot: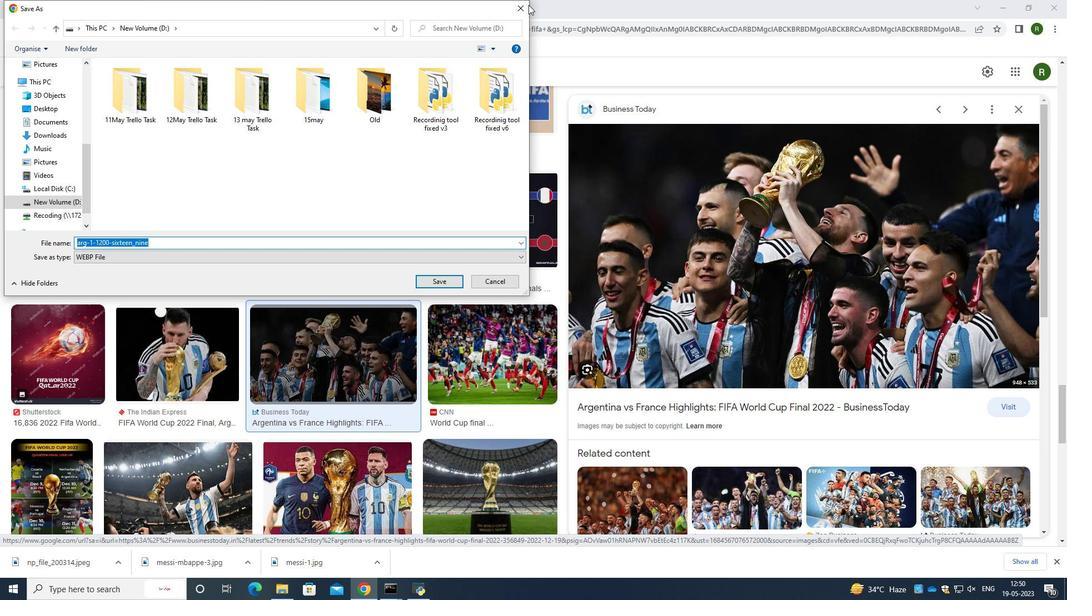 
Action: Mouse pressed left at (525, 8)
Screenshot: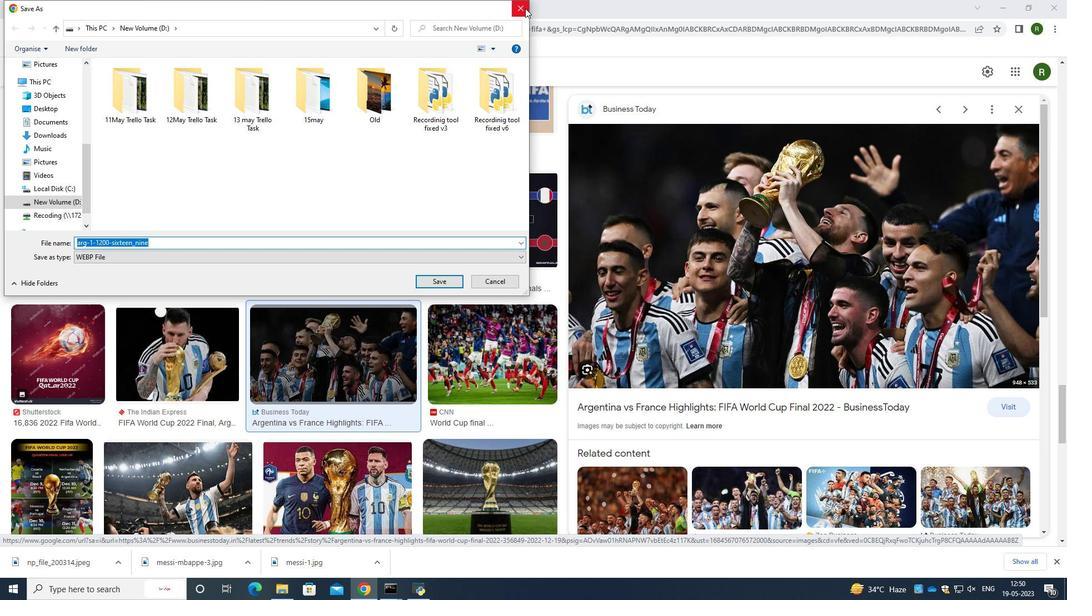 
Action: Mouse moved to (358, 385)
Screenshot: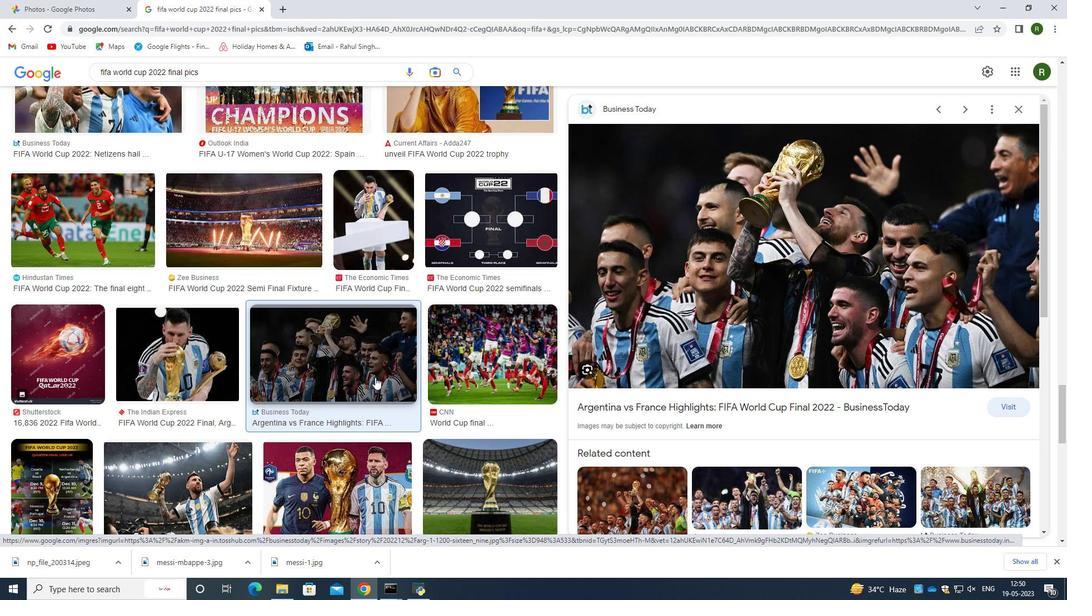 
Action: Mouse scrolled (358, 384) with delta (0, 0)
Screenshot: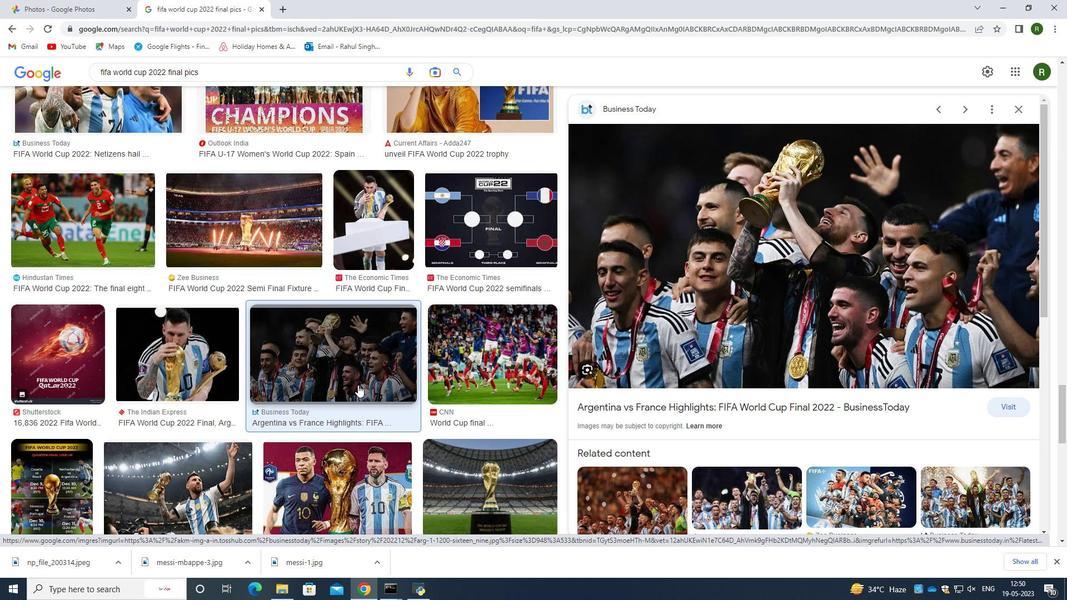 
Action: Mouse scrolled (358, 384) with delta (0, 0)
Screenshot: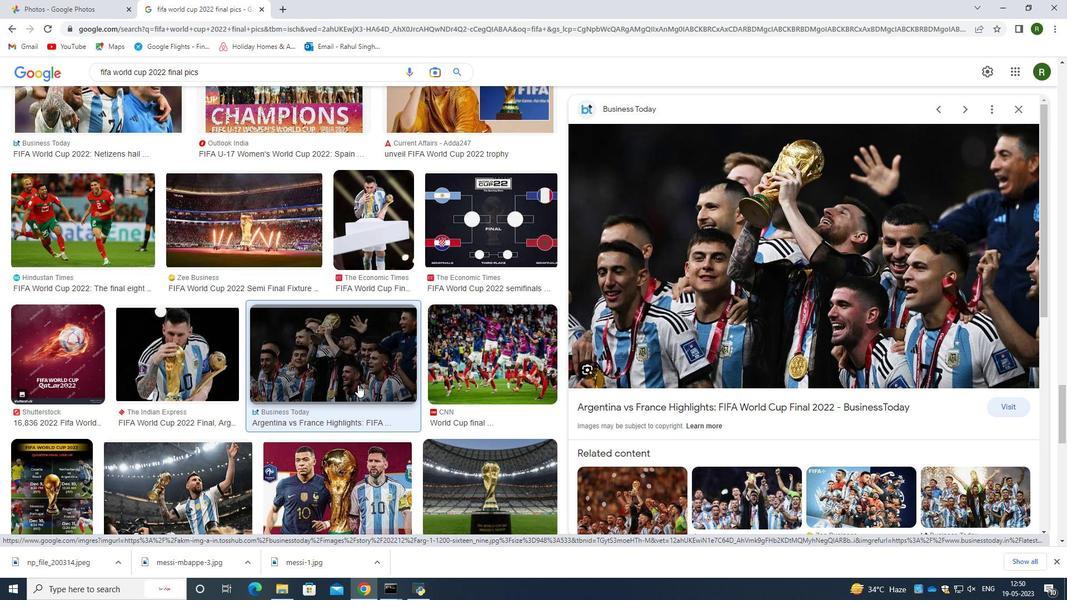 
Action: Mouse moved to (176, 400)
Screenshot: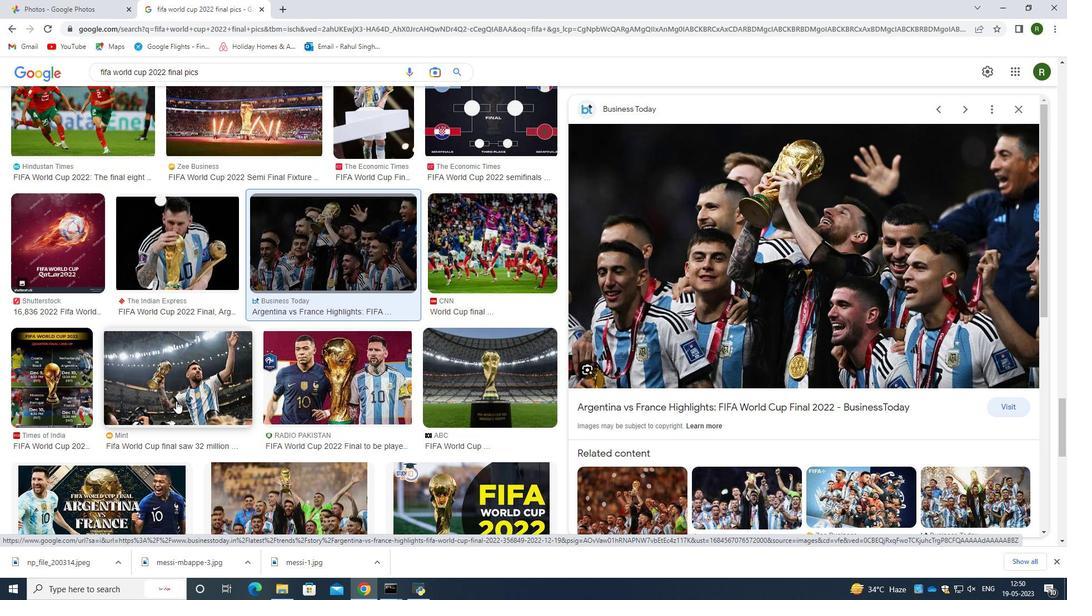 
Action: Mouse pressed left at (176, 400)
Screenshot: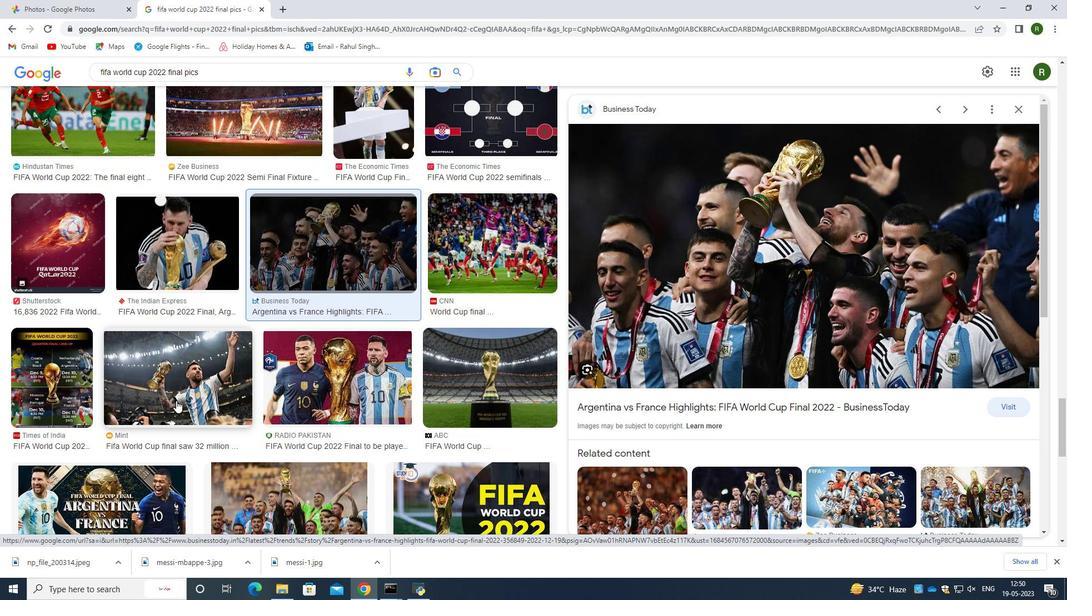 
Action: Mouse moved to (763, 268)
Screenshot: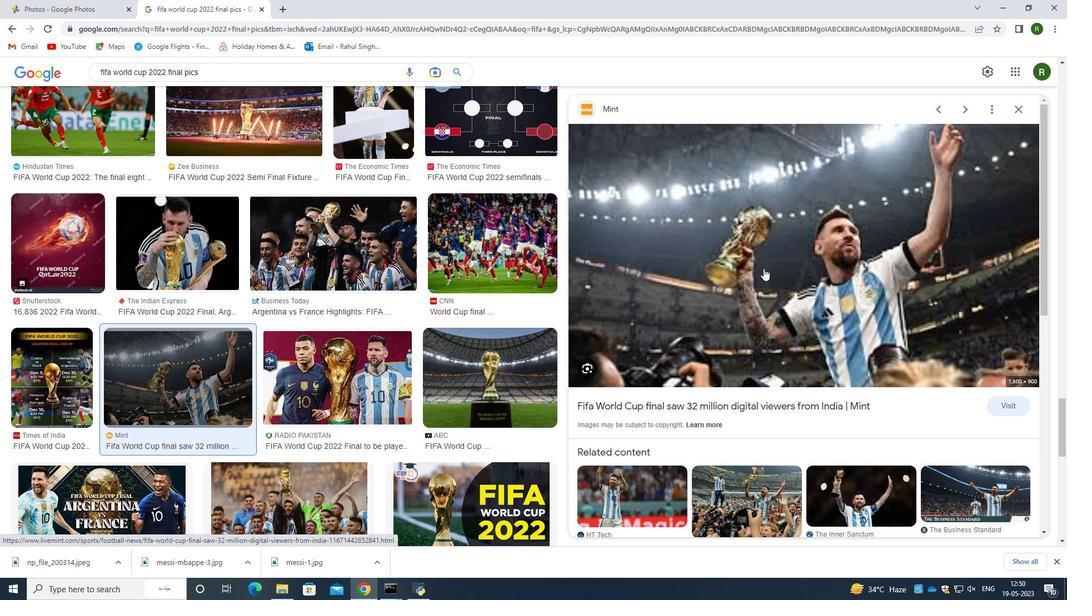 
Action: Mouse pressed right at (763, 268)
Screenshot: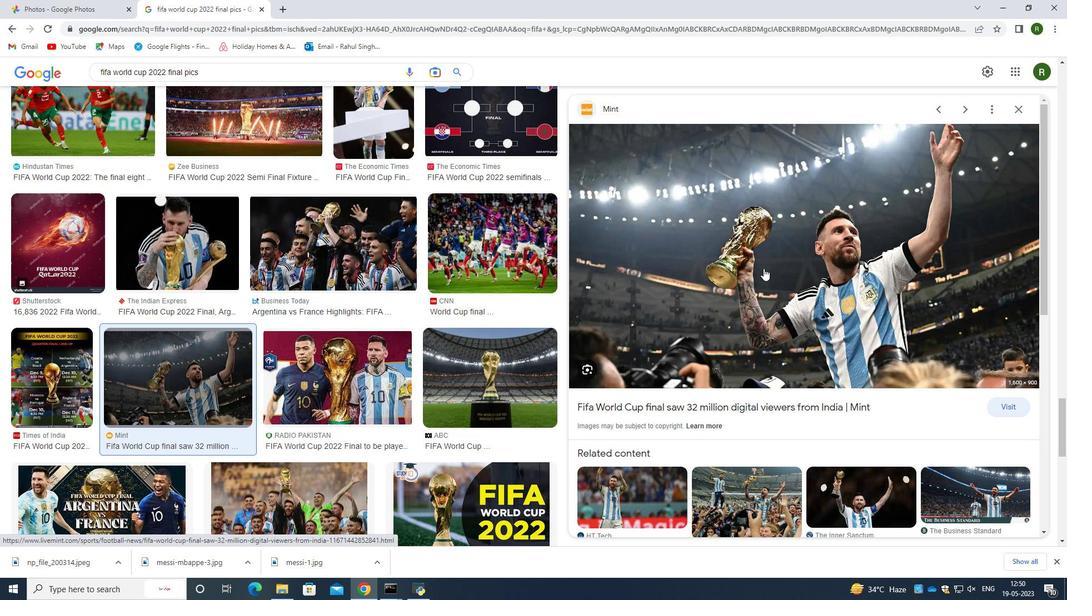 
Action: Mouse moved to (816, 389)
Screenshot: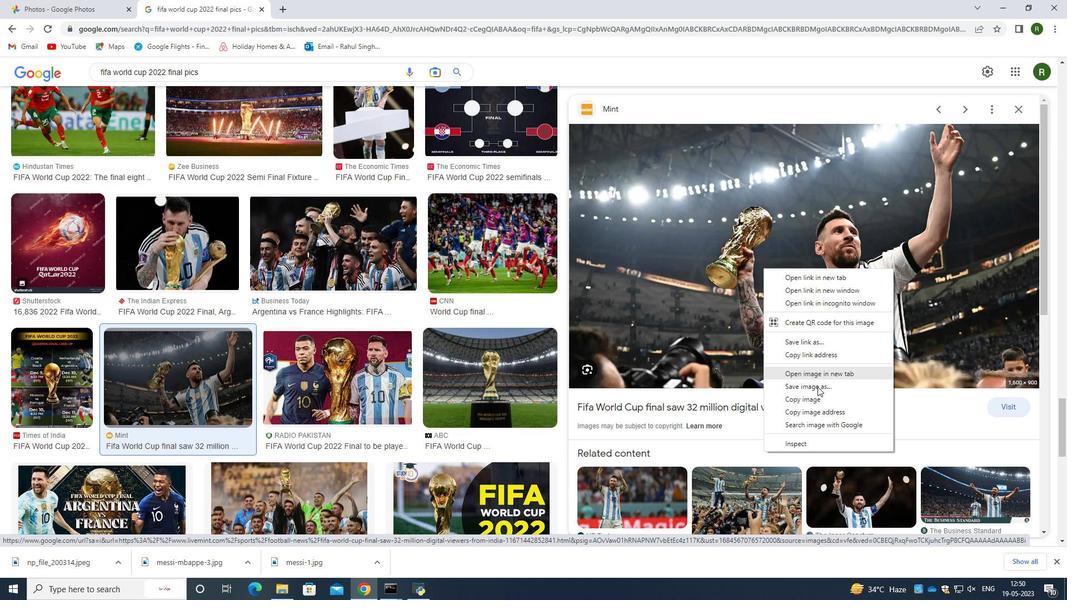 
Action: Mouse pressed left at (816, 389)
Screenshot: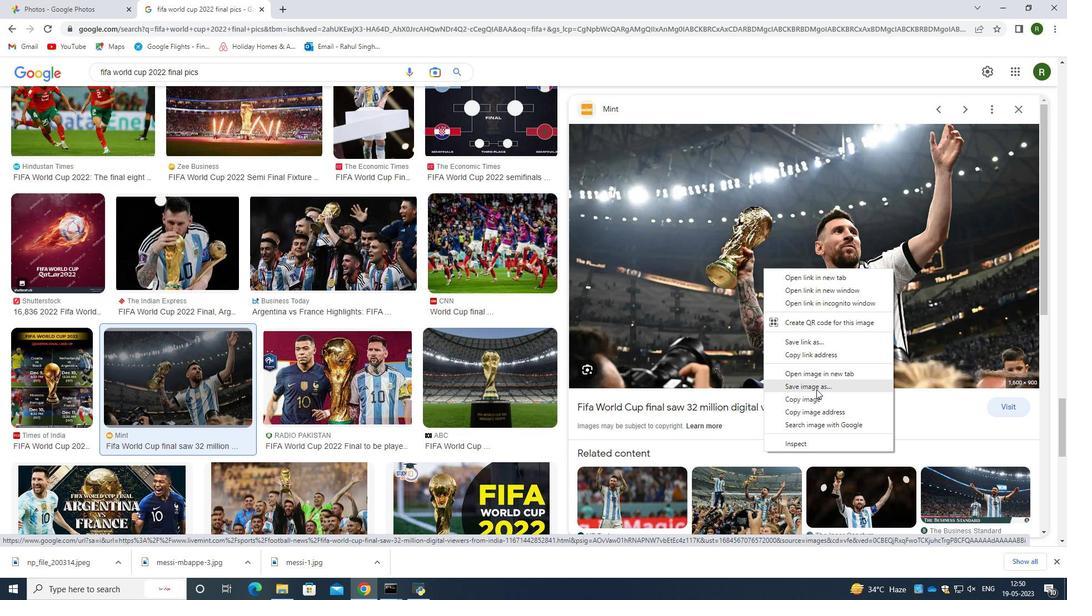 
Action: Mouse moved to (517, 10)
Screenshot: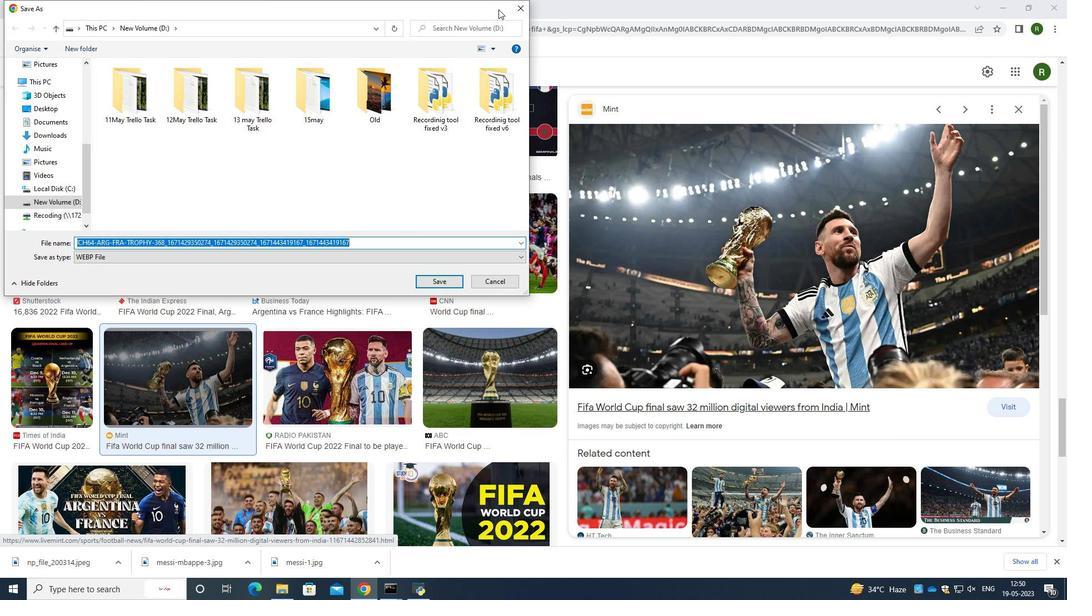 
Action: Mouse pressed left at (517, 10)
Screenshot: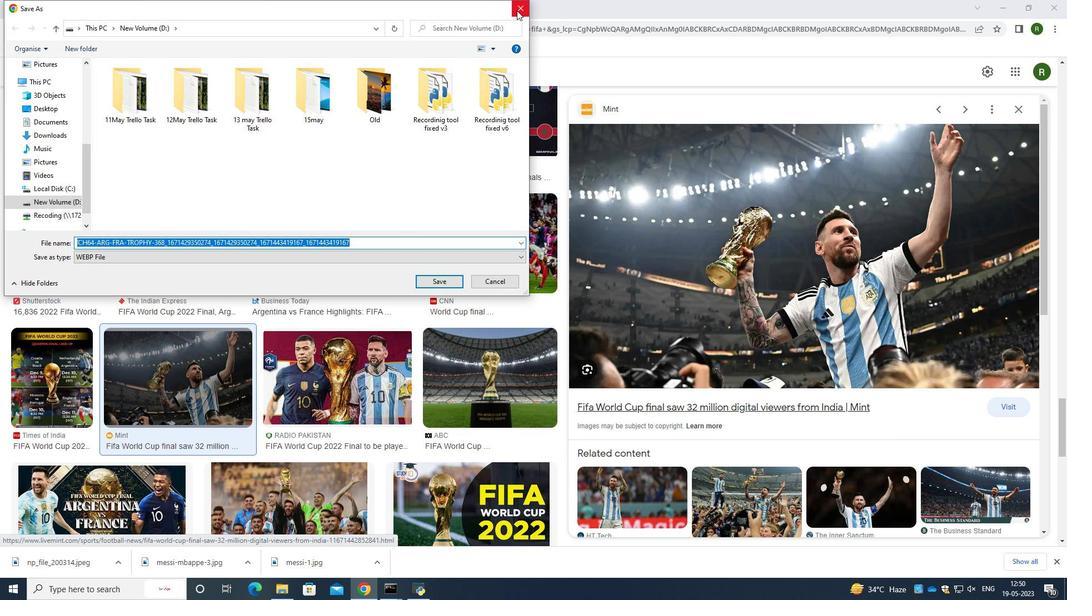 
Action: Mouse moved to (338, 350)
Screenshot: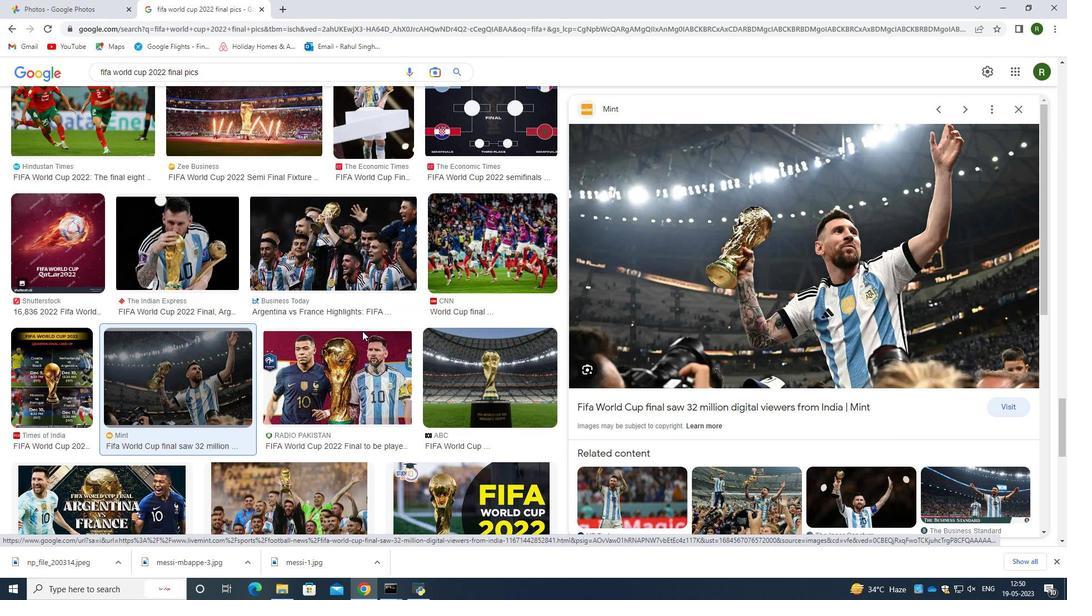 
Action: Mouse scrolled (338, 350) with delta (0, 0)
Screenshot: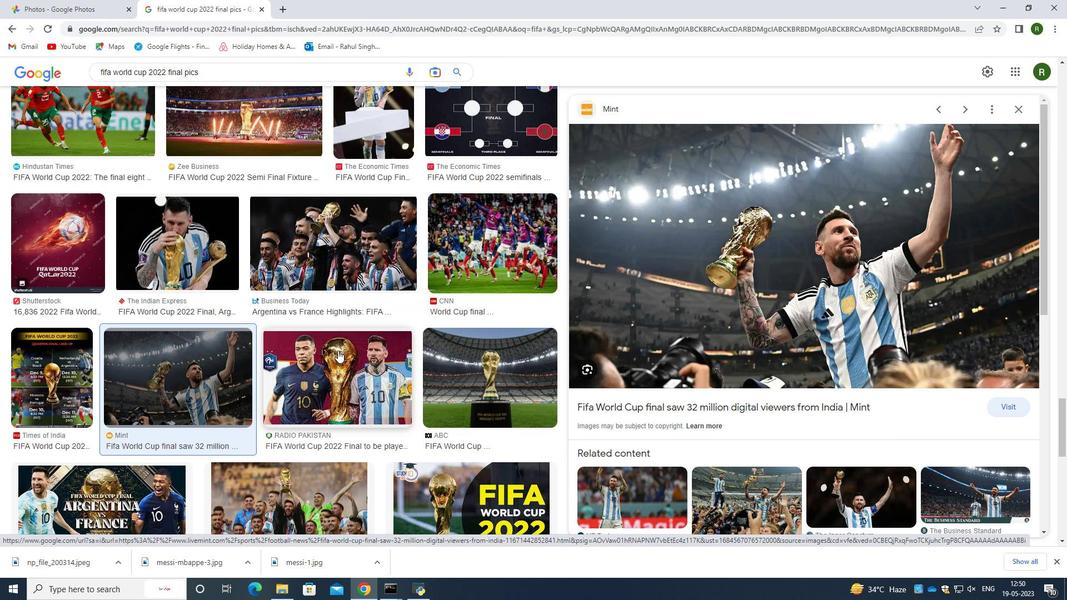 
Action: Mouse scrolled (338, 350) with delta (0, 0)
Screenshot: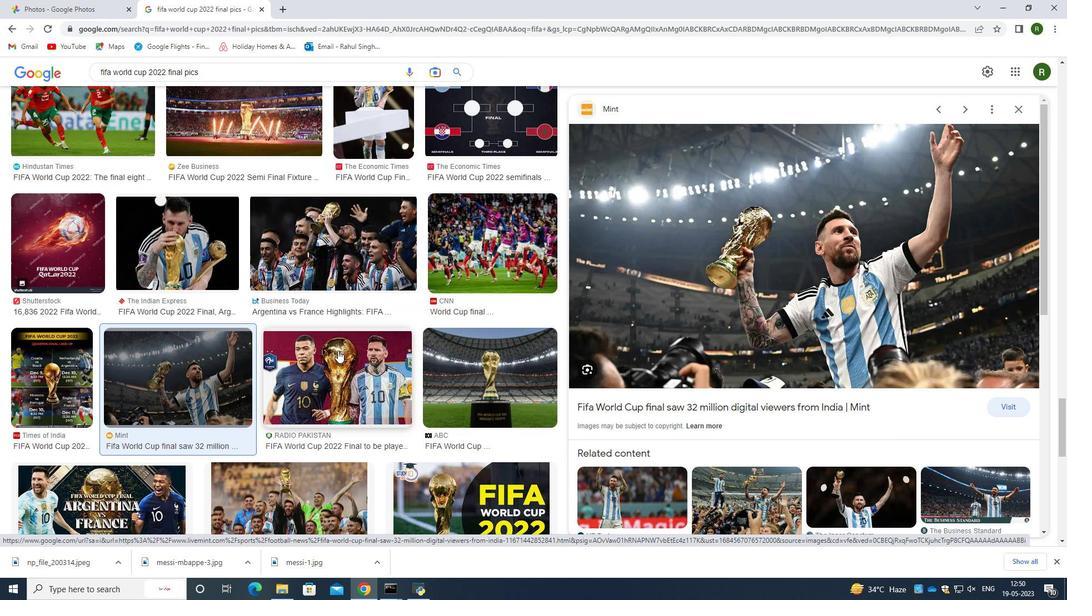 
Action: Mouse moved to (300, 403)
Screenshot: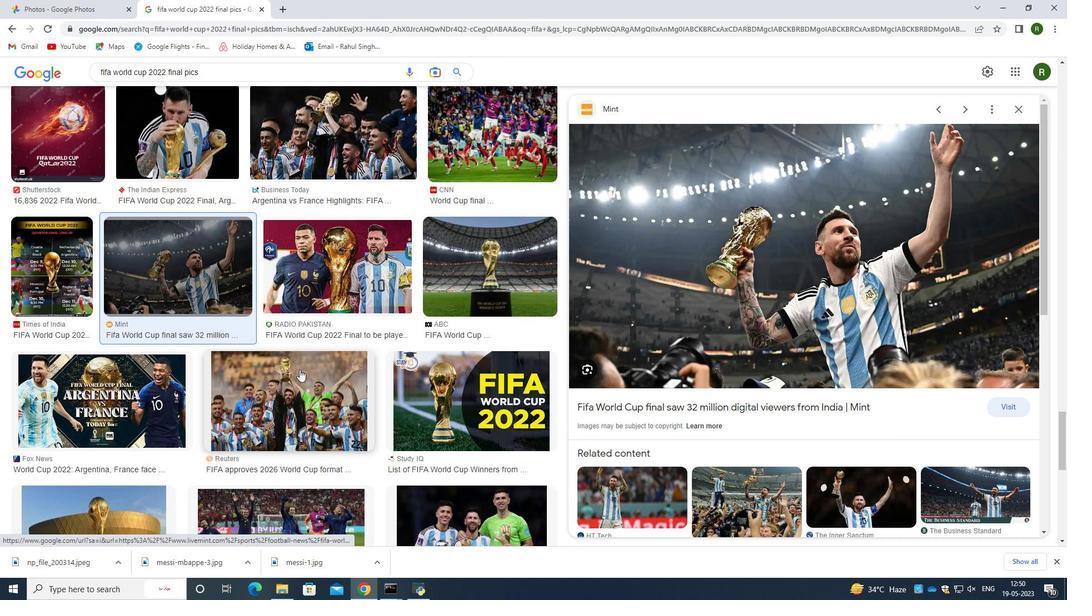 
Action: Mouse scrolled (300, 402) with delta (0, 0)
Screenshot: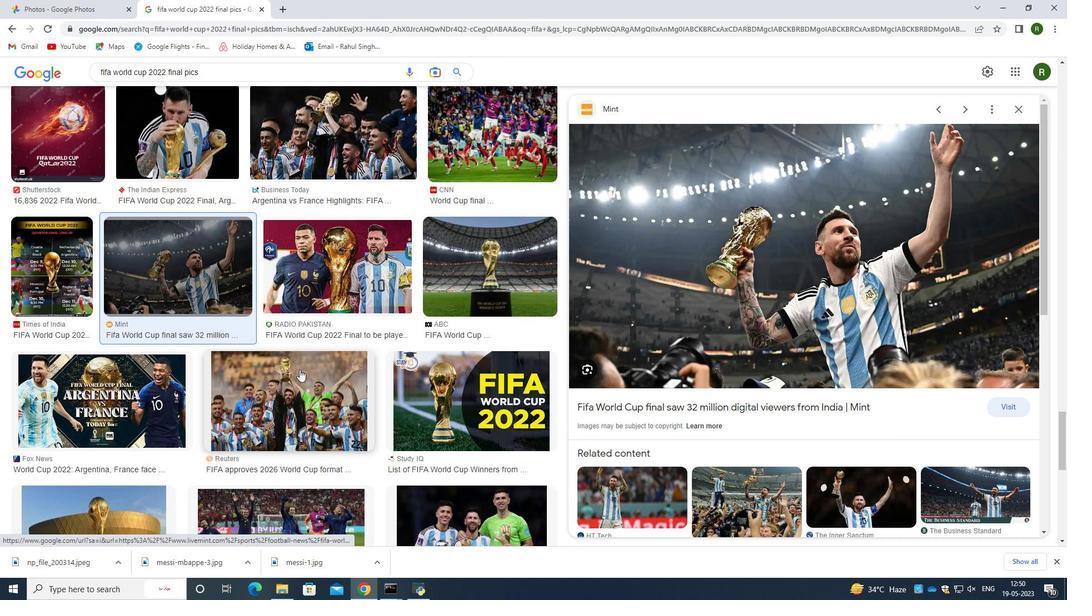 
Action: Mouse scrolled (300, 402) with delta (0, 0)
Screenshot: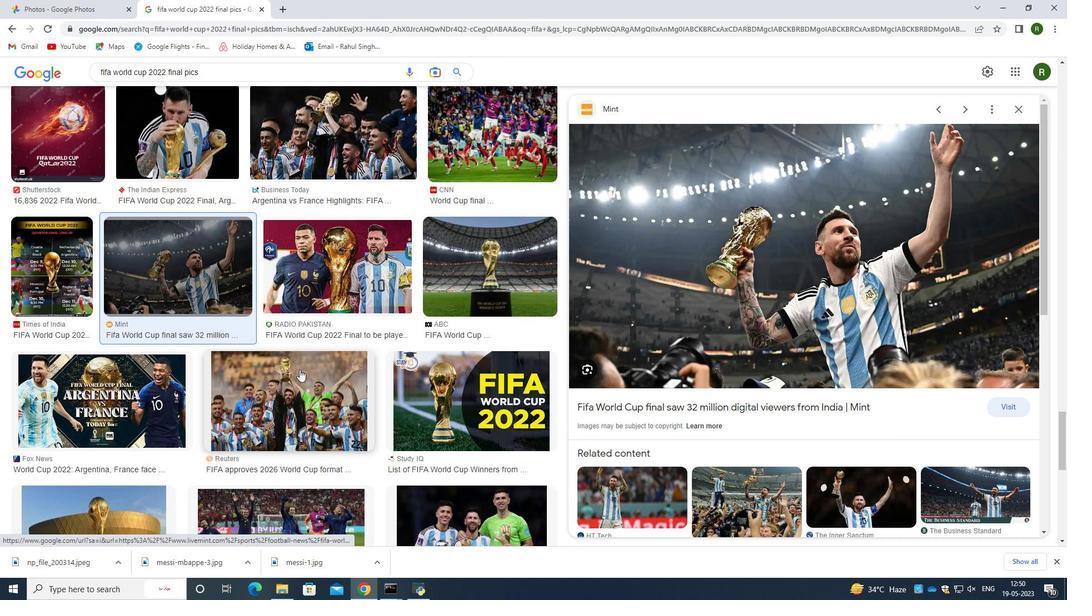 
Action: Mouse moved to (295, 405)
Screenshot: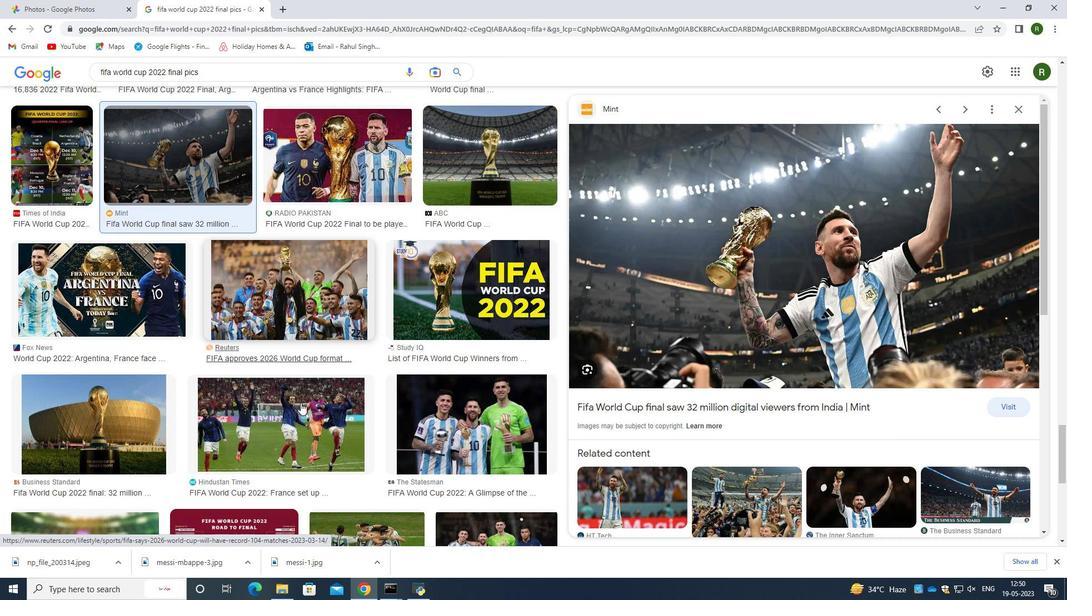 
Action: Mouse scrolled (295, 405) with delta (0, 0)
Screenshot: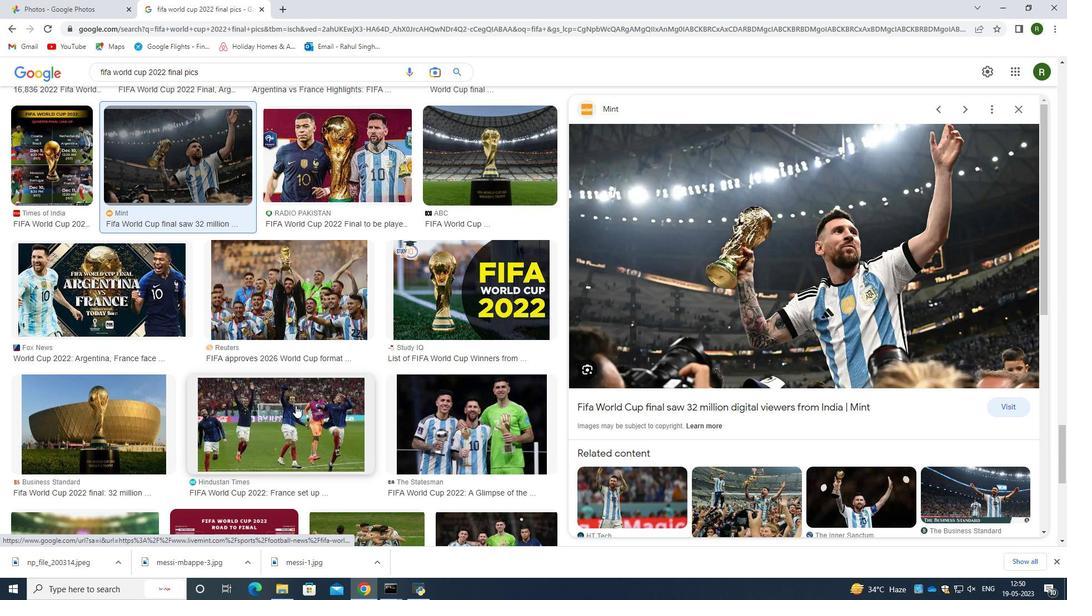 
Action: Mouse scrolled (295, 405) with delta (0, 0)
Screenshot: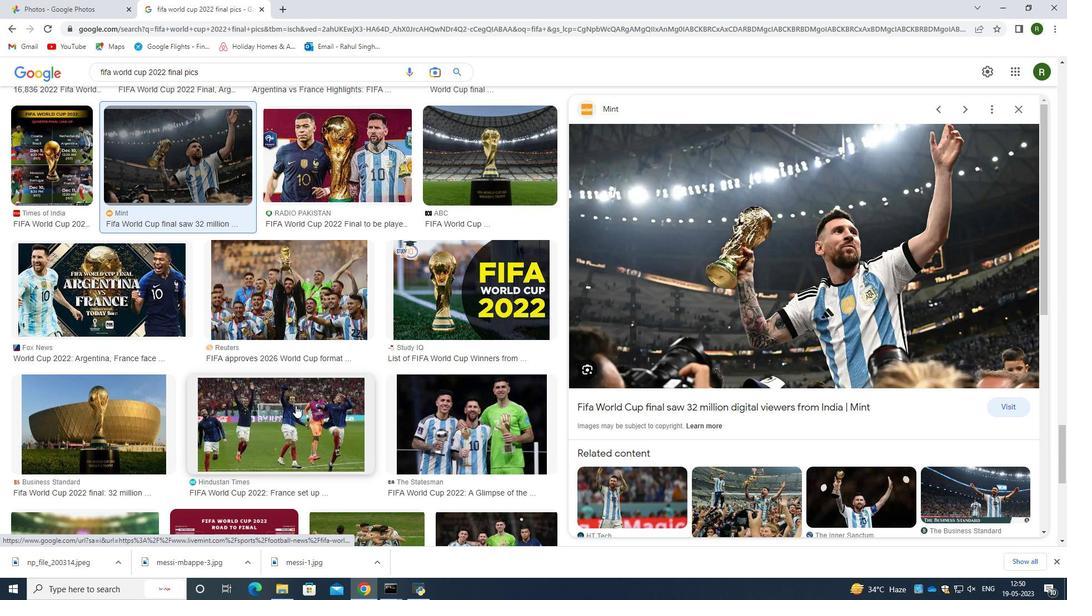
Action: Mouse moved to (334, 358)
Screenshot: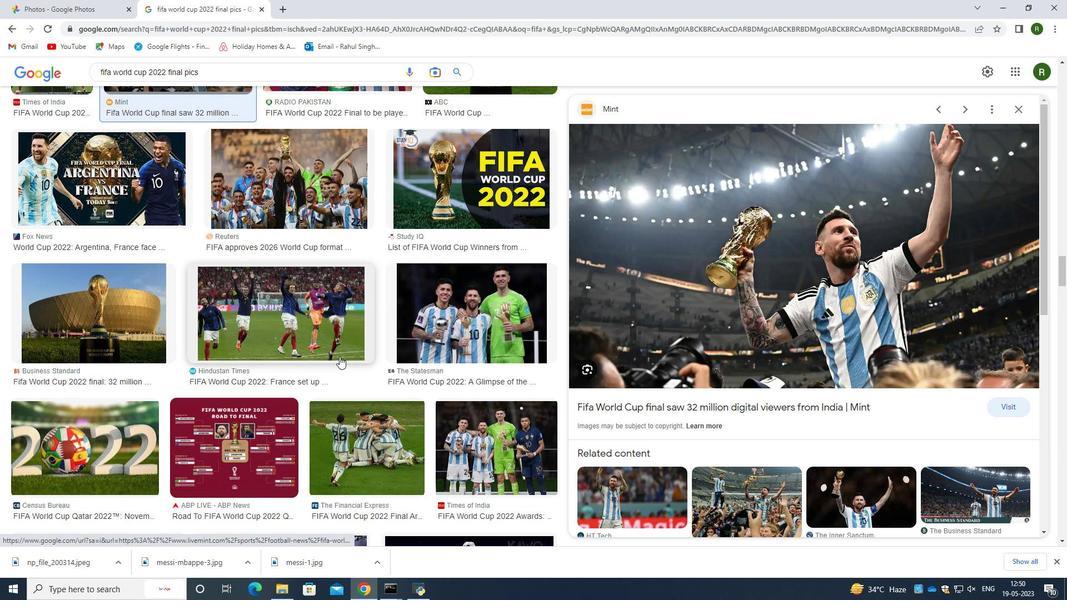 
Action: Mouse scrolled (334, 358) with delta (0, 0)
Screenshot: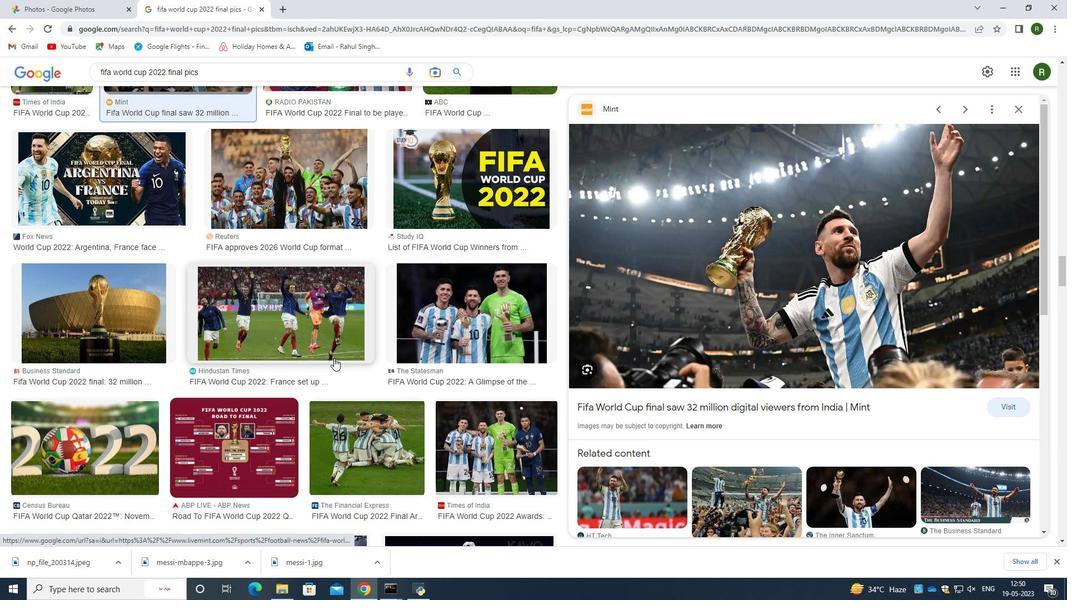 
Action: Mouse scrolled (334, 358) with delta (0, 0)
Screenshot: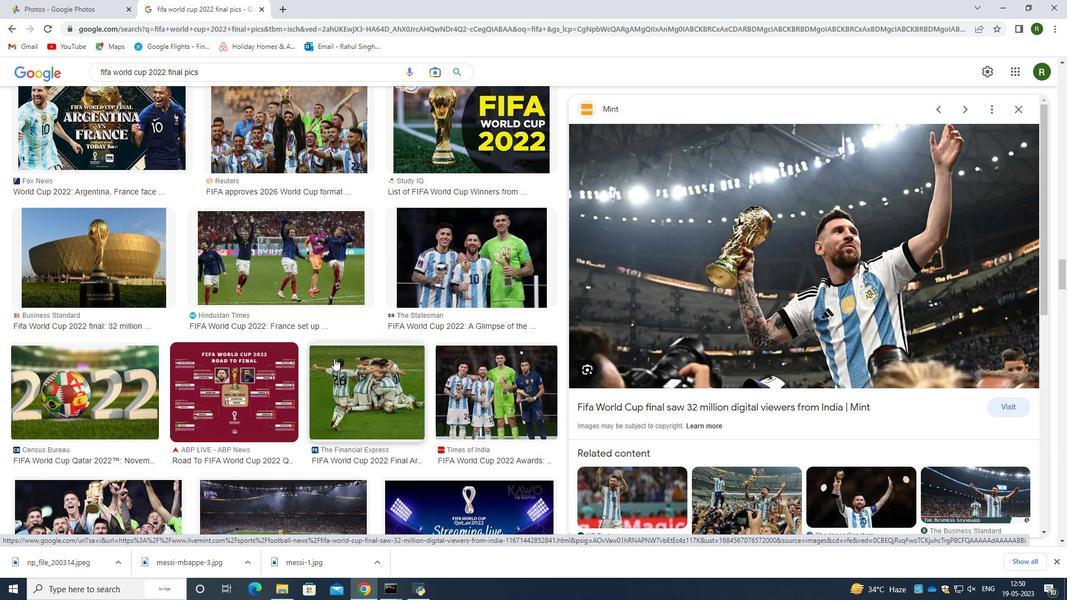 
Action: Mouse moved to (500, 325)
Screenshot: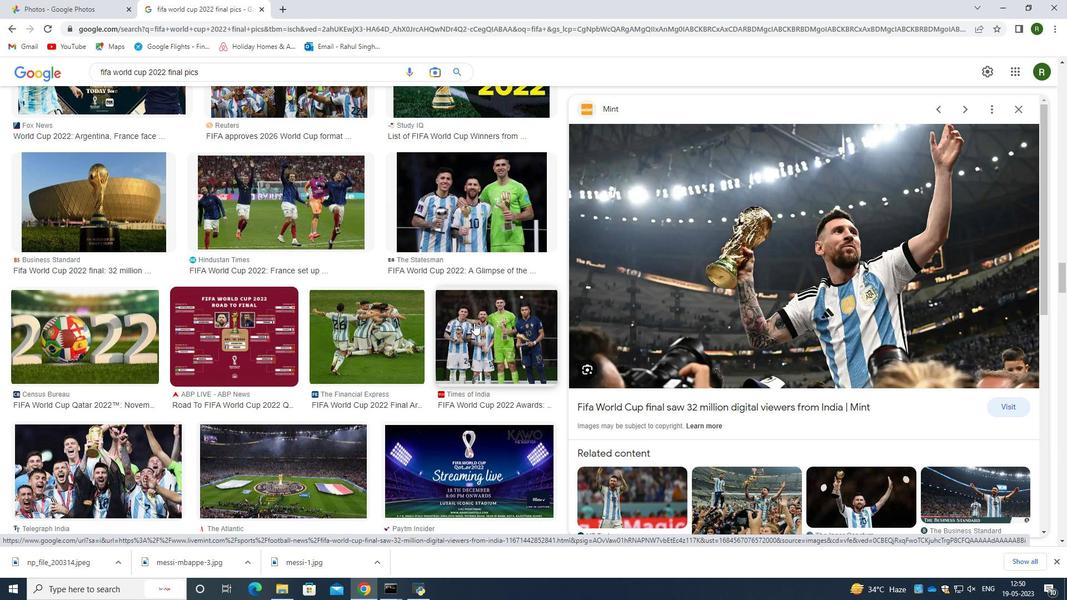 
Action: Mouse pressed left at (500, 325)
Screenshot: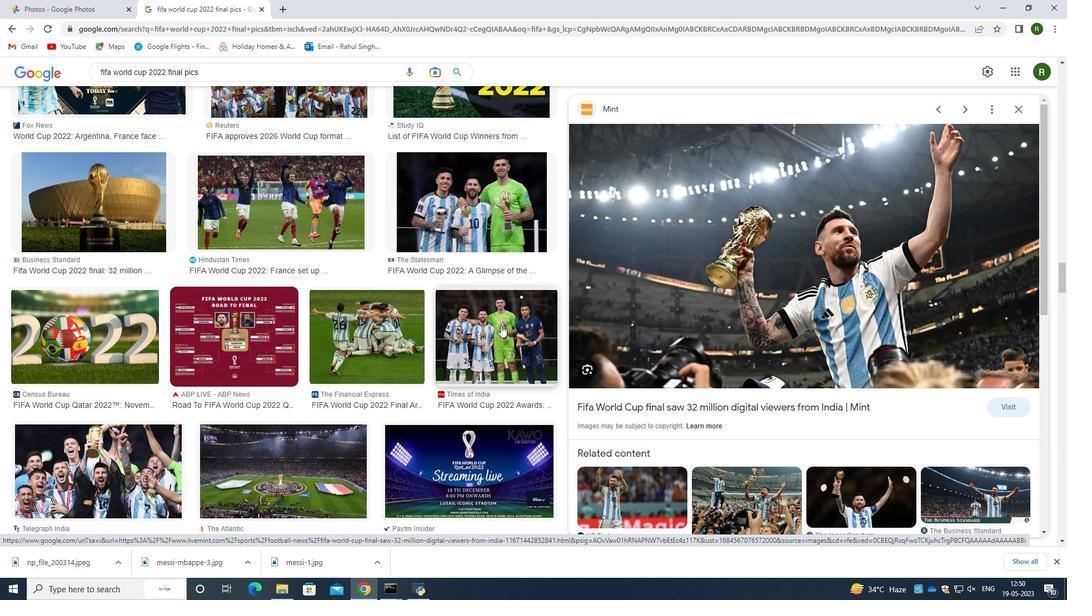 
Action: Mouse moved to (717, 264)
Screenshot: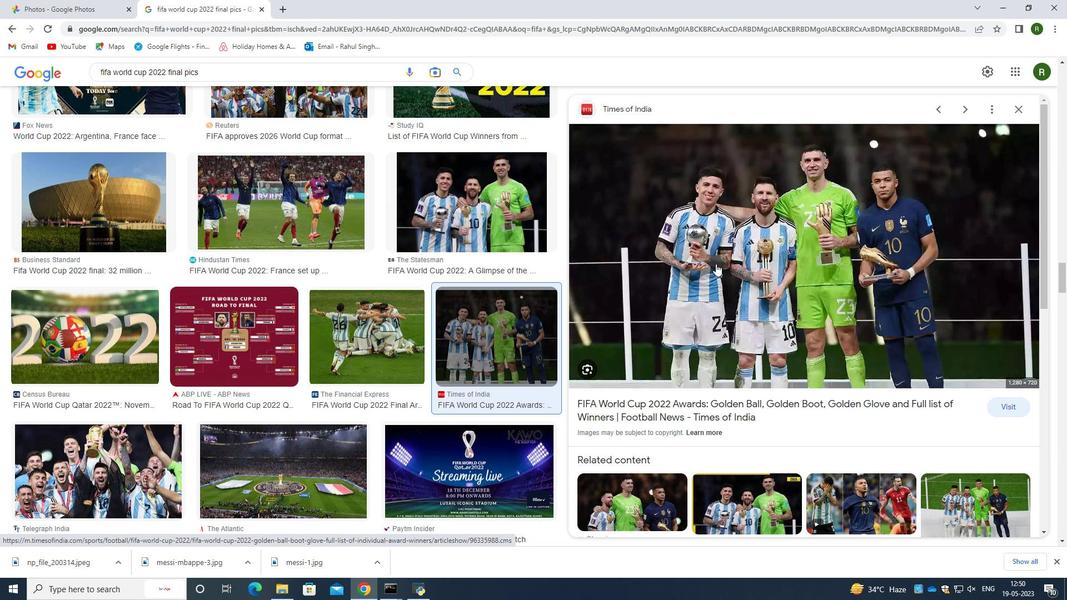 
Action: Mouse pressed right at (717, 264)
Screenshot: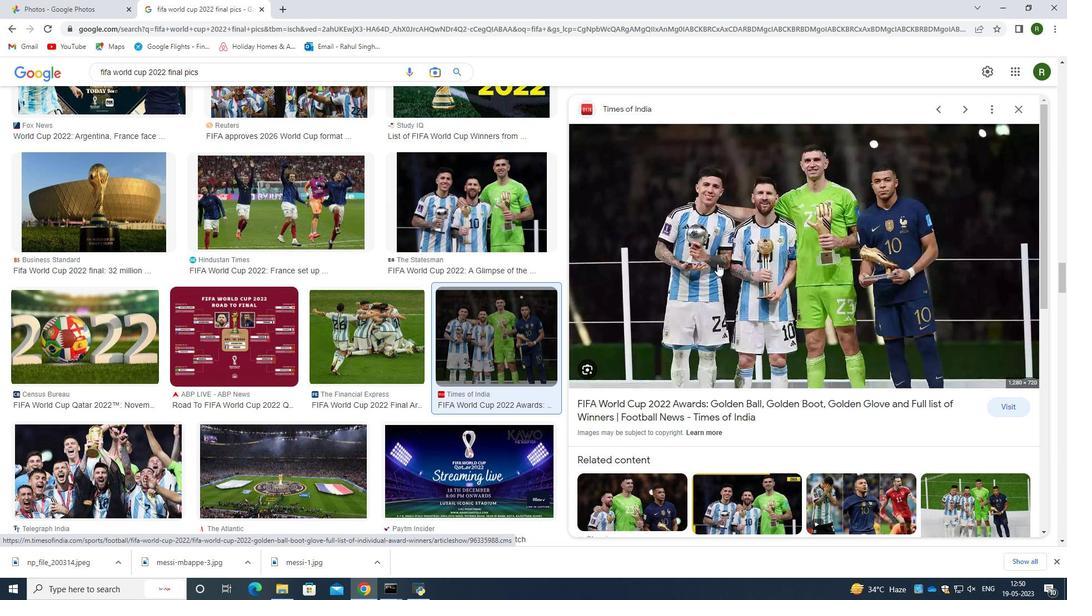 
Action: Mouse moved to (772, 385)
Screenshot: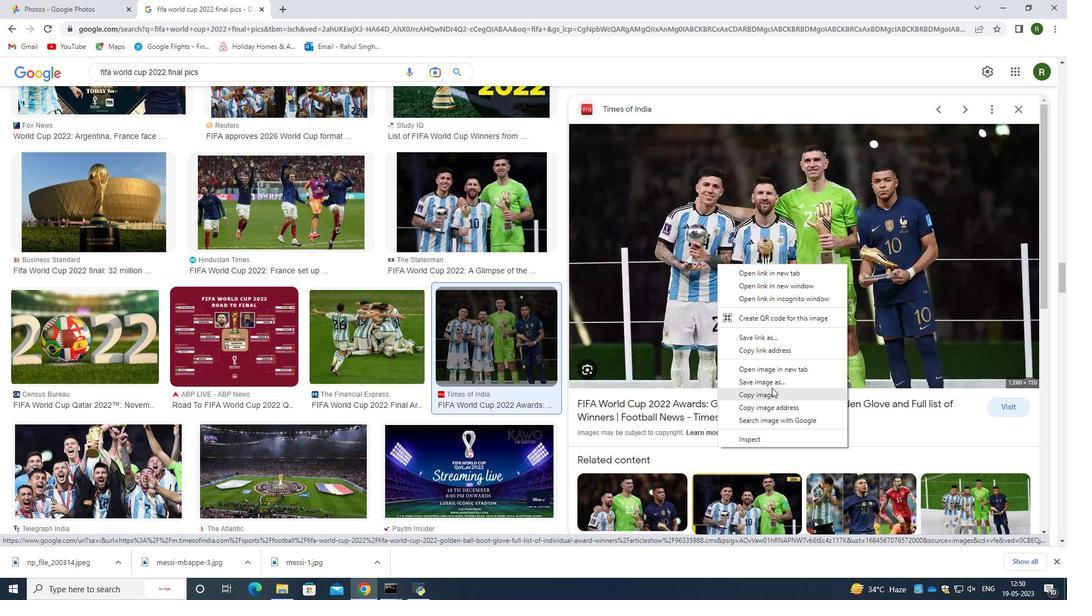
Action: Mouse pressed left at (772, 385)
Screenshot: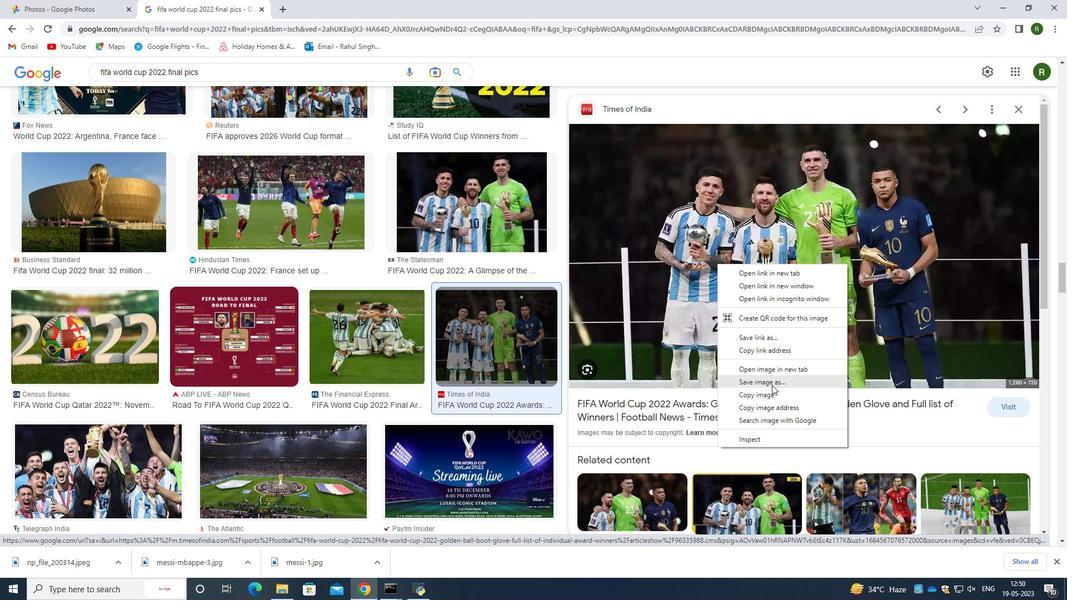 
Action: Mouse moved to (471, 259)
Screenshot: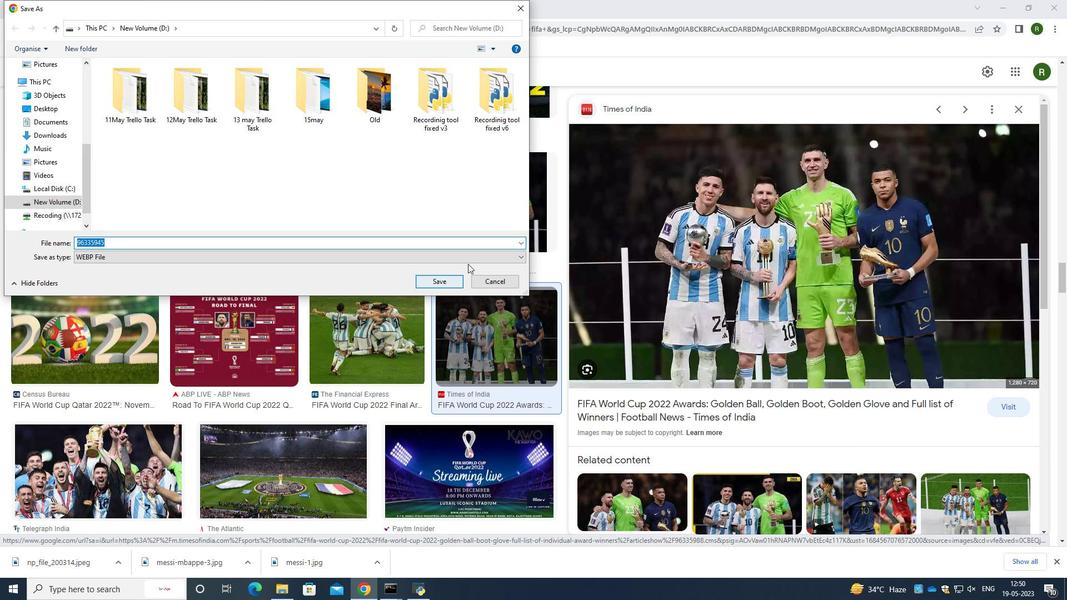
Action: Mouse pressed left at (471, 259)
Screenshot: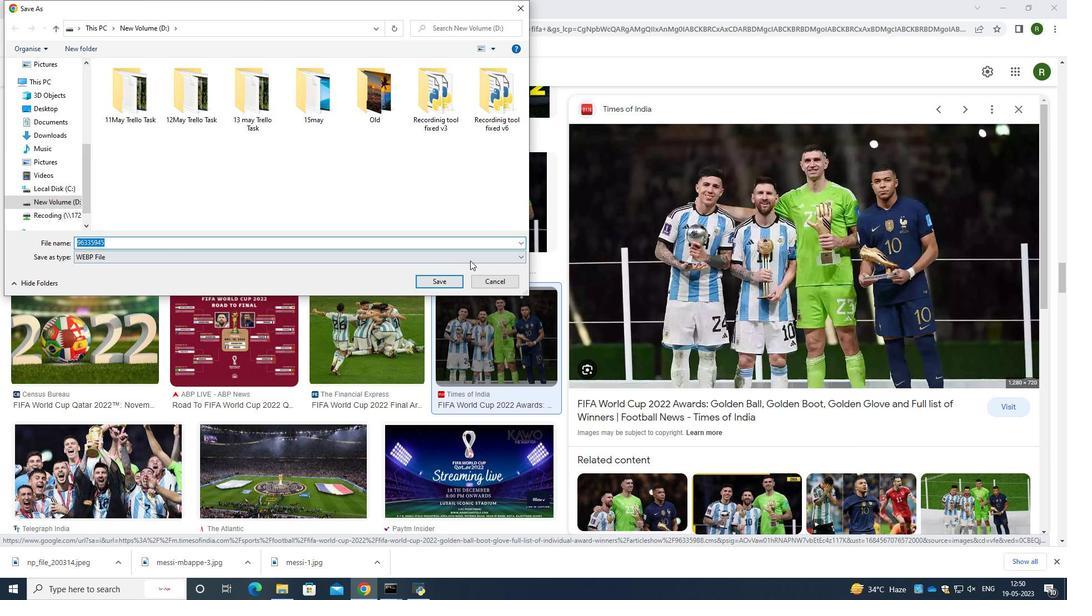 
Action: Mouse pressed left at (471, 259)
Screenshot: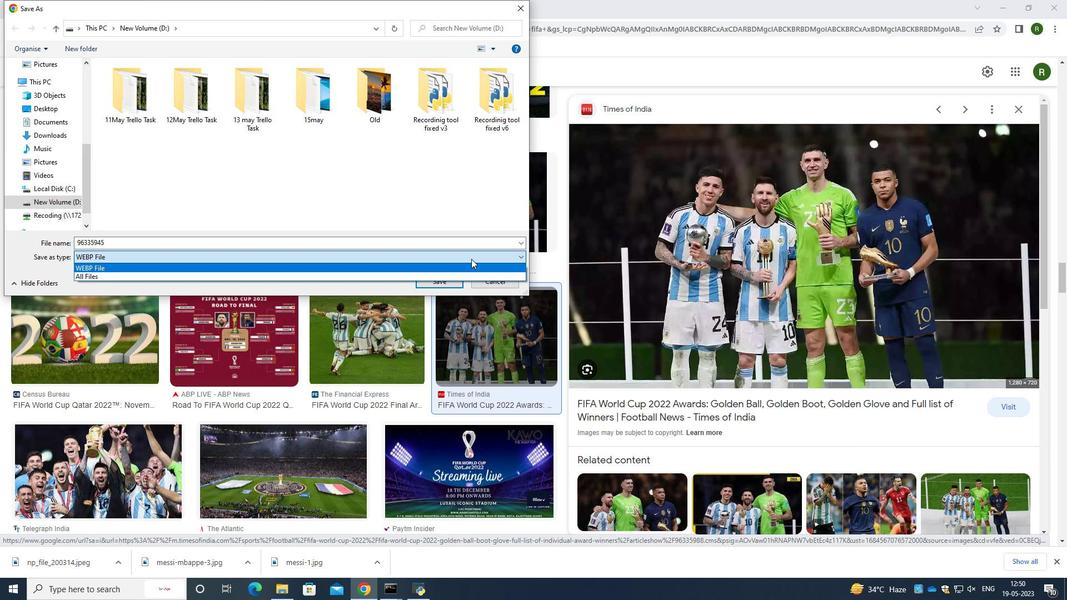 
Action: Mouse moved to (516, 1)
Screenshot: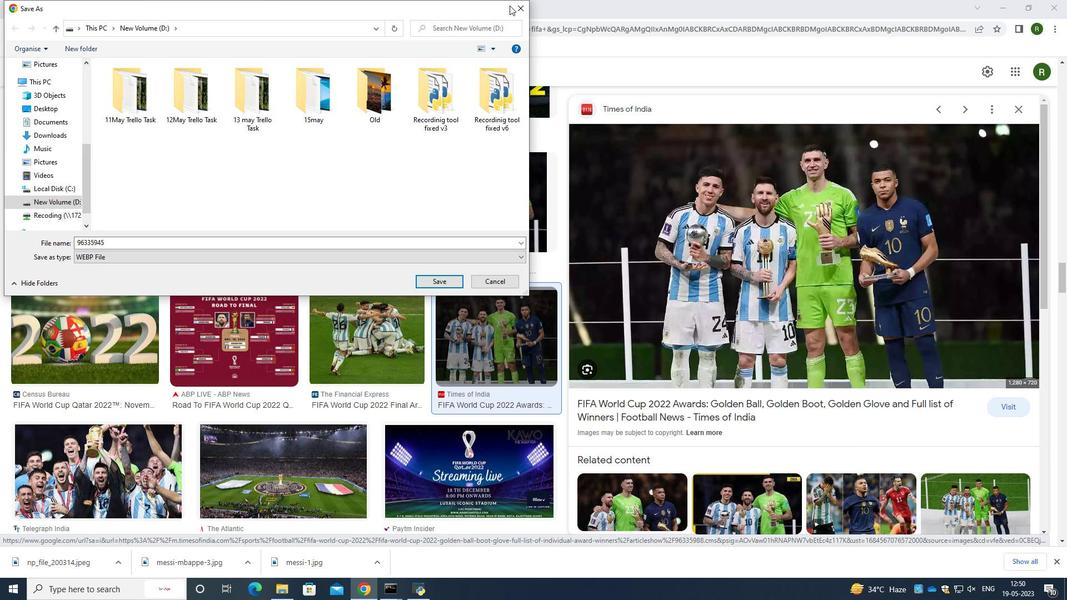 
Action: Mouse pressed left at (516, 1)
Screenshot: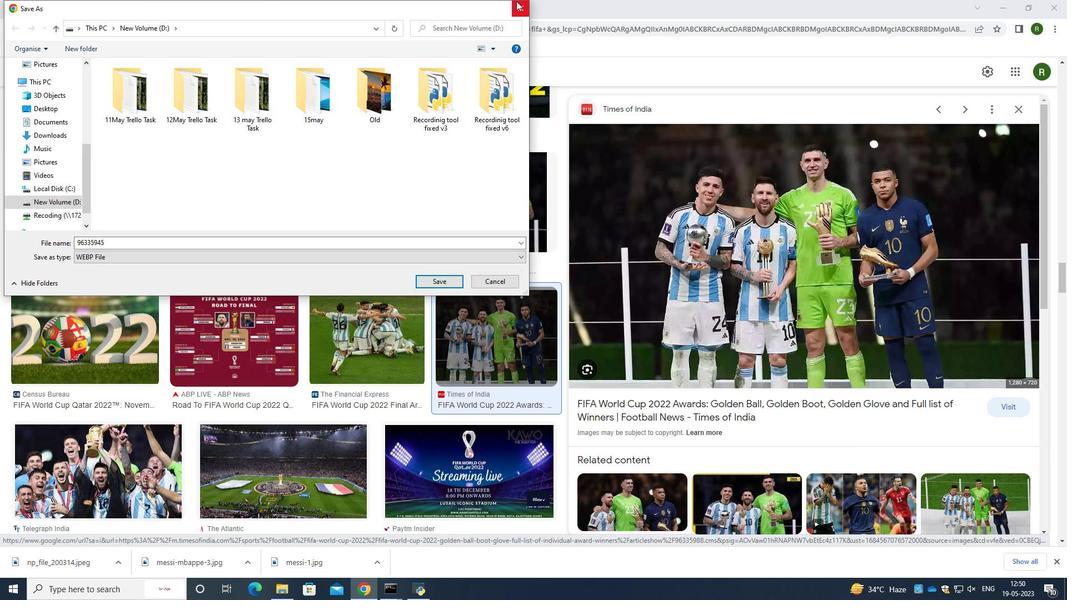 
Action: Mouse moved to (697, 359)
Screenshot: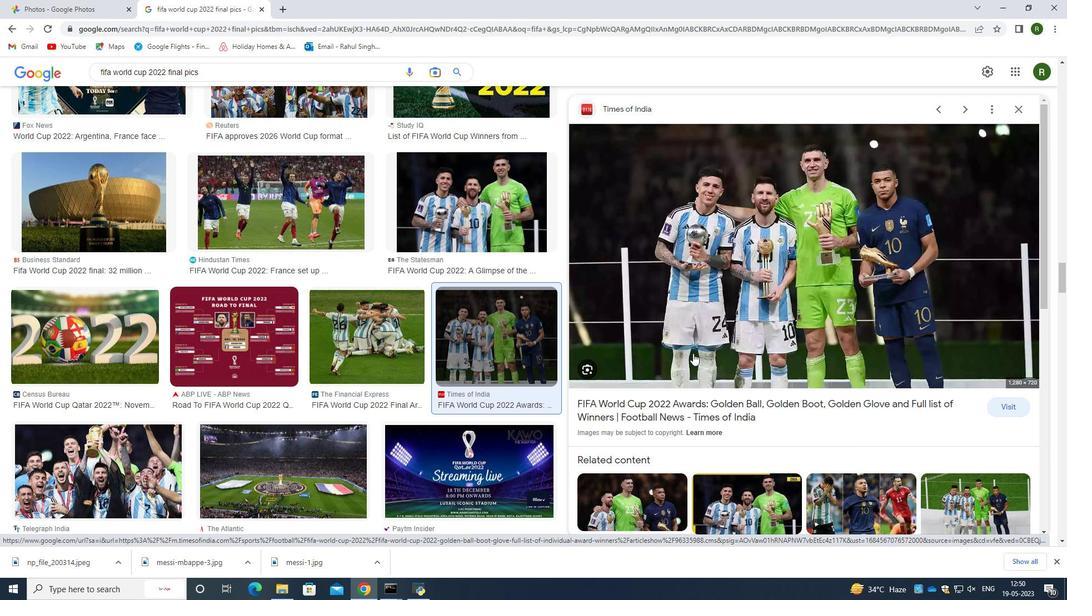 
Action: Mouse scrolled (697, 359) with delta (0, 0)
Screenshot: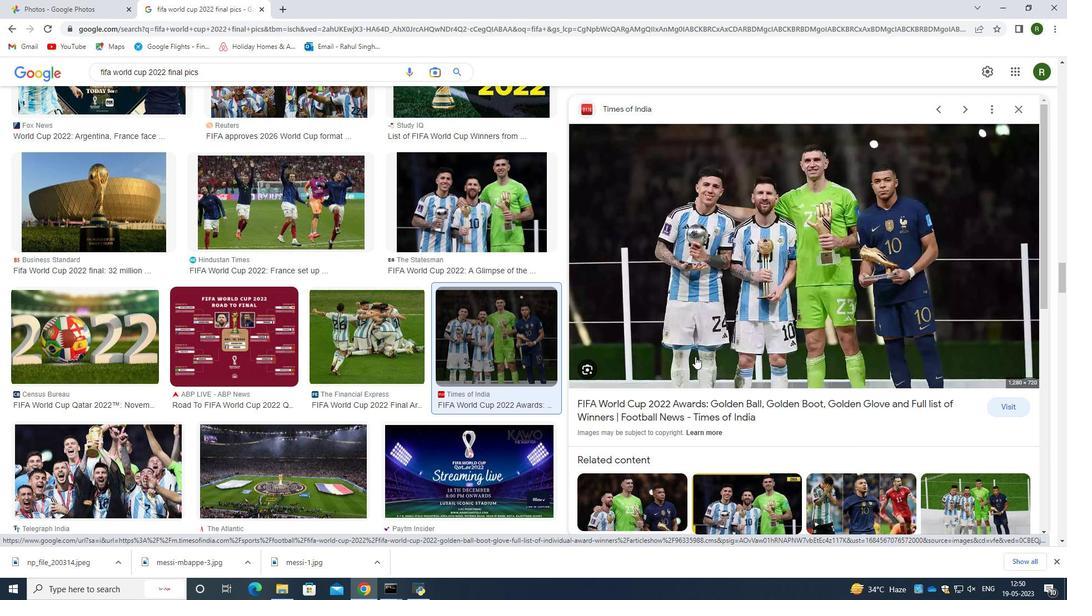 
Action: Mouse moved to (697, 359)
Screenshot: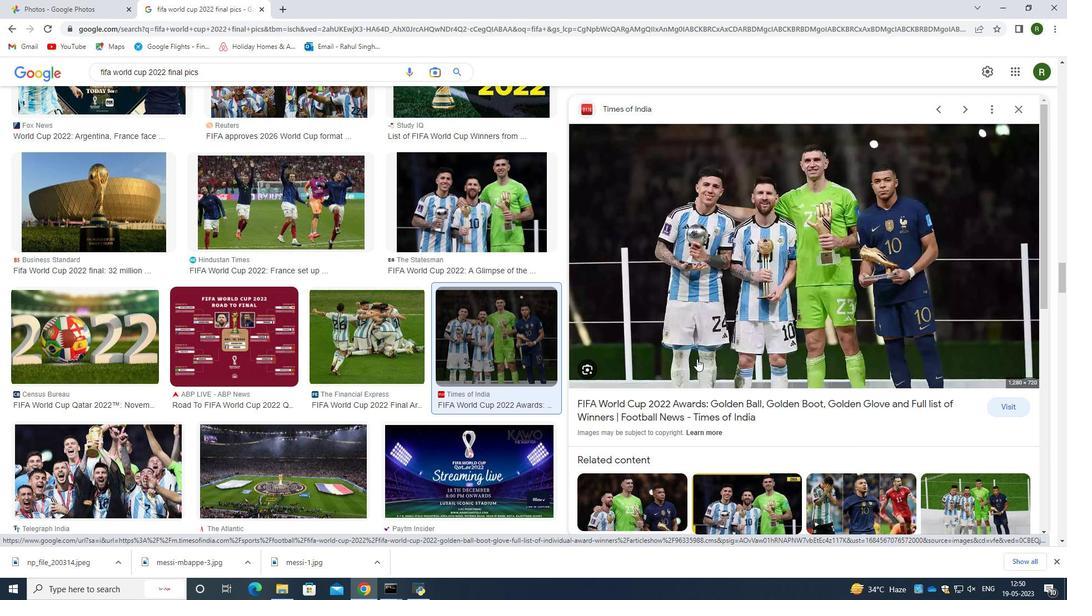 
Action: Mouse scrolled (697, 359) with delta (0, 0)
Screenshot: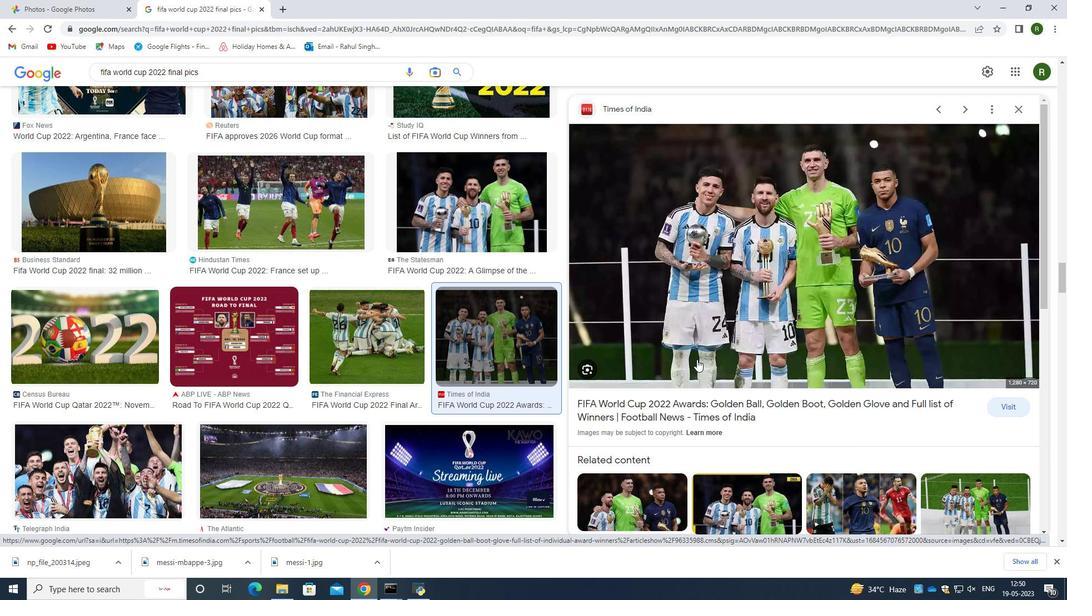 
Action: Mouse scrolled (697, 359) with delta (0, 0)
Screenshot: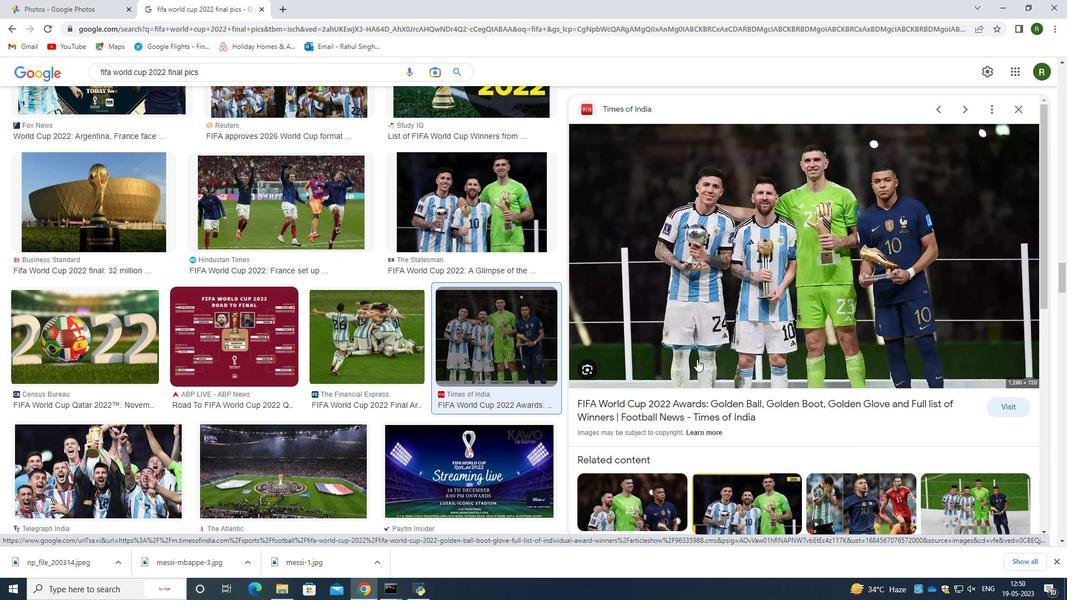 
Action: Mouse scrolled (697, 359) with delta (0, 0)
Screenshot: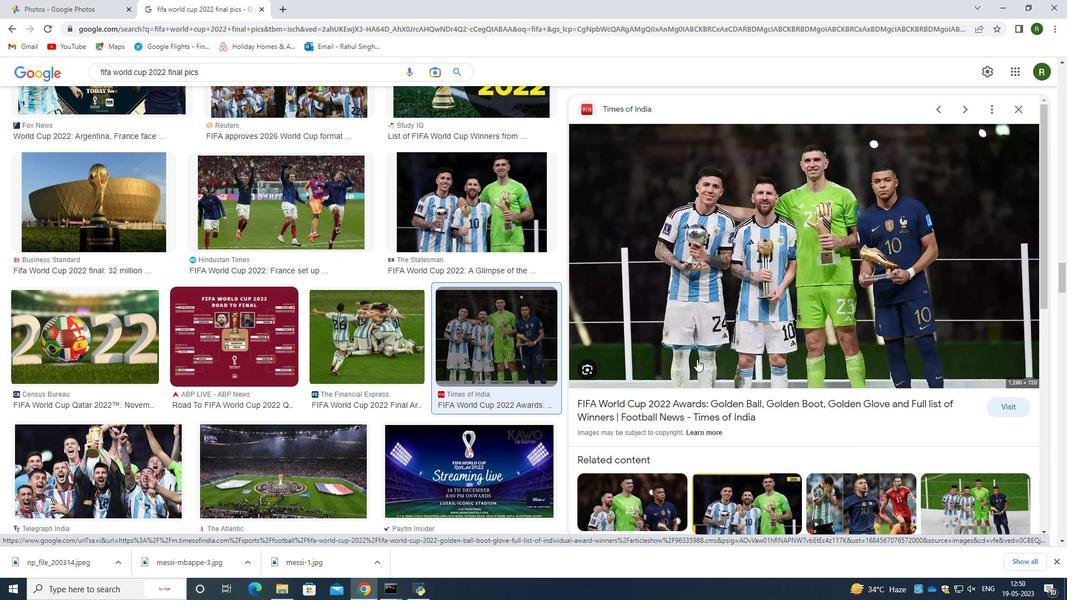 
Action: Mouse moved to (915, 366)
Screenshot: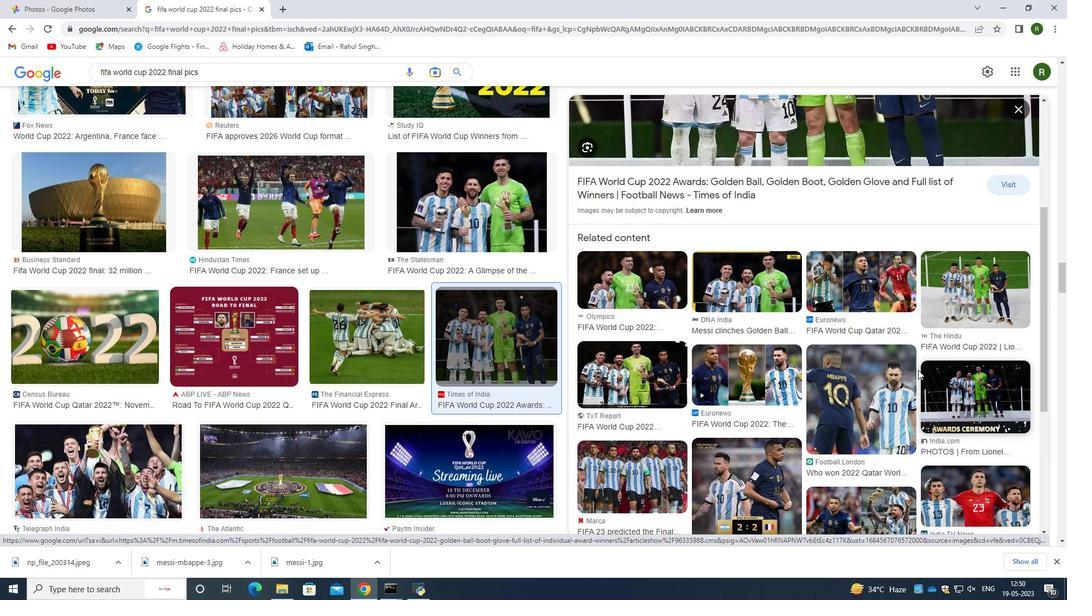 
Action: Mouse scrolled (915, 366) with delta (0, 0)
Screenshot: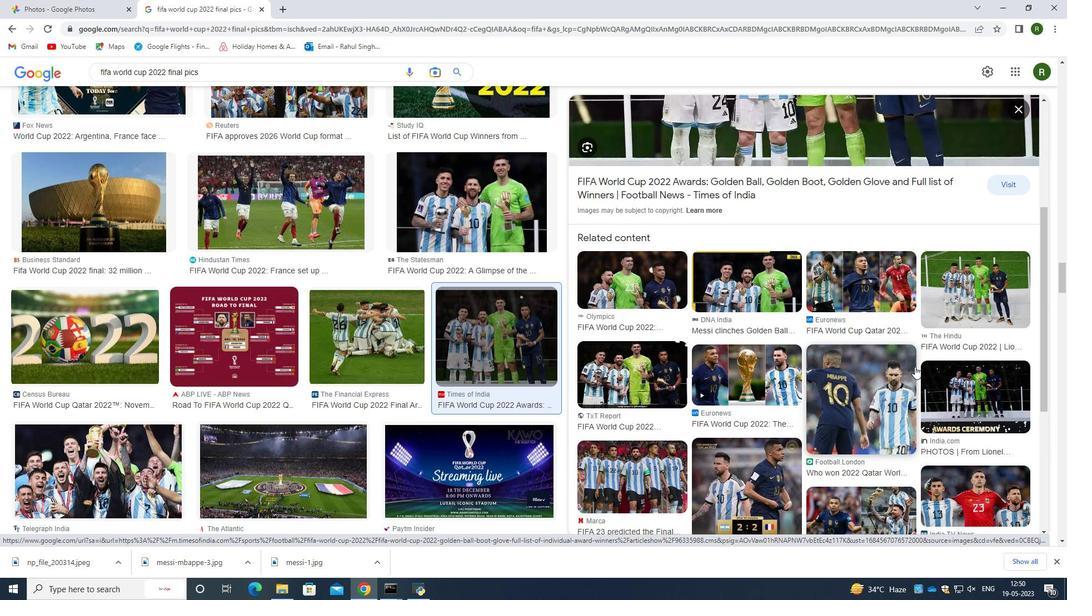 
Action: Mouse scrolled (915, 366) with delta (0, 0)
Screenshot: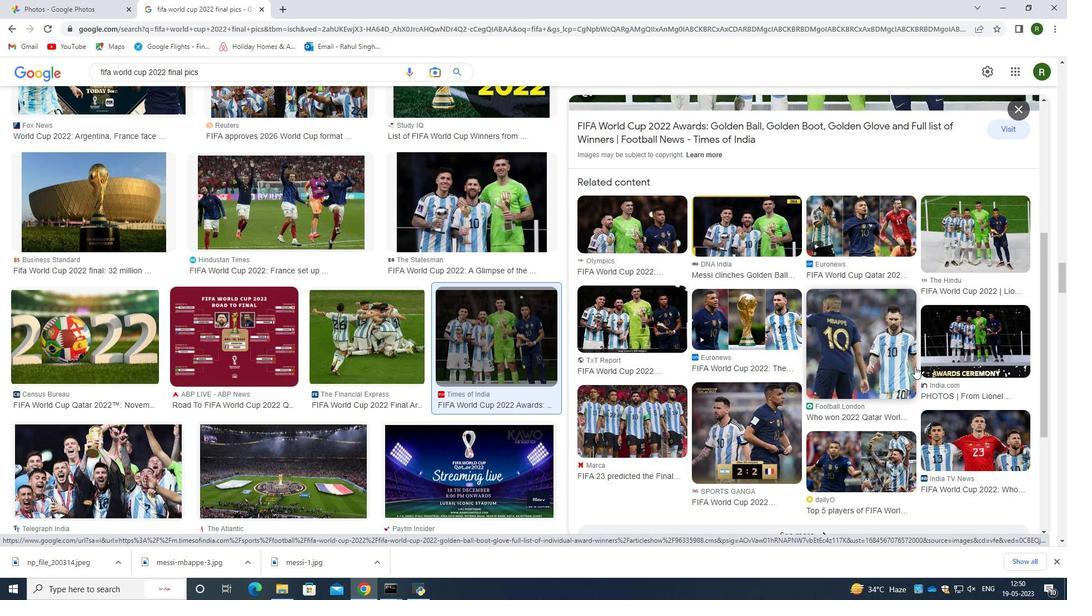 
Action: Mouse moved to (299, 363)
Screenshot: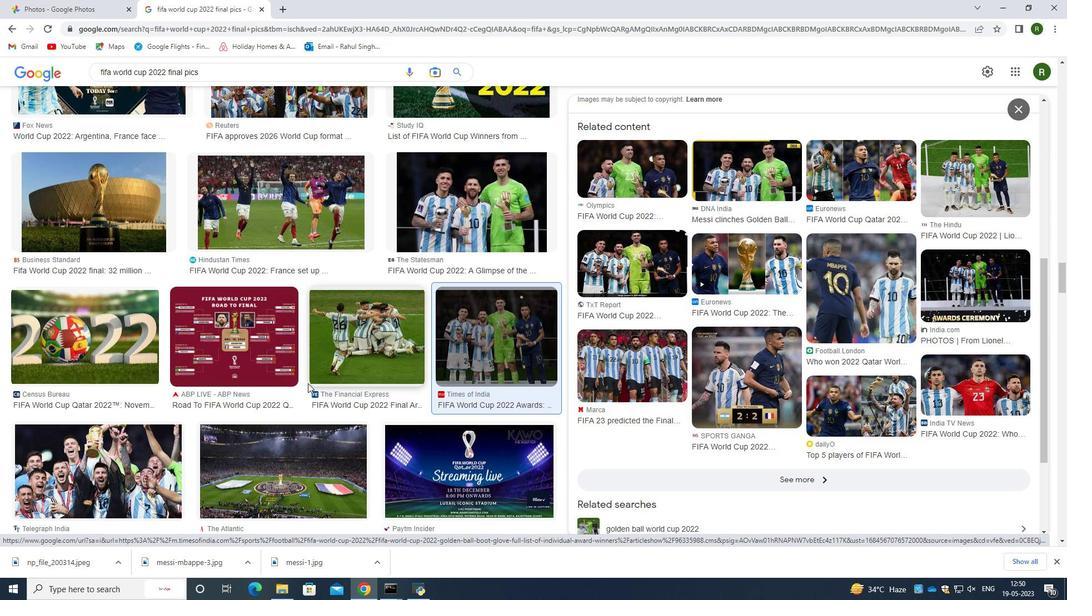 
Action: Mouse scrolled (299, 363) with delta (0, 0)
Screenshot: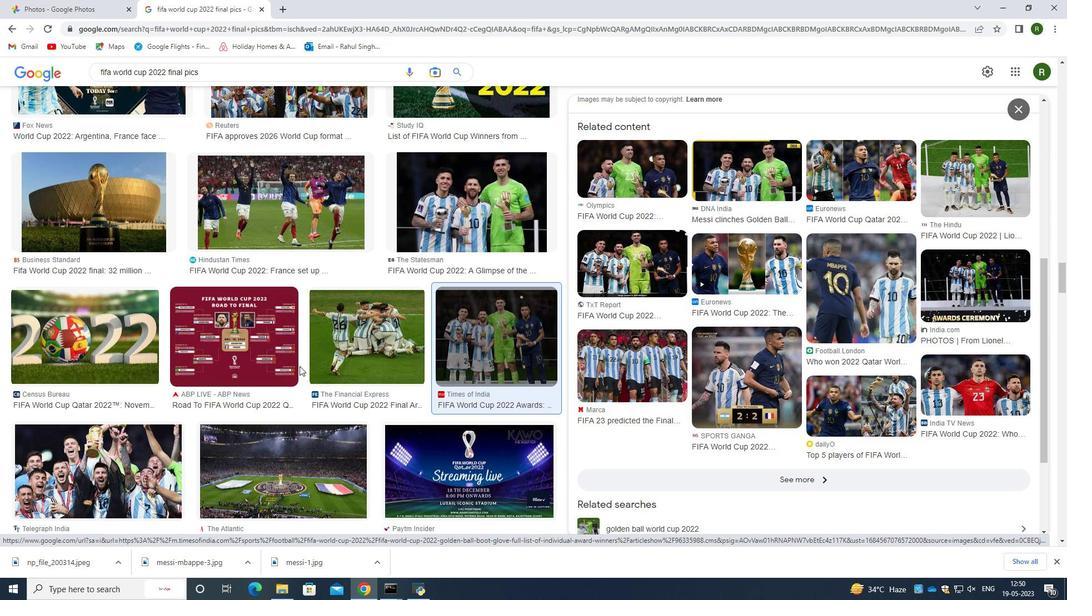 
Action: Mouse scrolled (299, 363) with delta (0, 0)
Screenshot: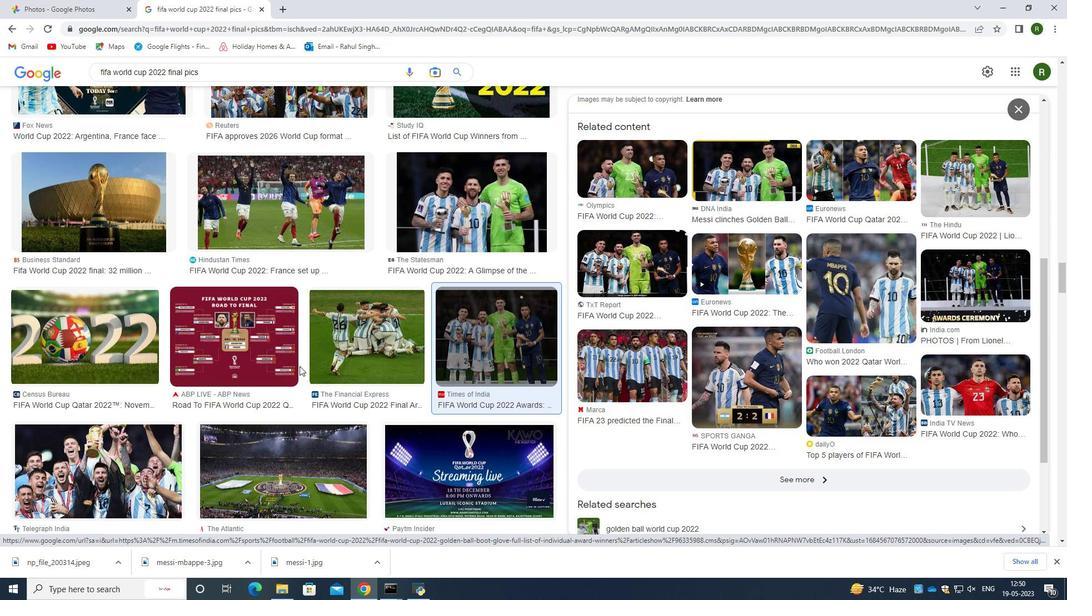
Action: Mouse moved to (299, 363)
Screenshot: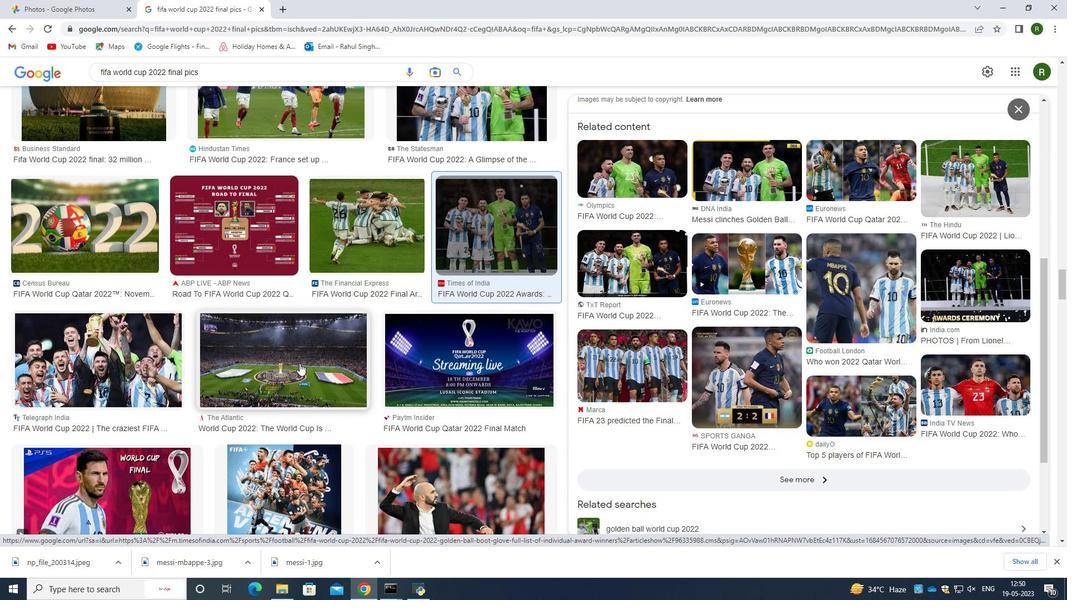 
Action: Mouse scrolled (299, 362) with delta (0, 0)
Screenshot: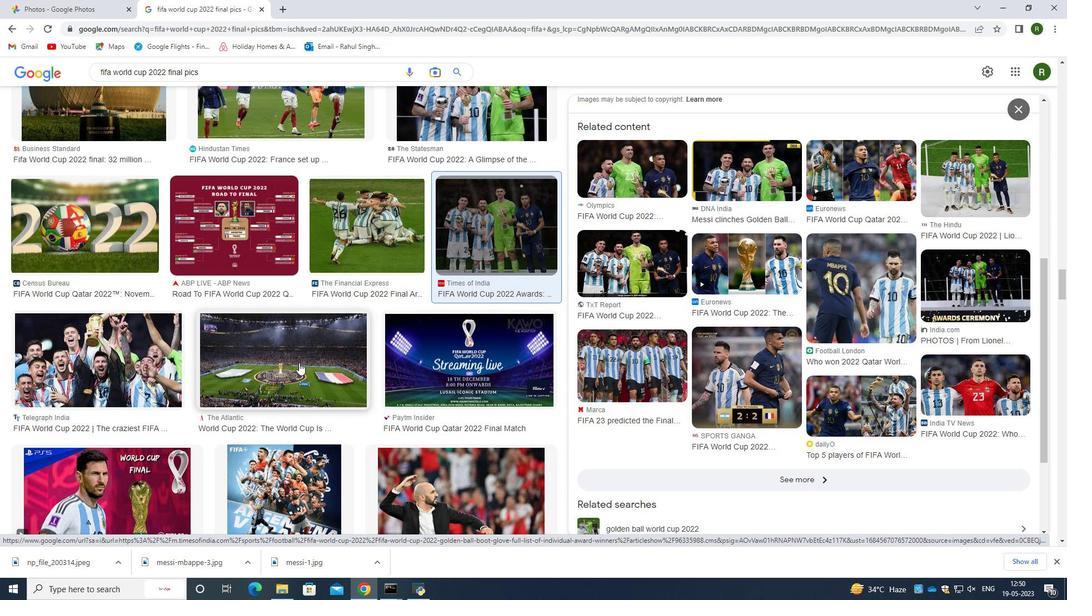 
Action: Mouse scrolled (299, 362) with delta (0, 0)
Screenshot: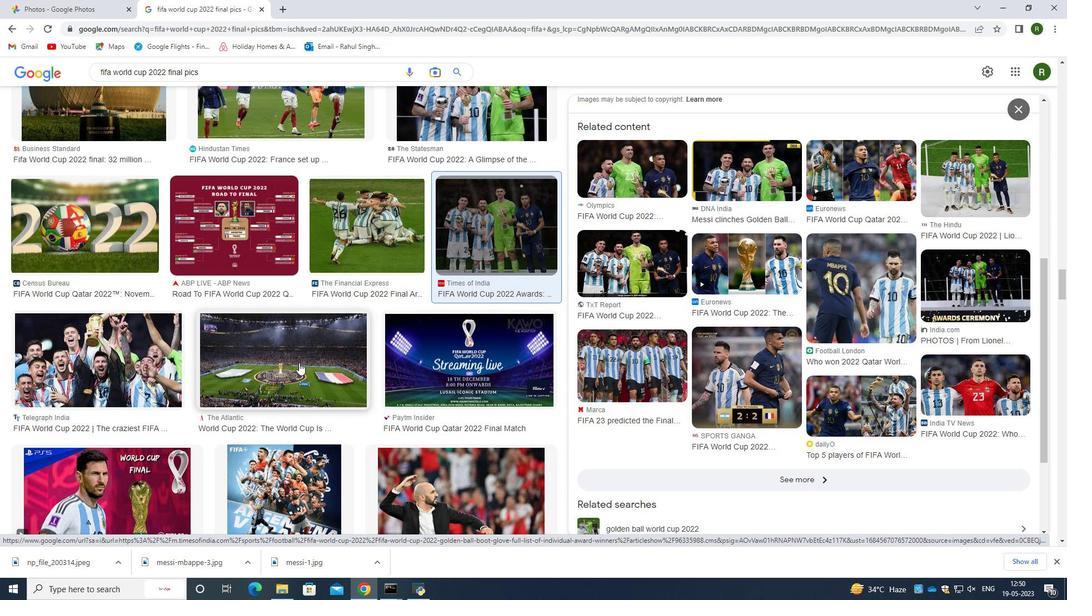 
Action: Mouse moved to (272, 369)
Screenshot: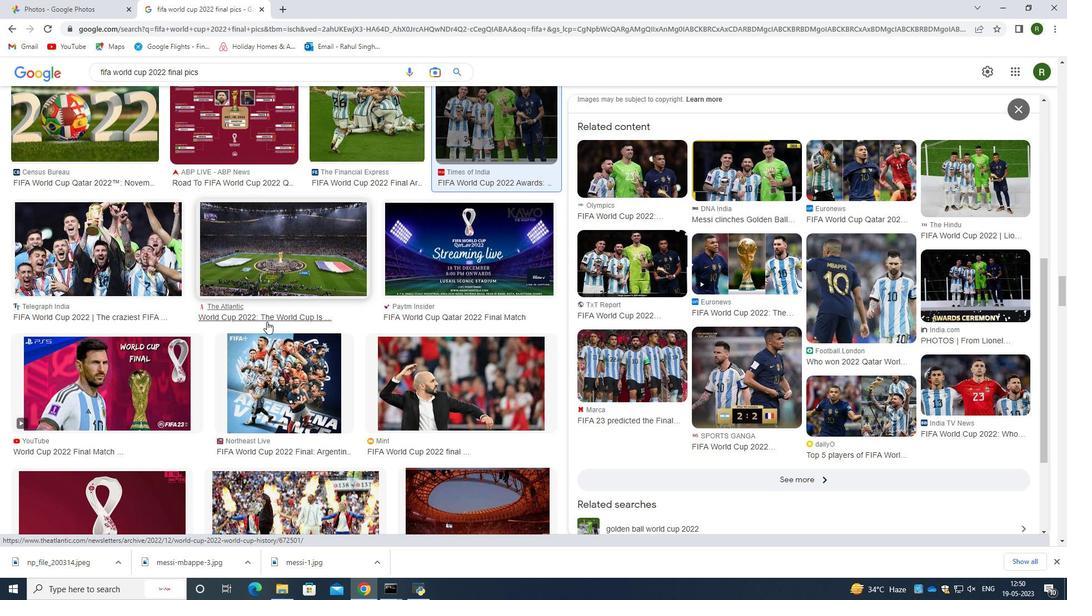 
Action: Mouse scrolled (272, 368) with delta (0, 0)
Screenshot: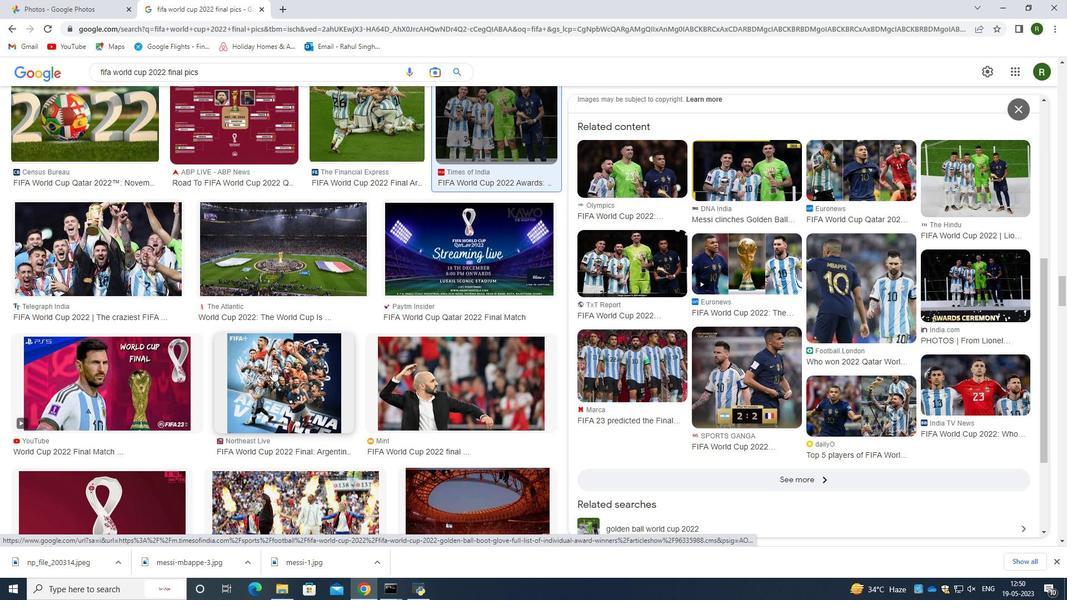 
Action: Mouse scrolled (272, 368) with delta (0, 0)
Screenshot: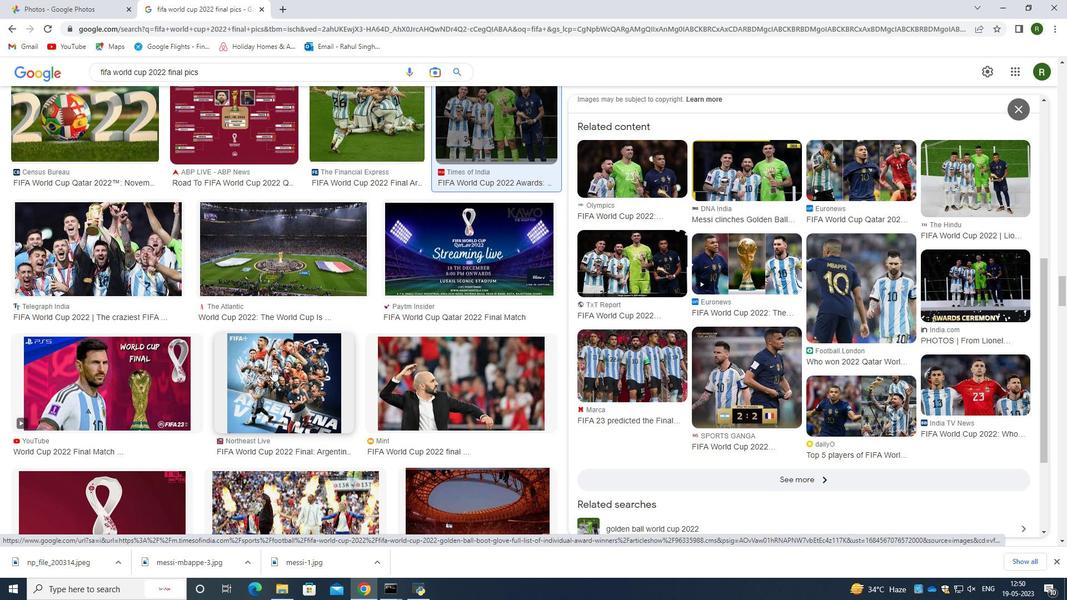 
Action: Mouse scrolled (272, 368) with delta (0, 0)
Screenshot: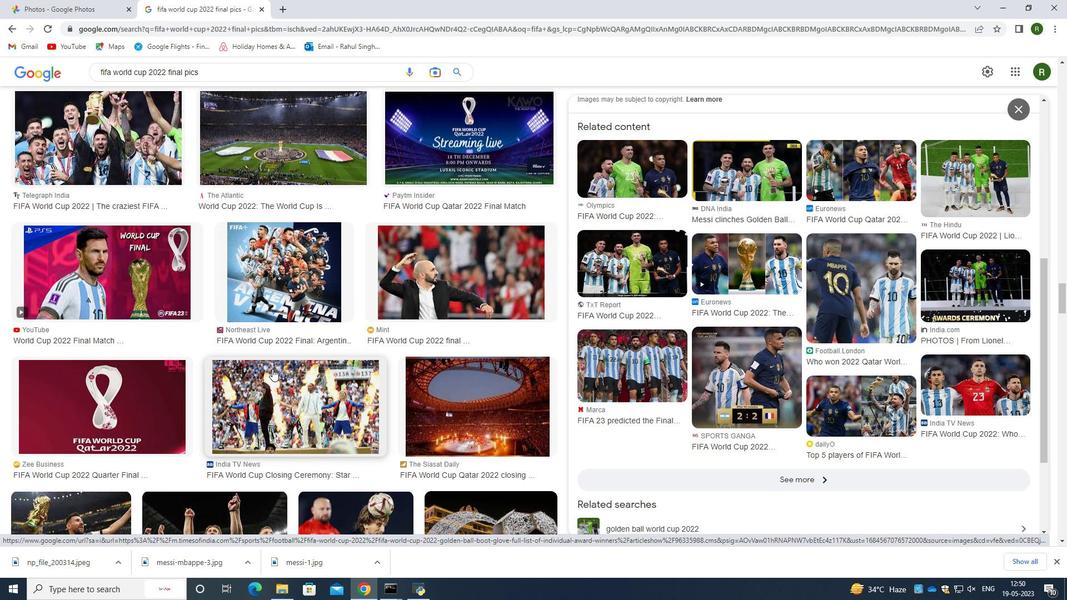 
Action: Mouse scrolled (272, 368) with delta (0, 0)
Screenshot: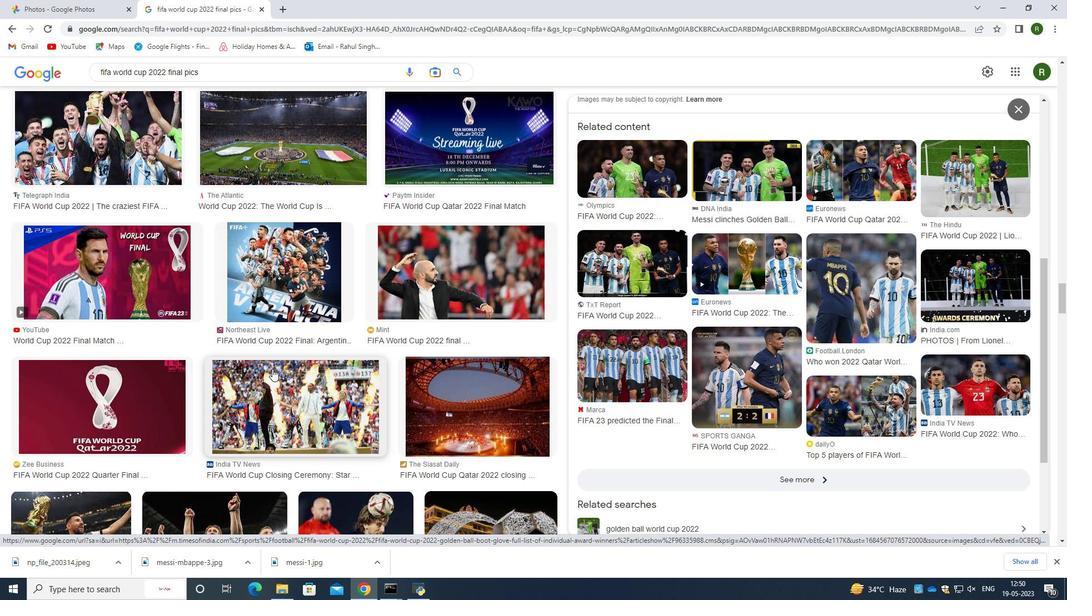 
Action: Mouse scrolled (272, 368) with delta (0, 0)
Screenshot: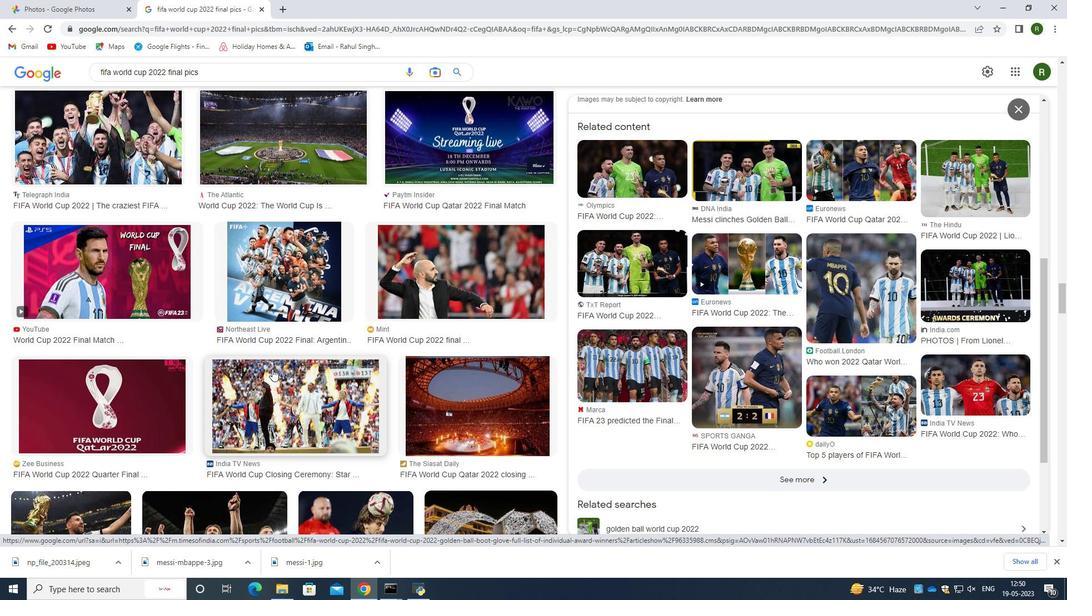 
Action: Mouse scrolled (272, 368) with delta (0, 0)
Screenshot: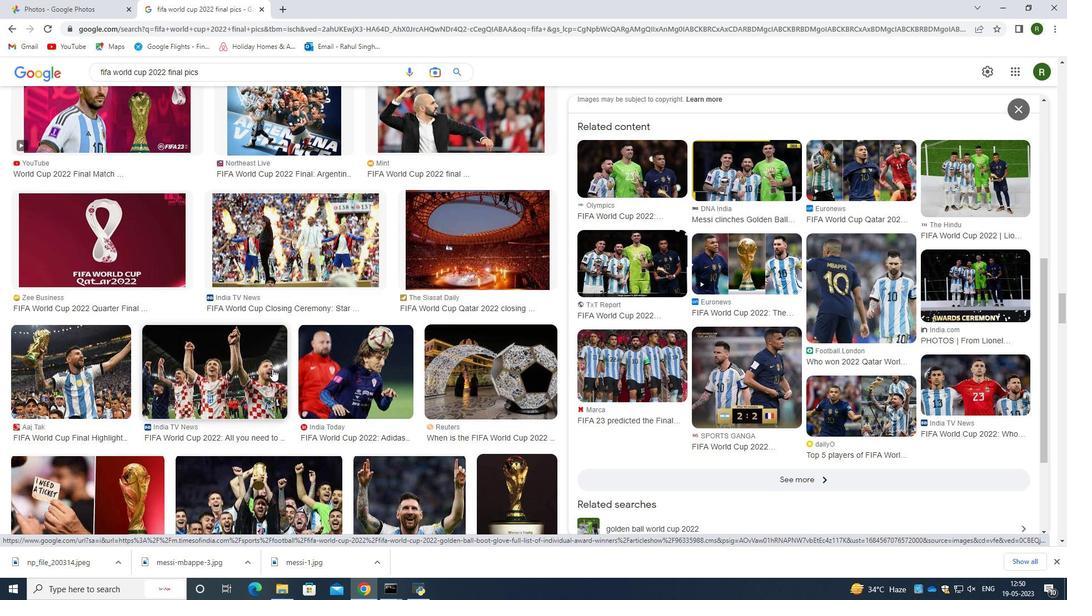 
Action: Mouse scrolled (272, 368) with delta (0, 0)
Screenshot: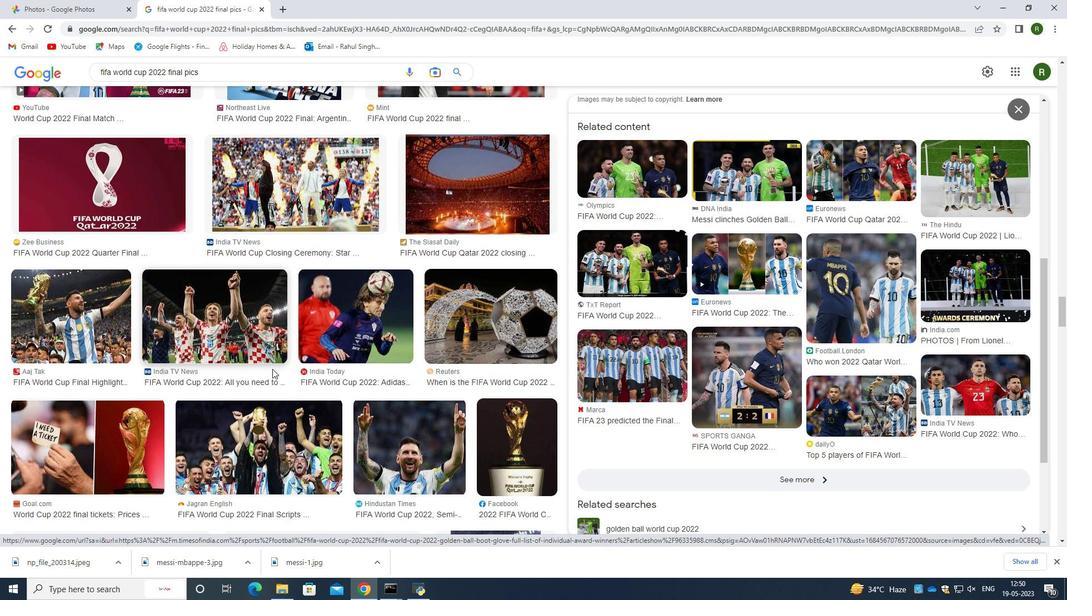 
Action: Mouse moved to (20, 268)
